 Task: Plan a trip to Palmares, Brazil from 22nd November, 2023 to 30th November, 2023 for 2 adults. Place can be entire room with 1  bedroom having 1 bed and 1 bathroom. Property type can be hotel.
Action: Mouse moved to (491, 99)
Screenshot: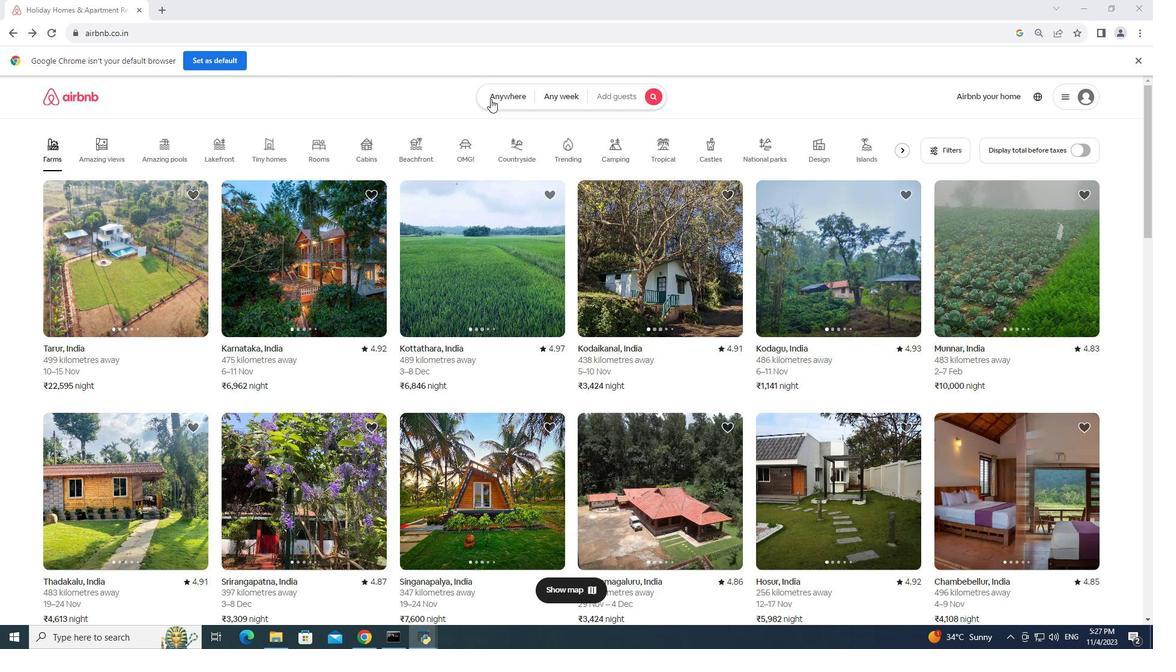 
Action: Mouse pressed left at (491, 99)
Screenshot: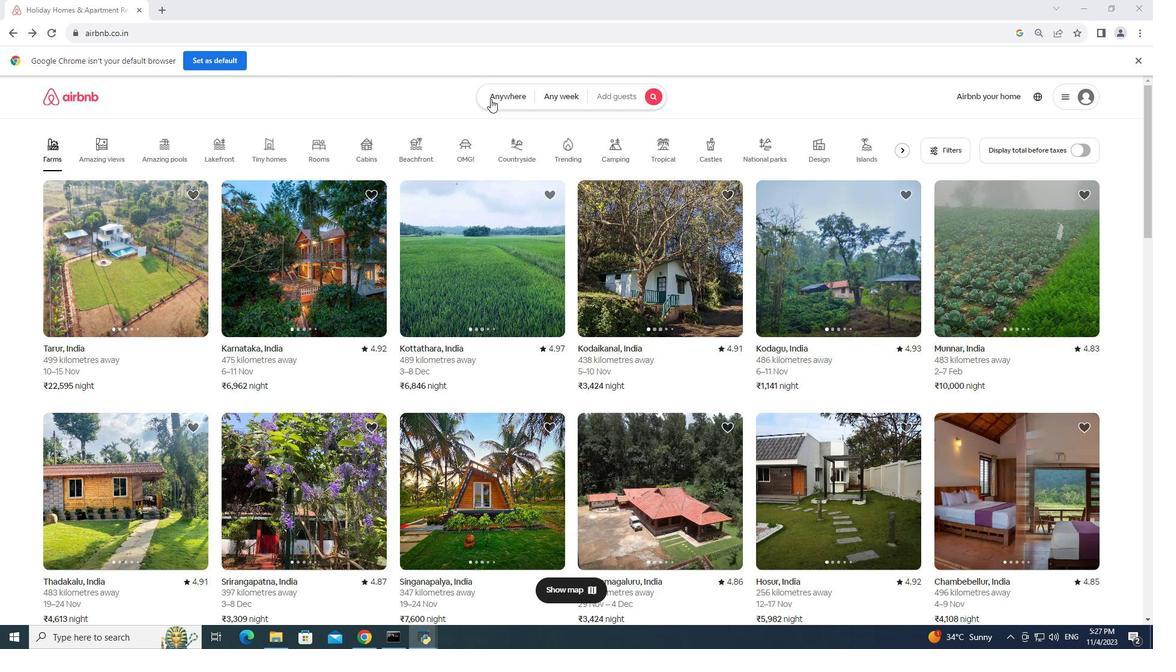 
Action: Mouse moved to (462, 158)
Screenshot: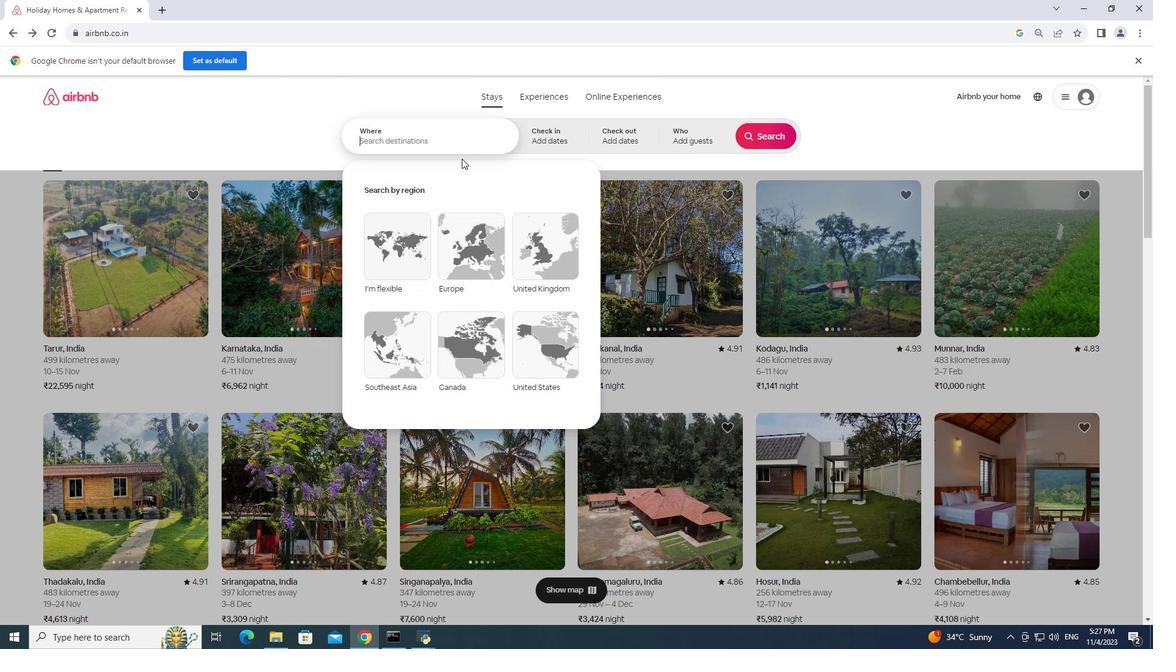 
Action: Key pressed palmares,<Key.space>brazil
Screenshot: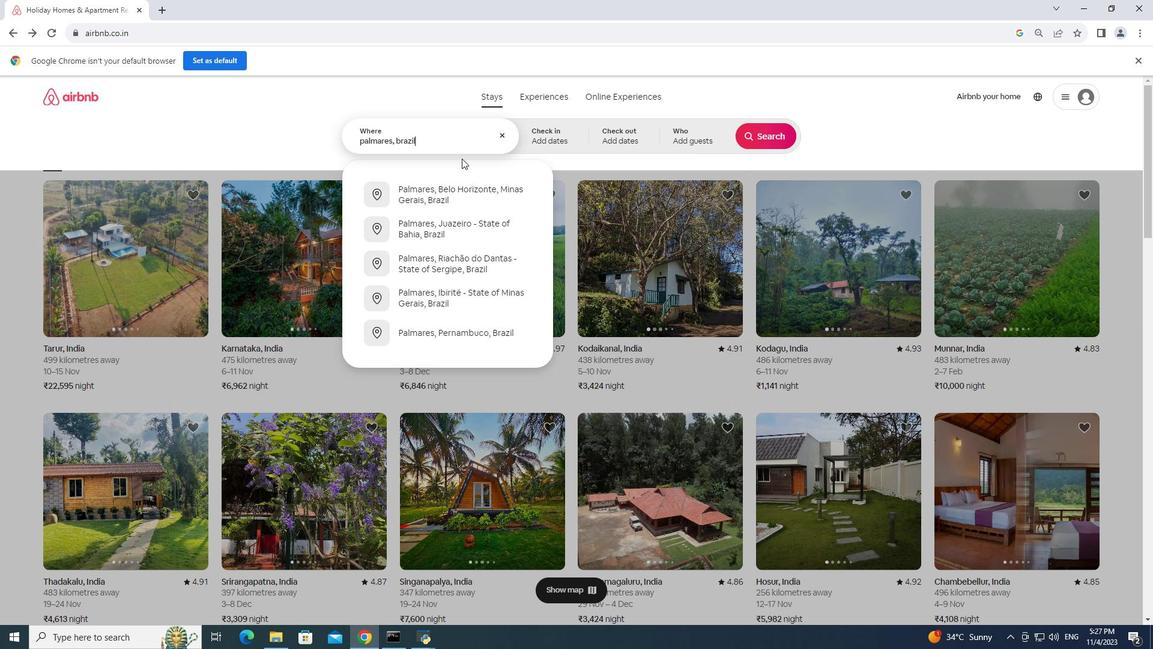 
Action: Mouse moved to (554, 131)
Screenshot: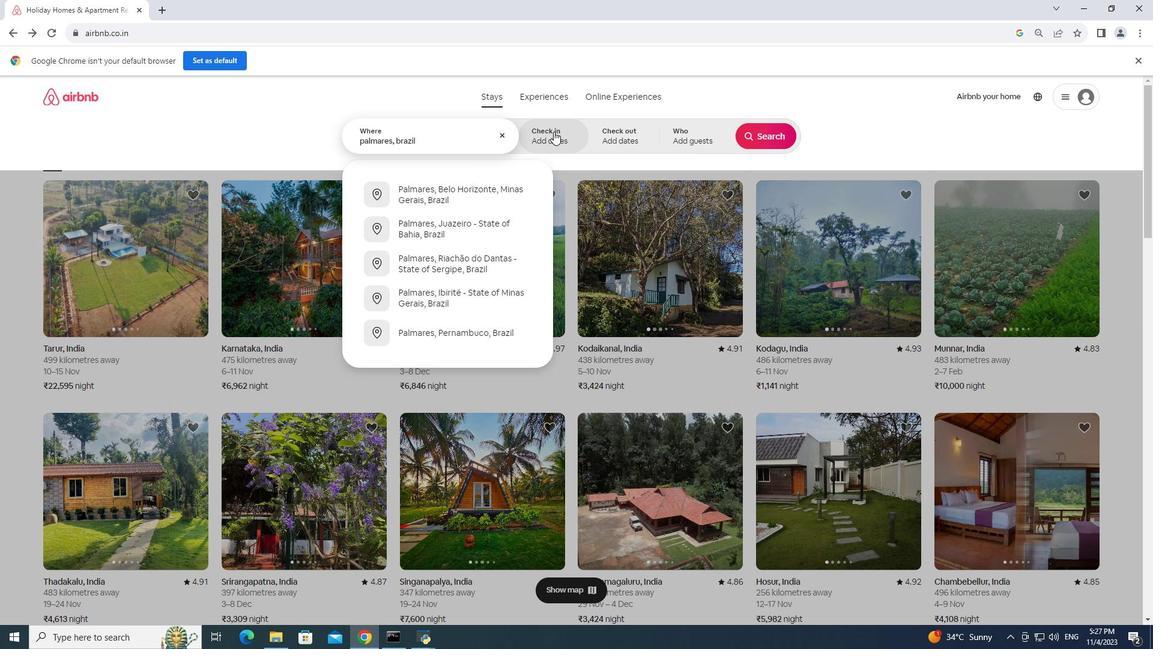 
Action: Mouse pressed left at (554, 131)
Screenshot: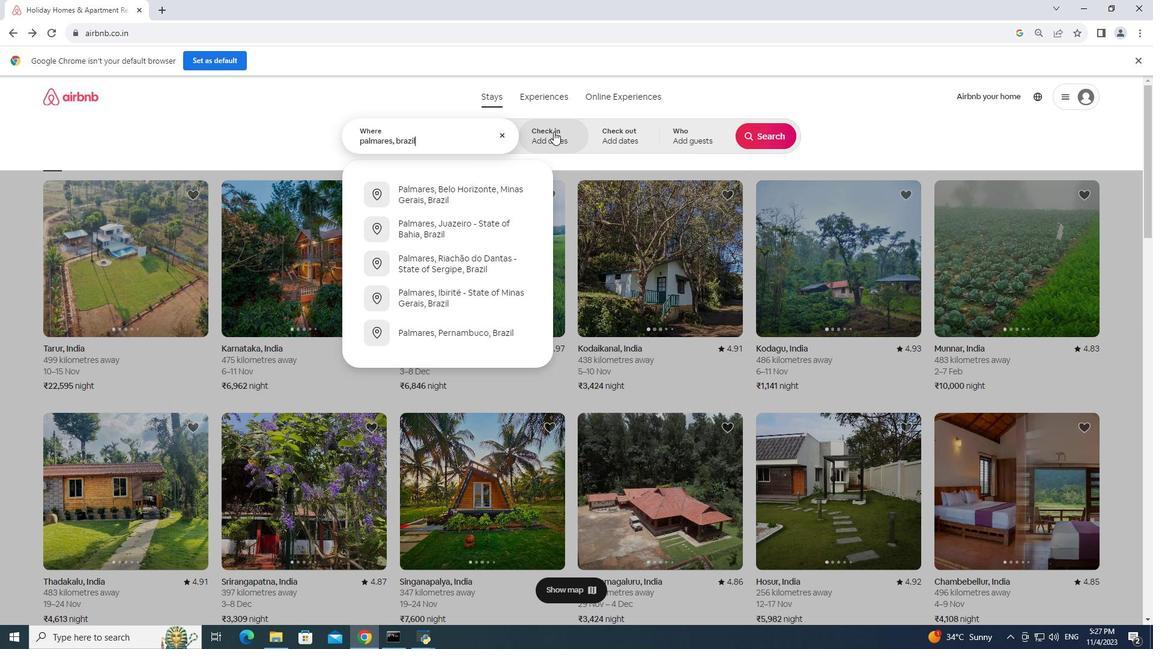 
Action: Mouse moved to (466, 353)
Screenshot: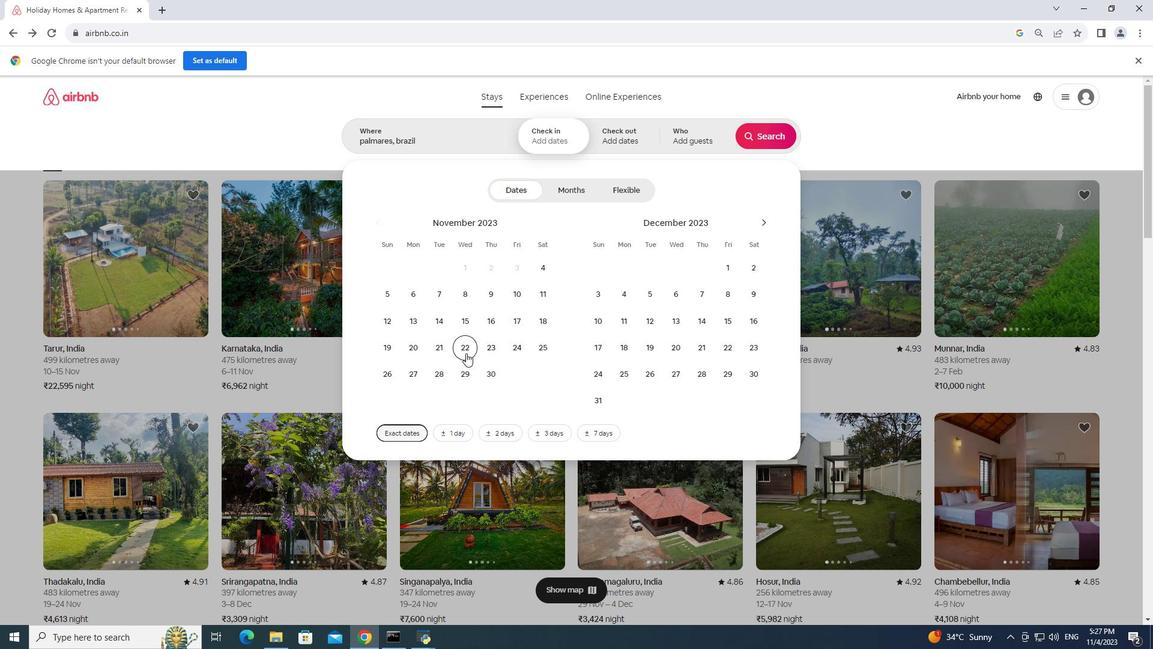 
Action: Mouse pressed left at (466, 353)
Screenshot: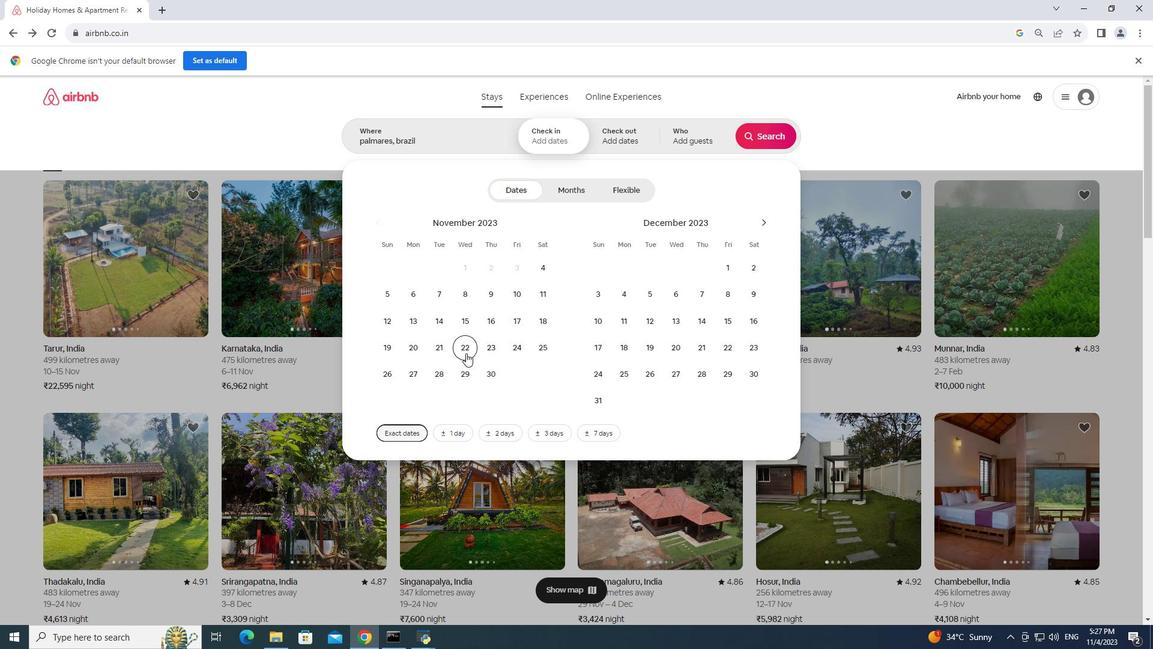 
Action: Mouse moved to (501, 378)
Screenshot: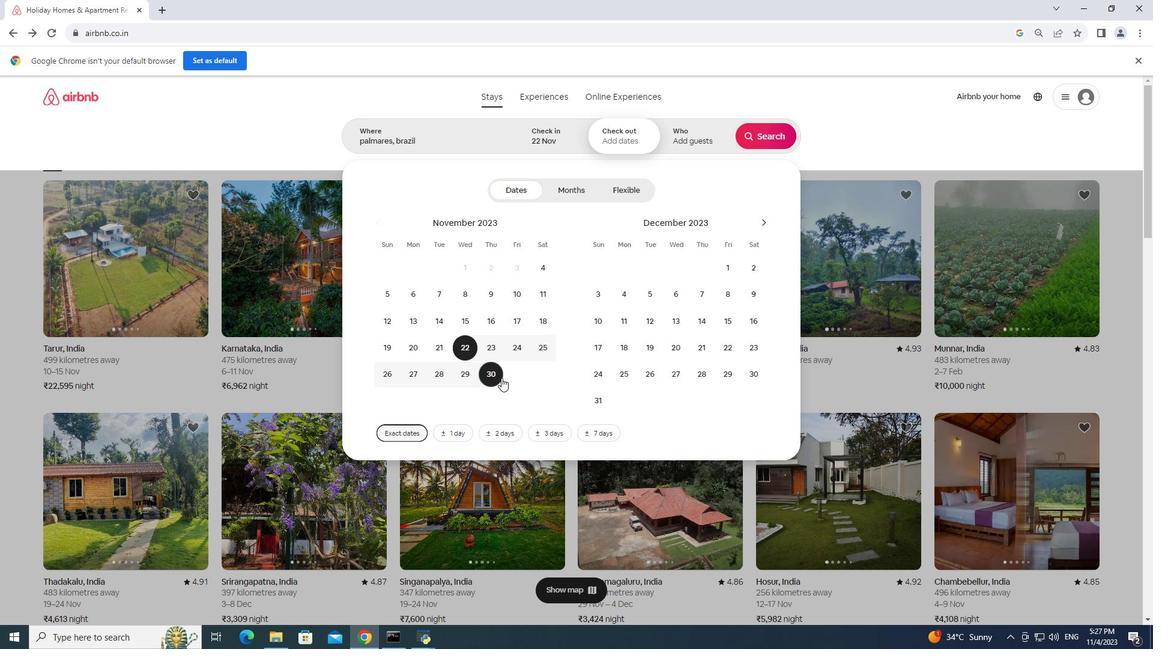 
Action: Mouse pressed left at (501, 378)
Screenshot: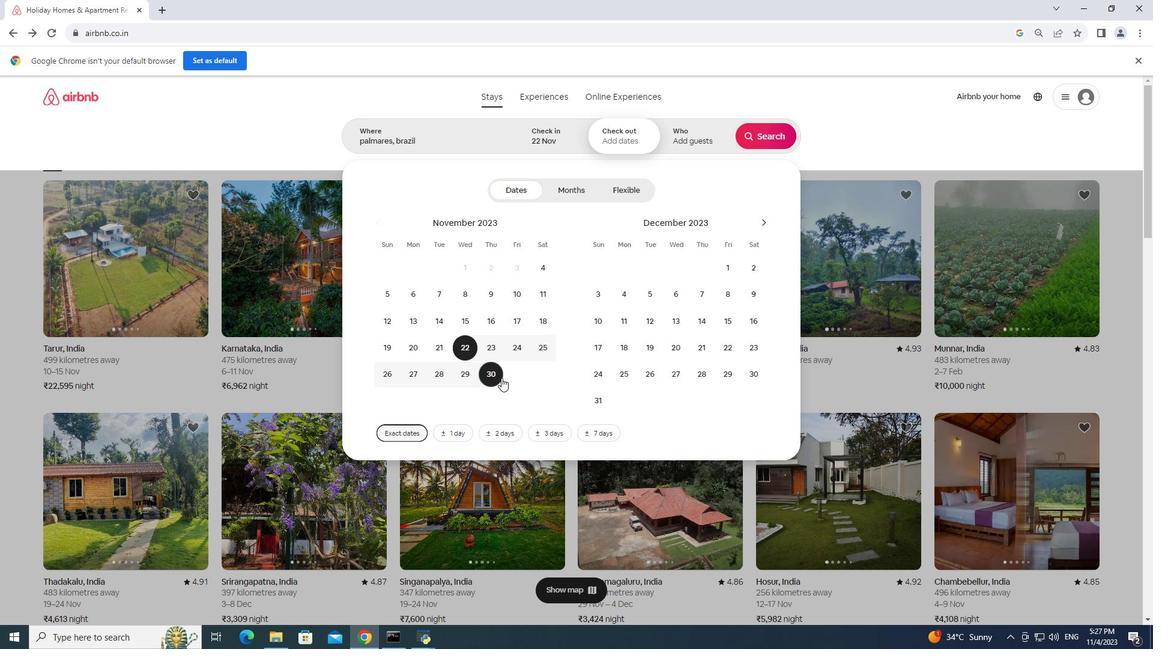 
Action: Mouse moved to (695, 131)
Screenshot: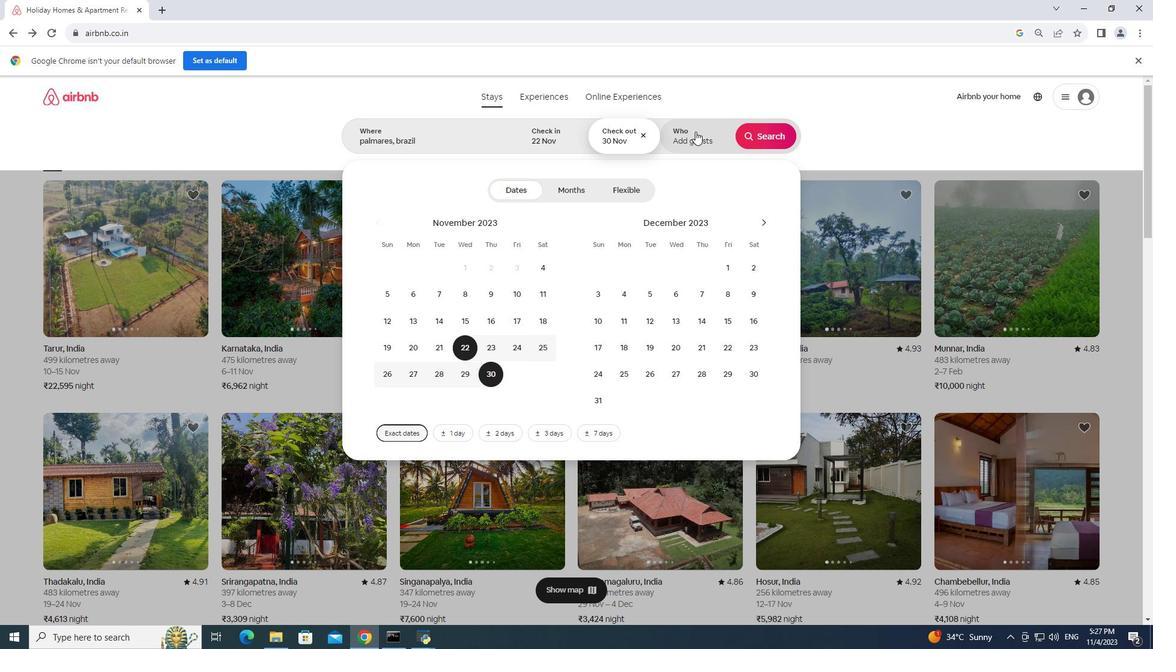 
Action: Mouse pressed left at (695, 131)
Screenshot: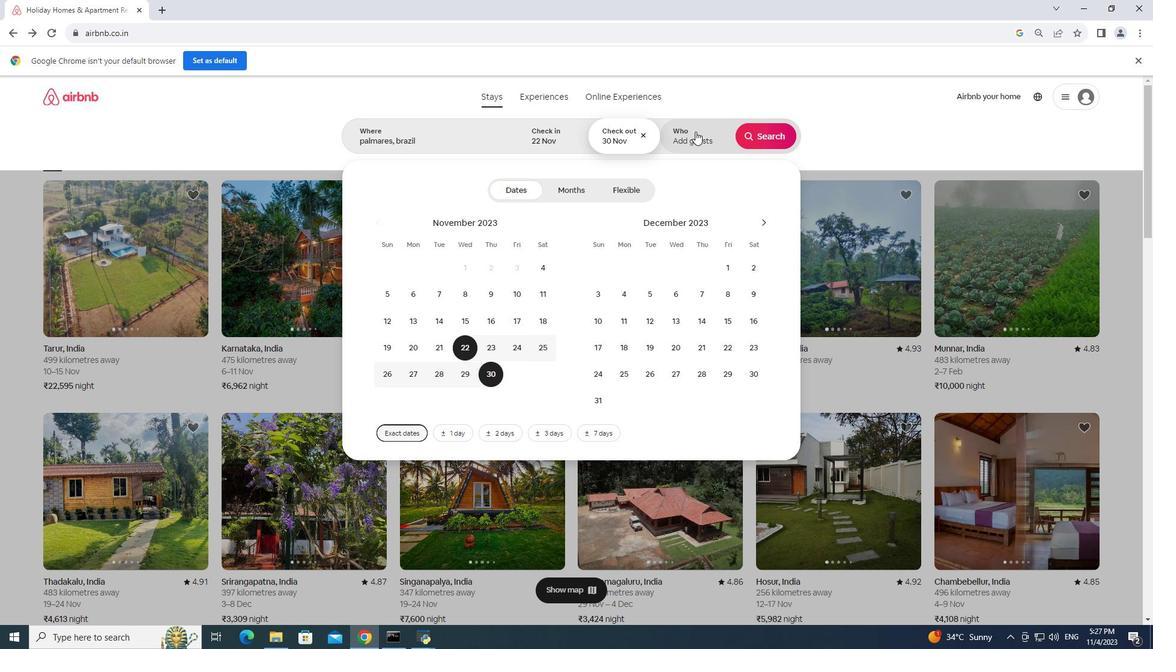 
Action: Mouse moved to (777, 199)
Screenshot: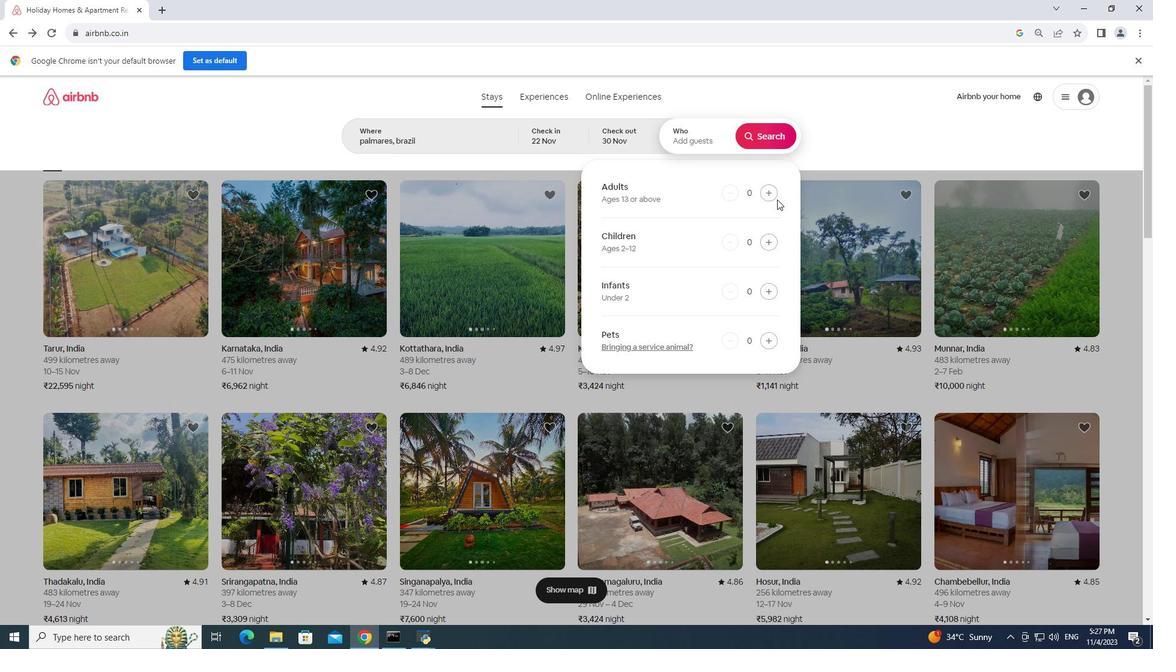 
Action: Mouse pressed left at (777, 199)
Screenshot: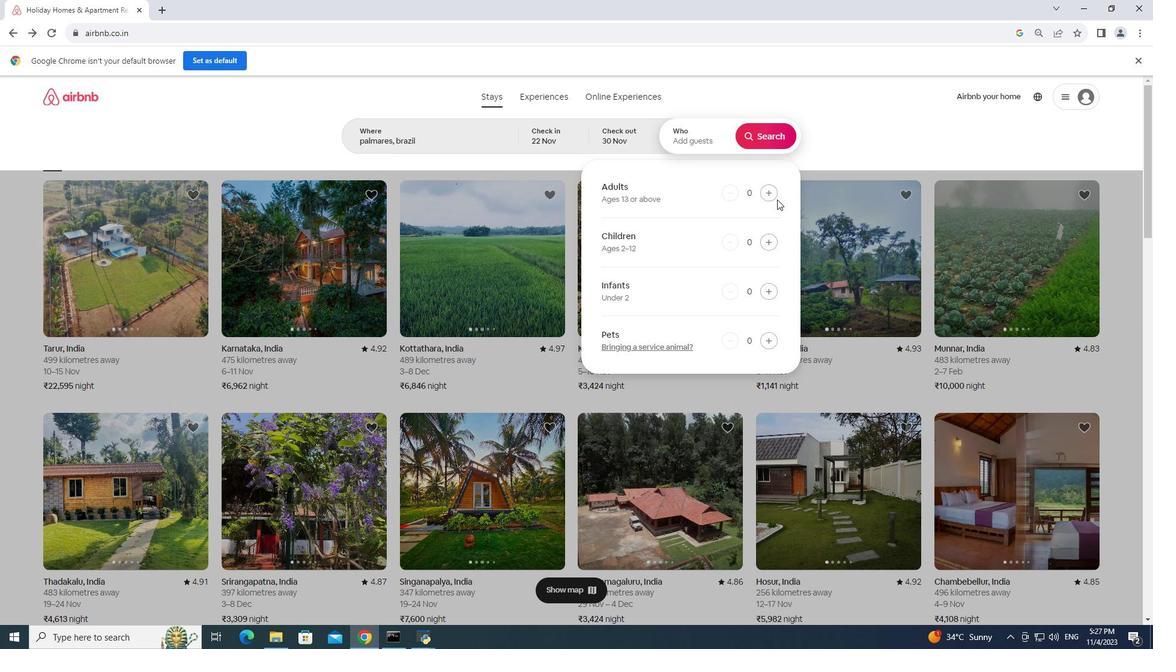 
Action: Mouse moved to (773, 196)
Screenshot: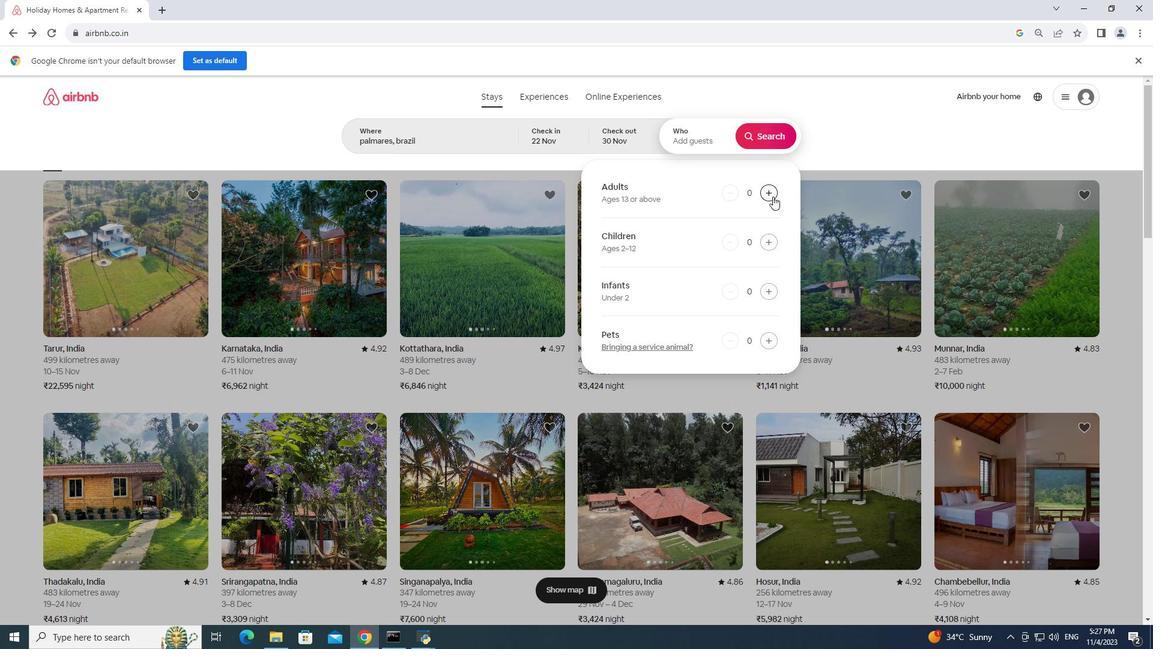 
Action: Mouse pressed left at (773, 196)
Screenshot: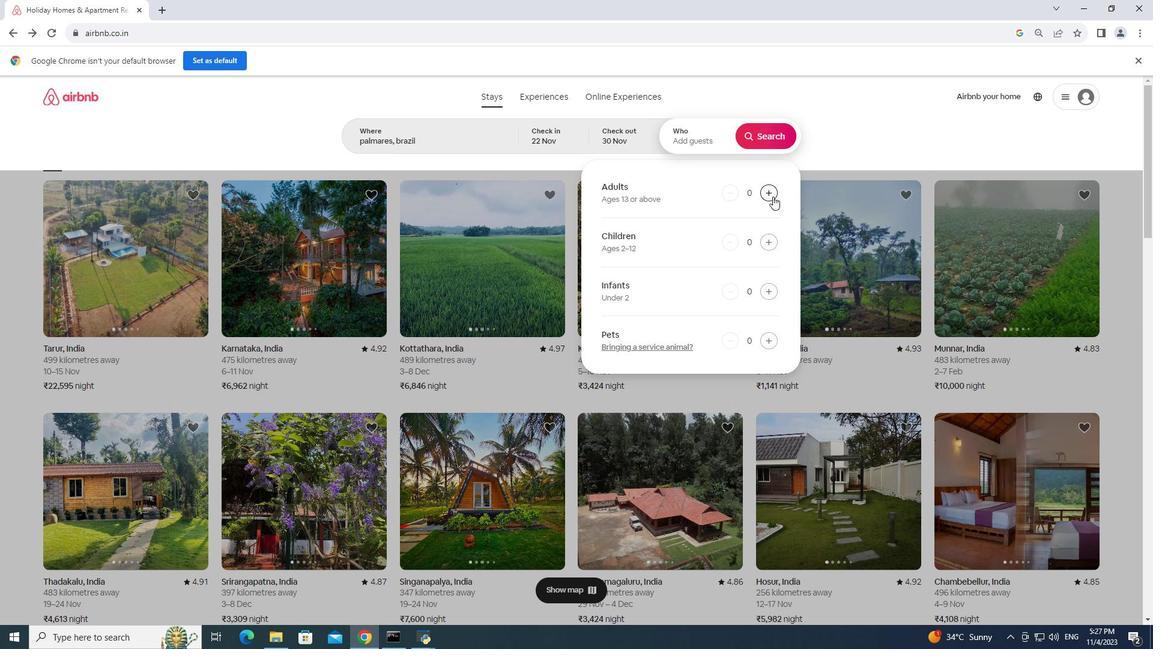 
Action: Mouse moved to (768, 196)
Screenshot: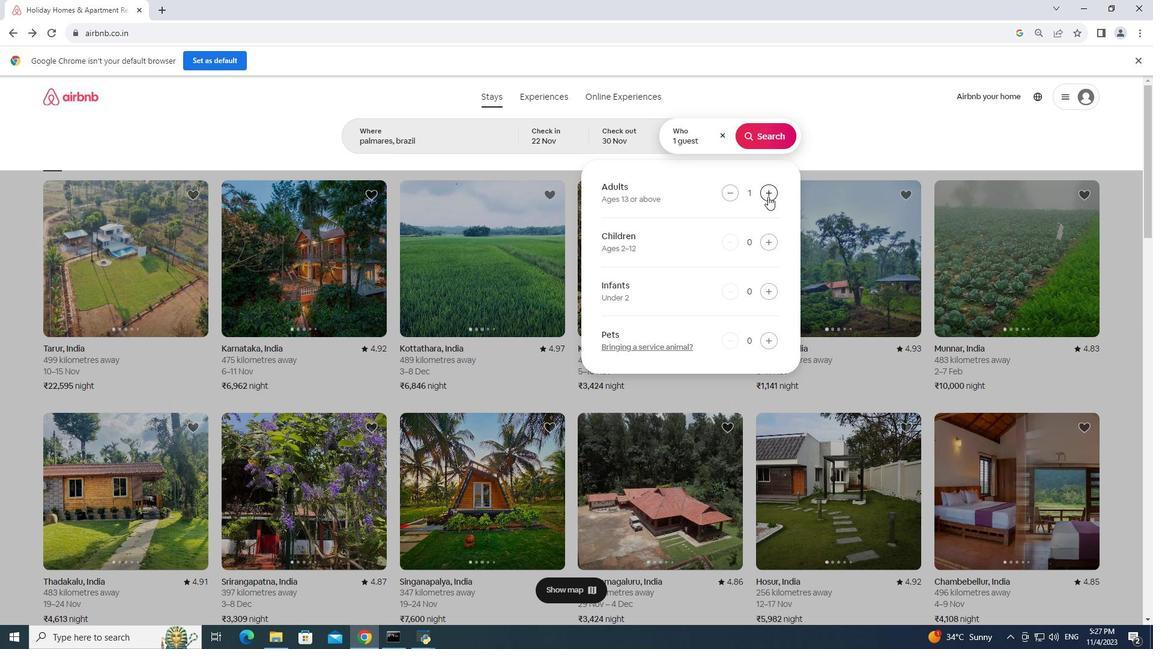 
Action: Mouse pressed left at (768, 196)
Screenshot: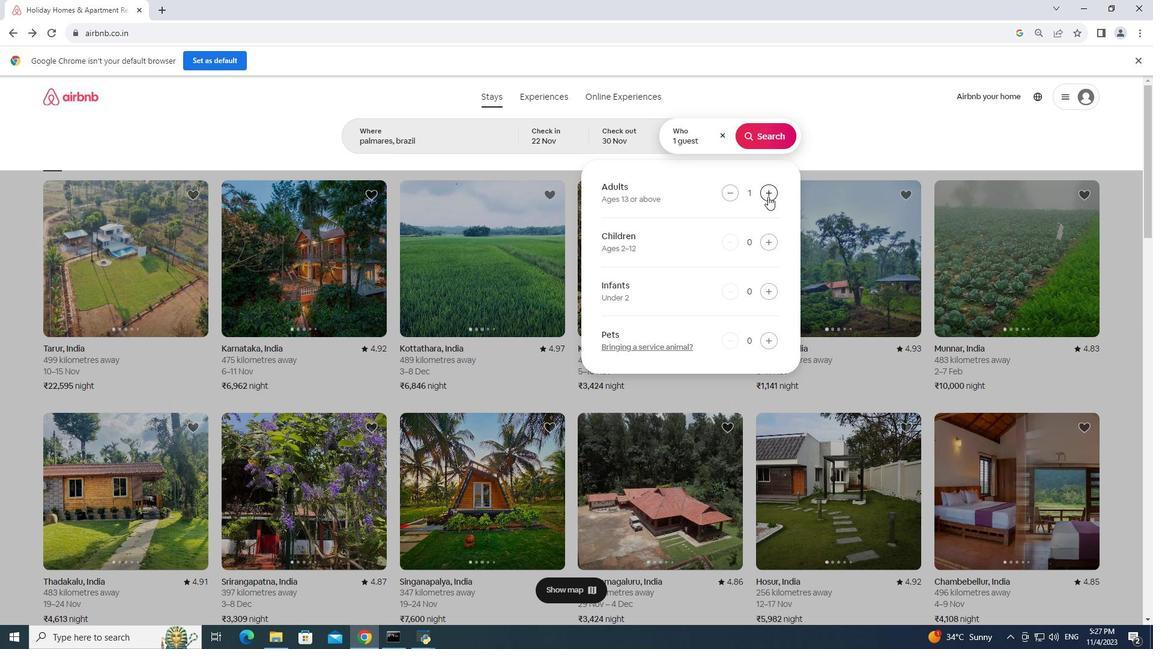 
Action: Mouse moved to (760, 140)
Screenshot: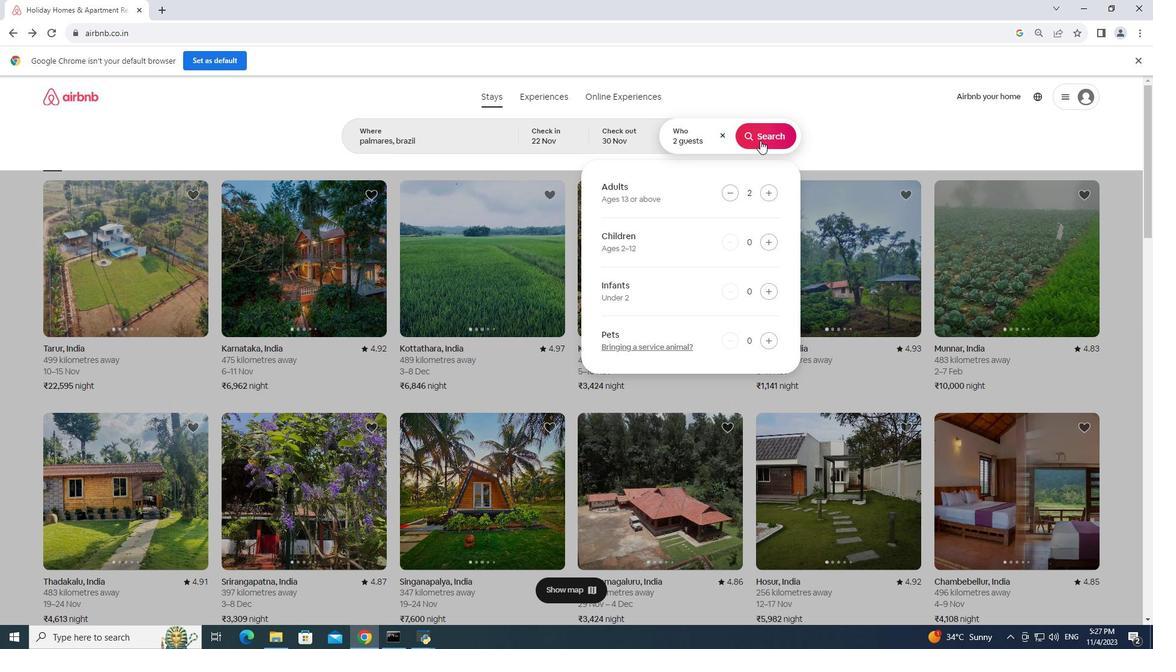 
Action: Mouse pressed left at (760, 140)
Screenshot: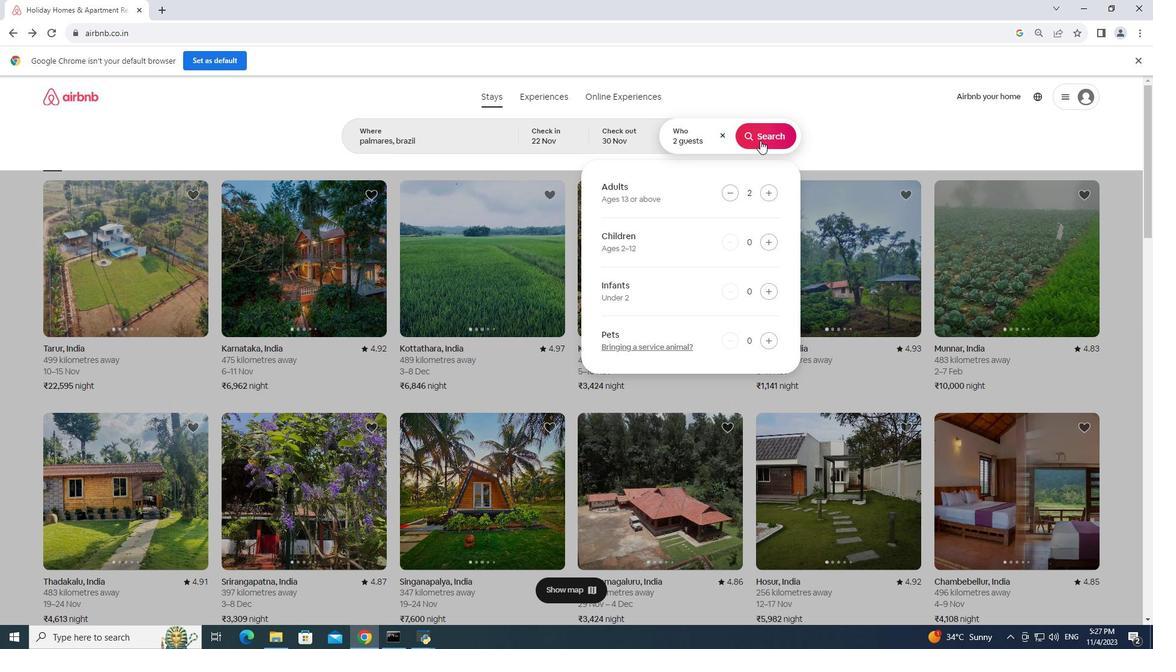 
Action: Mouse moved to (989, 138)
Screenshot: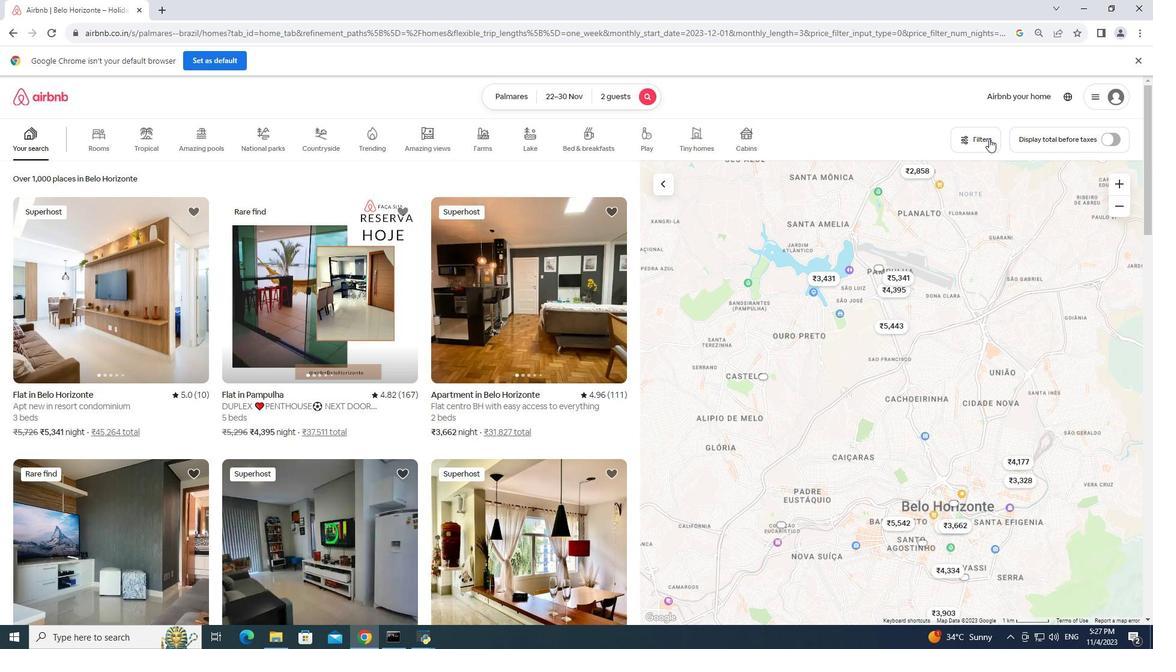 
Action: Mouse pressed left at (989, 138)
Screenshot: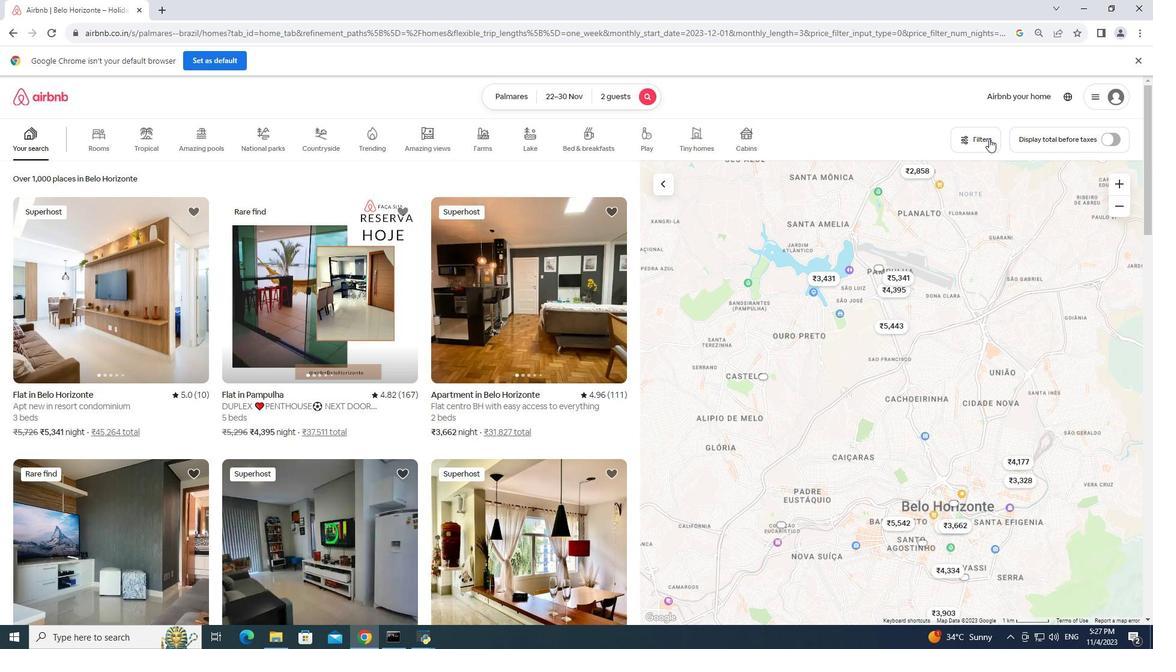 
Action: Mouse moved to (442, 475)
Screenshot: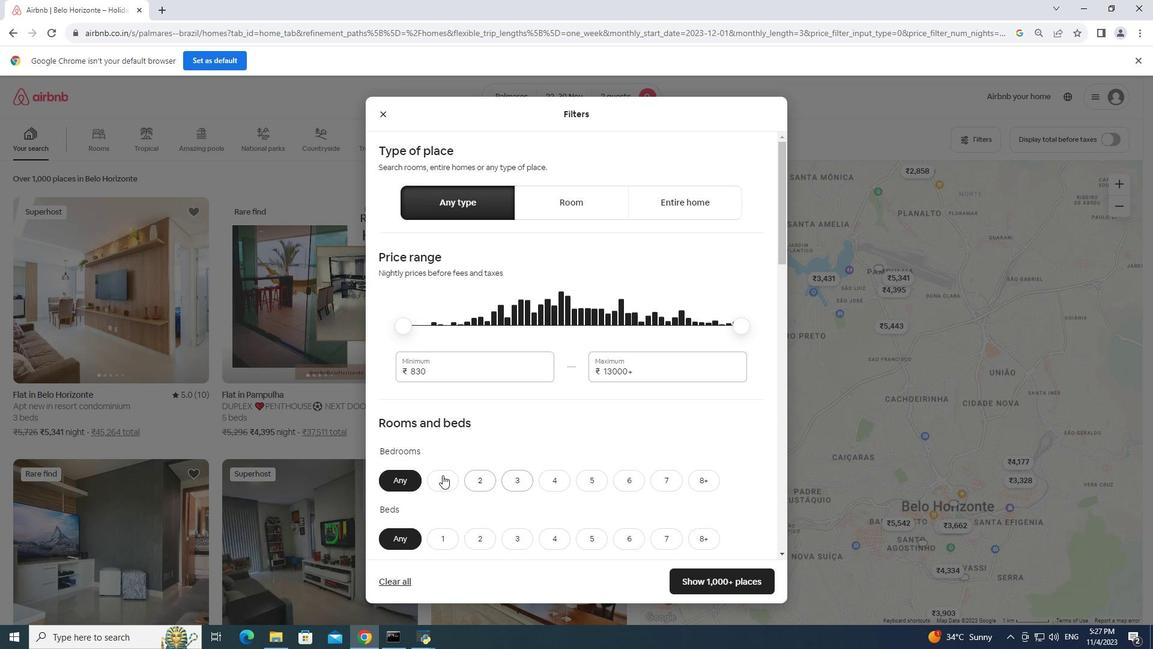 
Action: Mouse pressed left at (442, 475)
Screenshot: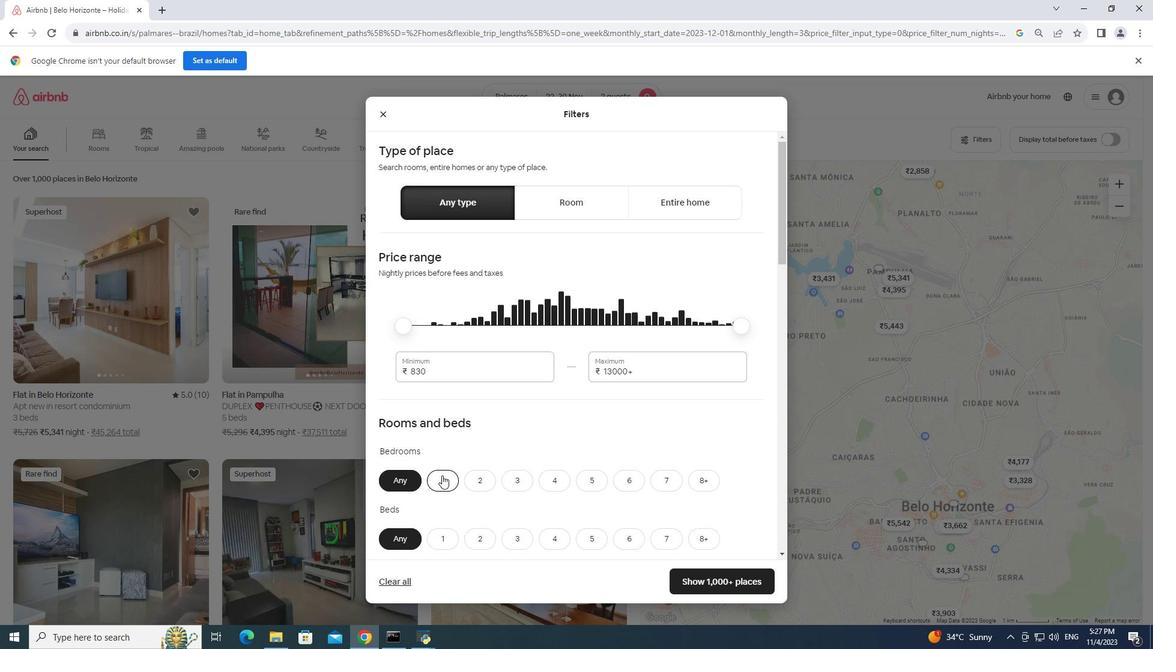 
Action: Mouse moved to (444, 472)
Screenshot: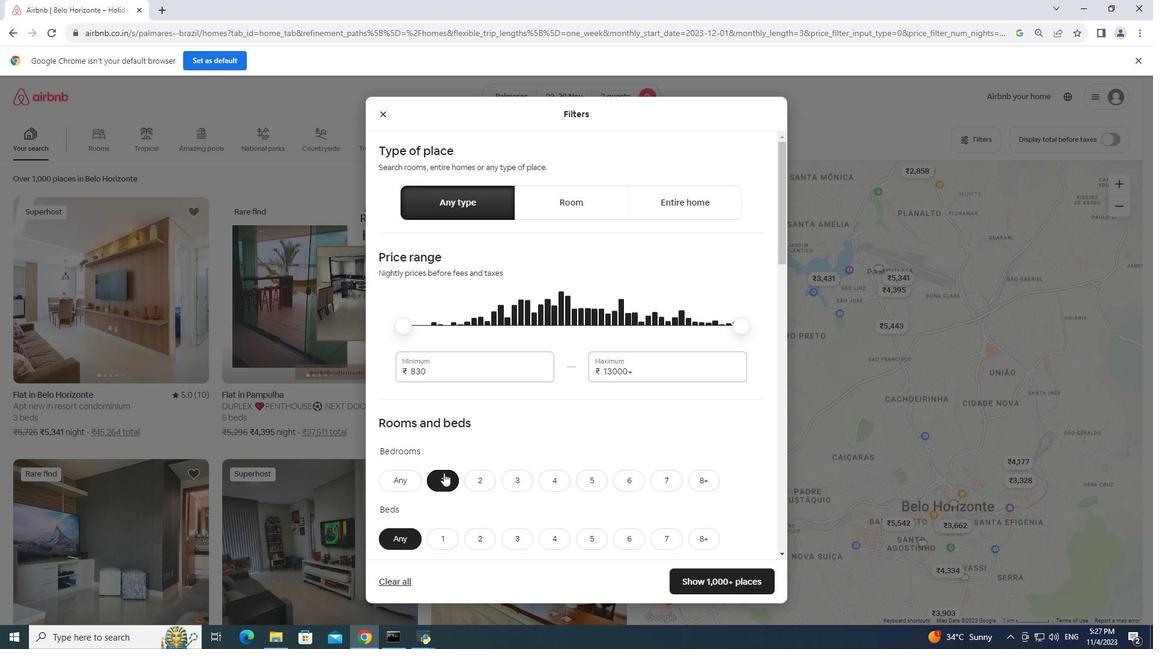 
Action: Mouse scrolled (444, 472) with delta (0, 0)
Screenshot: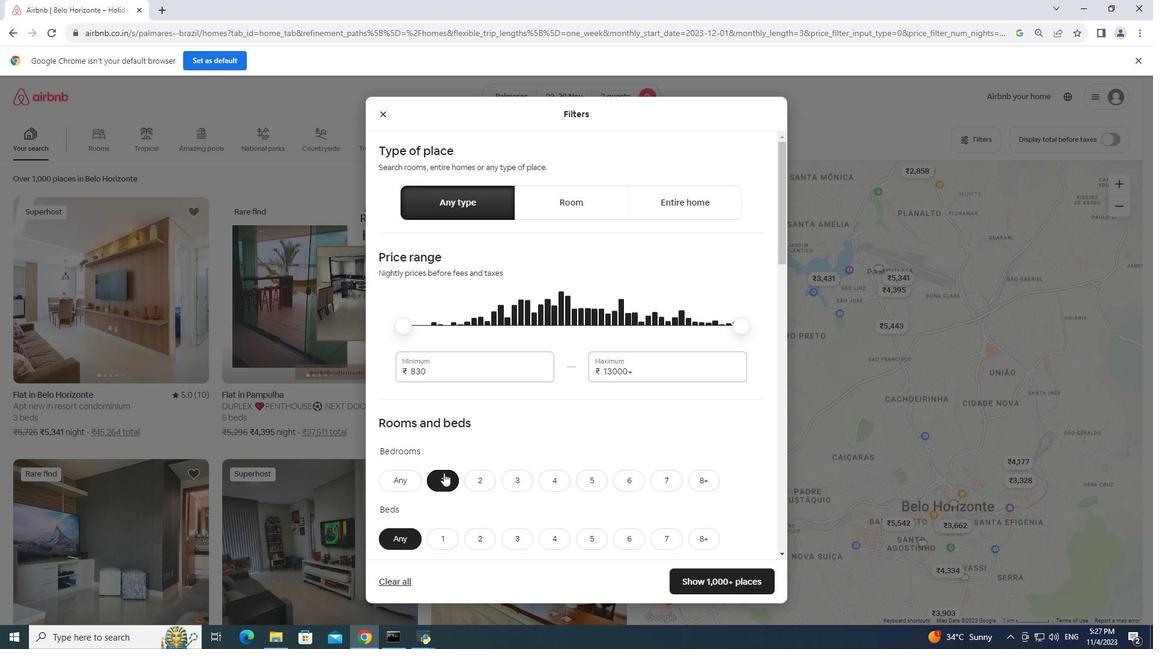 
Action: Mouse scrolled (444, 472) with delta (0, 0)
Screenshot: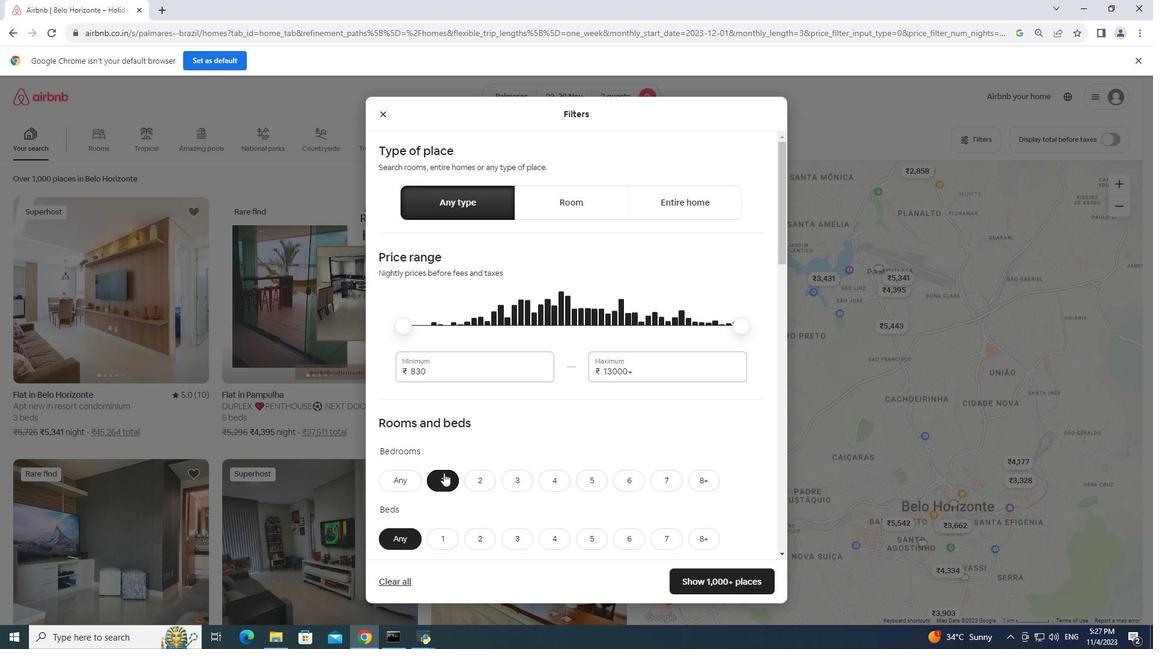 
Action: Mouse scrolled (444, 472) with delta (0, 0)
Screenshot: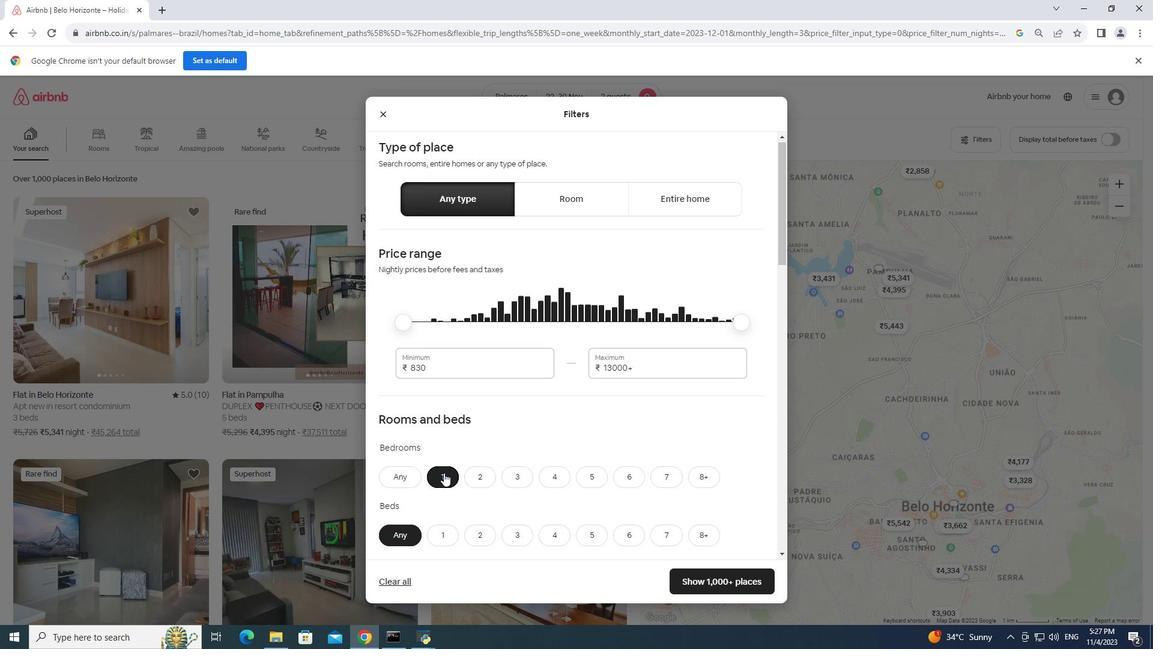 
Action: Mouse moved to (445, 356)
Screenshot: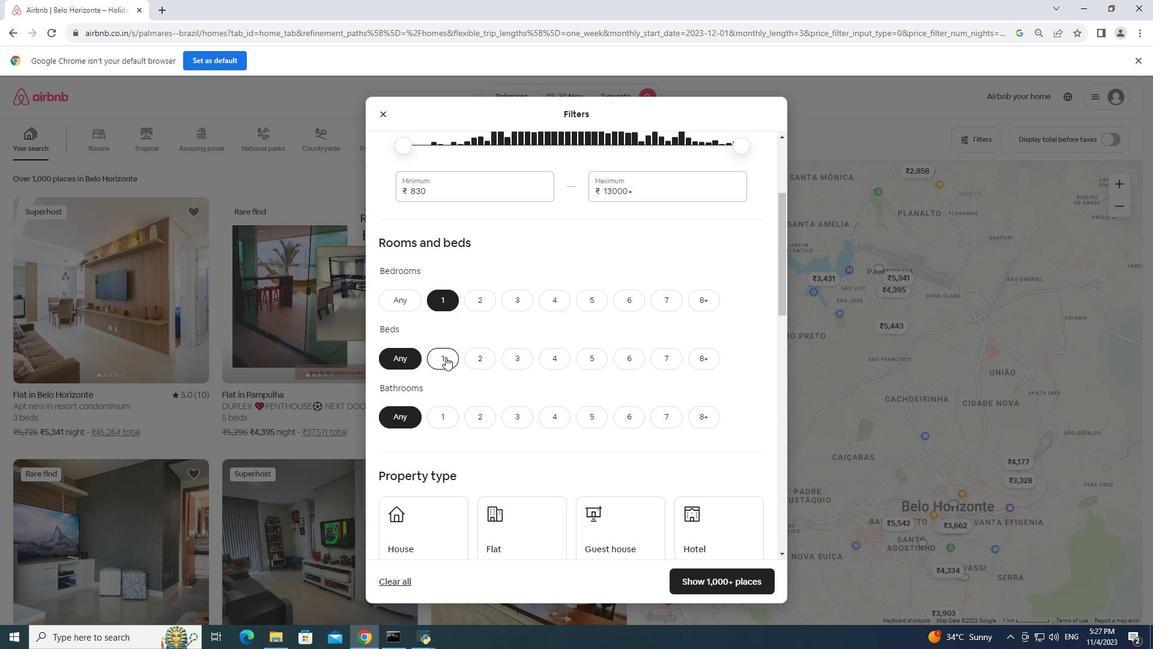 
Action: Mouse pressed left at (445, 356)
Screenshot: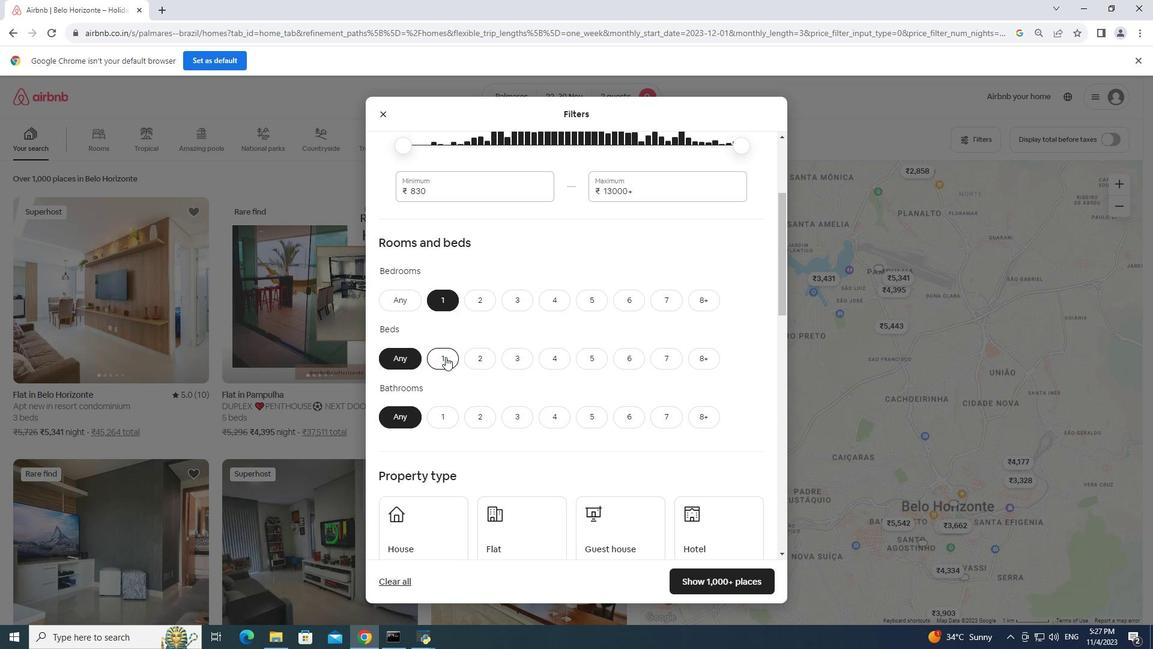 
Action: Mouse moved to (445, 416)
Screenshot: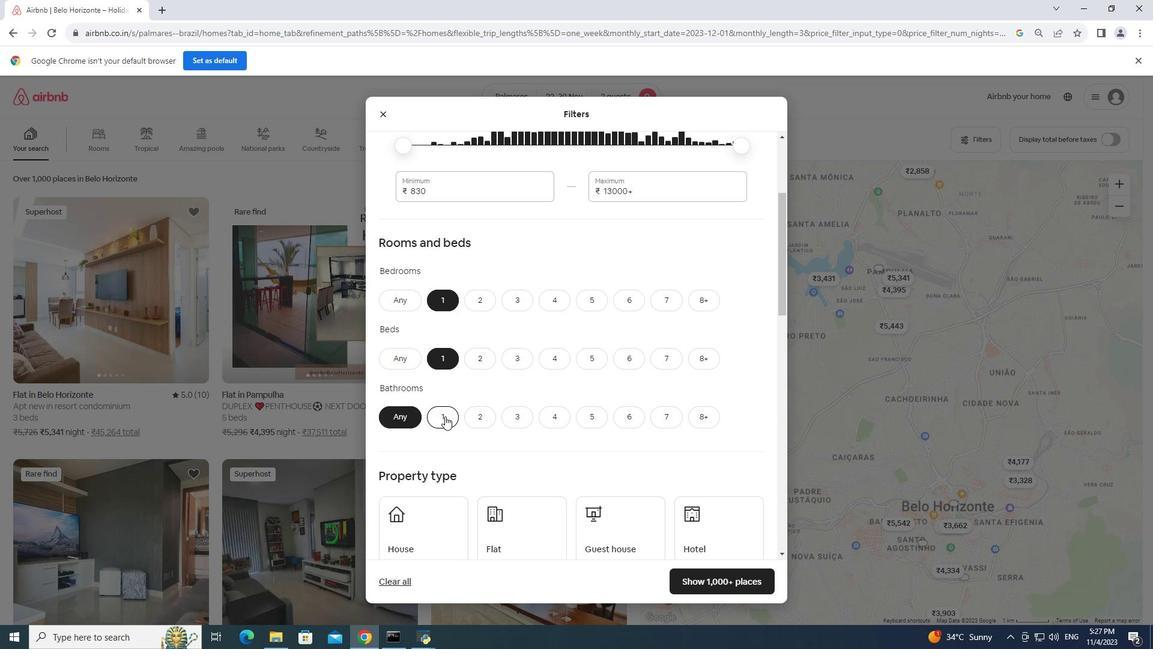 
Action: Mouse pressed left at (445, 416)
Screenshot: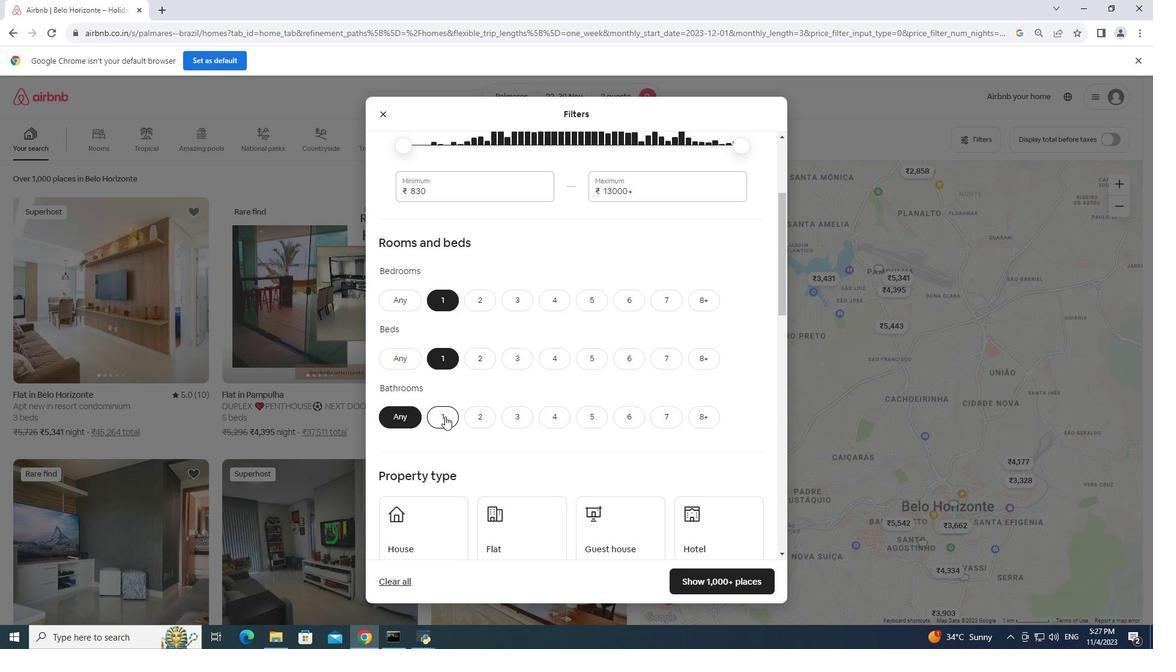 
Action: Mouse moved to (445, 416)
Screenshot: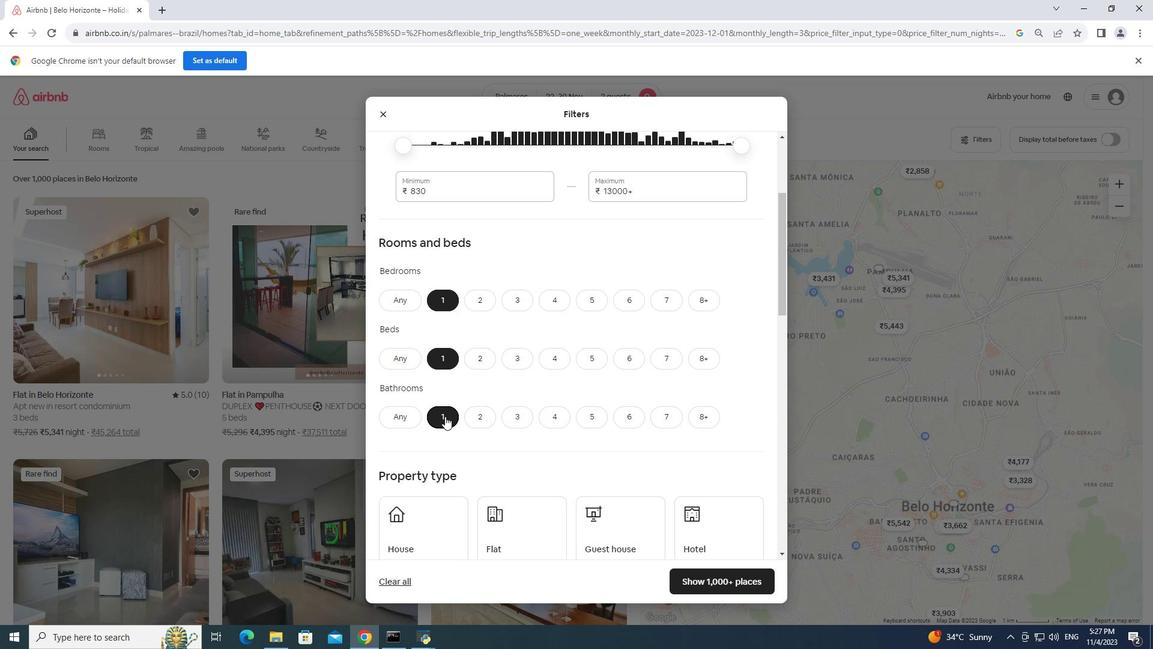 
Action: Mouse scrolled (445, 415) with delta (0, 0)
Screenshot: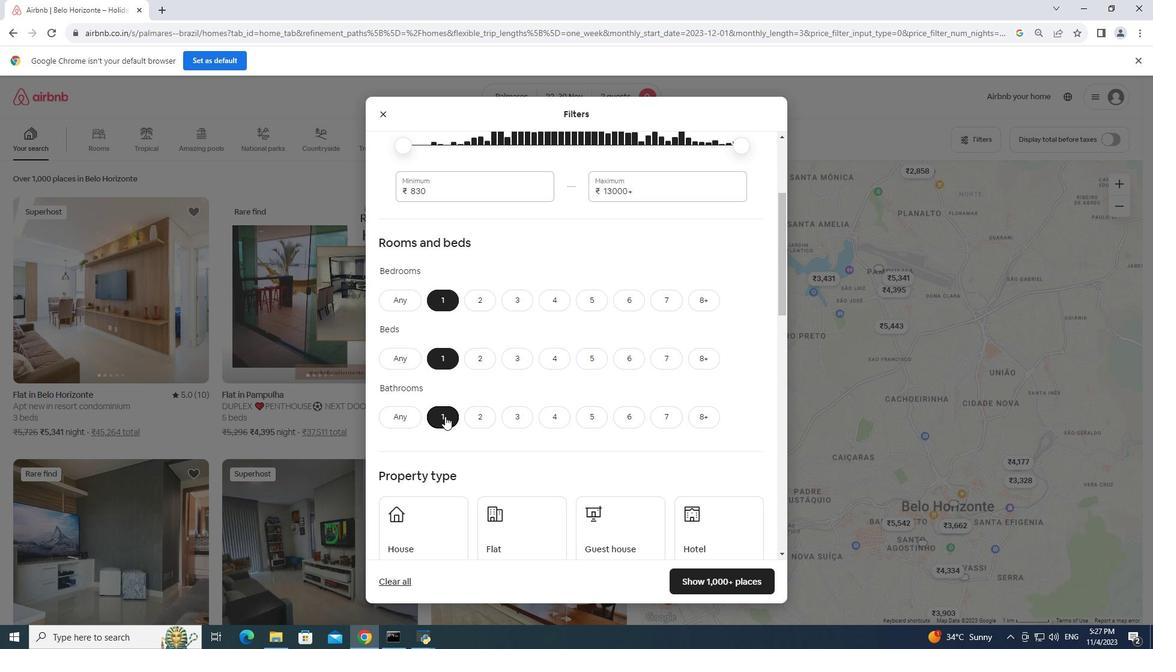 
Action: Mouse scrolled (445, 415) with delta (0, 0)
Screenshot: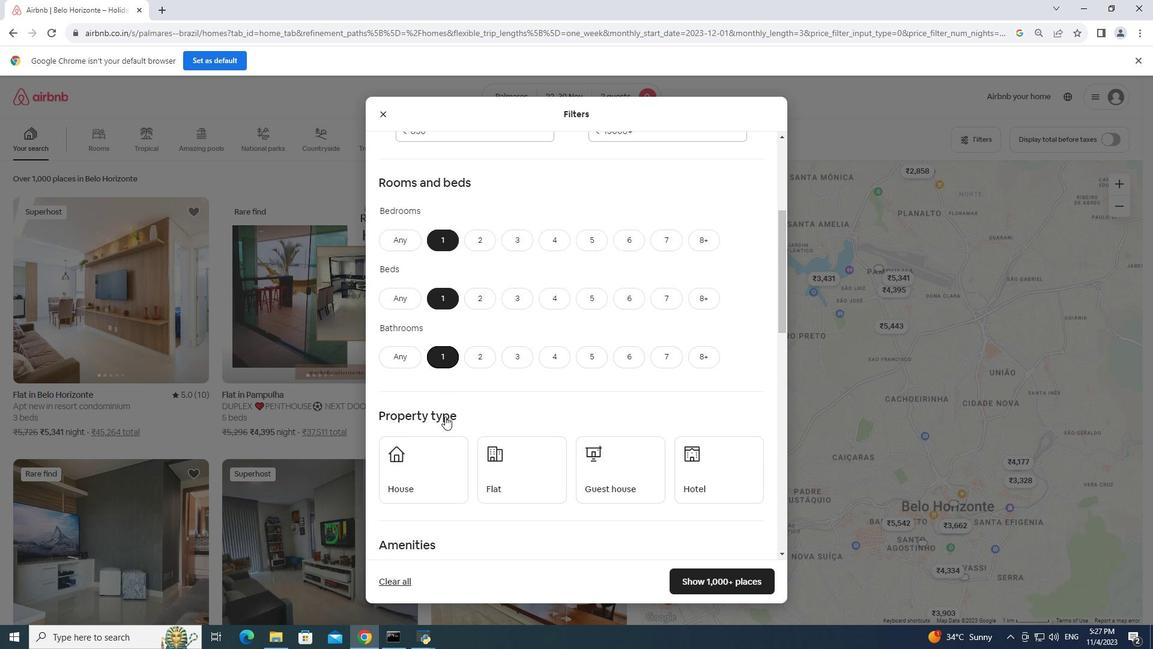 
Action: Mouse scrolled (445, 415) with delta (0, 0)
Screenshot: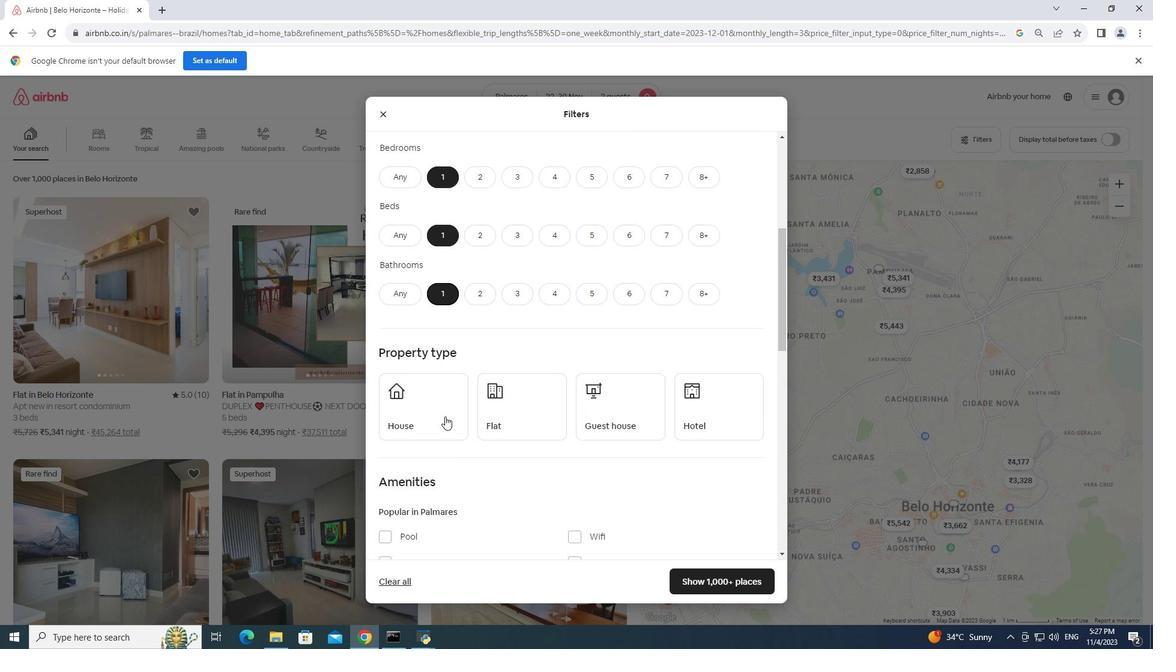 
Action: Mouse scrolled (445, 415) with delta (0, 0)
Screenshot: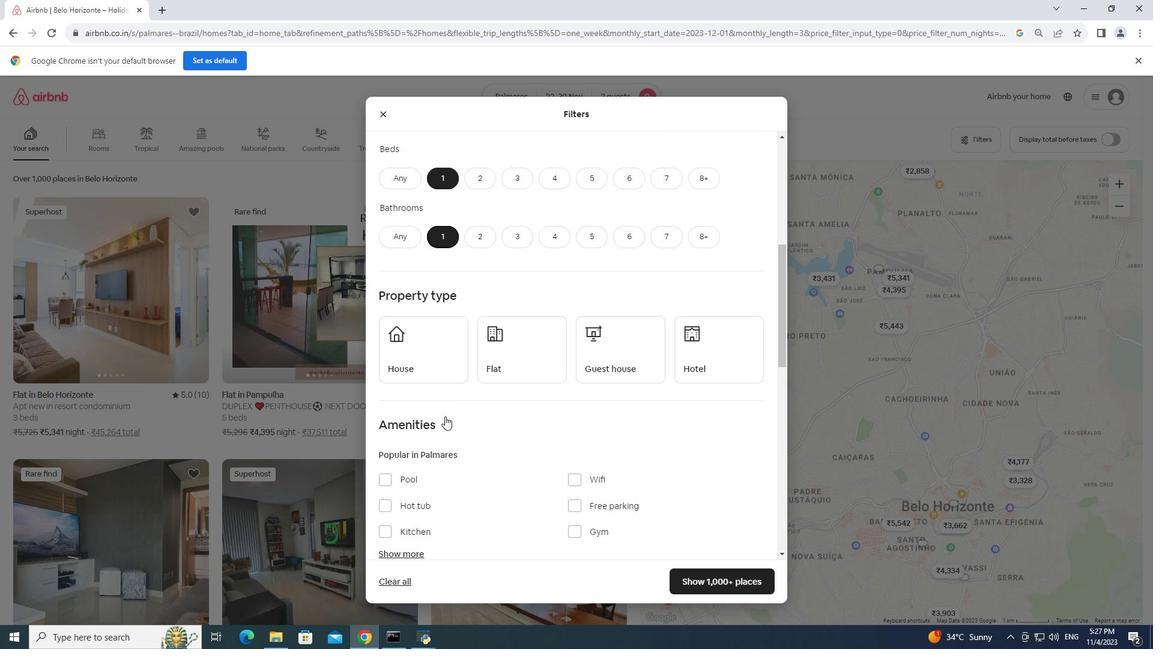 
Action: Mouse moved to (704, 296)
Screenshot: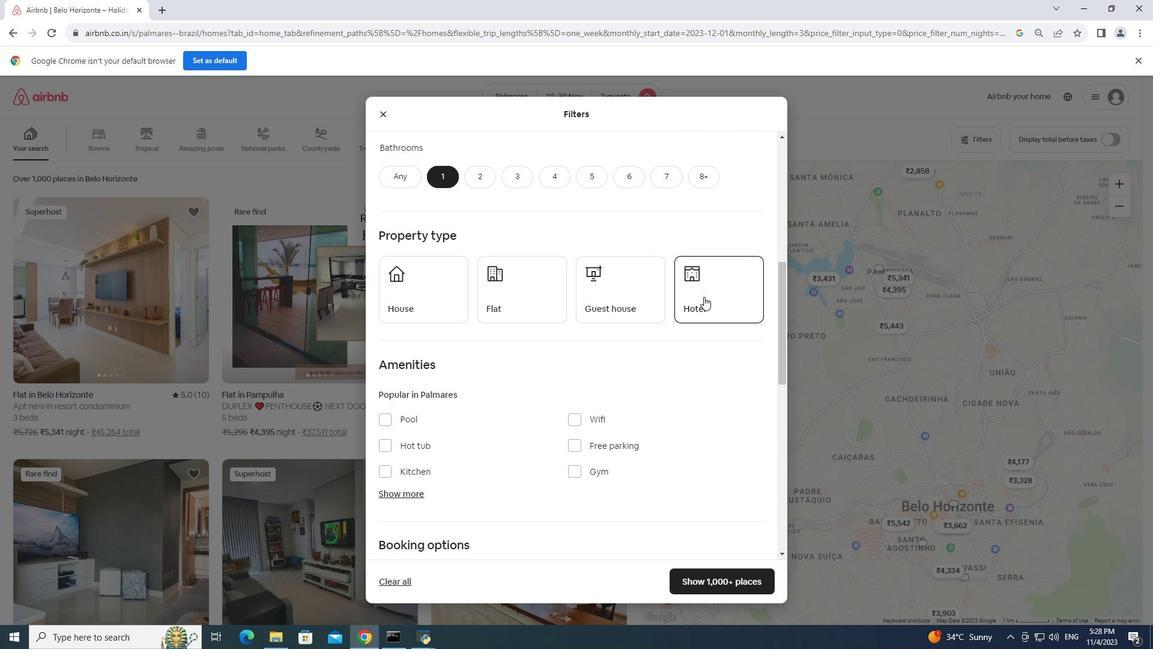 
Action: Mouse pressed left at (704, 296)
Screenshot: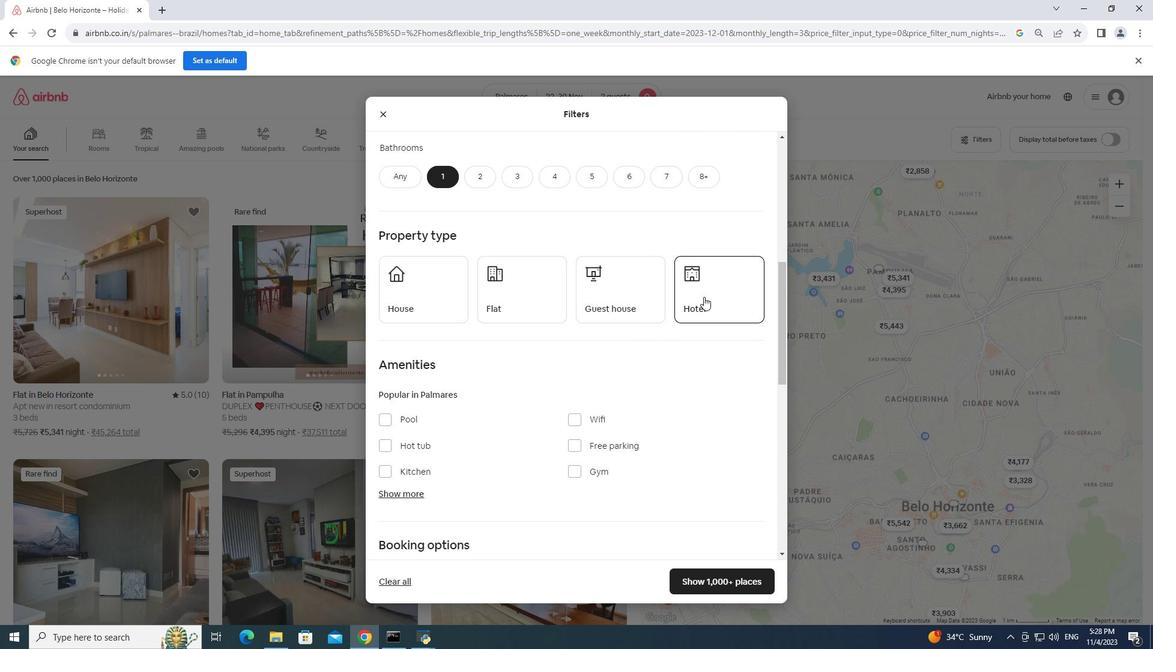 
Action: Mouse moved to (751, 584)
Screenshot: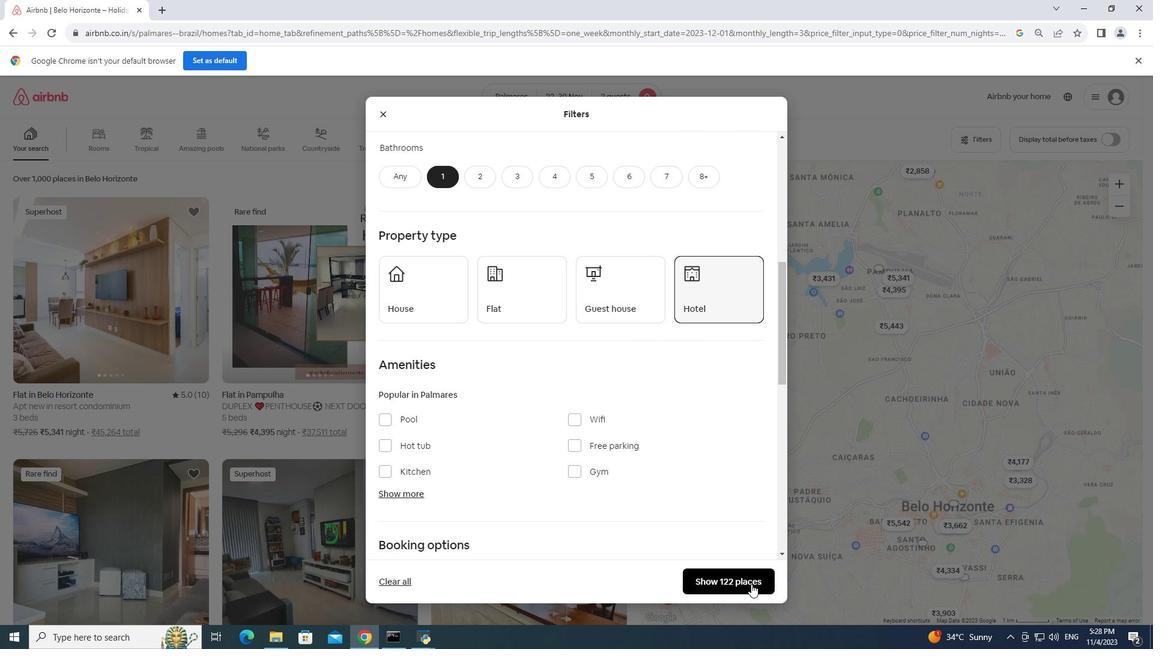 
Action: Mouse pressed left at (751, 584)
Screenshot: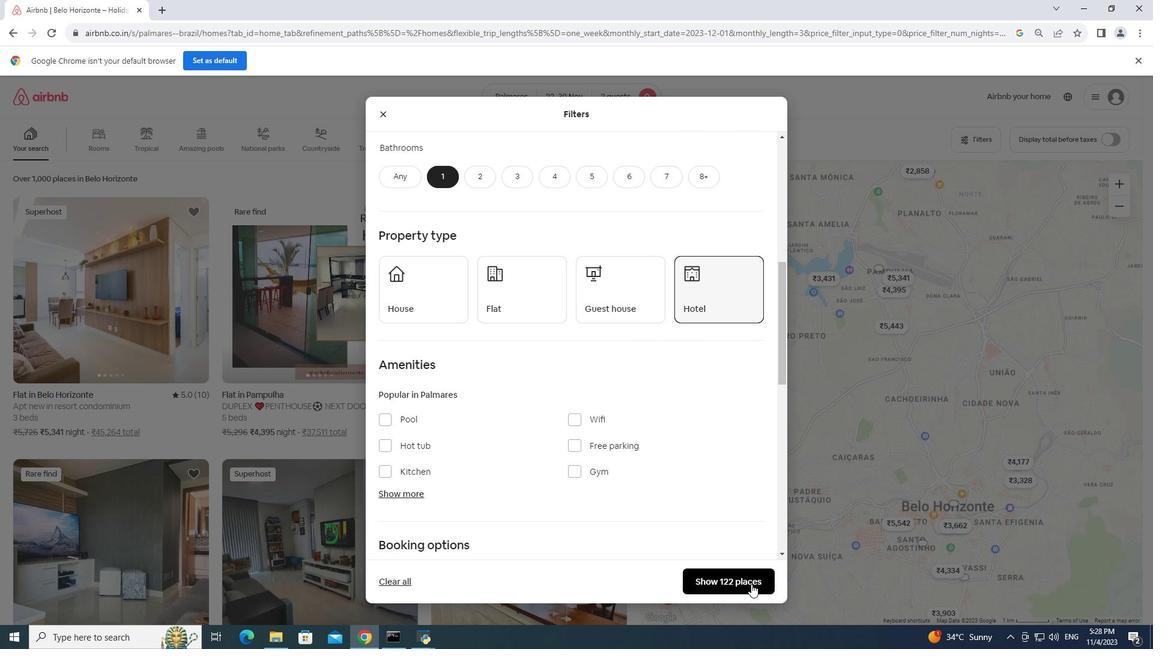 
Action: Mouse moved to (295, 335)
Screenshot: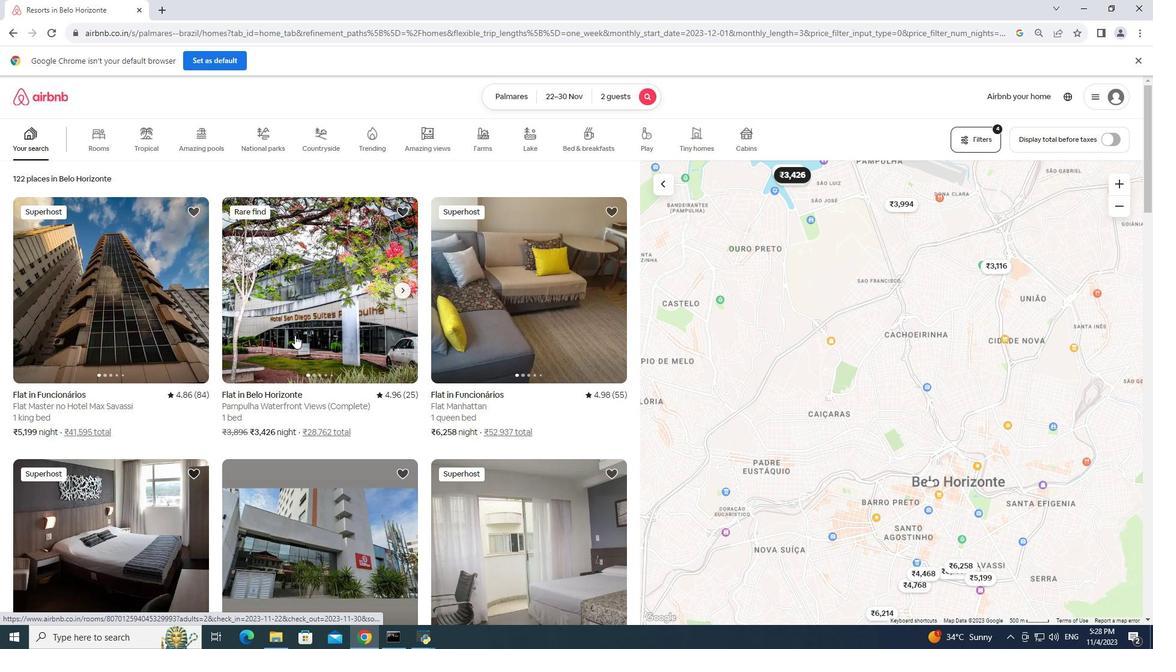 
Action: Mouse pressed left at (295, 335)
Screenshot: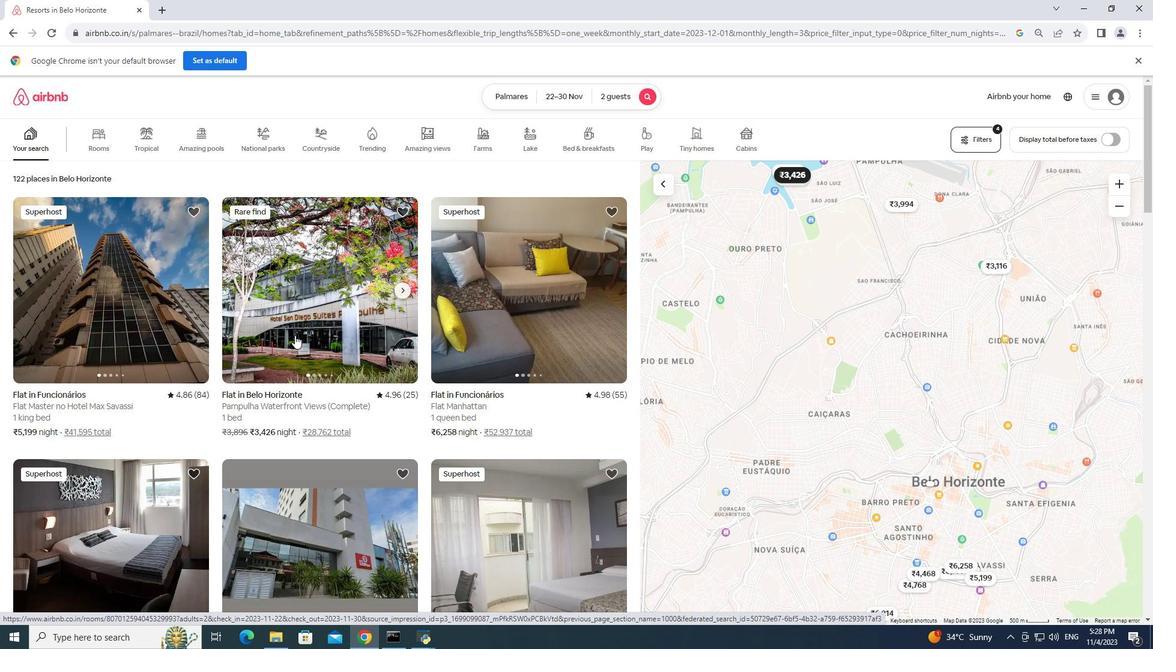 
Action: Mouse pressed left at (295, 335)
Screenshot: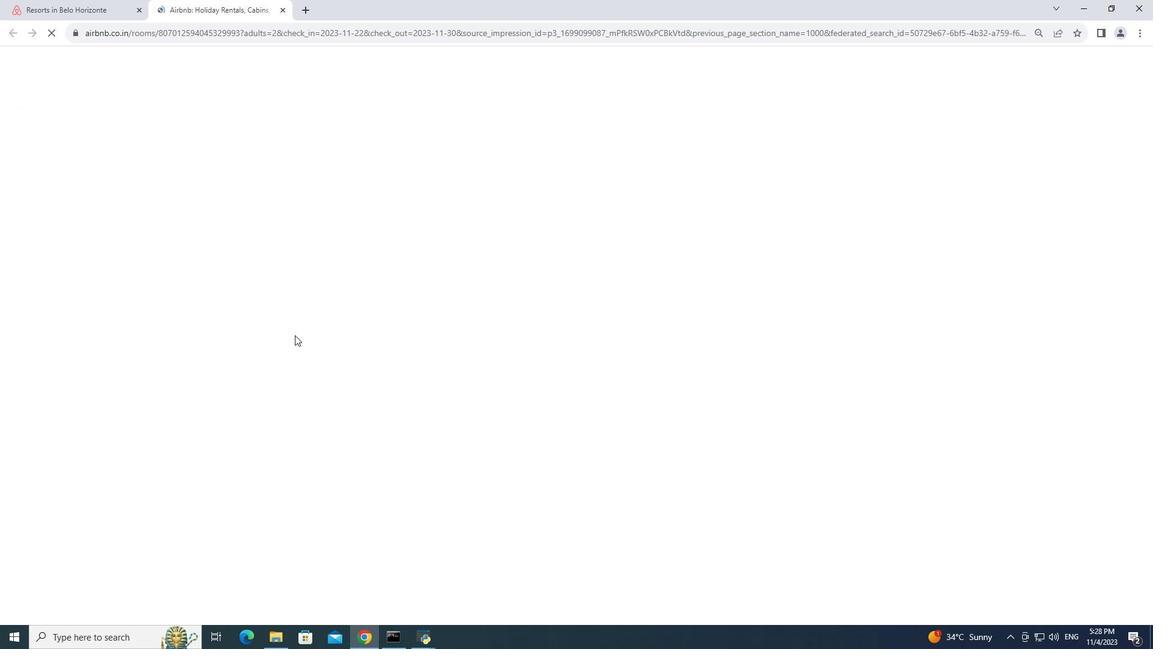 
Action: Mouse moved to (818, 428)
Screenshot: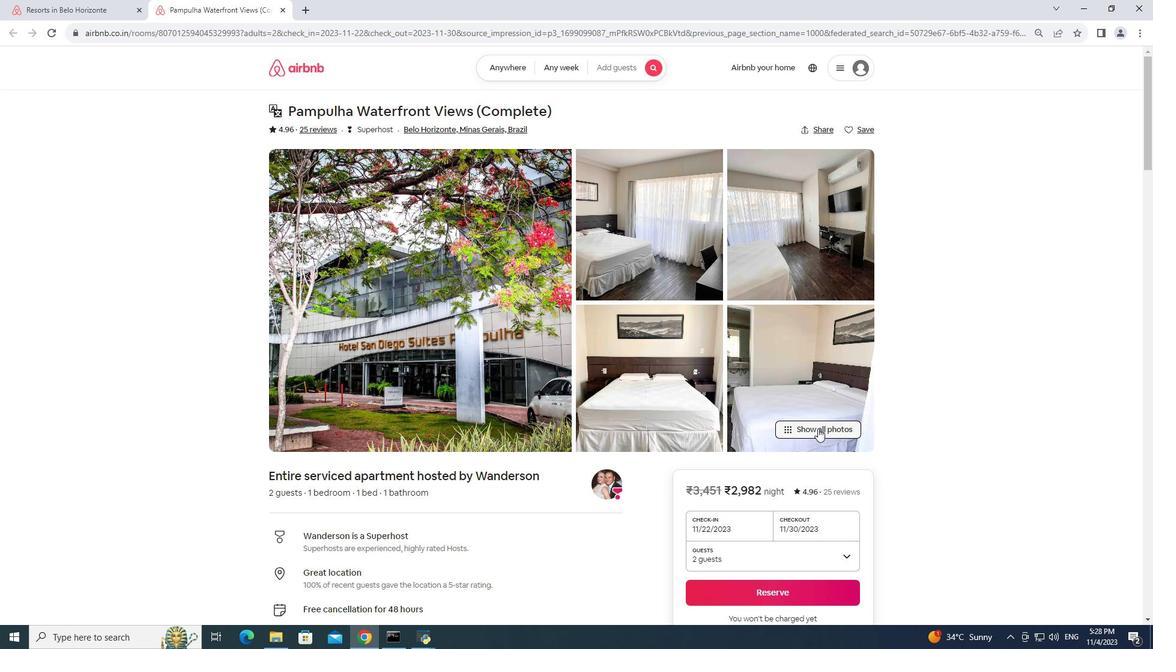 
Action: Mouse pressed left at (818, 428)
Screenshot: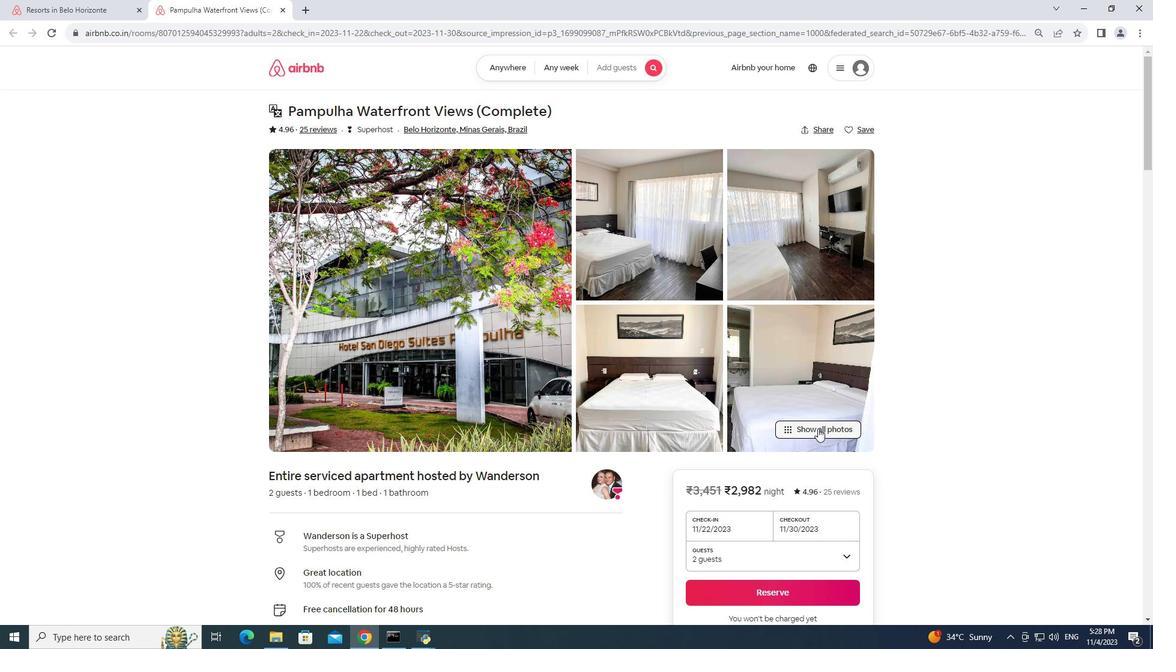 
Action: Mouse moved to (629, 412)
Screenshot: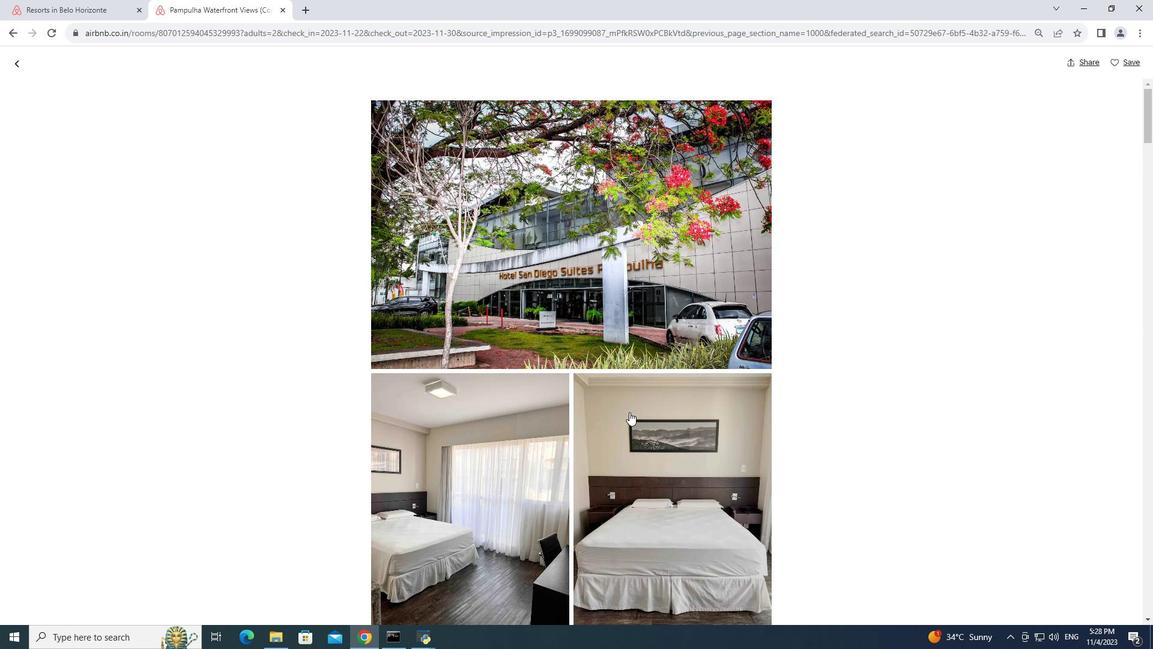 
Action: Mouse scrolled (629, 411) with delta (0, 0)
Screenshot: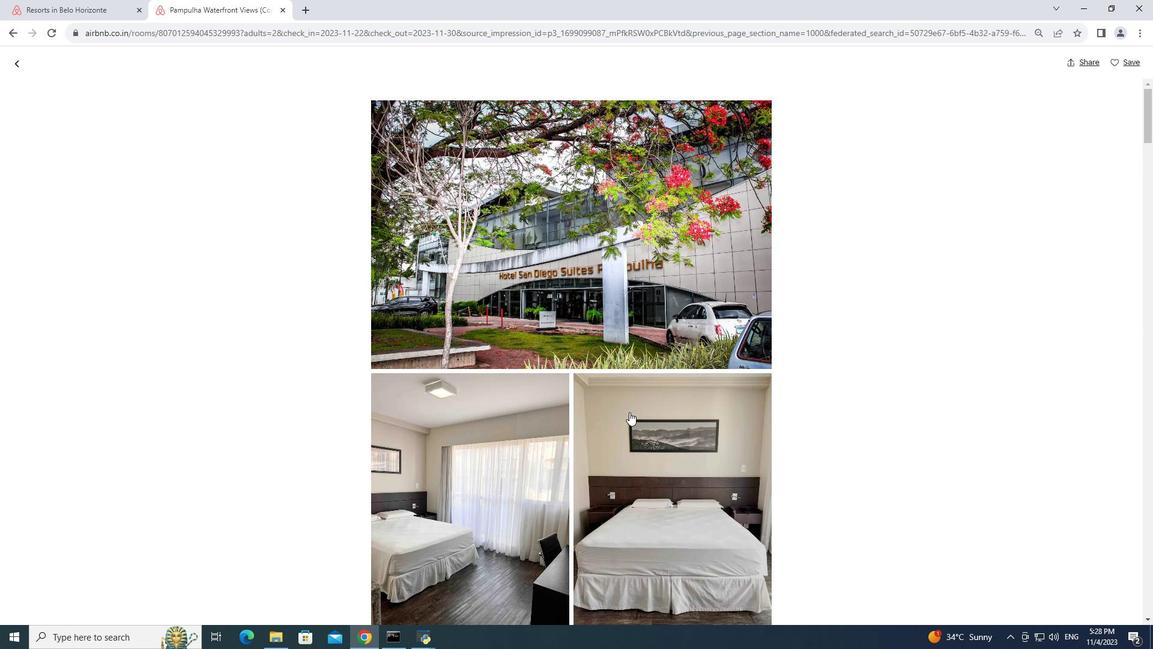 
Action: Mouse moved to (629, 412)
Screenshot: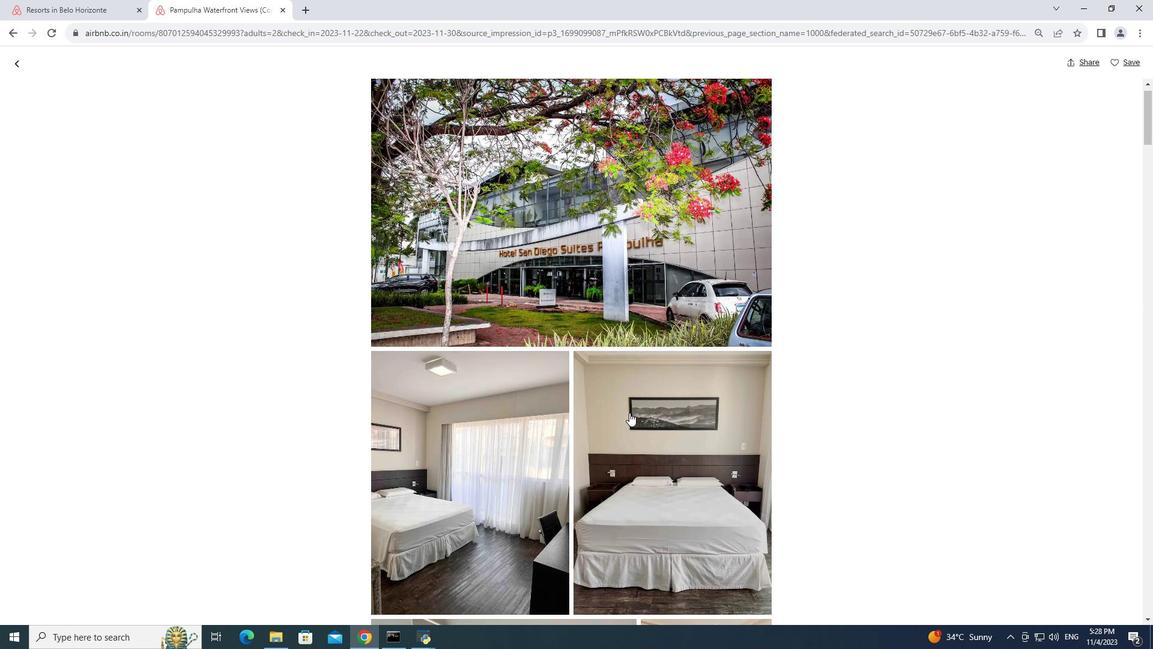 
Action: Mouse scrolled (629, 412) with delta (0, 0)
Screenshot: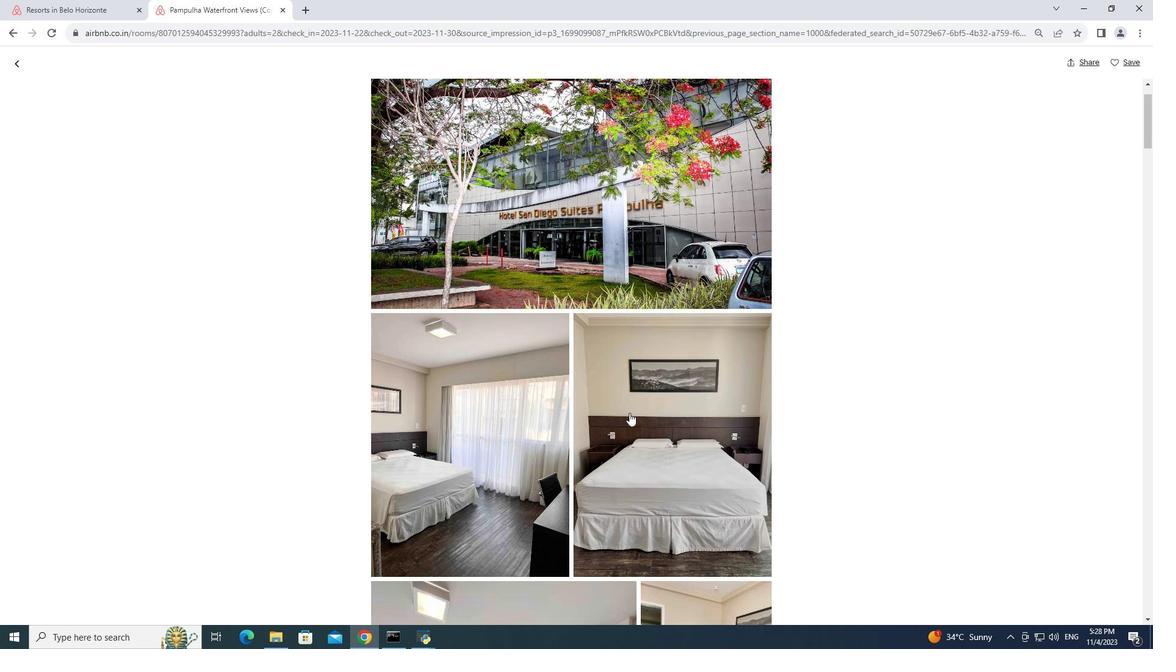 
Action: Mouse scrolled (629, 412) with delta (0, 0)
Screenshot: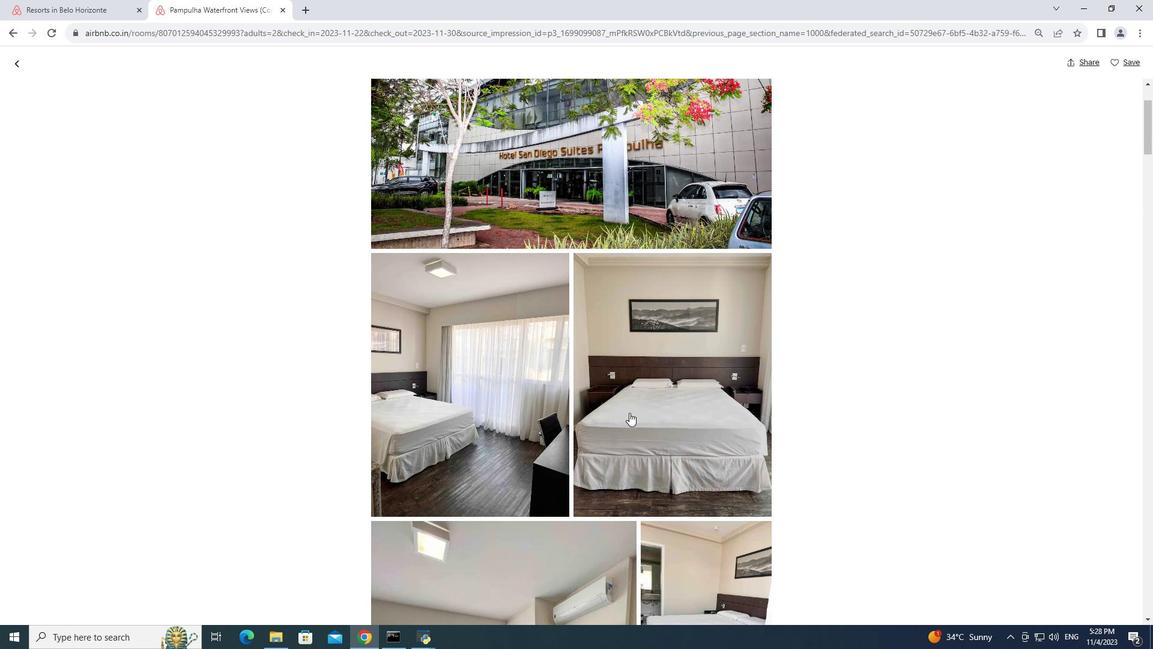 
Action: Mouse scrolled (629, 412) with delta (0, 0)
Screenshot: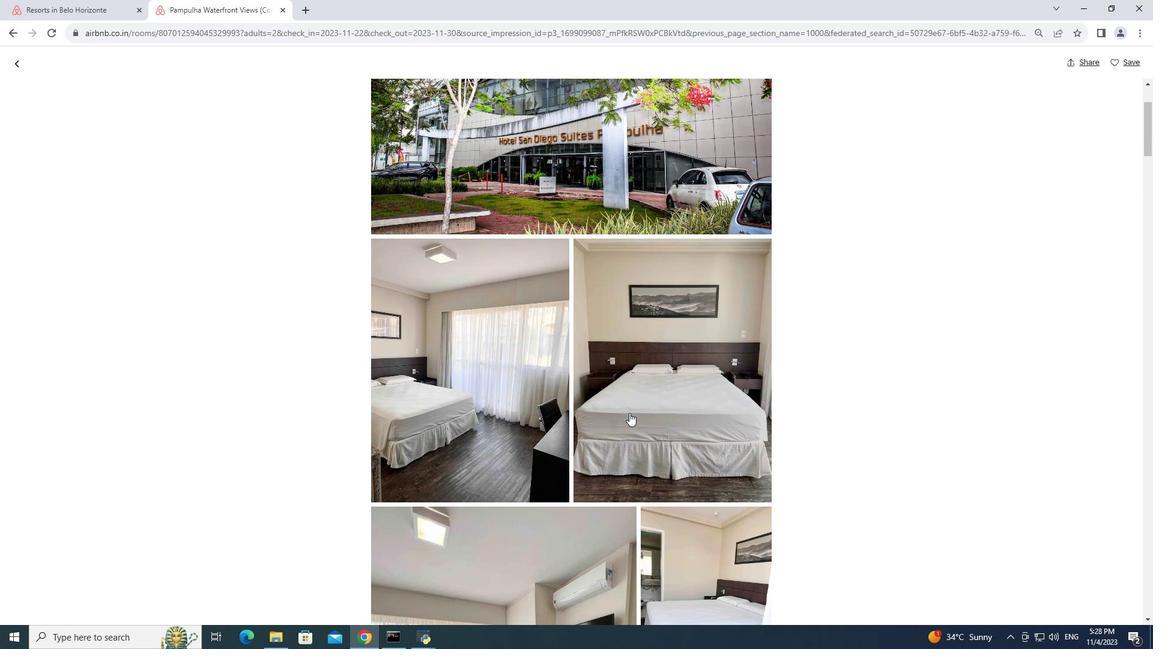 
Action: Mouse scrolled (629, 412) with delta (0, 0)
Screenshot: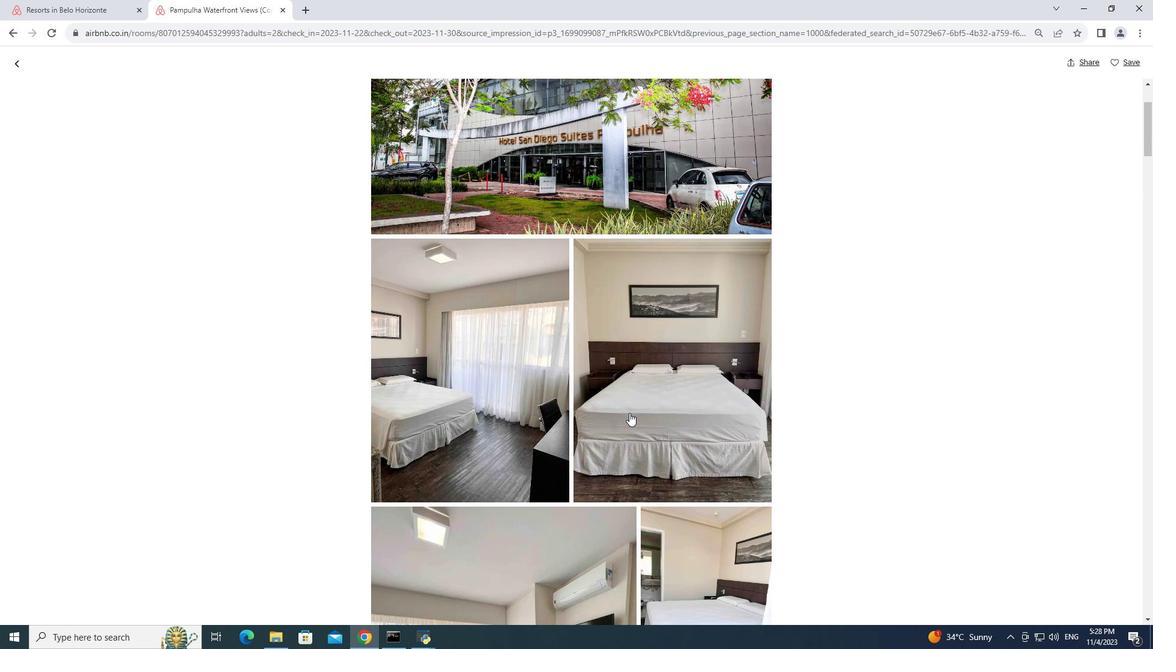 
Action: Mouse scrolled (629, 412) with delta (0, 0)
Screenshot: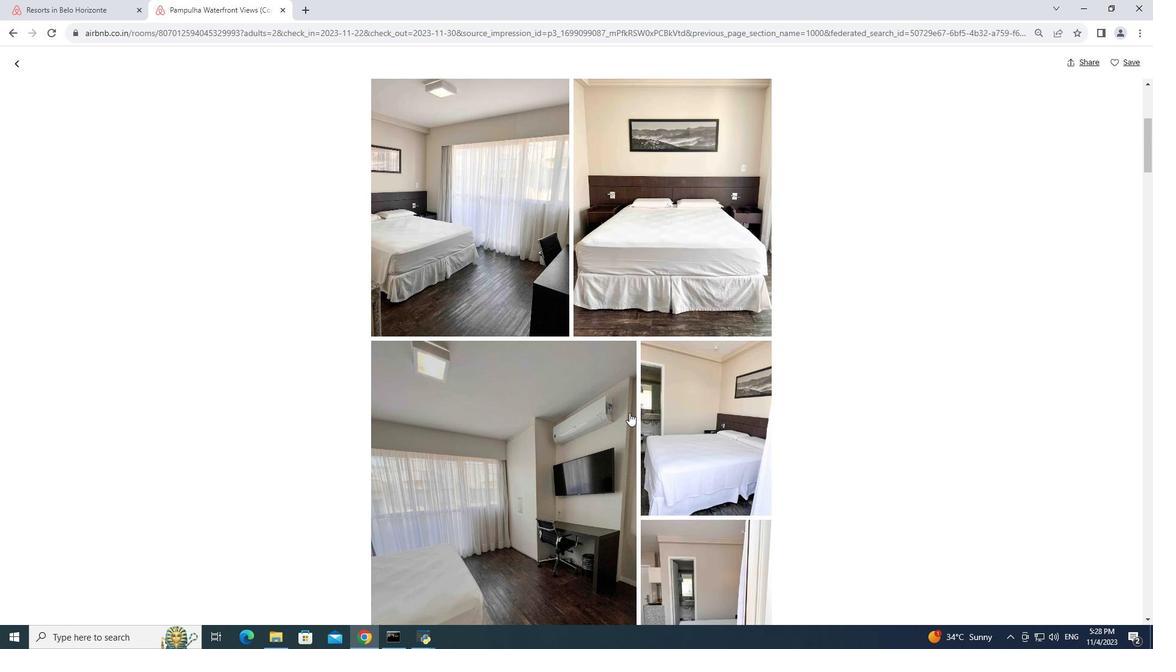
Action: Mouse scrolled (629, 412) with delta (0, 0)
Screenshot: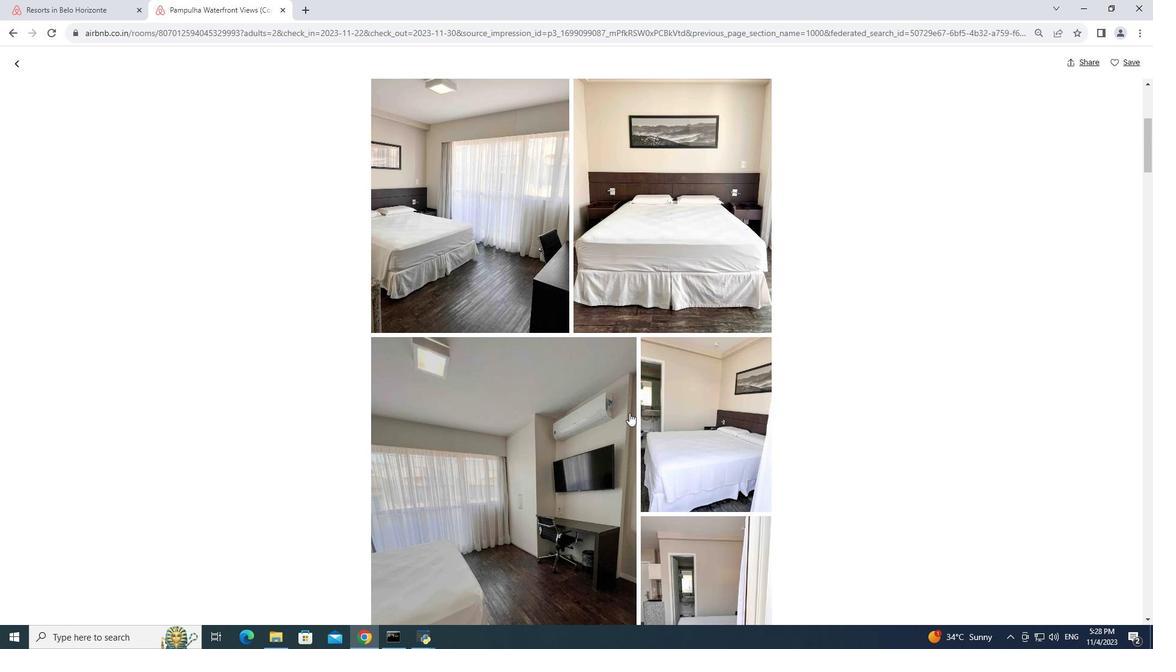 
Action: Mouse scrolled (629, 412) with delta (0, 0)
Screenshot: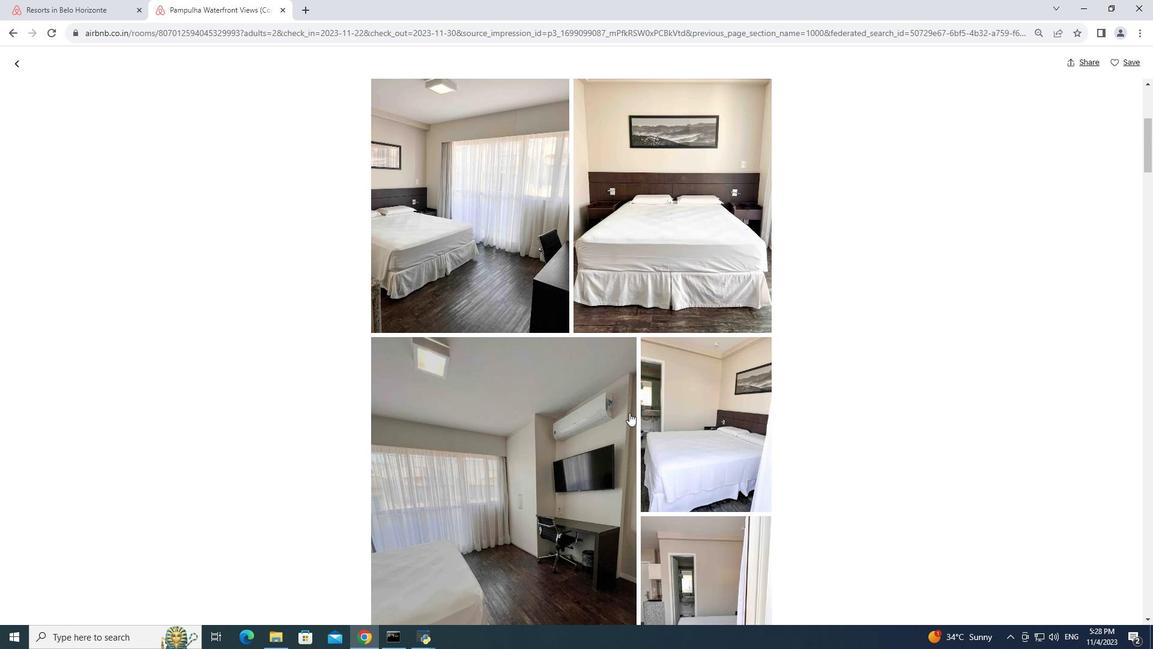 
Action: Mouse scrolled (629, 412) with delta (0, 0)
Screenshot: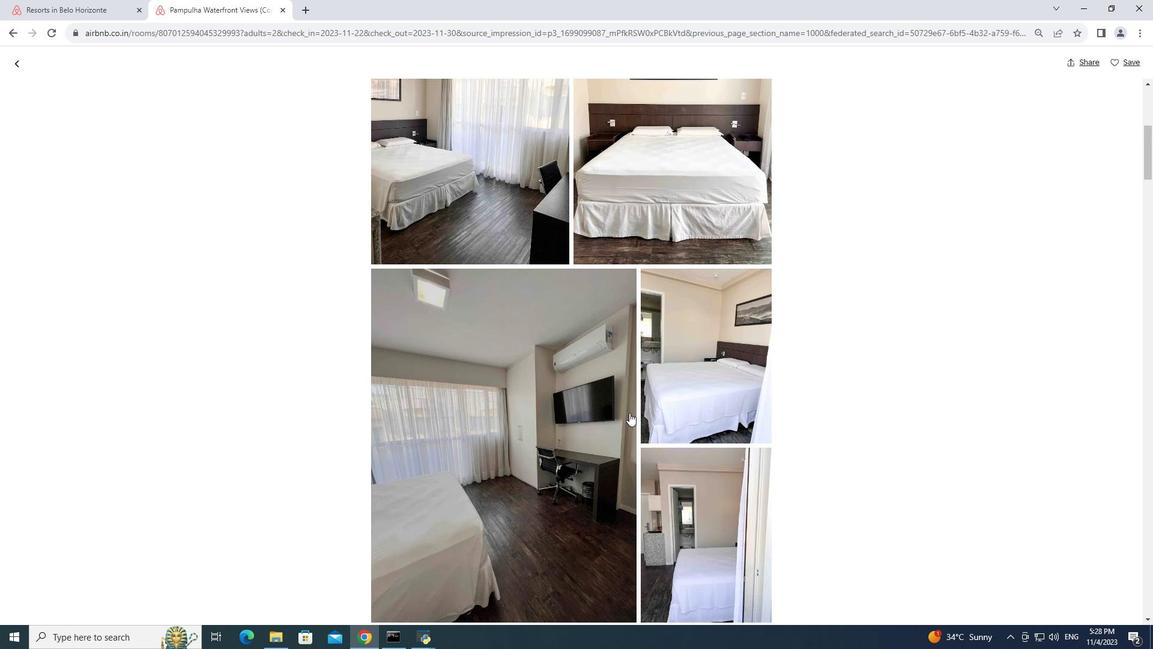
Action: Mouse scrolled (629, 412) with delta (0, 0)
Screenshot: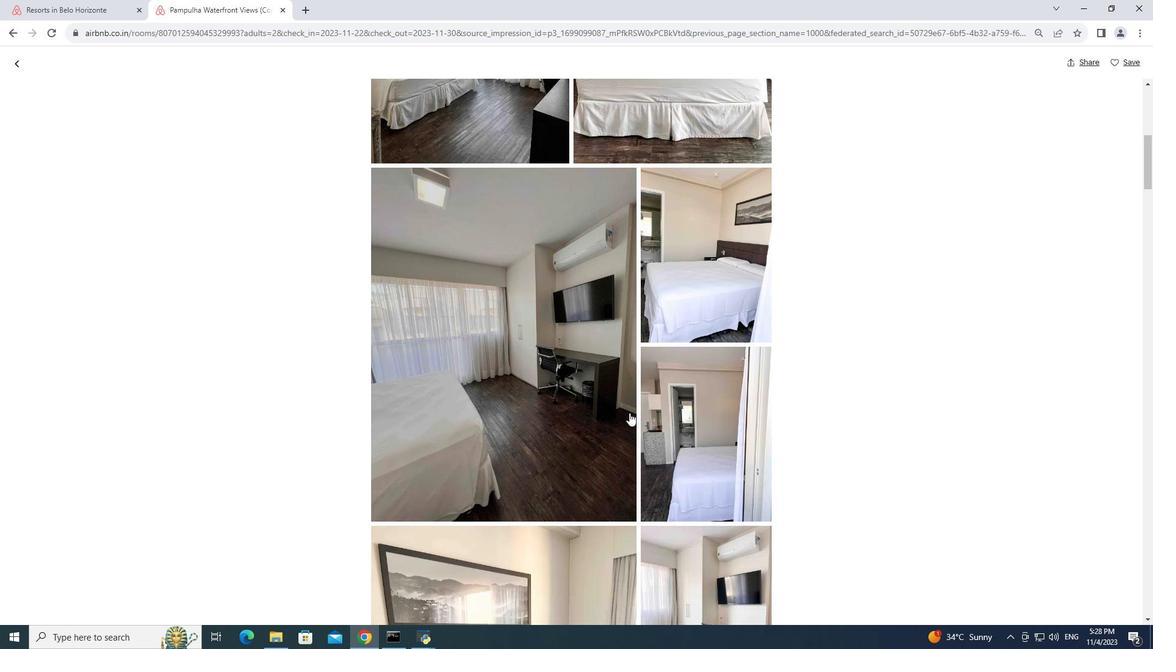 
Action: Mouse scrolled (629, 412) with delta (0, 0)
Screenshot: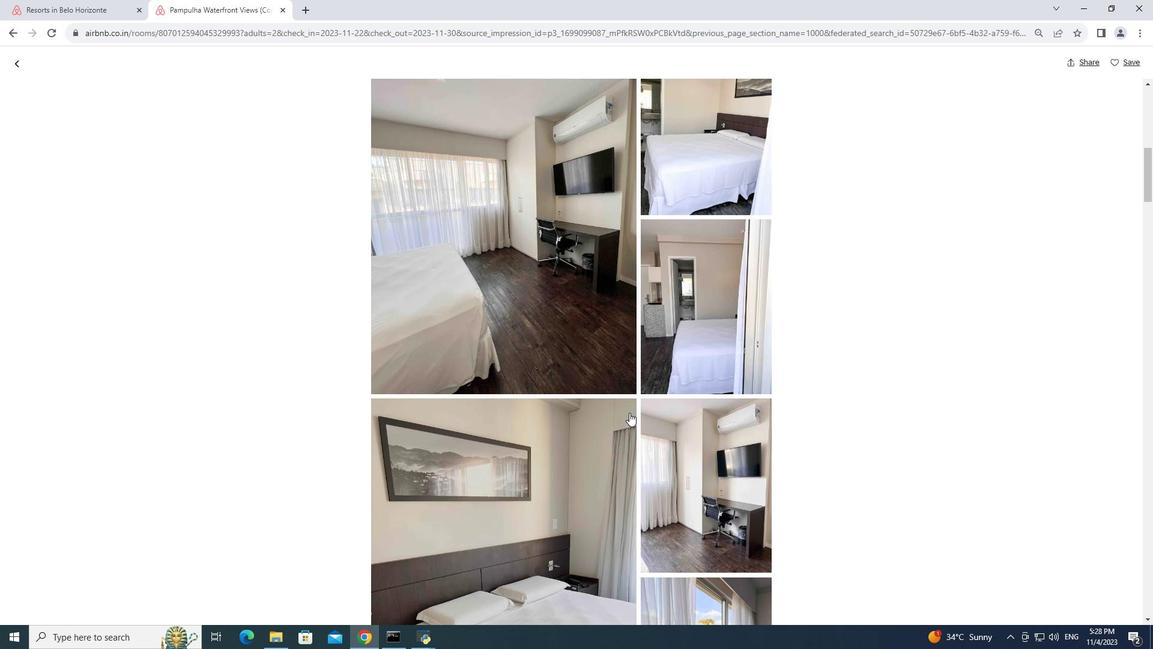 
Action: Mouse scrolled (629, 412) with delta (0, 0)
Screenshot: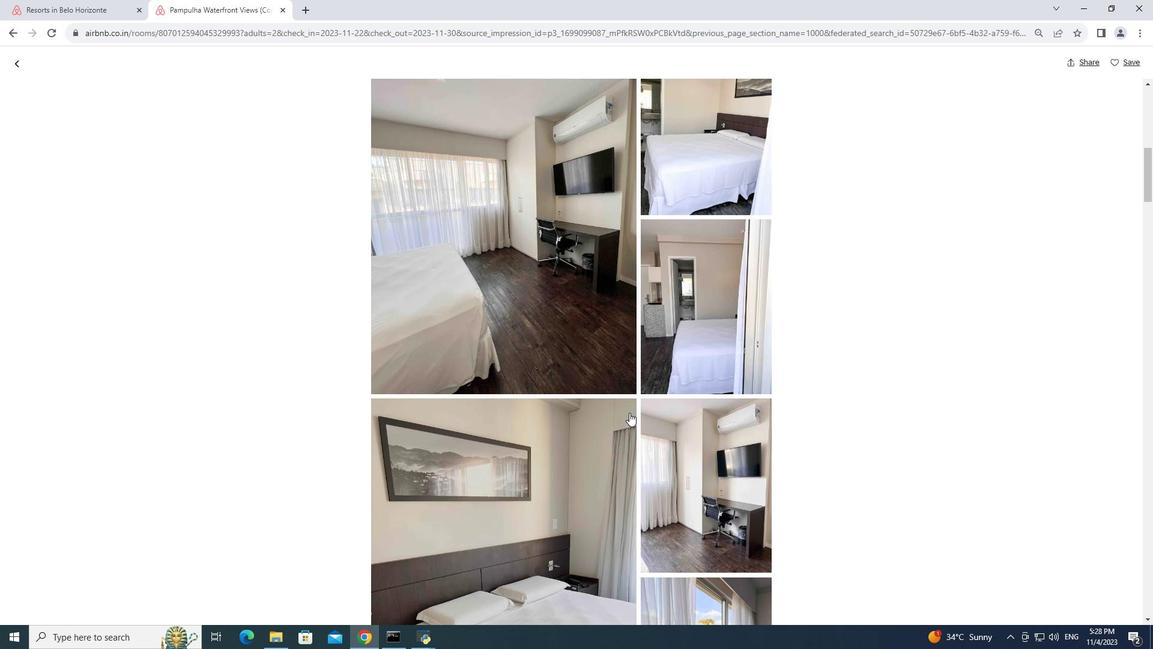 
Action: Mouse scrolled (629, 412) with delta (0, 0)
Screenshot: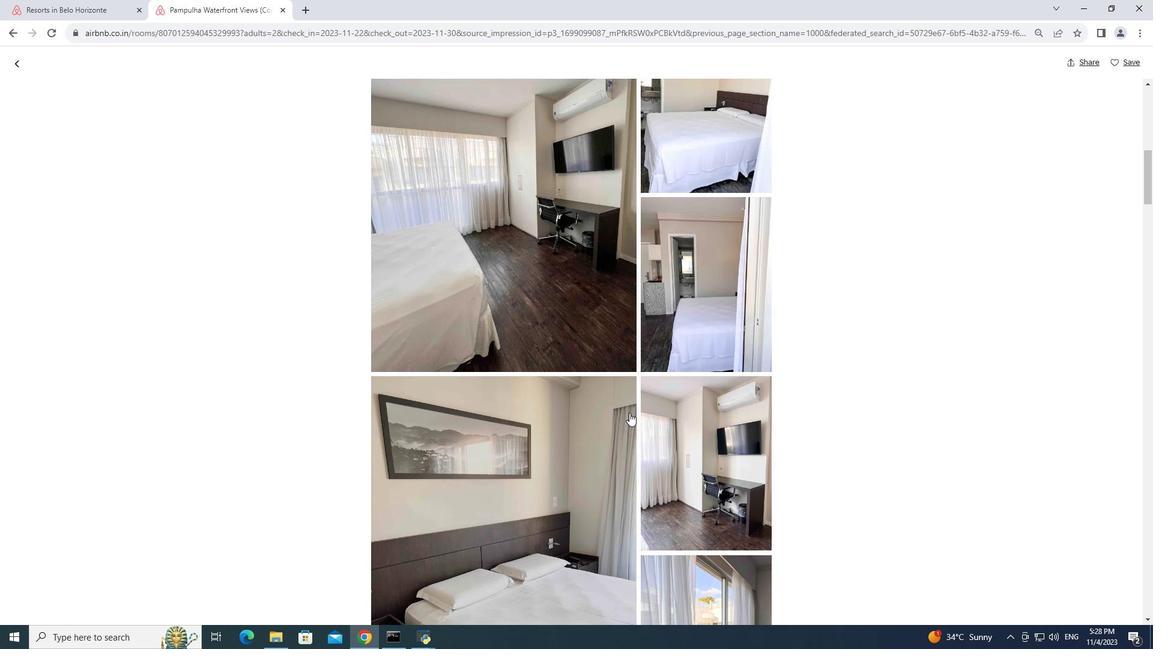 
Action: Mouse scrolled (629, 412) with delta (0, 0)
Screenshot: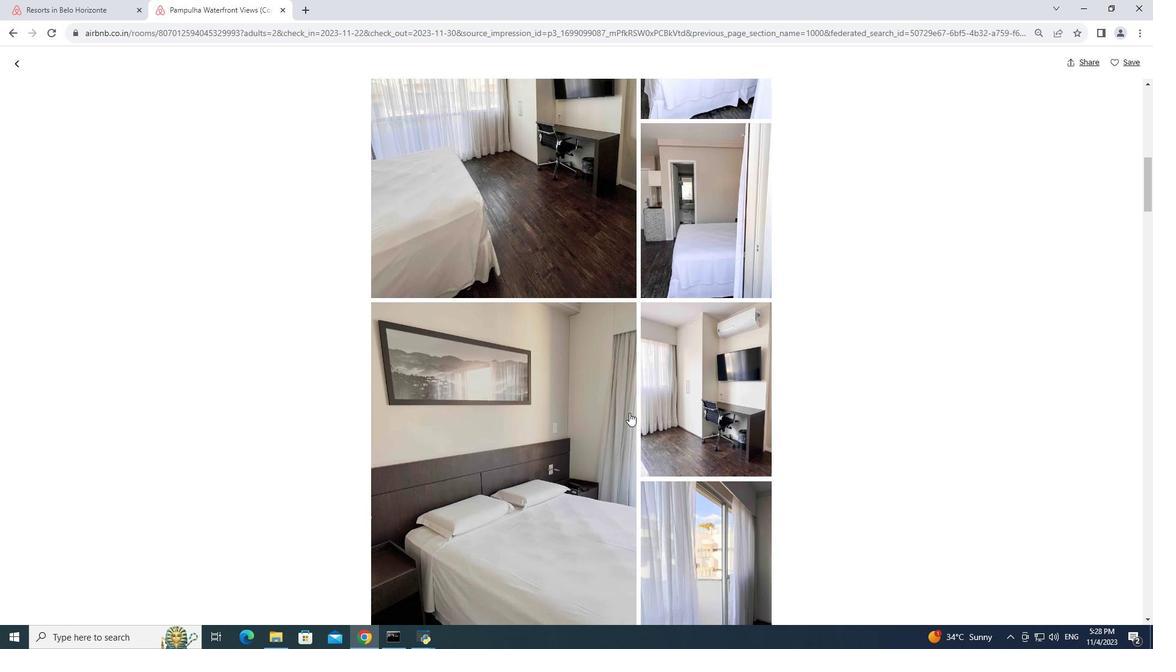 
Action: Mouse moved to (622, 402)
Screenshot: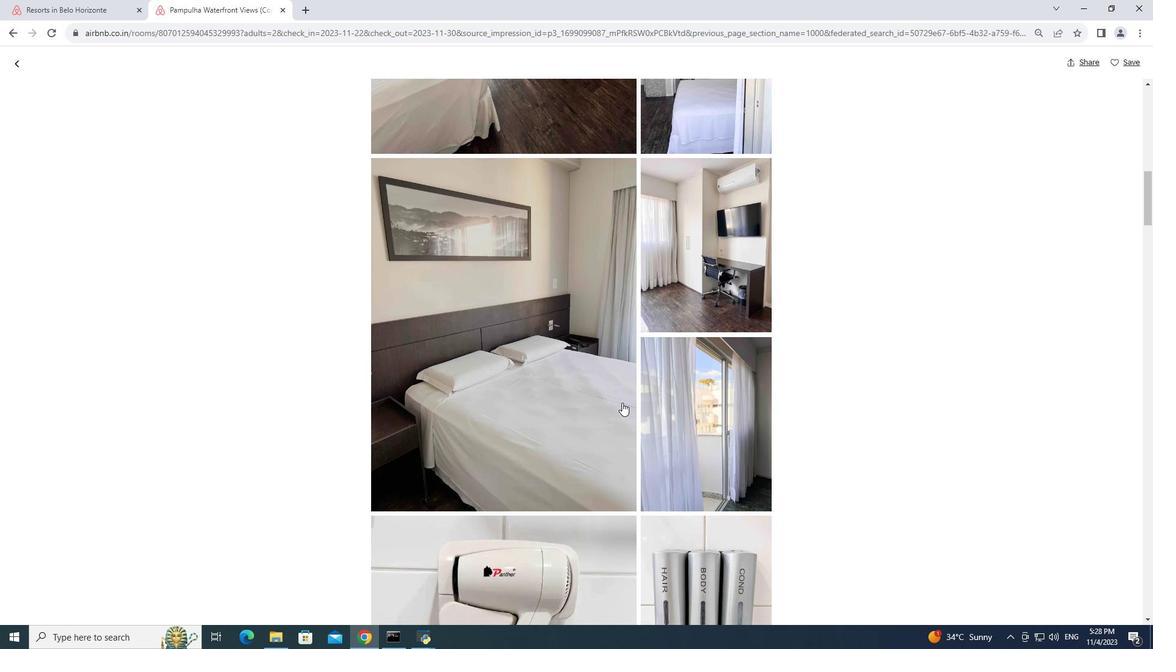 
Action: Mouse scrolled (622, 402) with delta (0, 0)
Screenshot: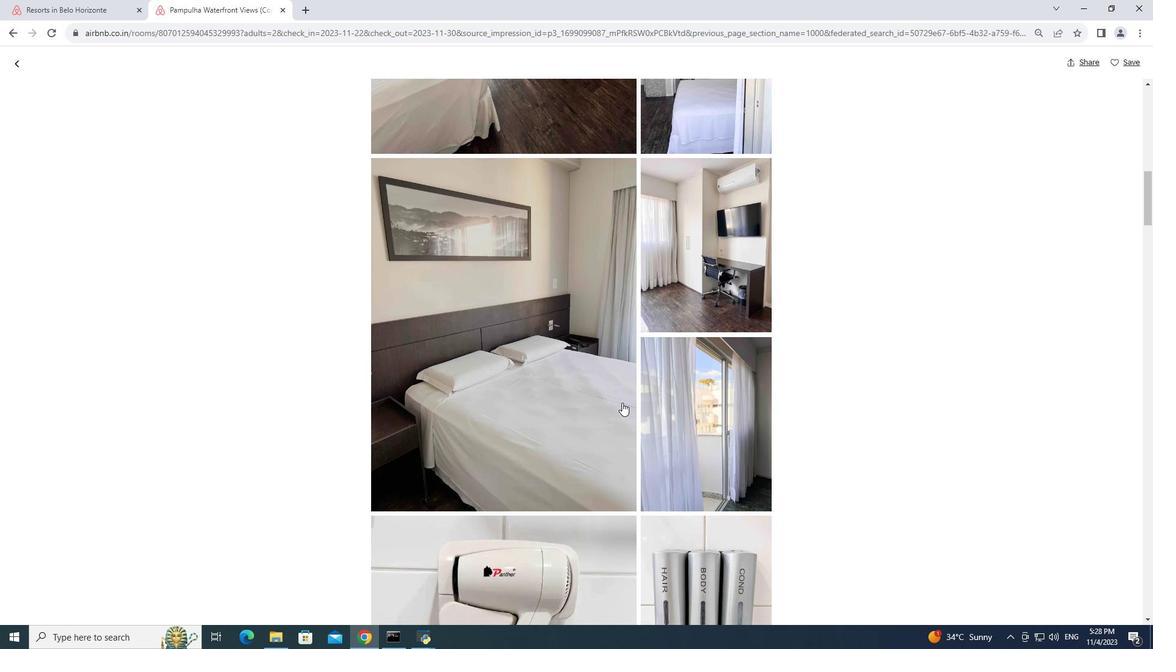 
Action: Mouse scrolled (622, 402) with delta (0, 0)
Screenshot: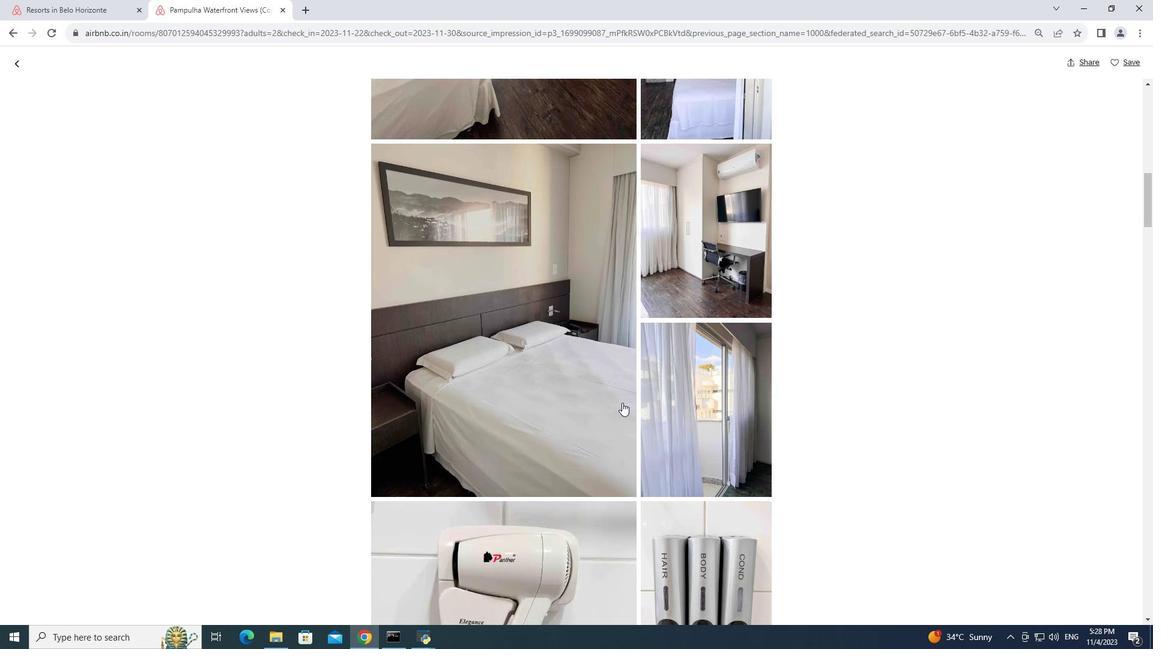 
Action: Mouse scrolled (622, 402) with delta (0, 0)
Screenshot: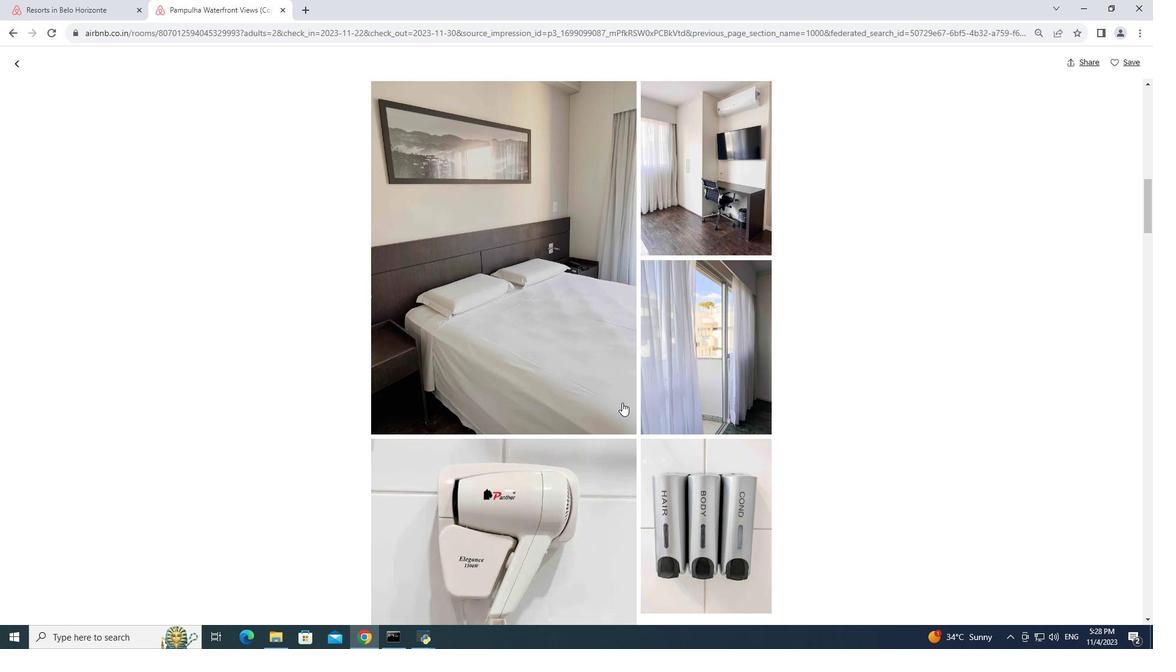 
Action: Mouse scrolled (622, 402) with delta (0, 0)
Screenshot: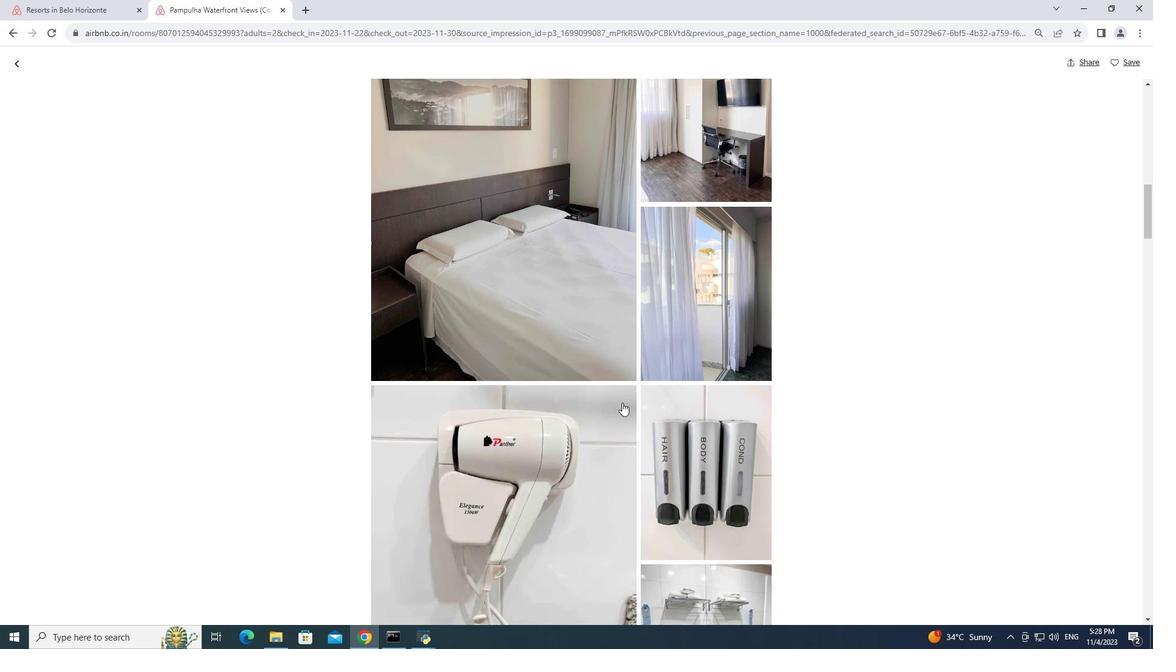 
Action: Mouse scrolled (622, 402) with delta (0, 0)
Screenshot: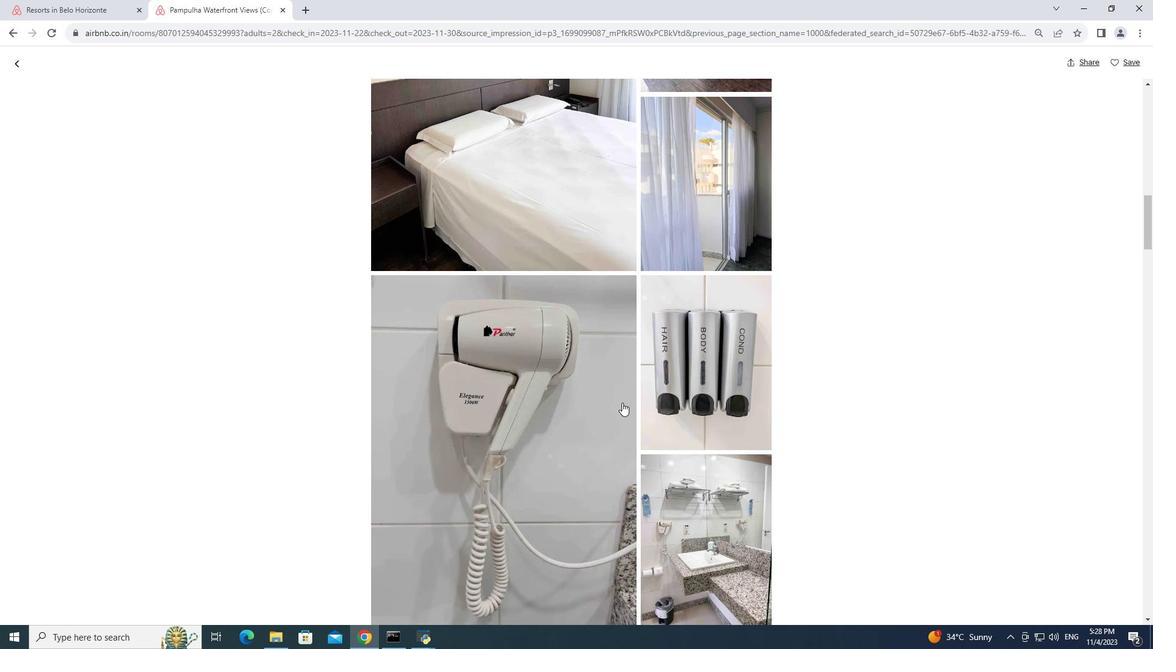 
Action: Mouse scrolled (622, 402) with delta (0, 0)
Screenshot: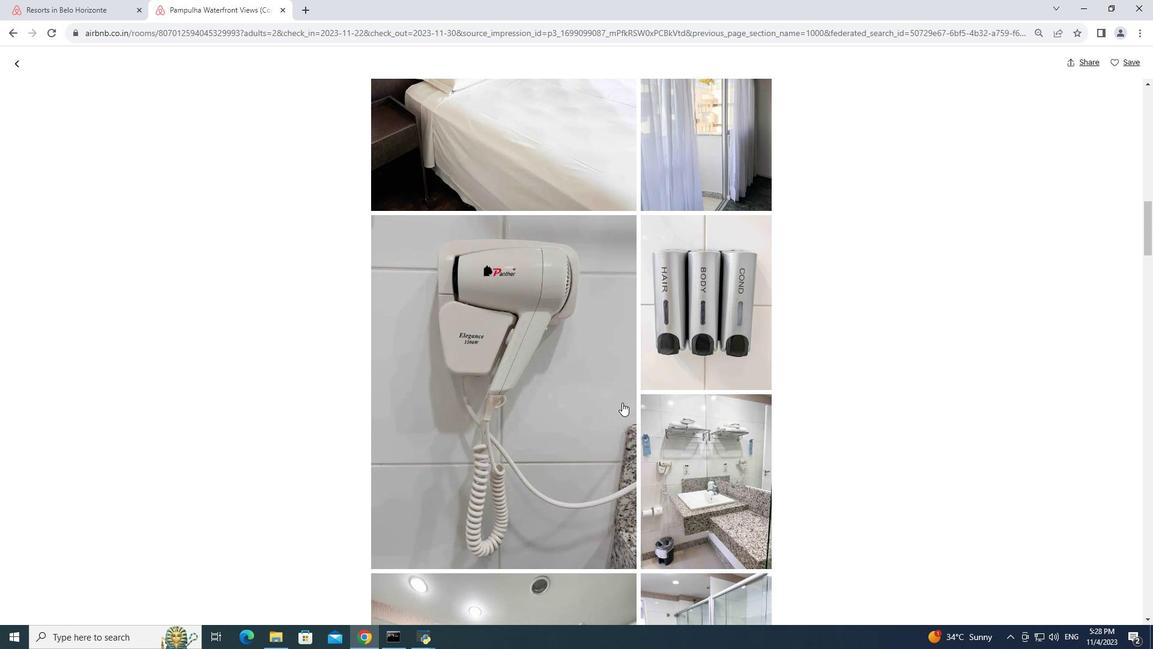 
Action: Mouse scrolled (622, 402) with delta (0, 0)
Screenshot: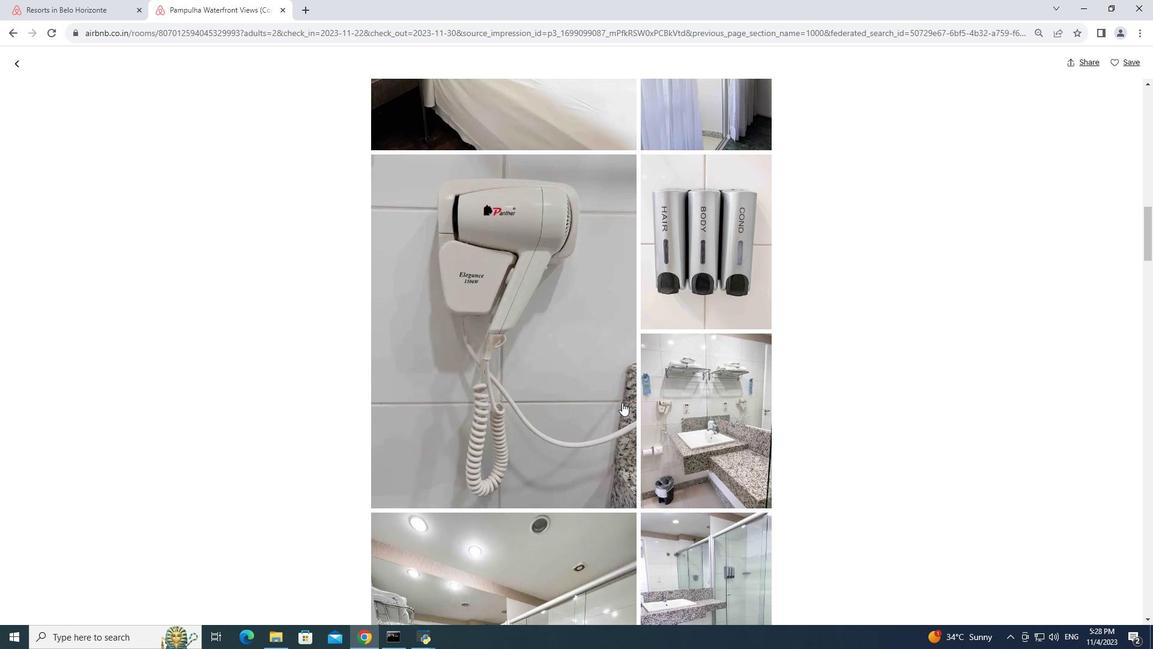 
Action: Mouse scrolled (622, 402) with delta (0, 0)
Screenshot: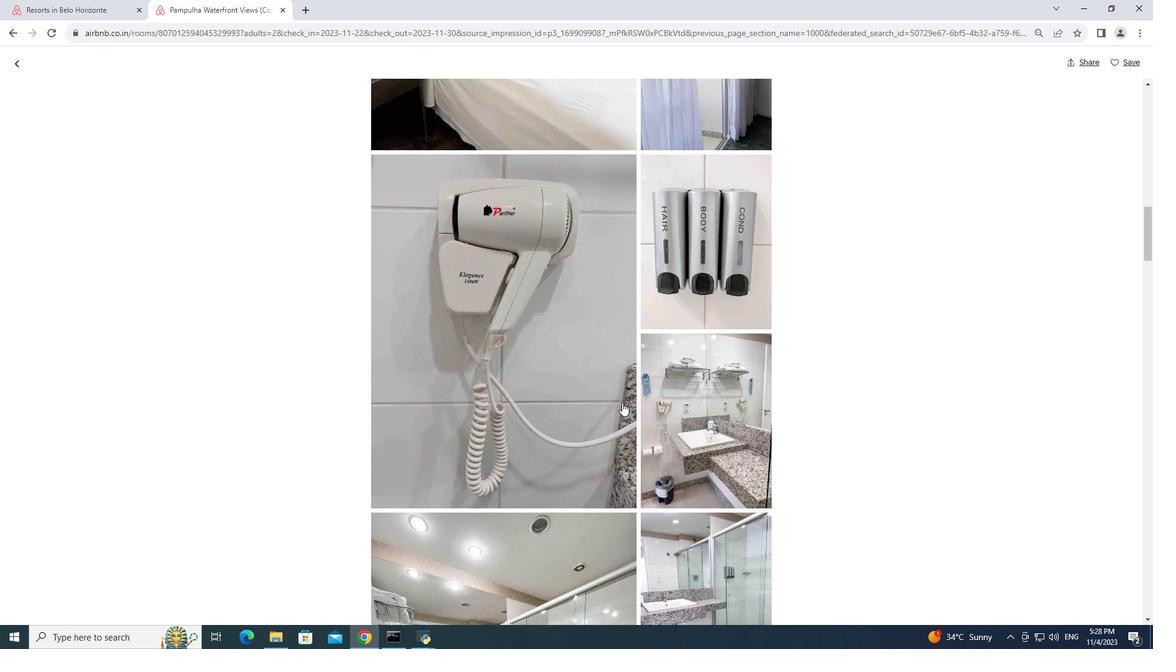 
Action: Mouse scrolled (622, 402) with delta (0, 0)
Screenshot: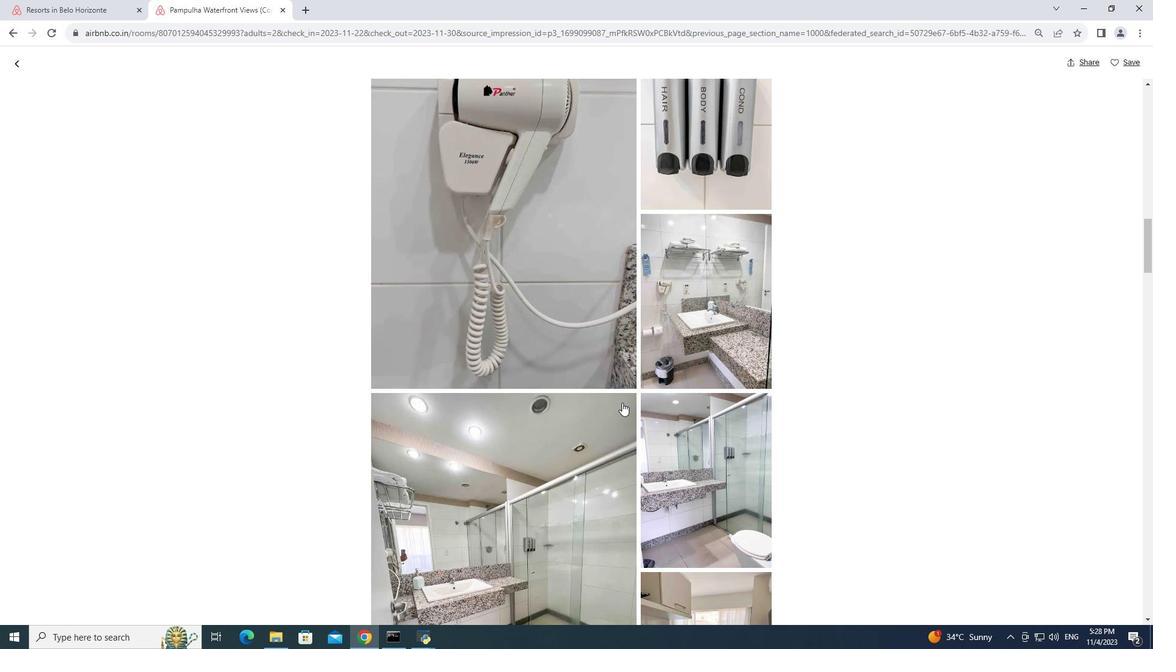 
Action: Mouse scrolled (622, 402) with delta (0, 0)
Screenshot: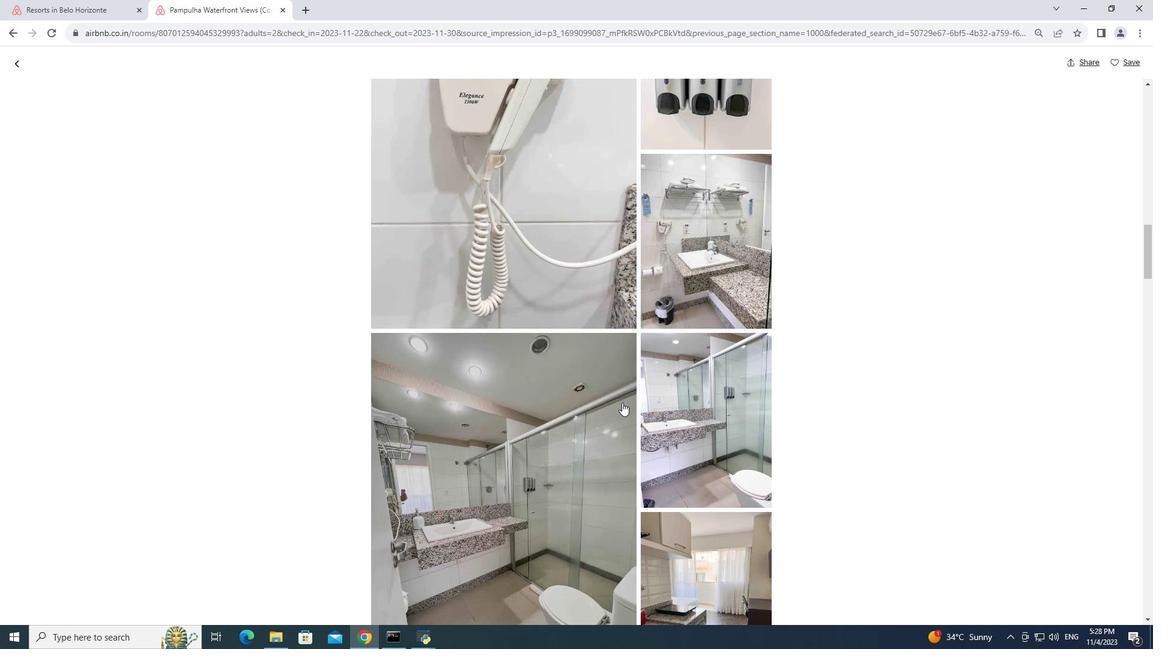 
Action: Mouse scrolled (622, 402) with delta (0, 0)
Screenshot: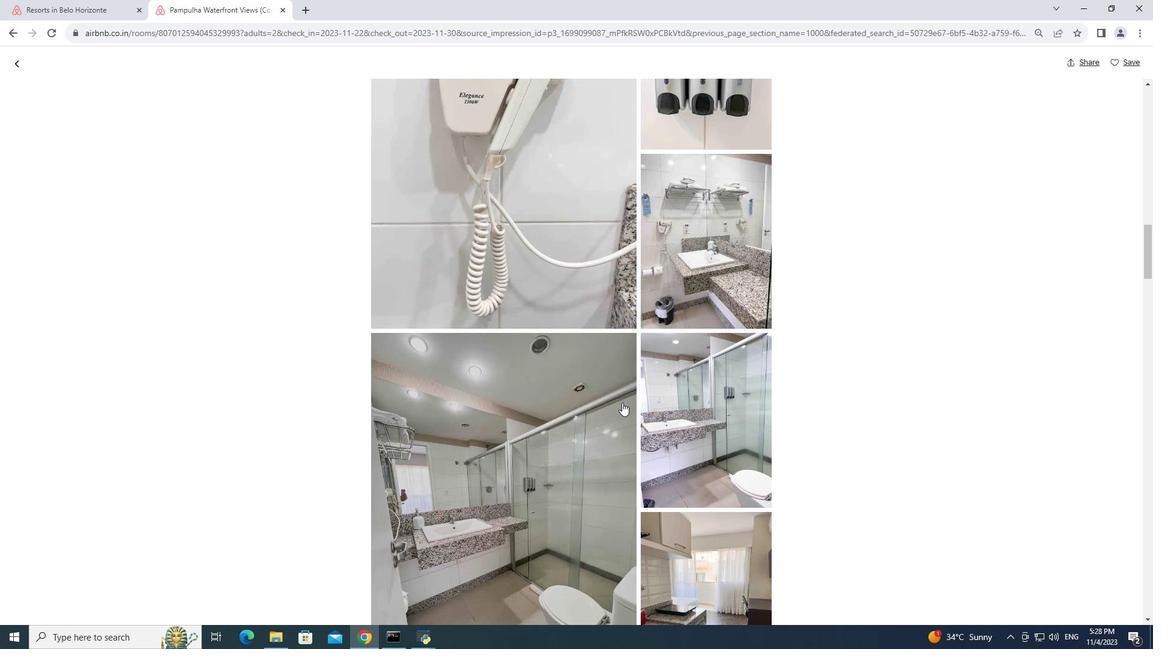 
Action: Mouse scrolled (622, 402) with delta (0, 0)
Screenshot: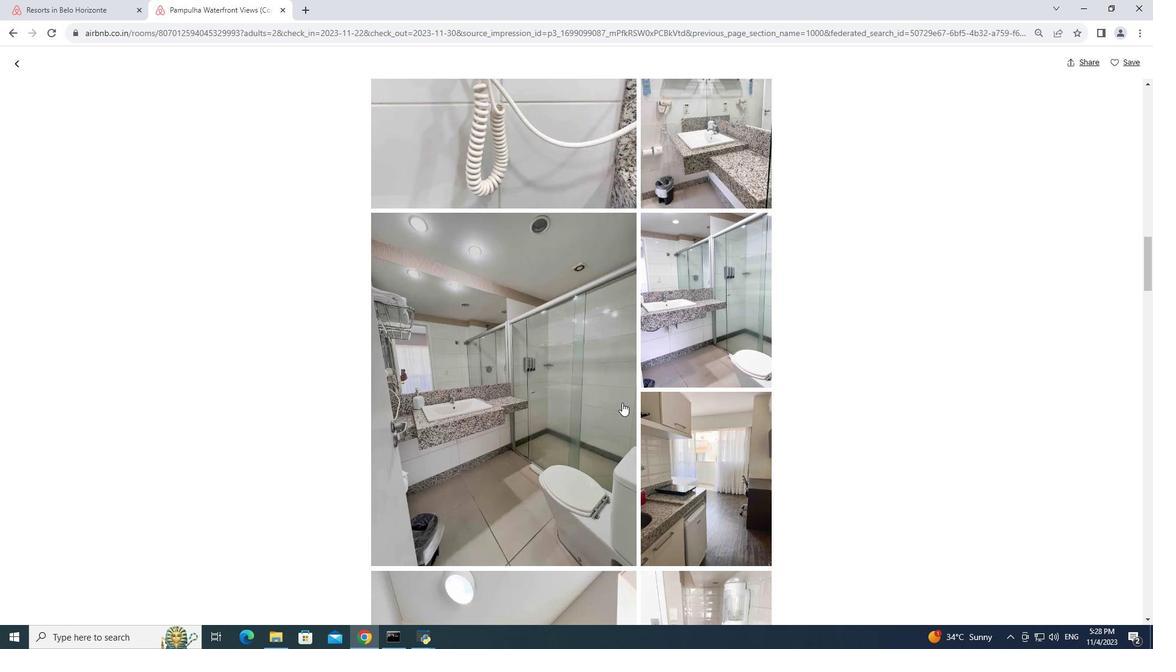 
Action: Mouse scrolled (622, 402) with delta (0, 0)
Screenshot: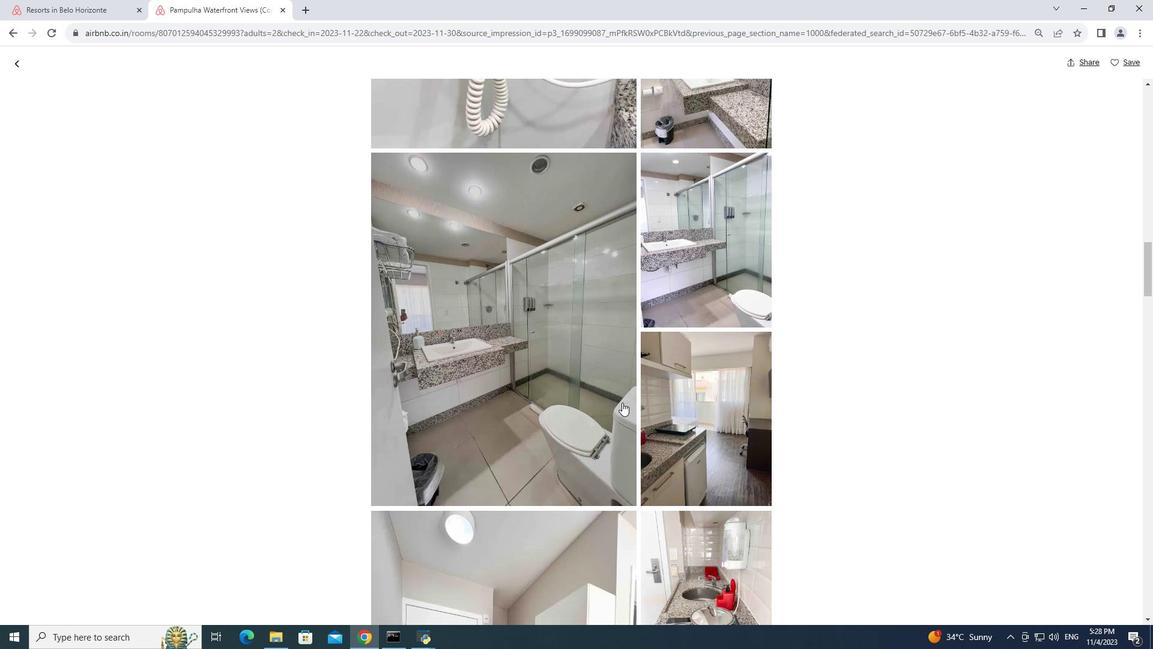 
Action: Mouse scrolled (622, 402) with delta (0, 0)
Screenshot: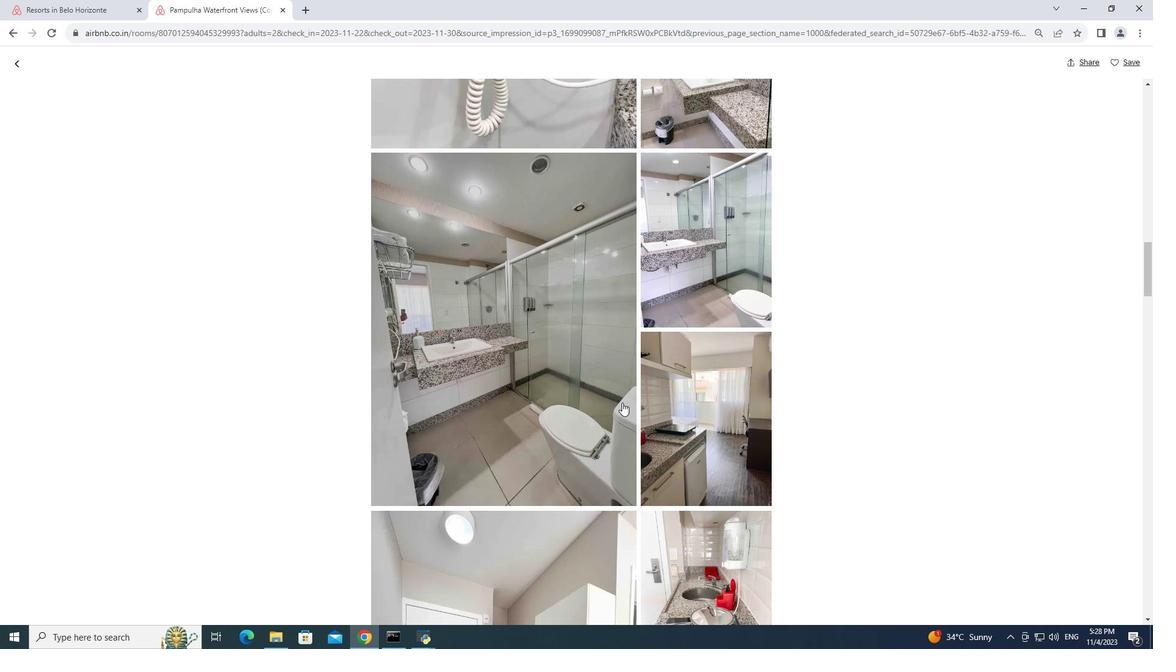 
Action: Mouse scrolled (622, 402) with delta (0, 0)
Screenshot: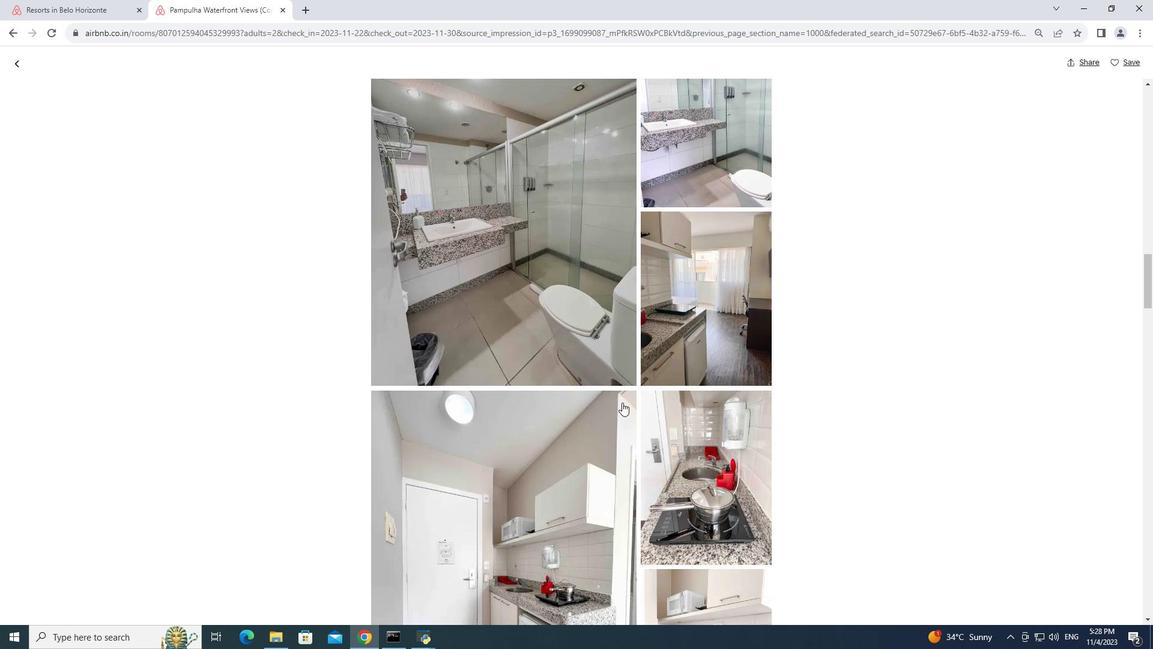 
Action: Mouse scrolled (622, 402) with delta (0, 0)
Screenshot: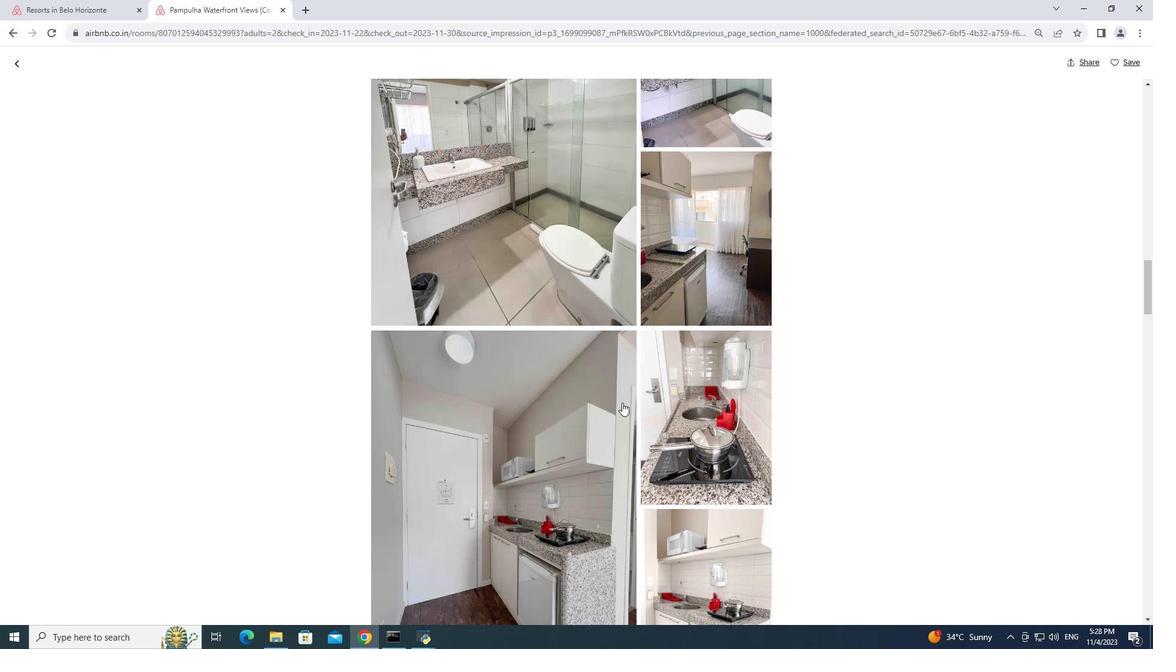 
Action: Mouse scrolled (622, 402) with delta (0, 0)
Screenshot: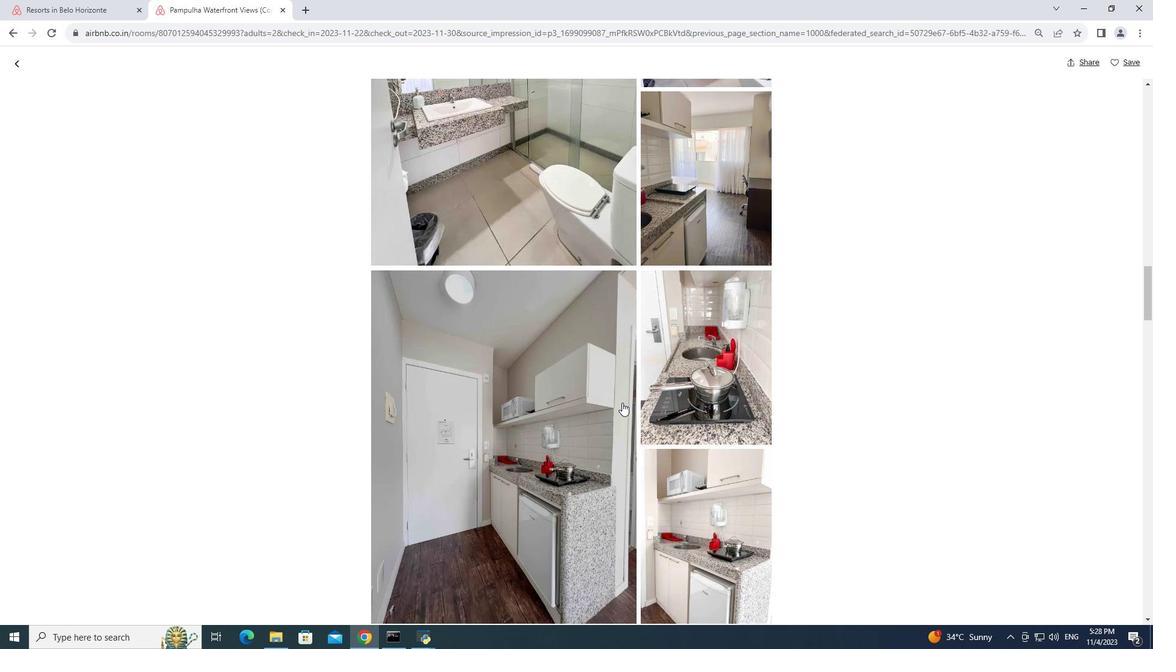 
Action: Mouse scrolled (622, 402) with delta (0, 0)
Screenshot: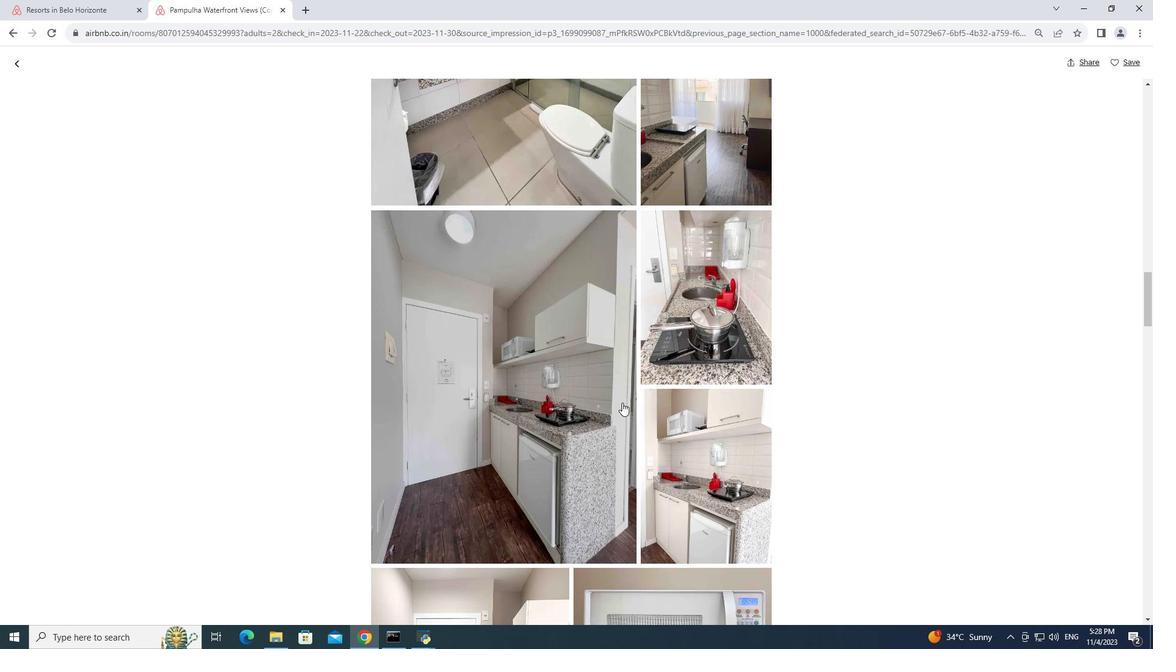 
Action: Mouse scrolled (622, 402) with delta (0, 0)
Screenshot: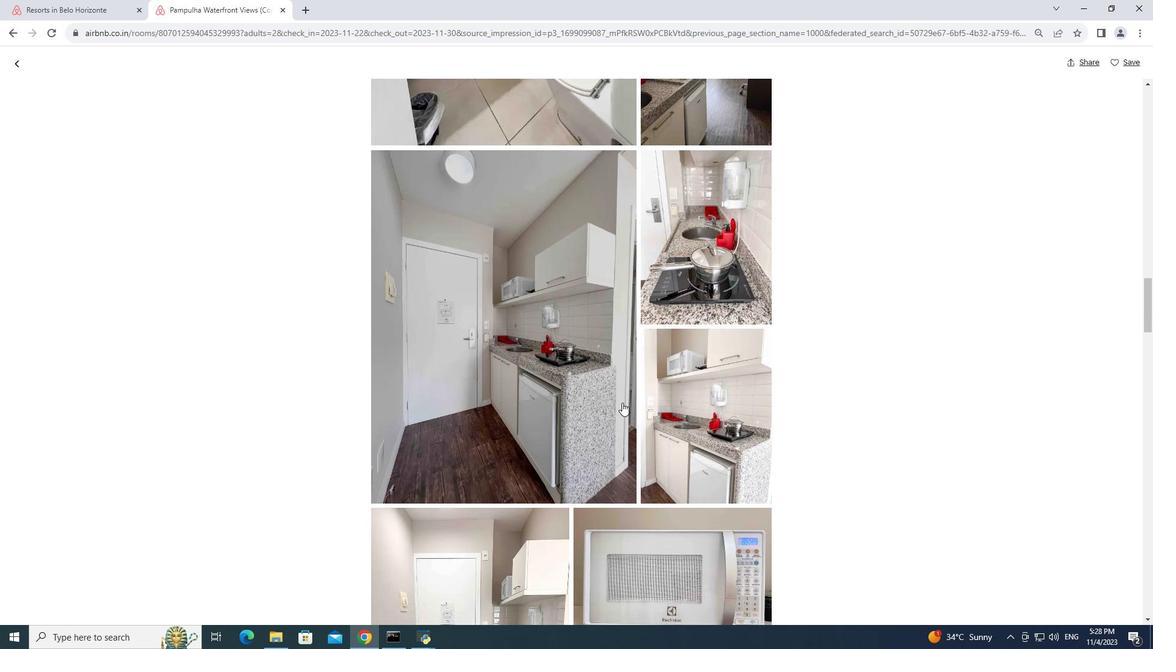 
Action: Mouse scrolled (622, 402) with delta (0, 0)
Screenshot: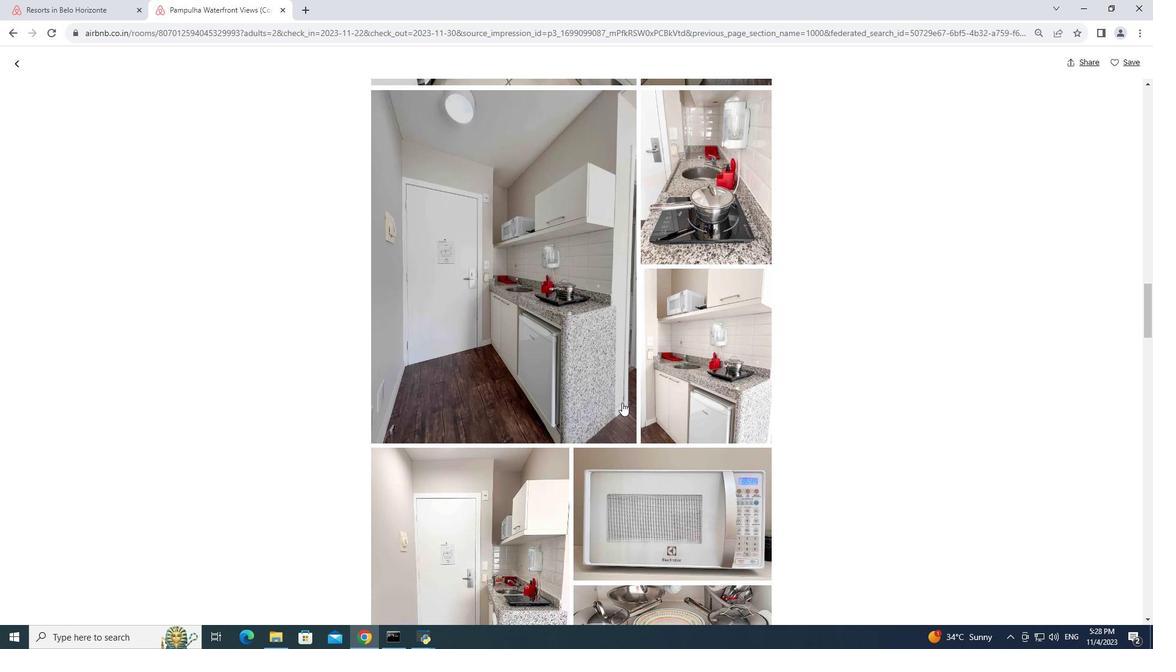 
Action: Mouse scrolled (622, 402) with delta (0, 0)
Screenshot: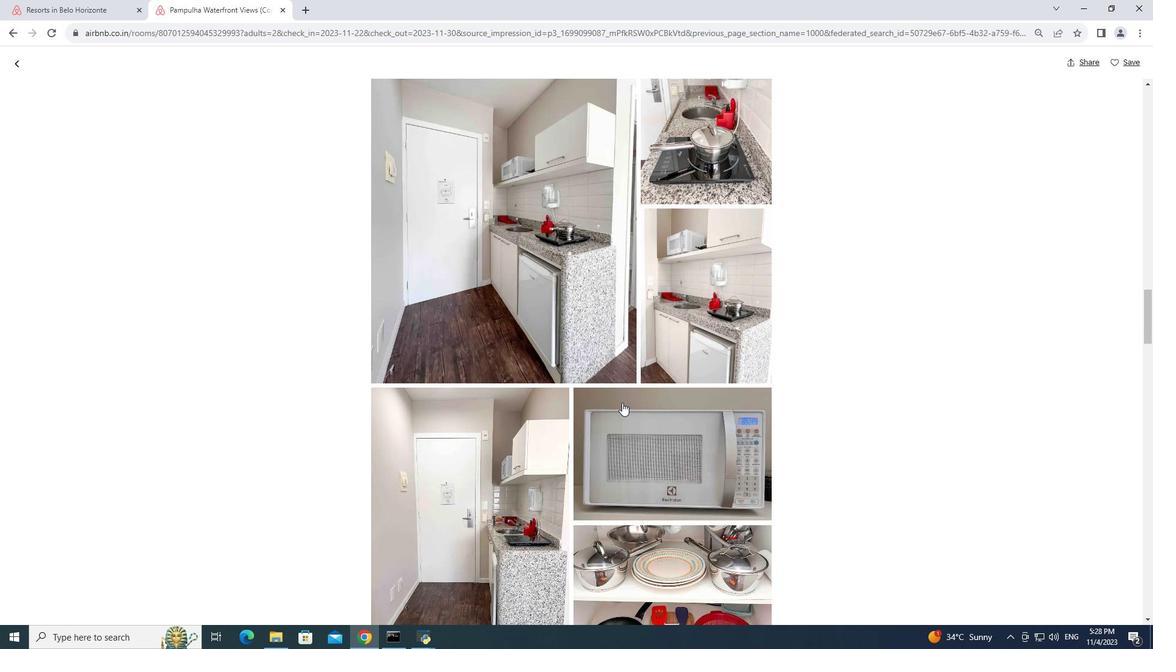 
Action: Mouse scrolled (622, 402) with delta (0, 0)
Screenshot: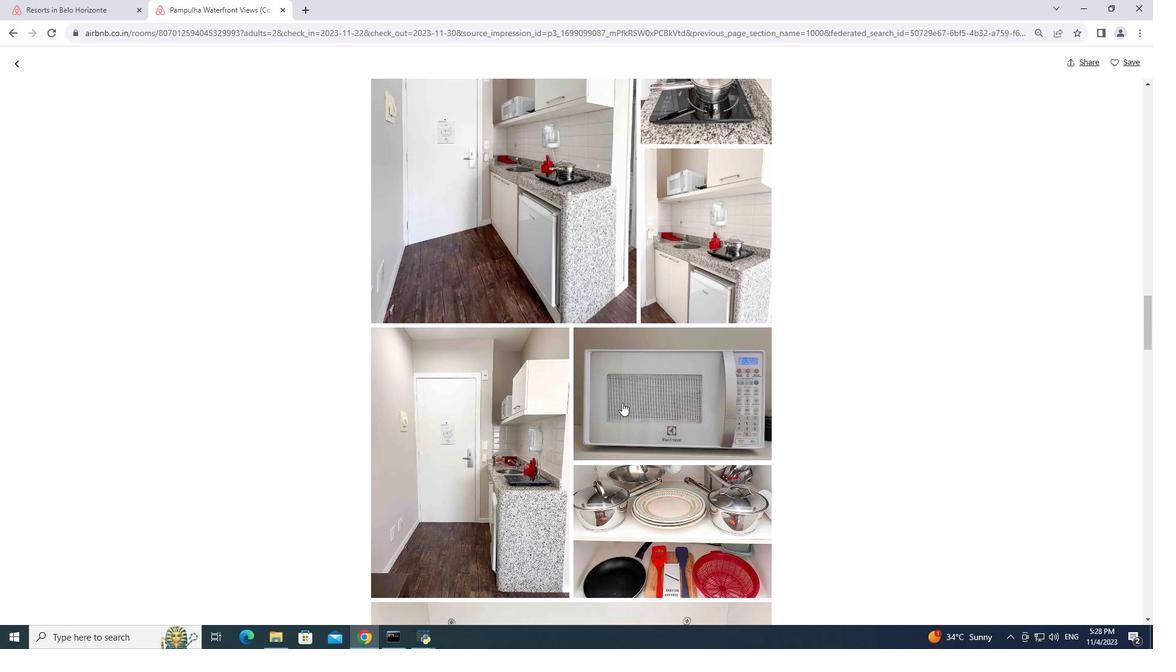 
Action: Mouse scrolled (622, 402) with delta (0, 0)
Screenshot: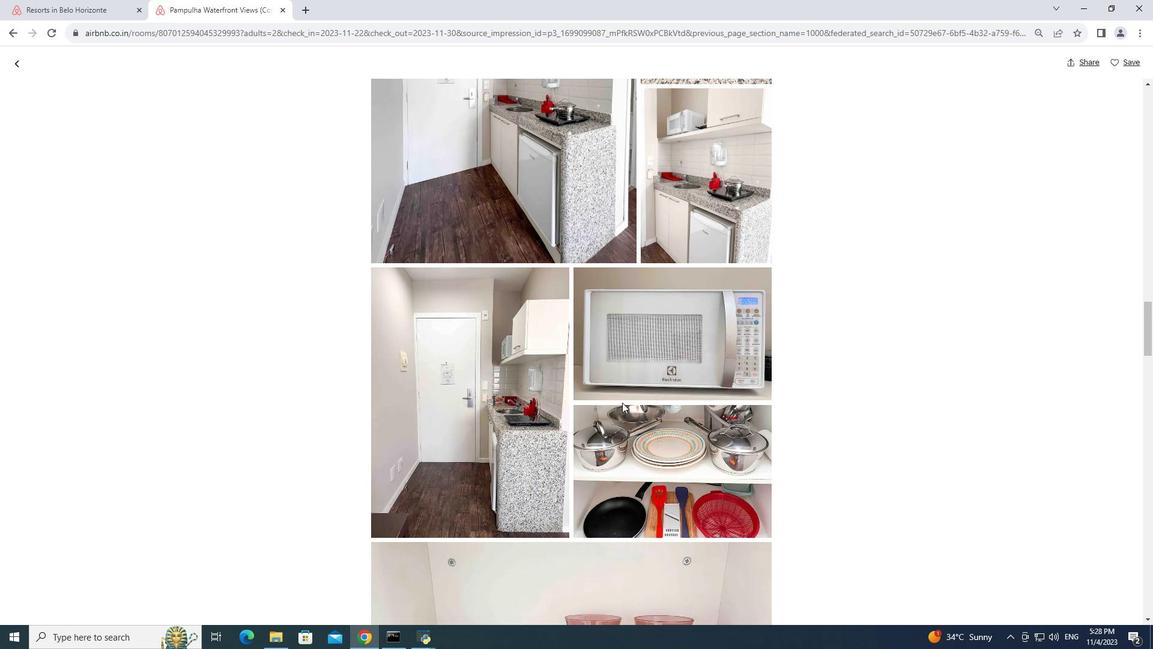 
Action: Mouse scrolled (622, 402) with delta (0, 0)
Screenshot: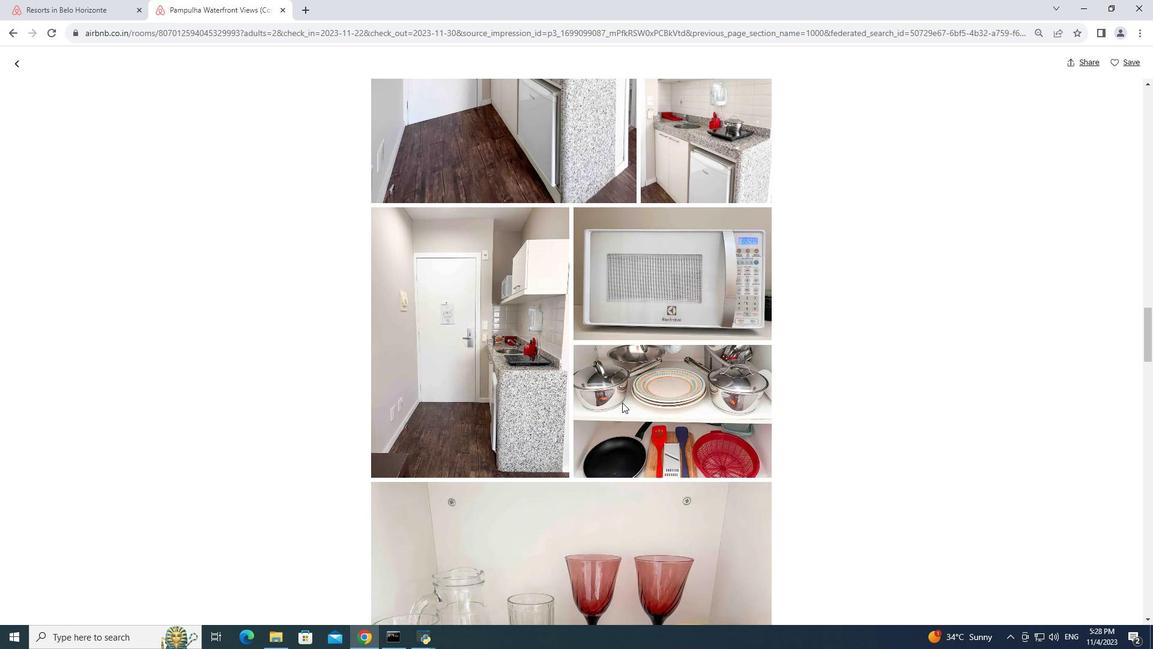 
Action: Mouse scrolled (622, 402) with delta (0, 0)
Screenshot: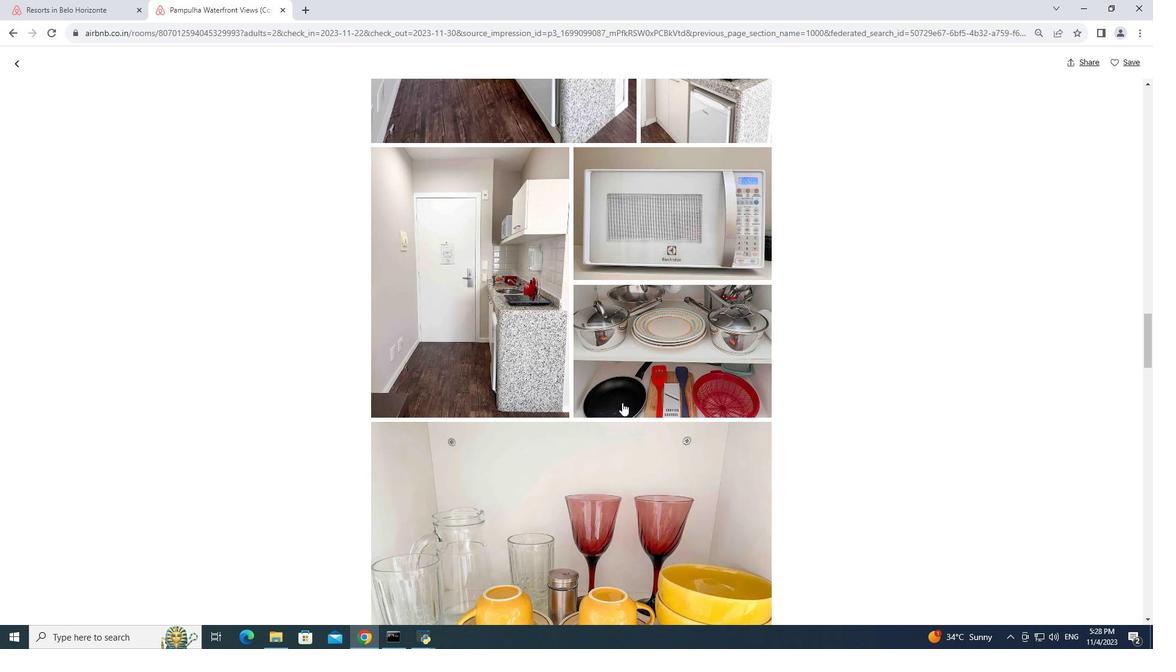 
Action: Mouse scrolled (622, 402) with delta (0, 0)
Screenshot: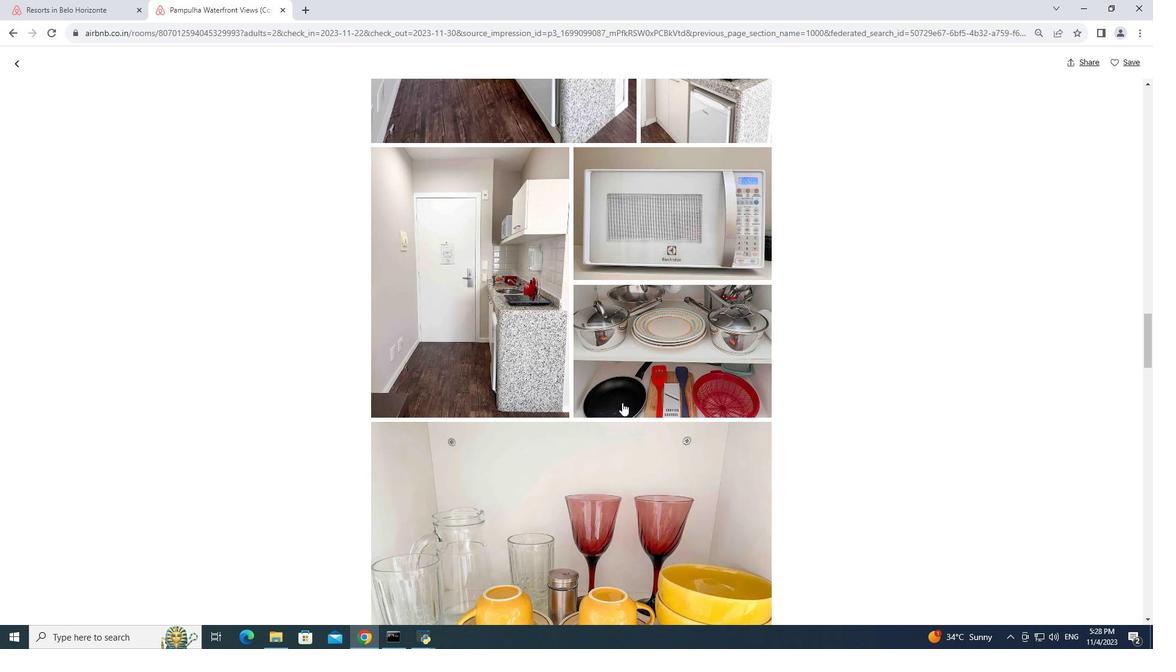 
Action: Mouse scrolled (622, 402) with delta (0, 0)
Screenshot: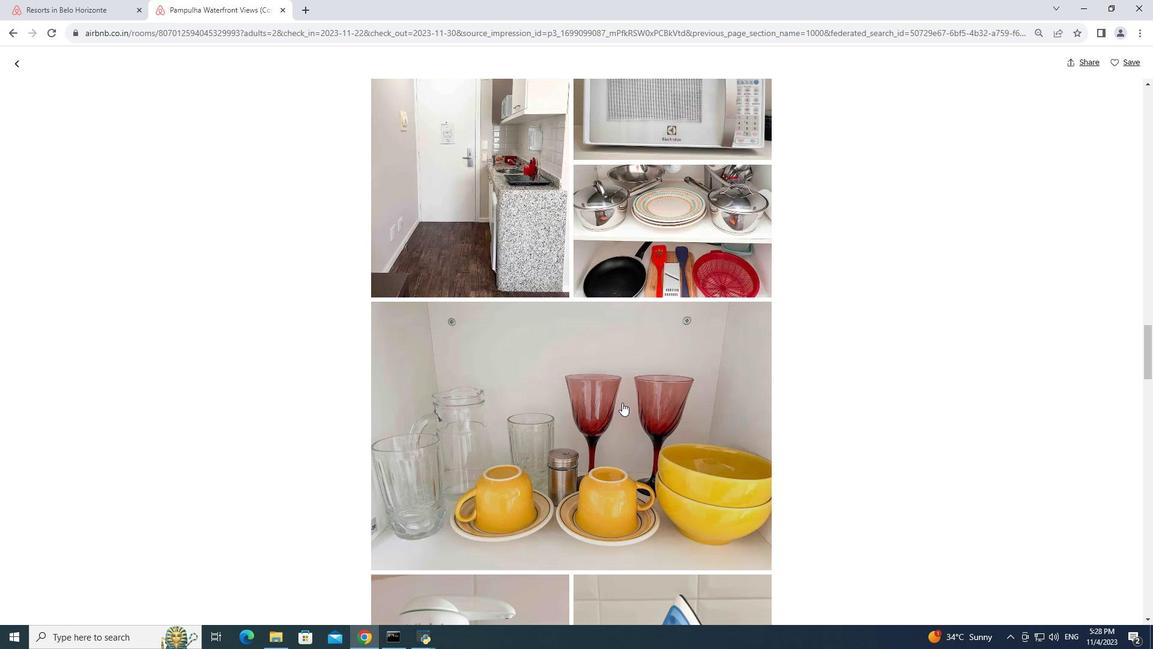 
Action: Mouse scrolled (622, 402) with delta (0, 0)
Screenshot: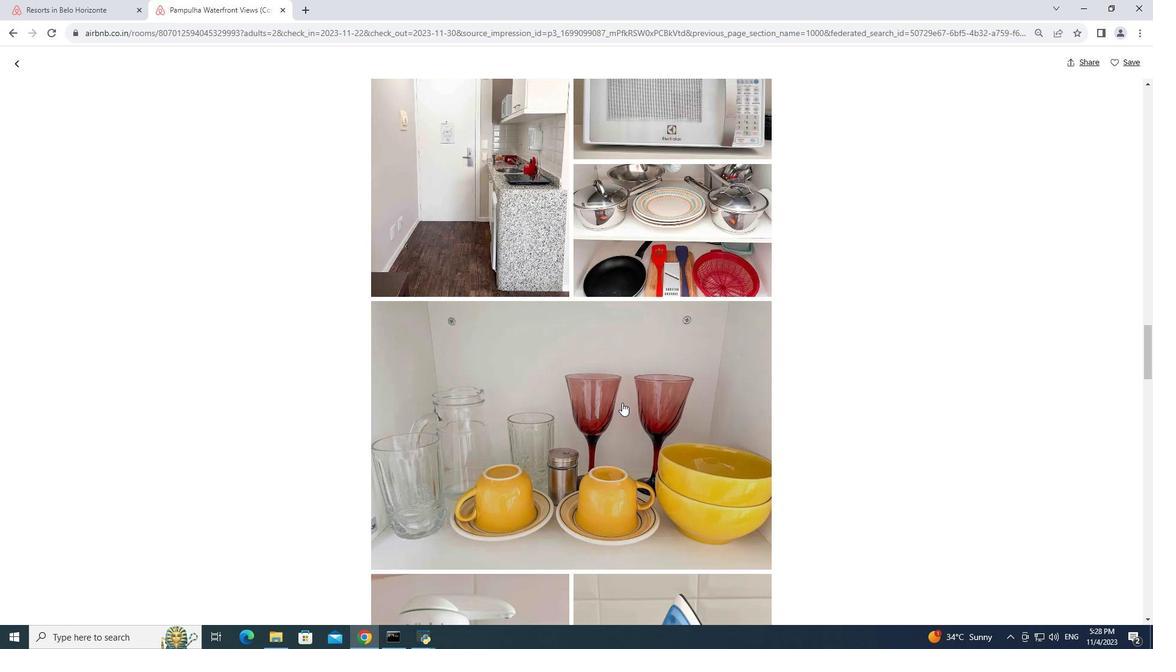 
Action: Mouse scrolled (622, 402) with delta (0, 0)
Screenshot: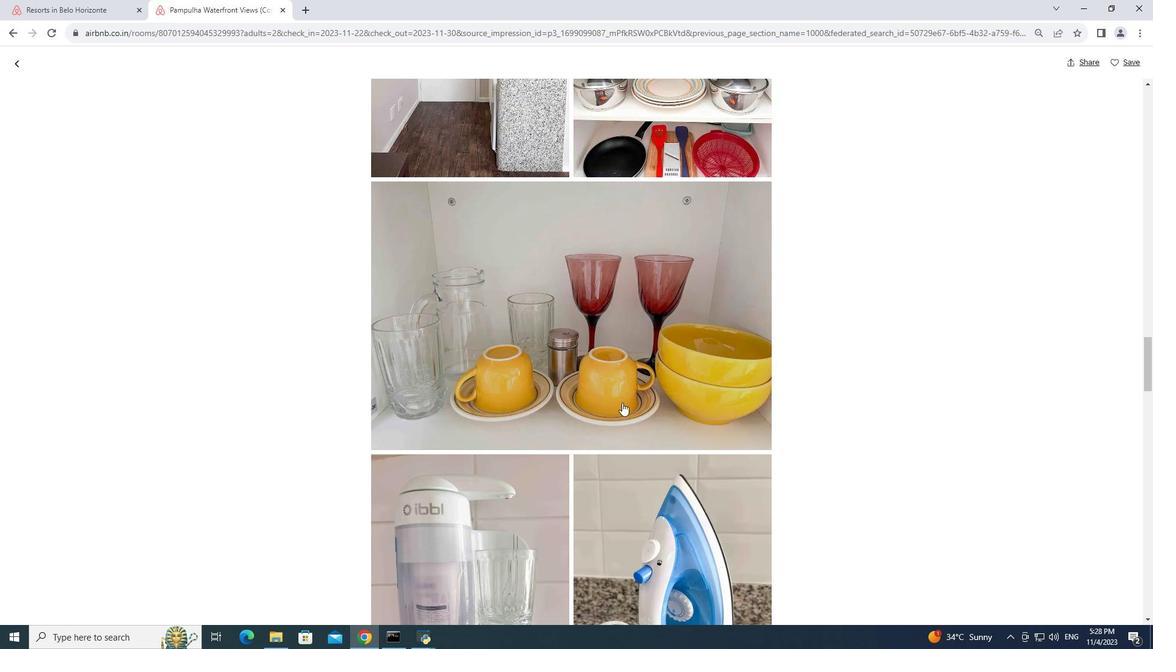 
Action: Mouse scrolled (622, 402) with delta (0, 0)
Screenshot: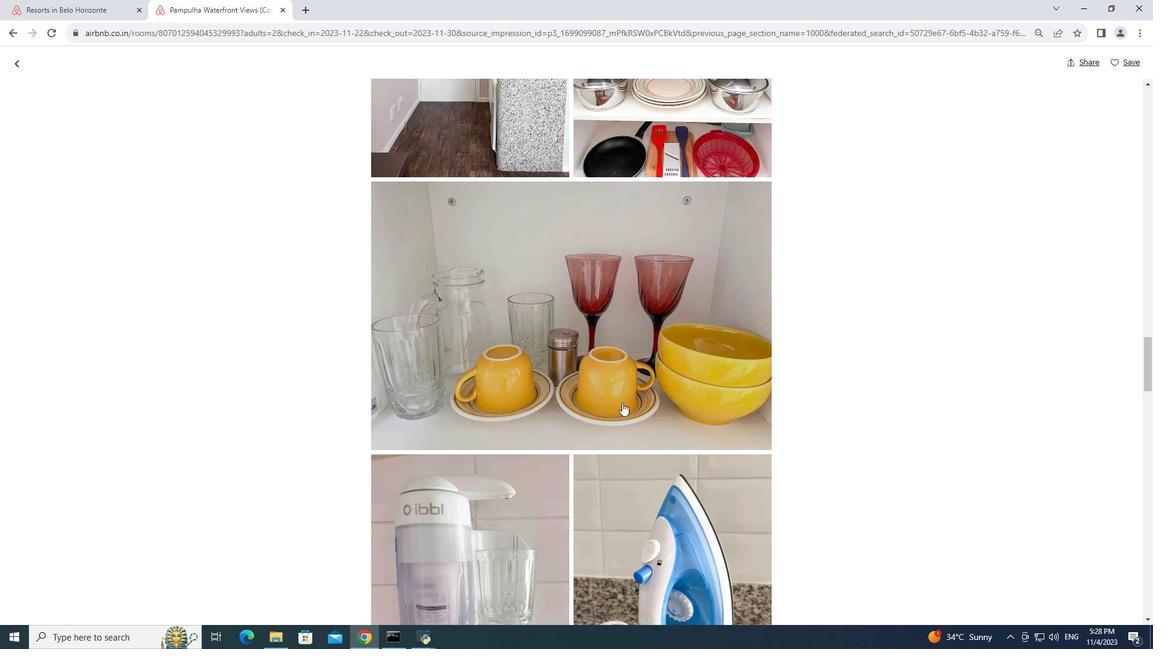 
Action: Mouse scrolled (622, 402) with delta (0, 0)
Screenshot: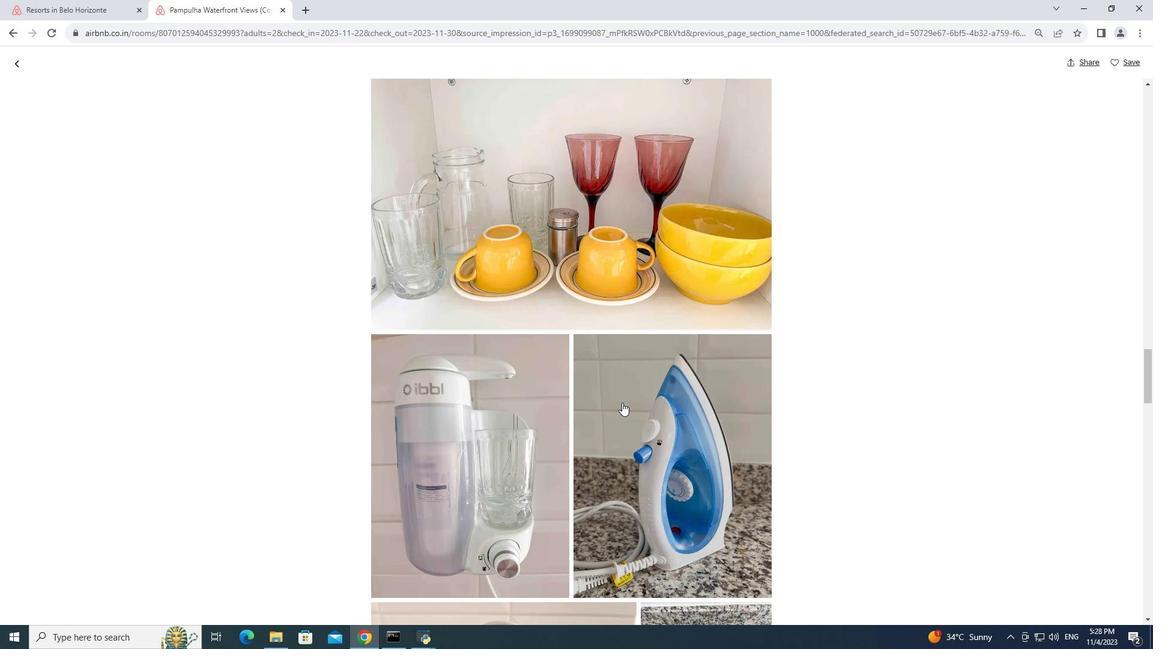 
Action: Mouse scrolled (622, 402) with delta (0, 0)
Screenshot: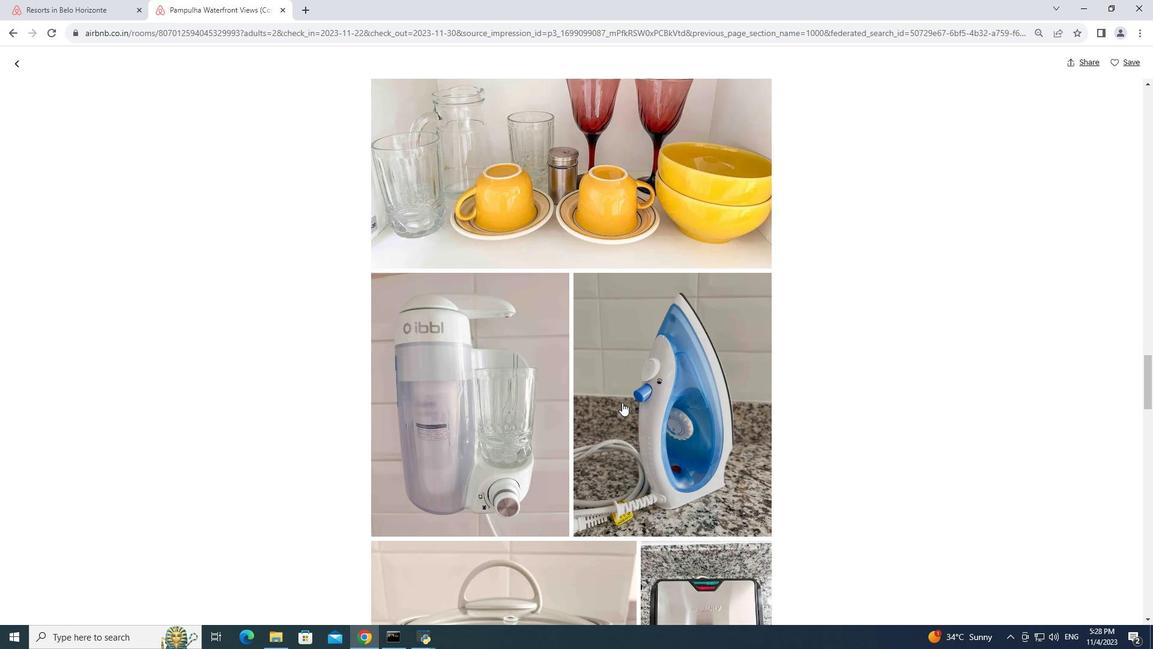 
Action: Mouse scrolled (622, 402) with delta (0, 0)
Screenshot: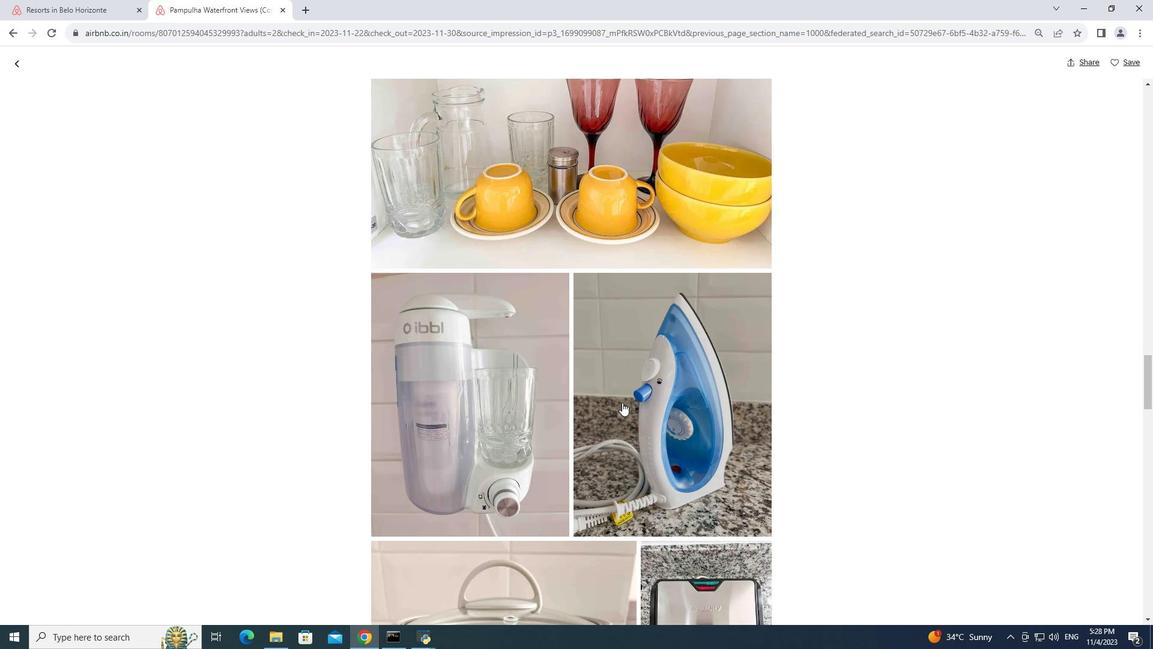 
Action: Mouse scrolled (622, 402) with delta (0, 0)
Screenshot: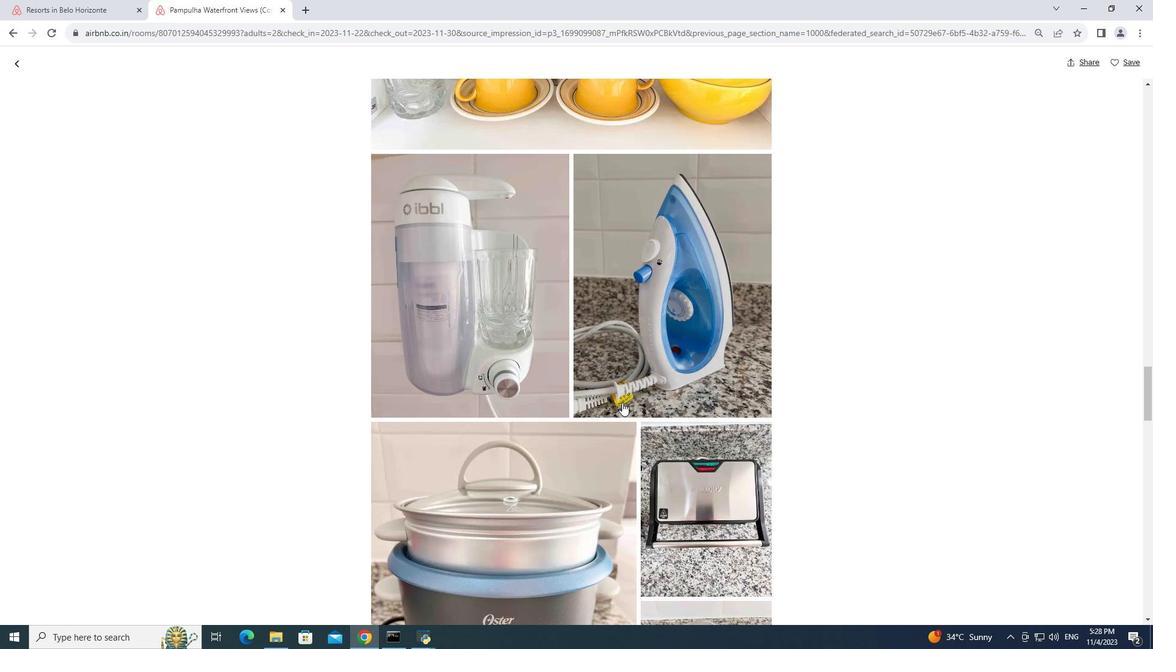 
Action: Mouse scrolled (622, 402) with delta (0, 0)
Screenshot: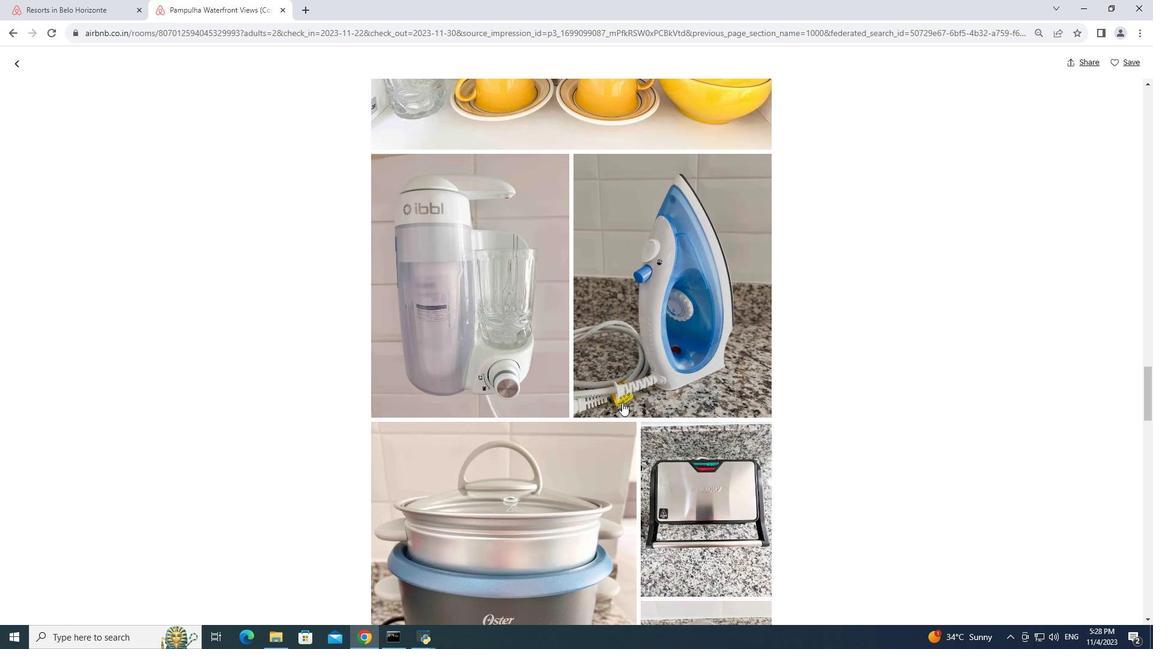 
Action: Mouse scrolled (622, 402) with delta (0, 0)
Screenshot: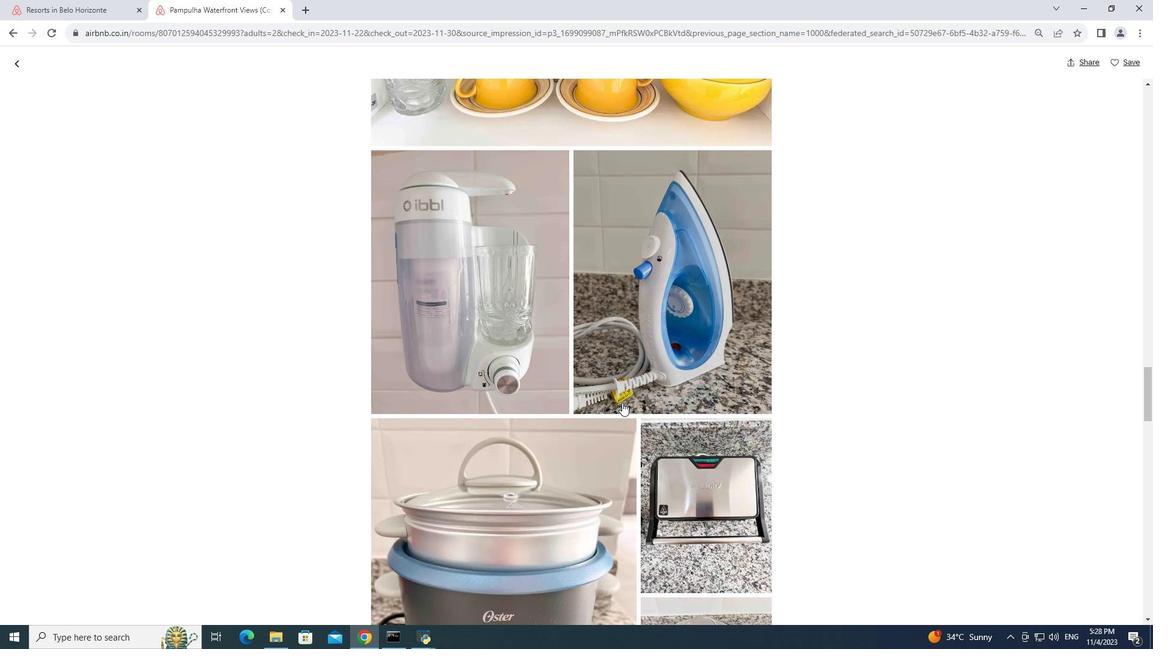 
Action: Mouse scrolled (622, 402) with delta (0, 0)
Screenshot: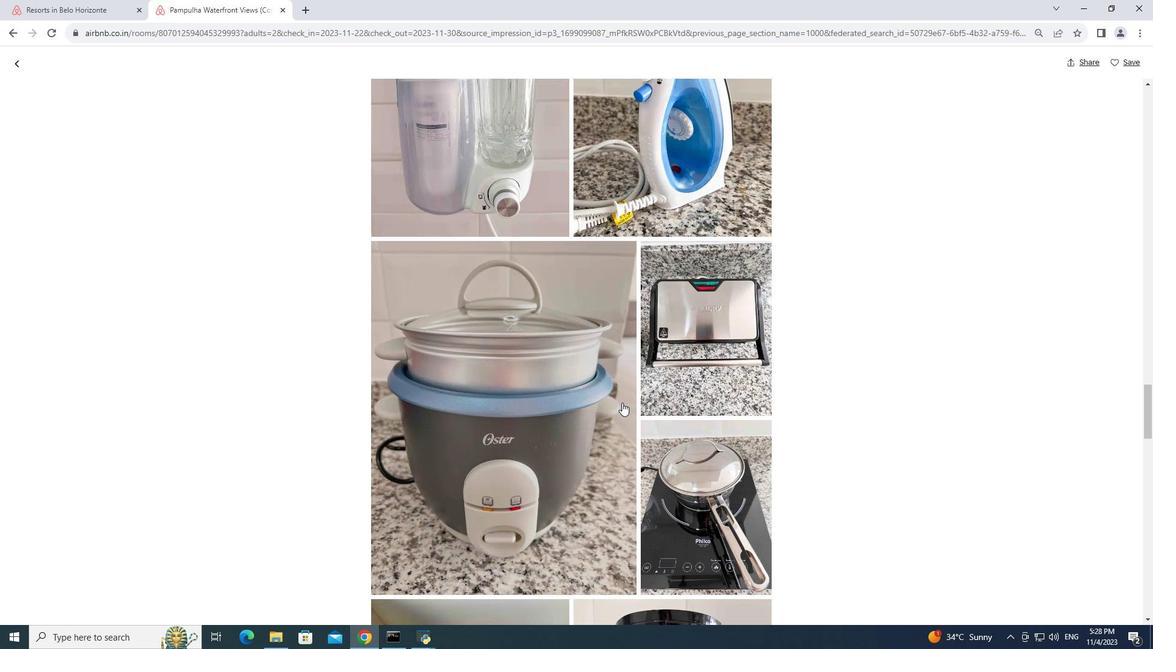 
Action: Mouse scrolled (622, 402) with delta (0, 0)
Screenshot: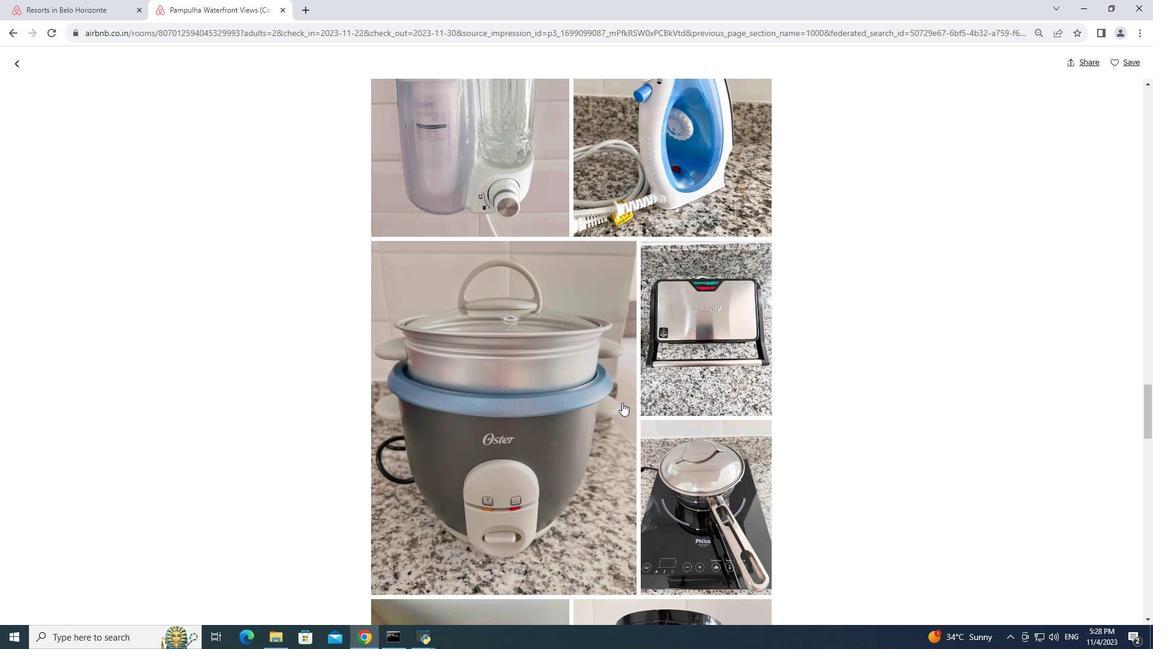 
Action: Mouse scrolled (622, 402) with delta (0, 0)
Screenshot: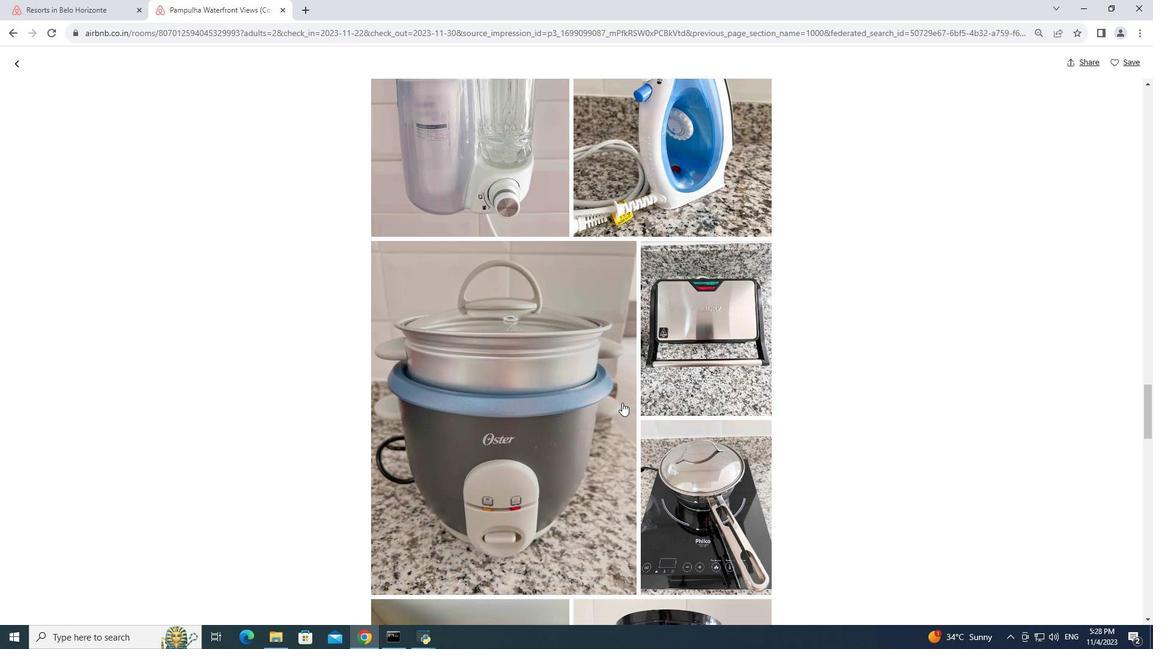 
Action: Mouse scrolled (622, 402) with delta (0, 0)
Screenshot: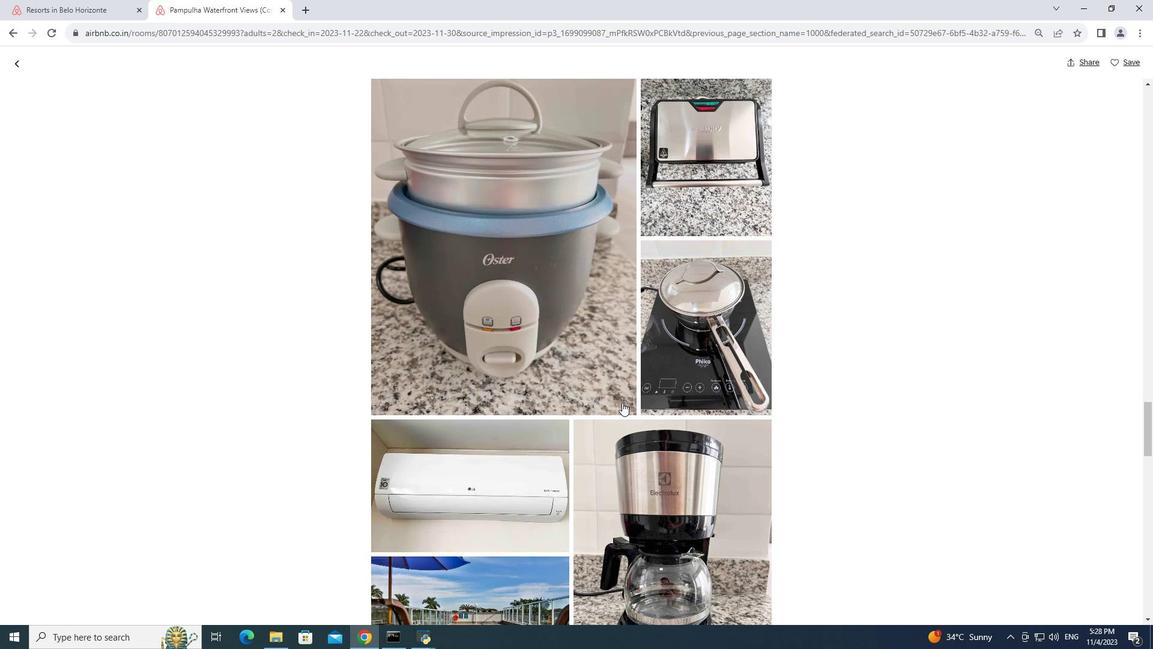 
Action: Mouse scrolled (622, 402) with delta (0, 0)
Screenshot: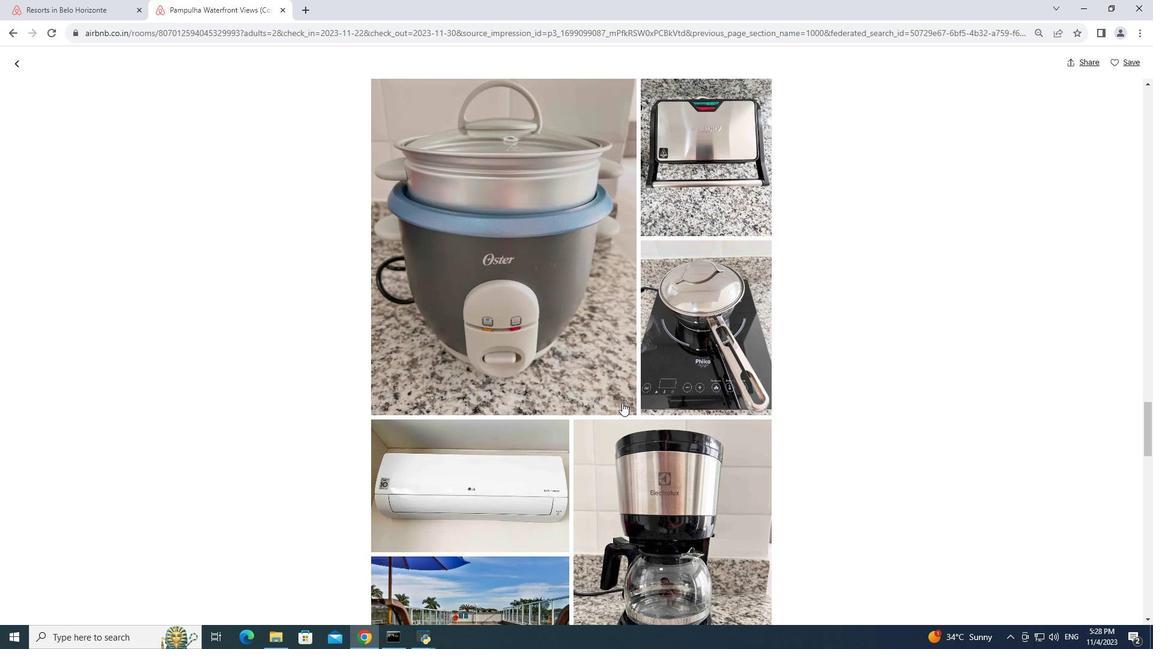 
Action: Mouse scrolled (622, 402) with delta (0, 0)
Screenshot: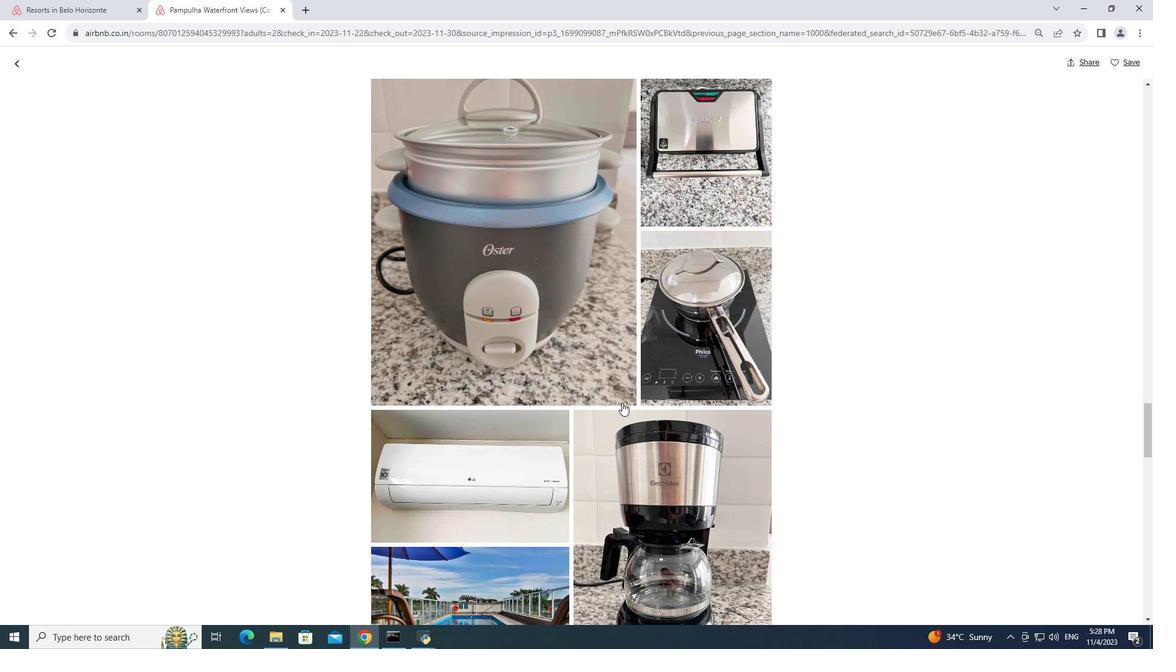 
Action: Mouse scrolled (622, 402) with delta (0, 0)
Screenshot: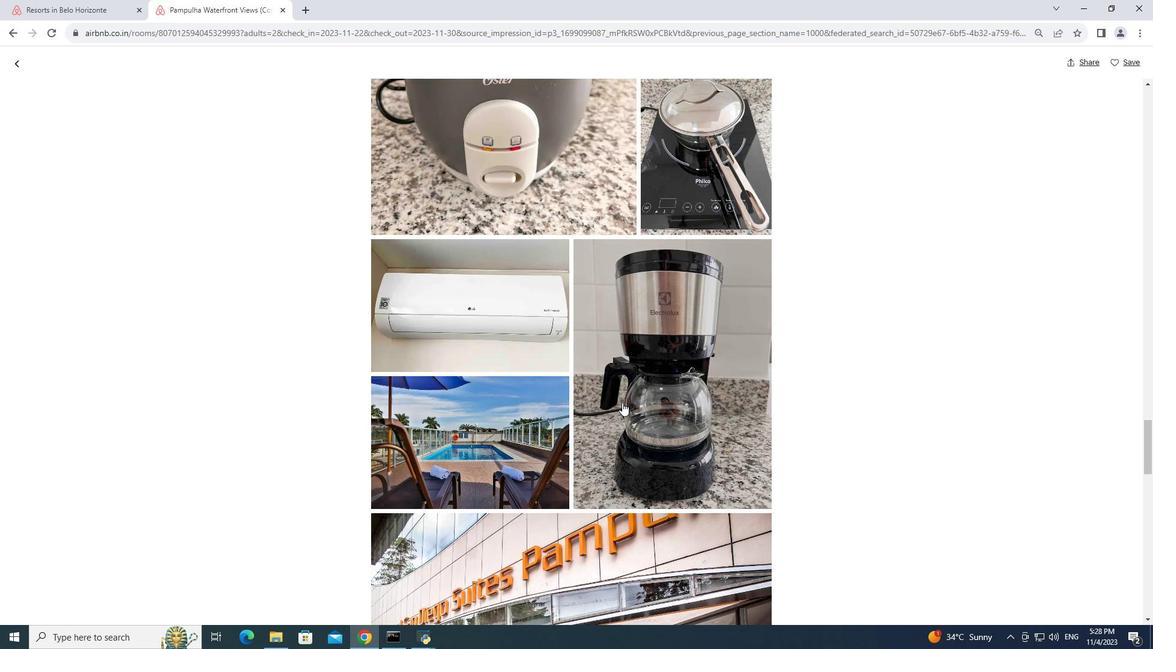 
Action: Mouse scrolled (622, 402) with delta (0, 0)
Screenshot: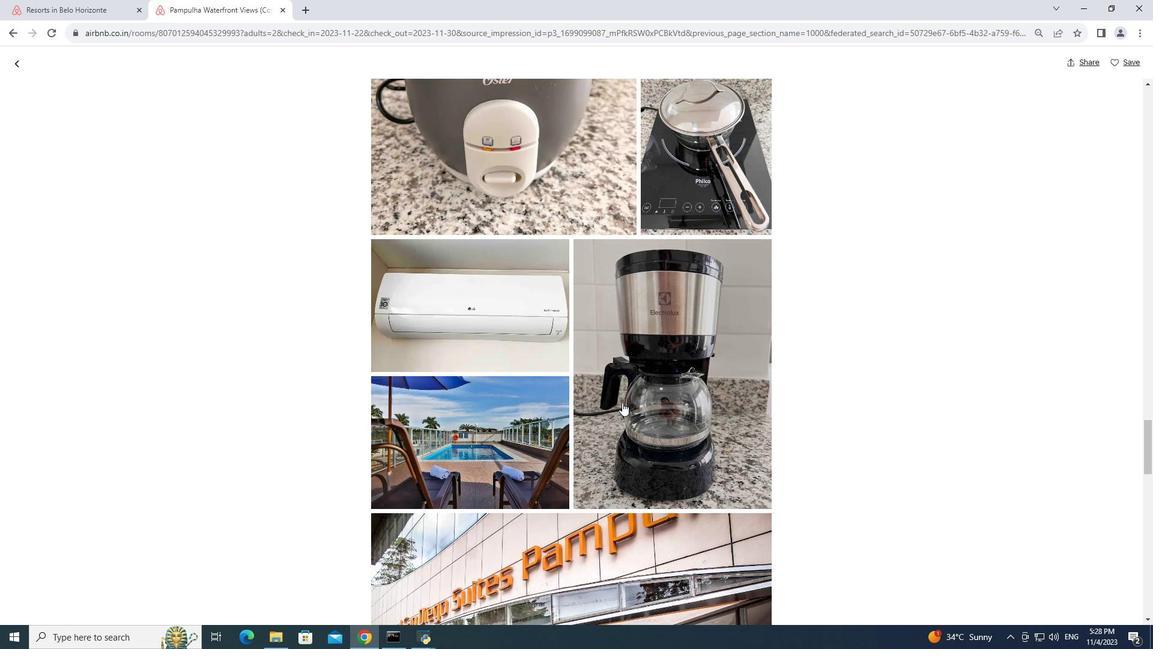 
Action: Mouse scrolled (622, 402) with delta (0, 0)
Screenshot: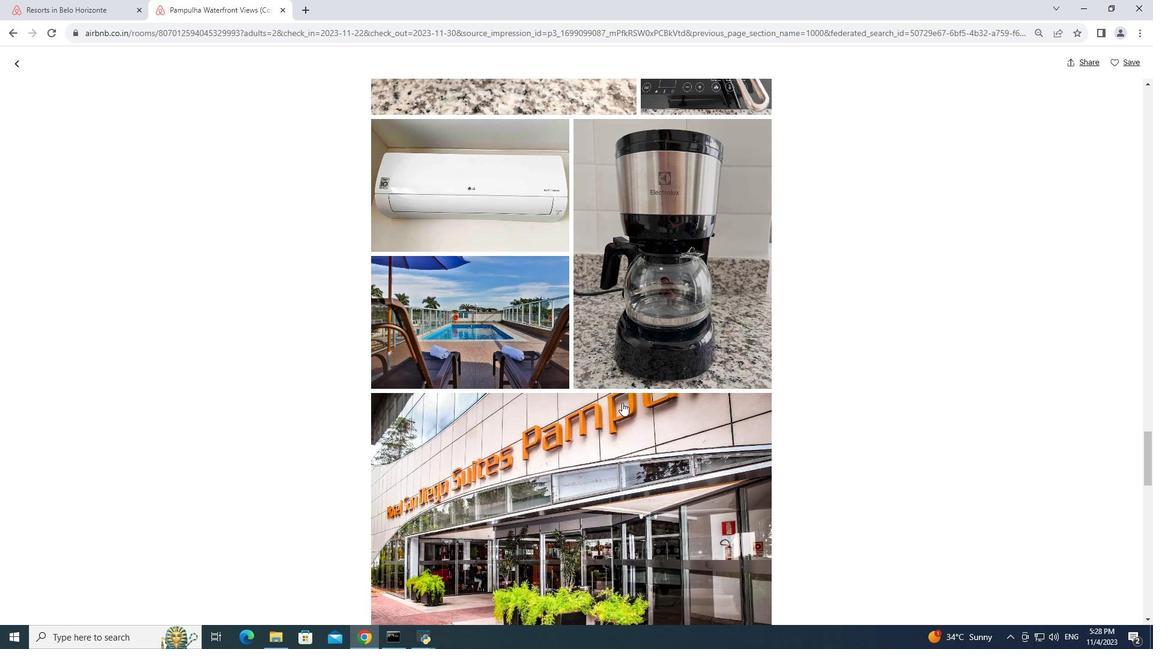 
Action: Mouse scrolled (622, 402) with delta (0, 0)
Screenshot: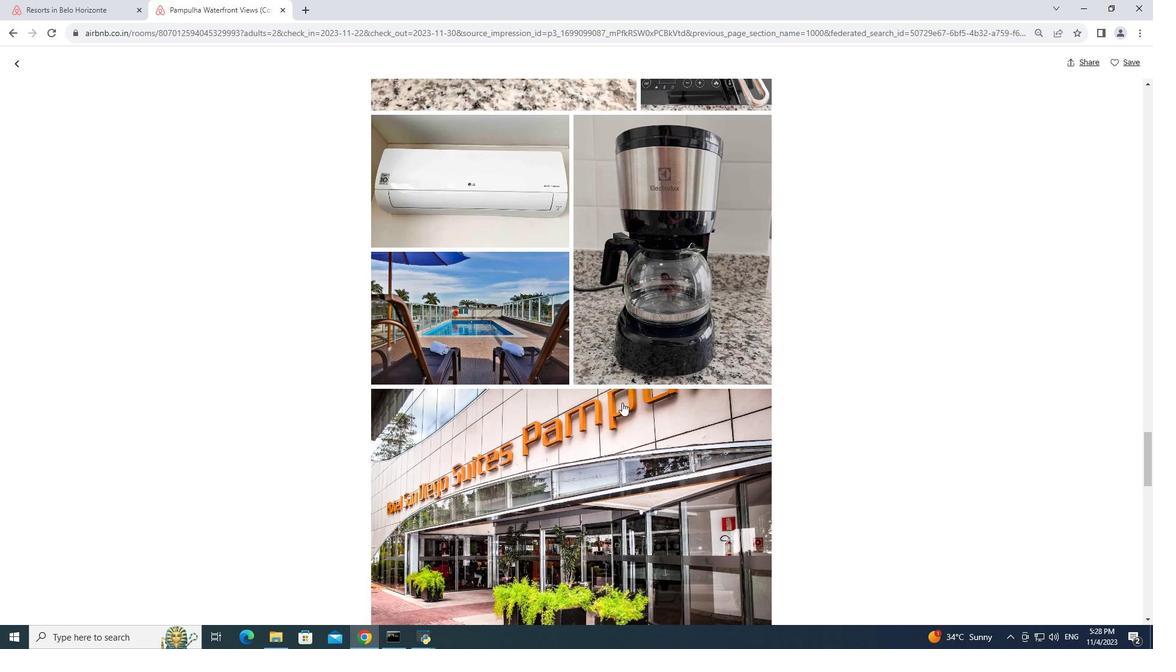 
Action: Mouse scrolled (622, 402) with delta (0, 0)
Screenshot: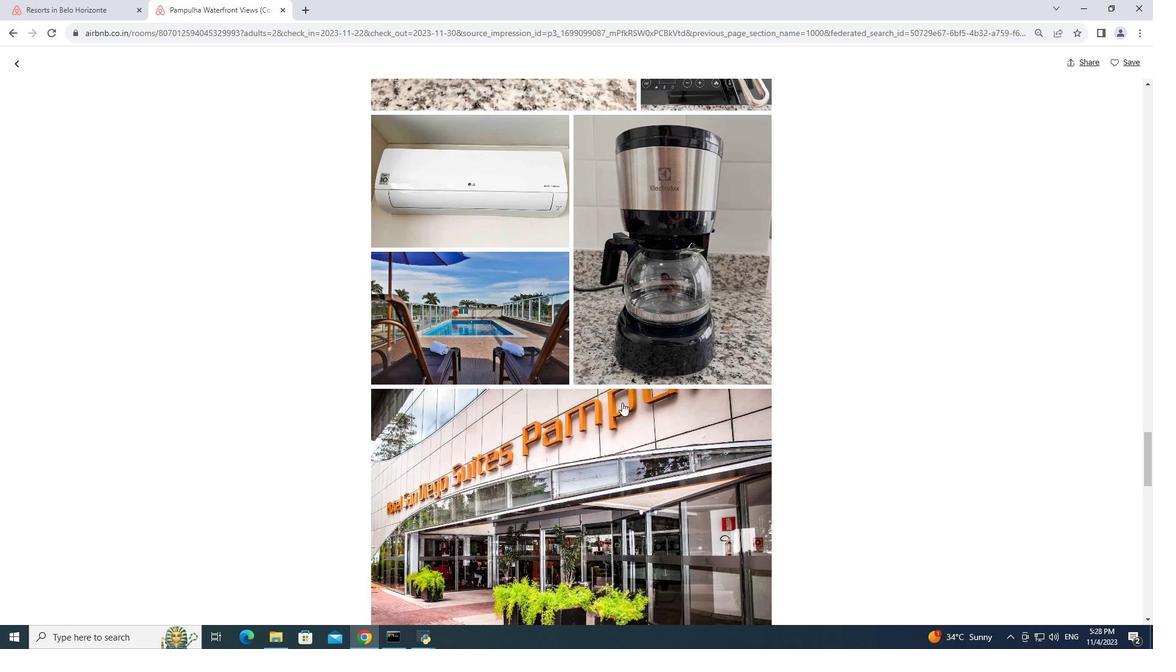 
Action: Mouse scrolled (622, 402) with delta (0, 0)
Screenshot: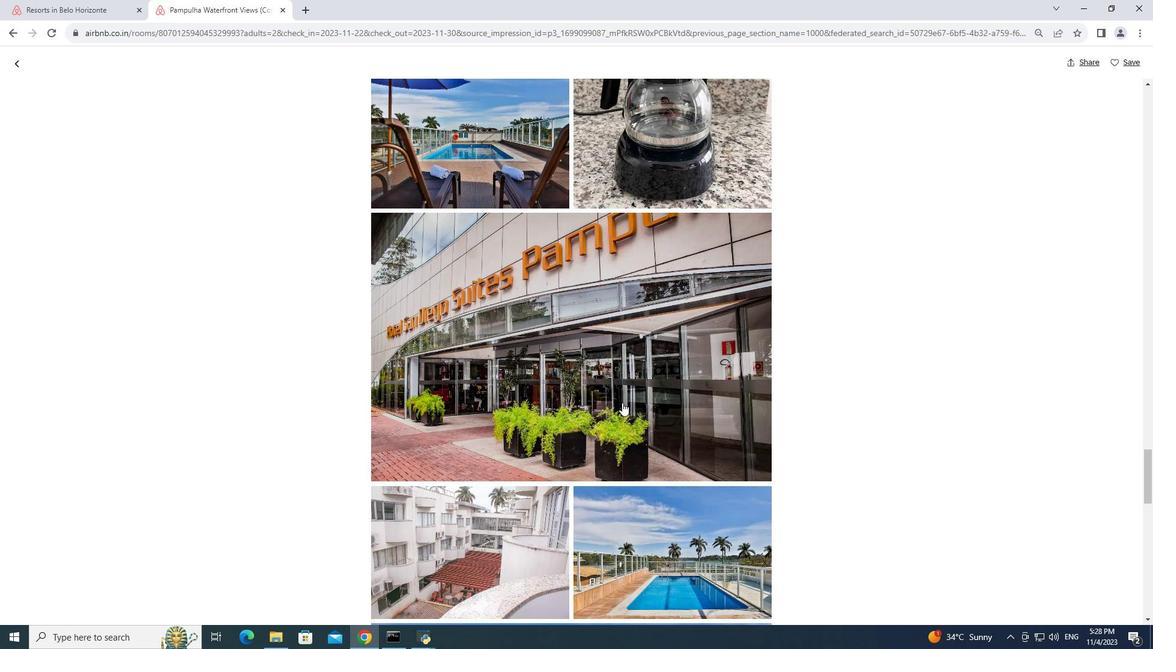 
Action: Mouse scrolled (622, 402) with delta (0, 0)
Screenshot: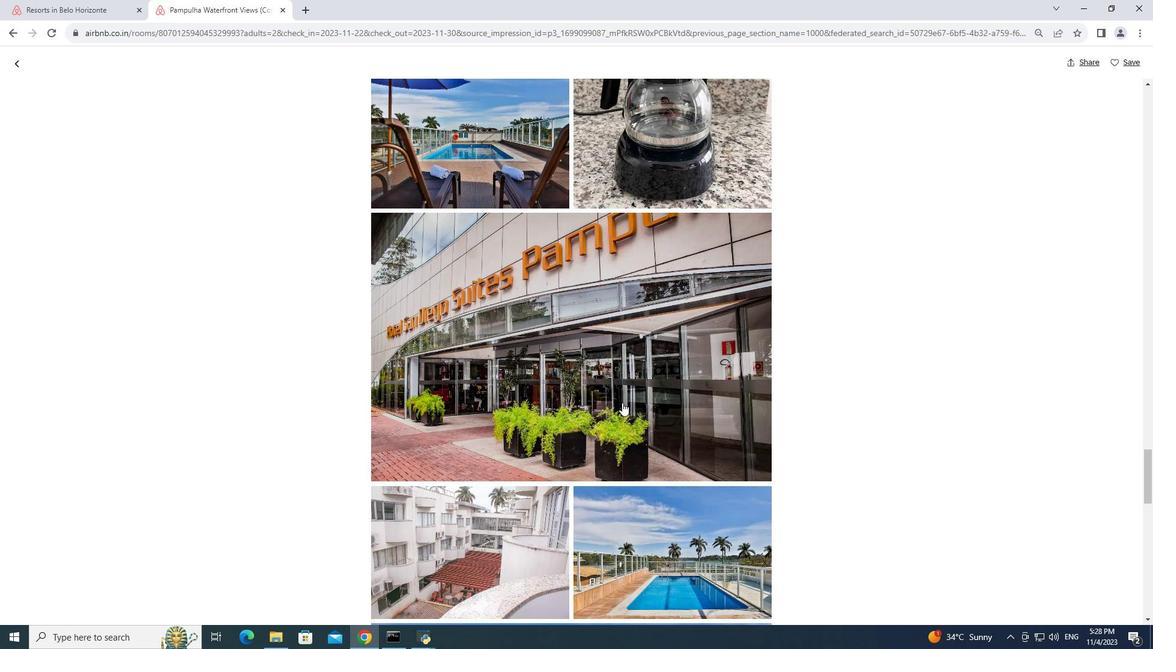 
Action: Mouse scrolled (622, 402) with delta (0, 0)
Screenshot: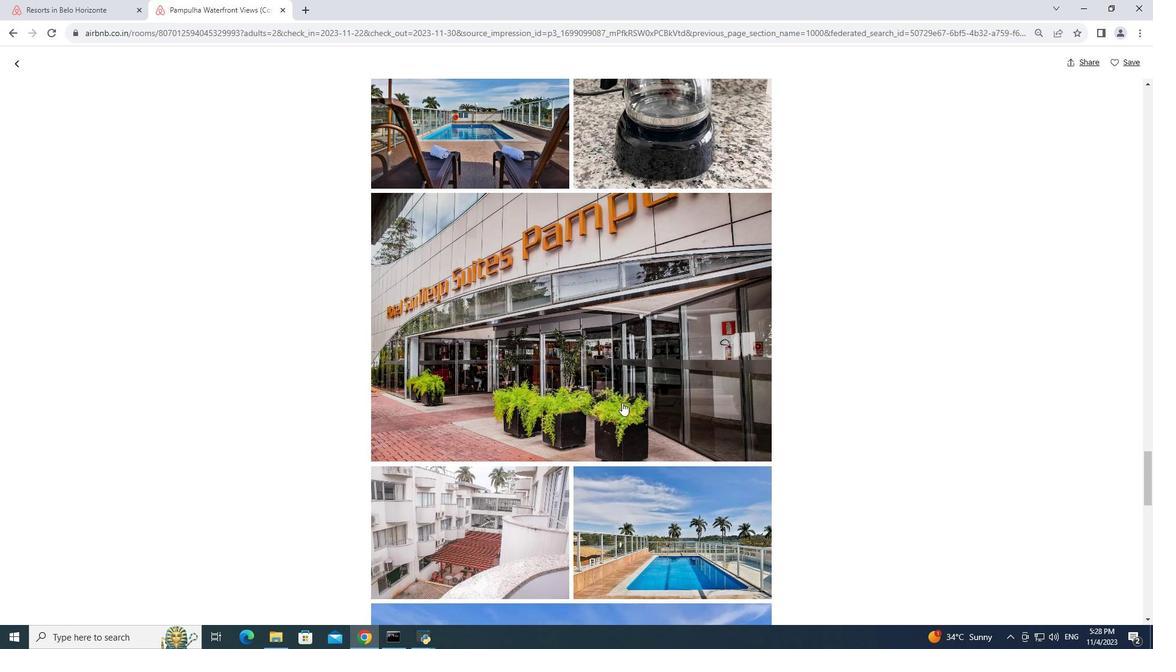 
Action: Mouse scrolled (622, 402) with delta (0, 0)
Screenshot: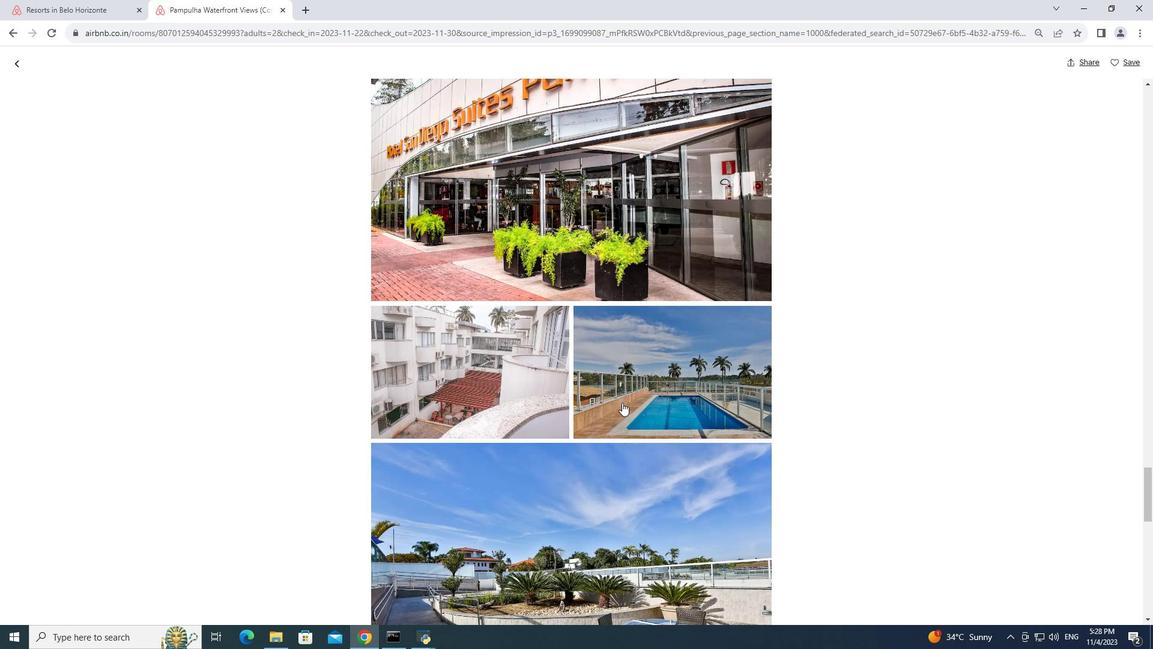 
Action: Mouse scrolled (622, 402) with delta (0, 0)
Screenshot: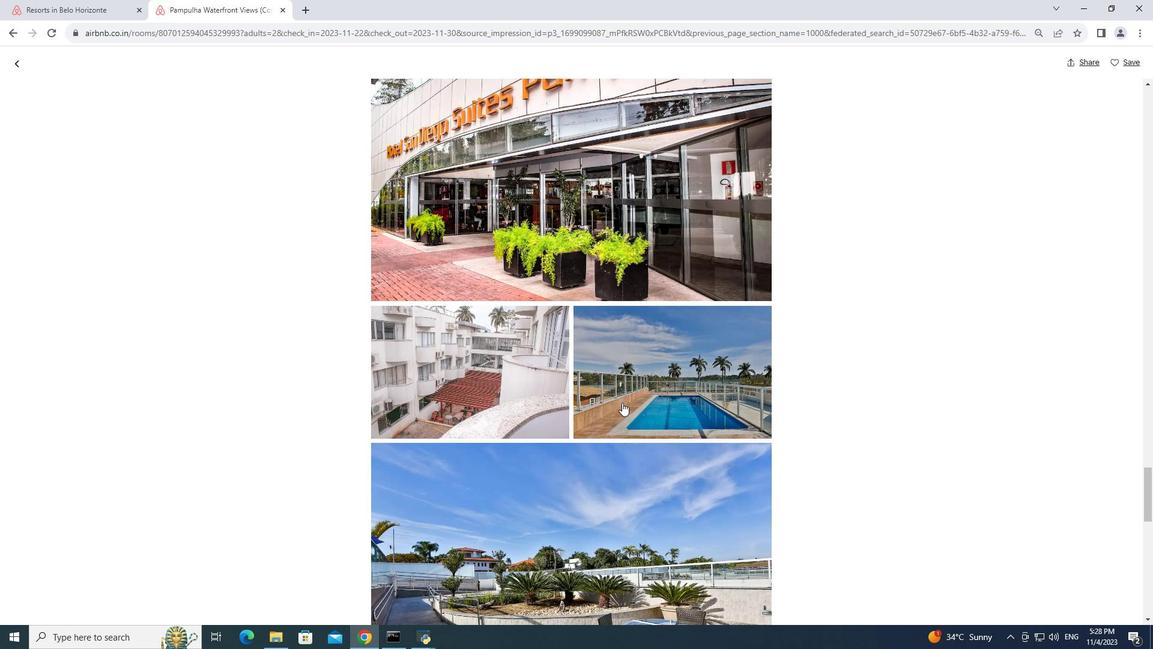 
Action: Mouse scrolled (622, 402) with delta (0, 0)
Screenshot: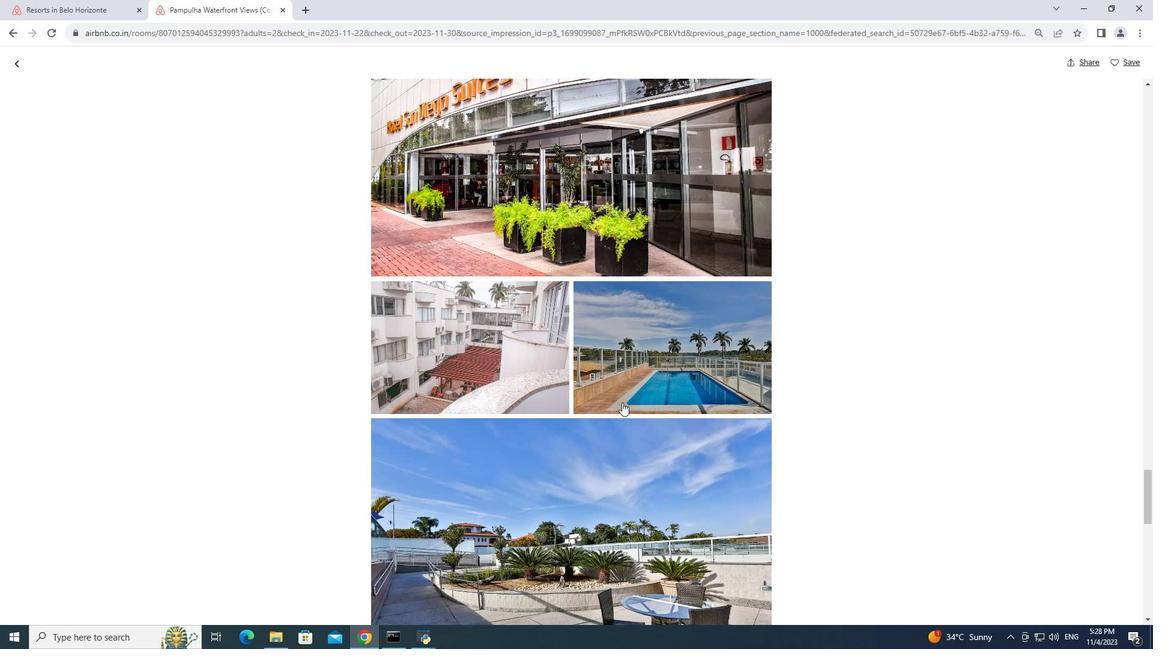 
Action: Mouse scrolled (622, 402) with delta (0, 0)
Screenshot: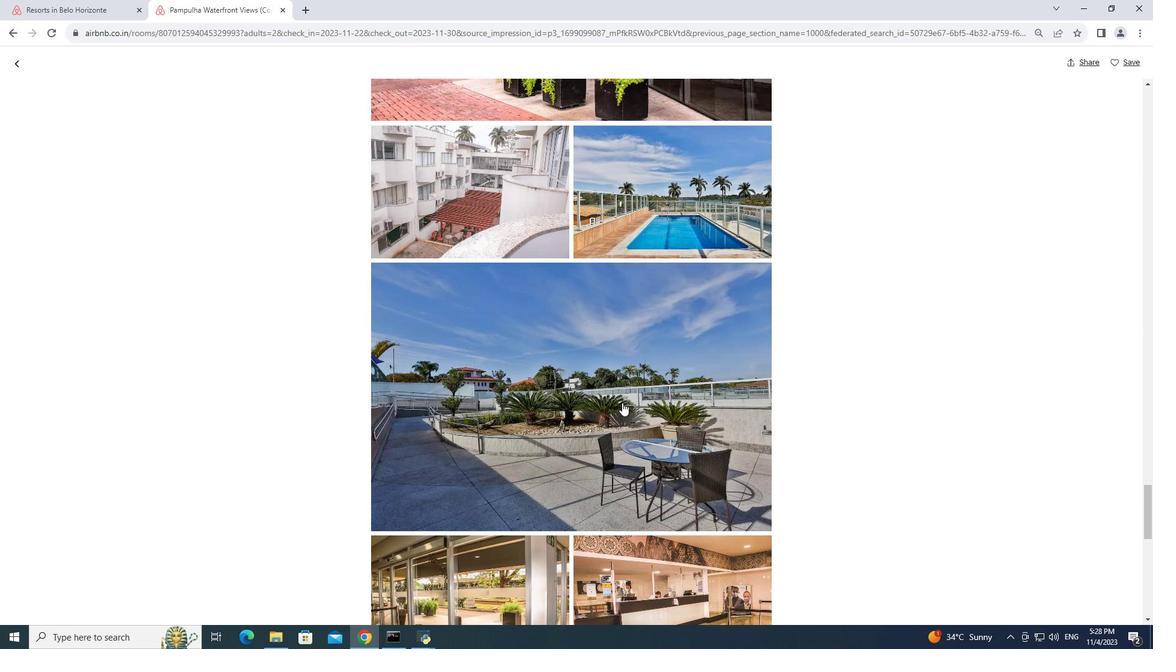 
Action: Mouse scrolled (622, 402) with delta (0, 0)
Screenshot: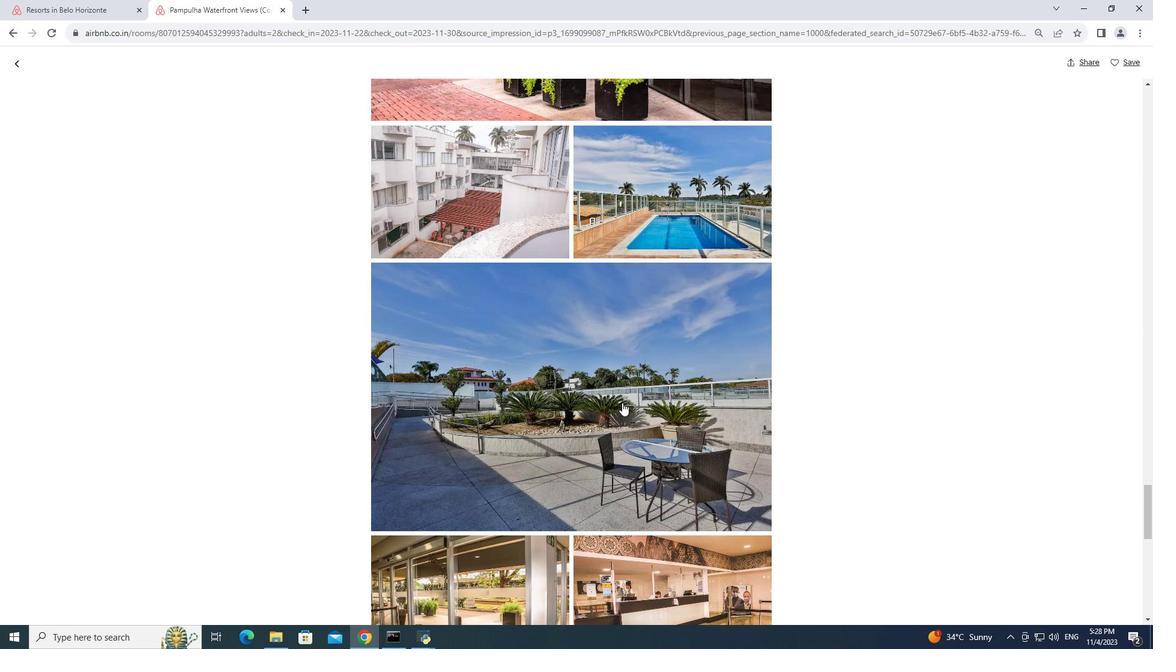 
Action: Mouse scrolled (622, 402) with delta (0, 0)
Screenshot: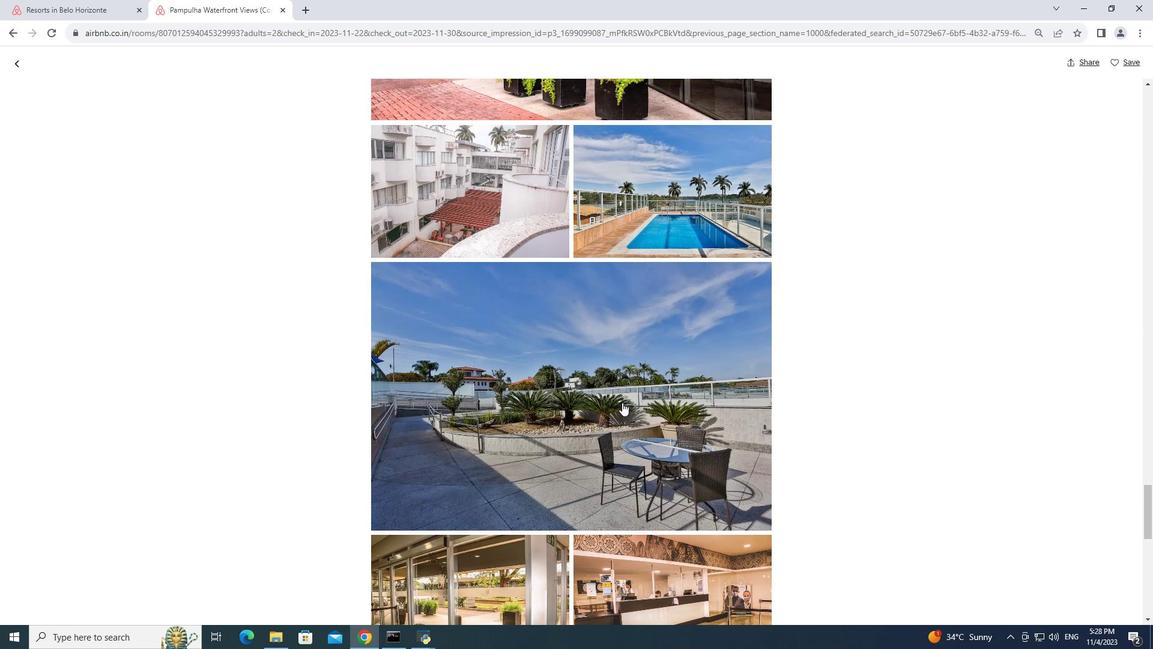
Action: Mouse scrolled (622, 402) with delta (0, 0)
Screenshot: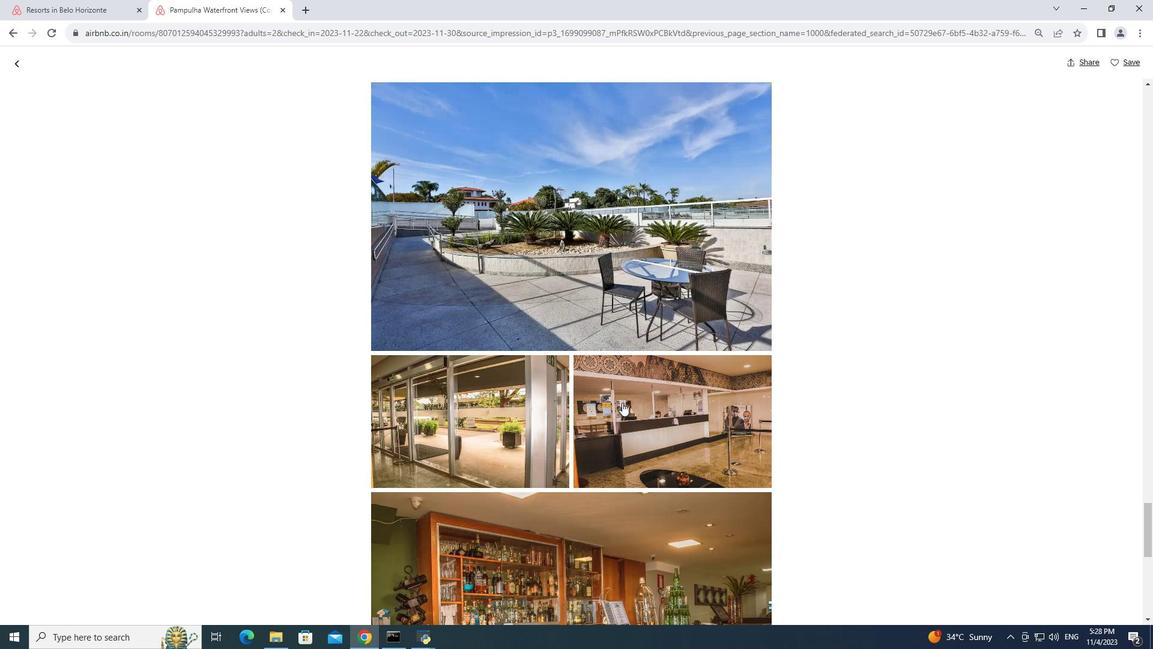
Action: Mouse scrolled (622, 402) with delta (0, 0)
Screenshot: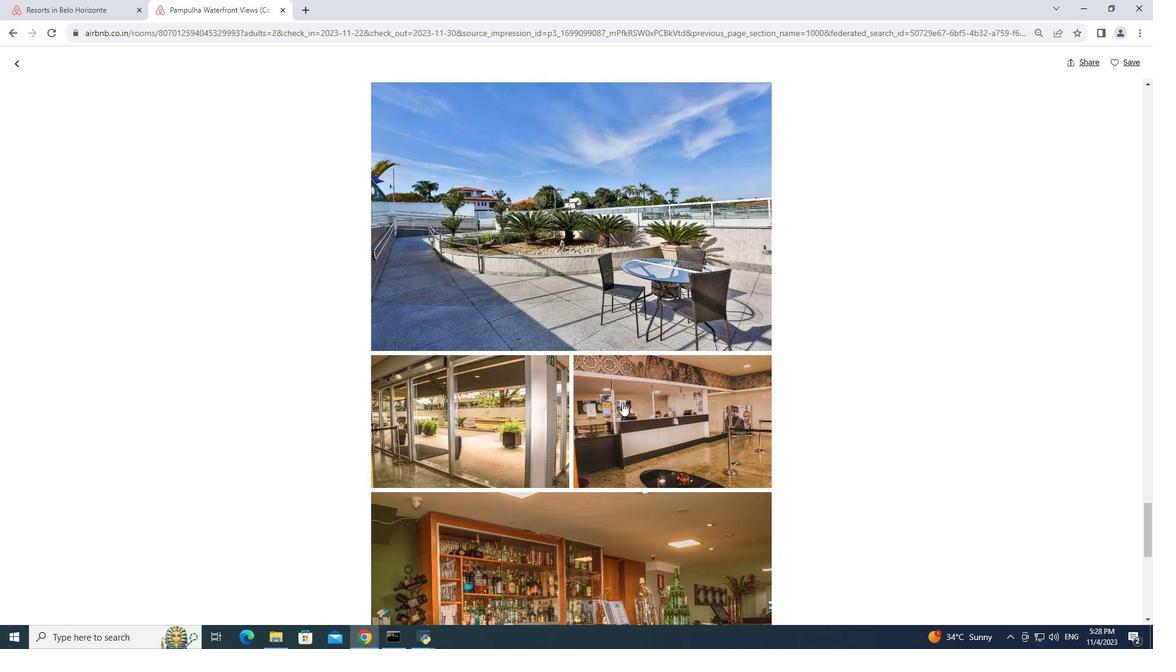 
Action: Mouse scrolled (622, 402) with delta (0, 0)
Screenshot: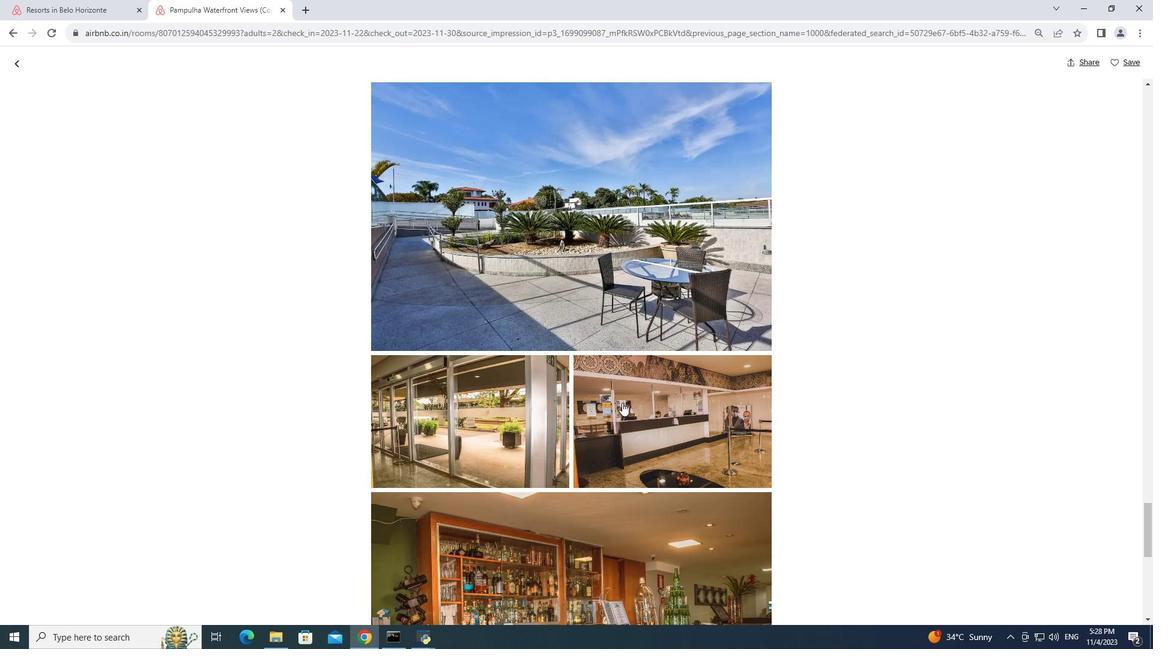 
Action: Mouse scrolled (622, 402) with delta (0, 0)
Screenshot: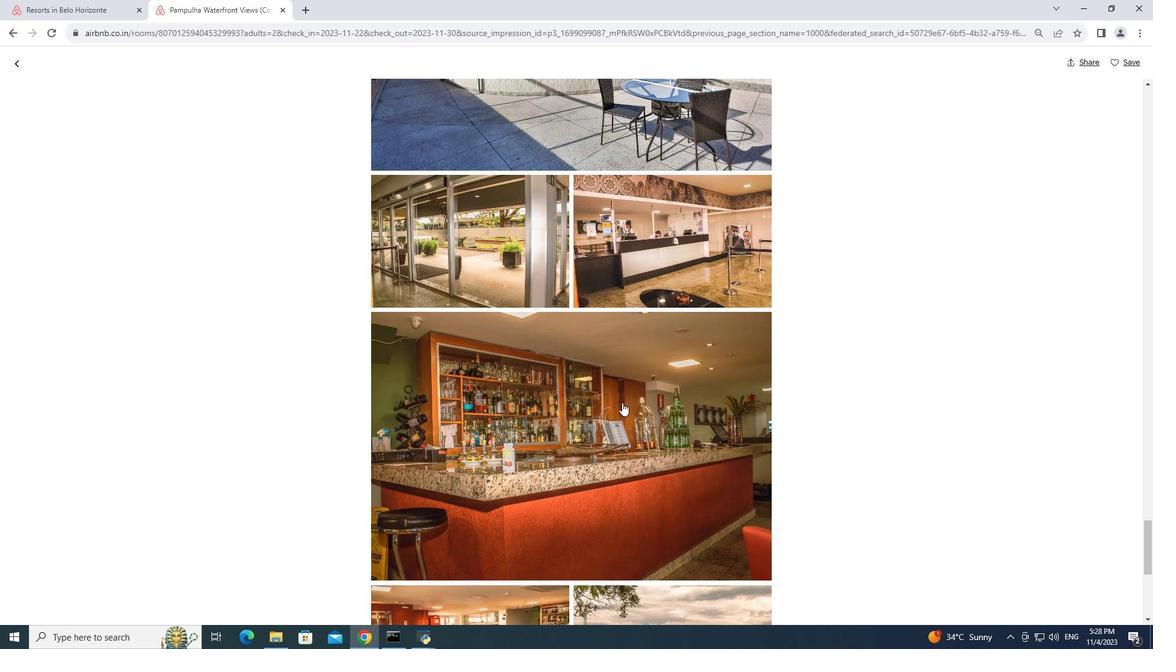 
Action: Mouse scrolled (622, 402) with delta (0, 0)
Screenshot: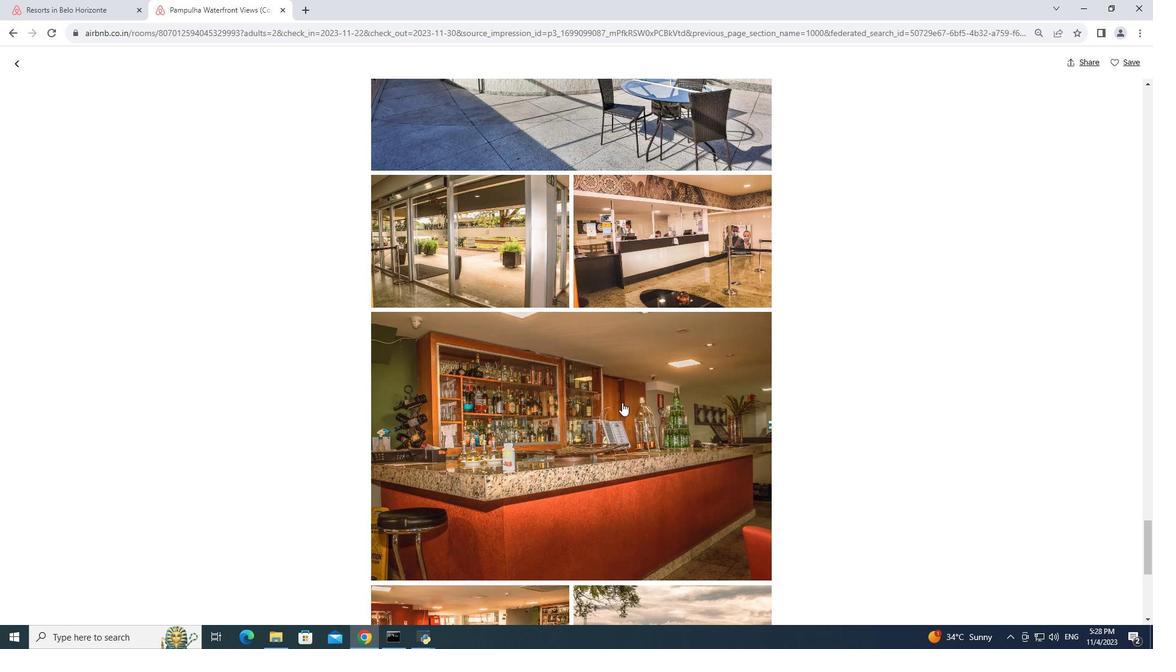 
Action: Mouse scrolled (622, 402) with delta (0, 0)
Screenshot: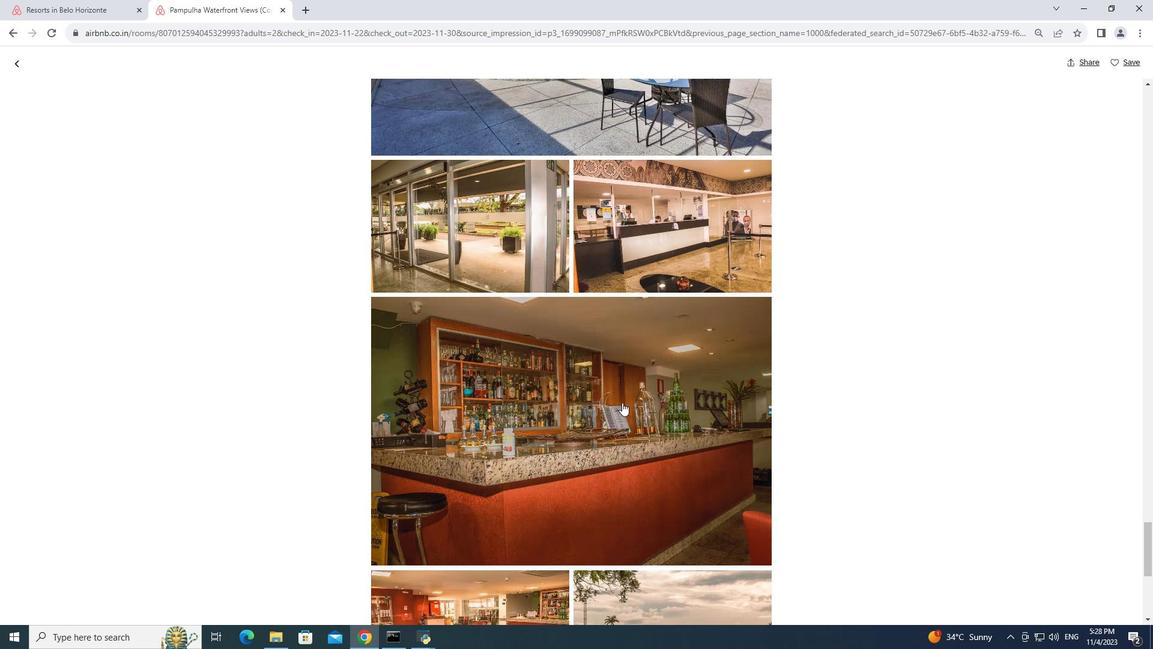 
Action: Mouse scrolled (622, 402) with delta (0, 0)
Screenshot: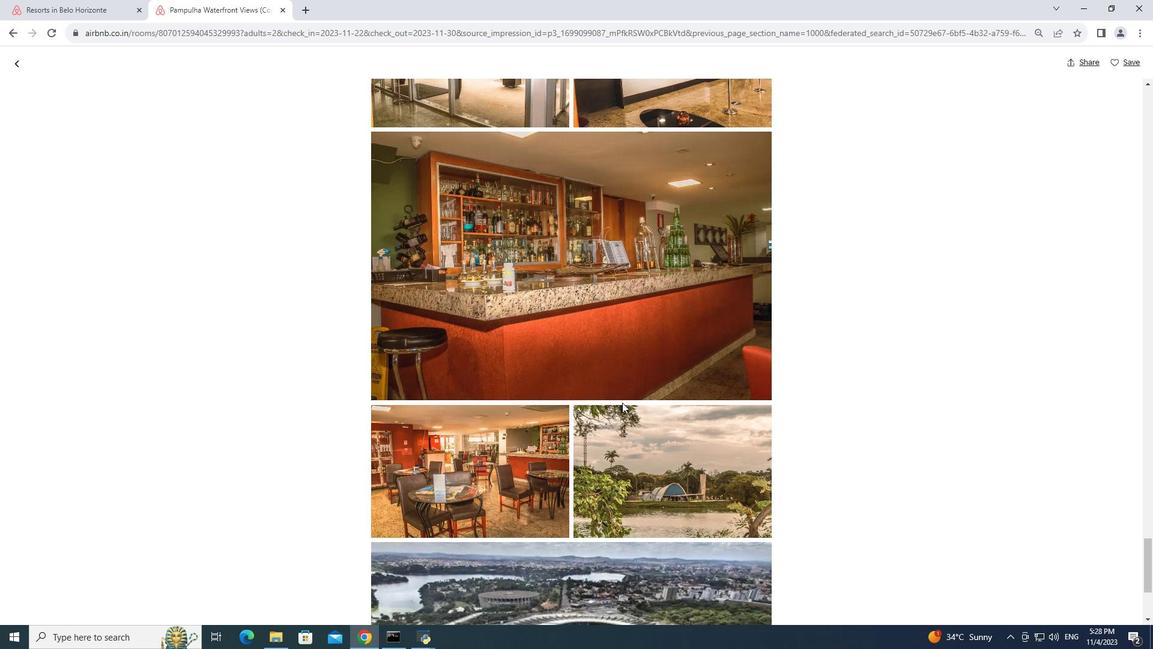 
Action: Mouse scrolled (622, 402) with delta (0, 0)
Screenshot: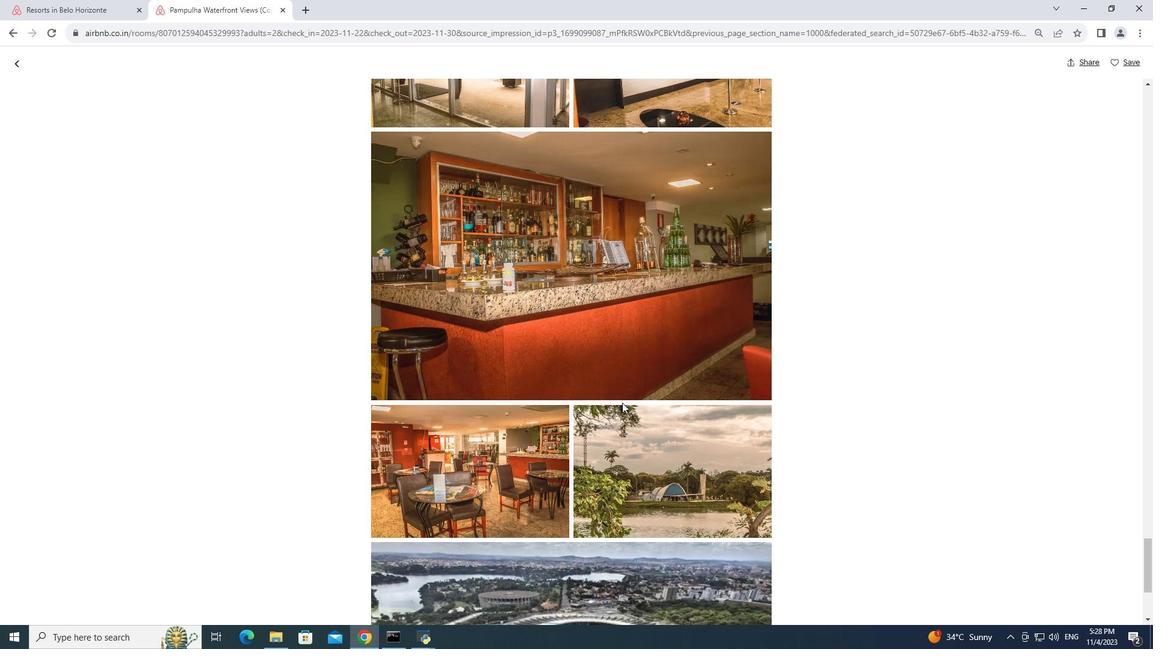 
Action: Mouse scrolled (622, 402) with delta (0, 0)
Screenshot: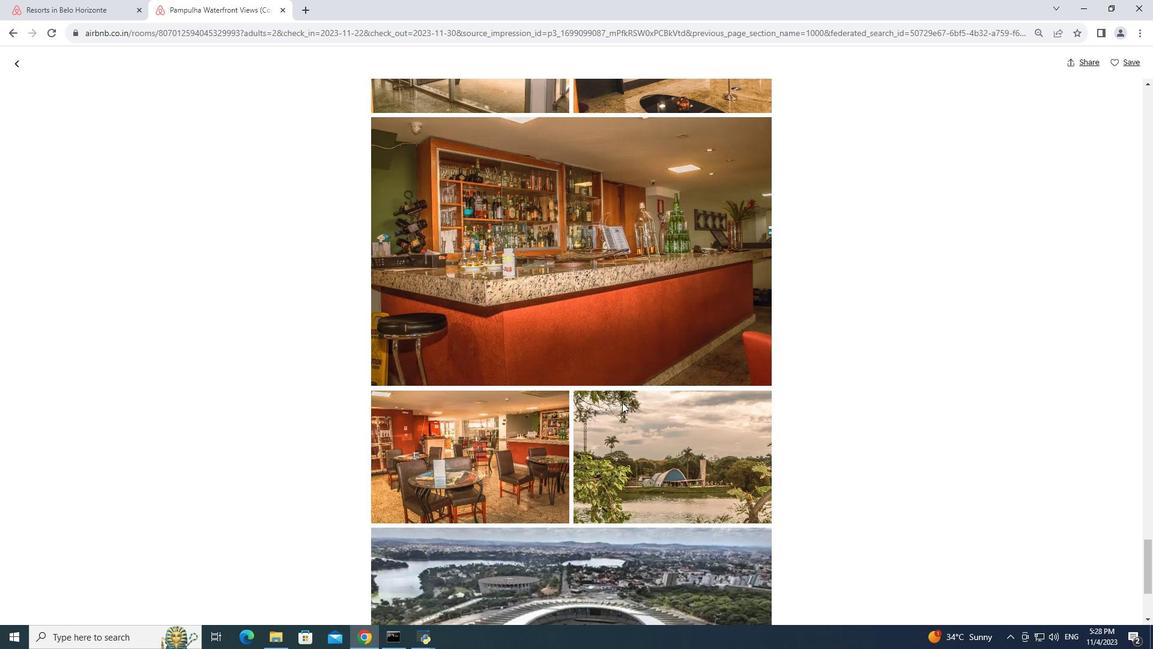 
Action: Mouse scrolled (622, 402) with delta (0, 0)
Screenshot: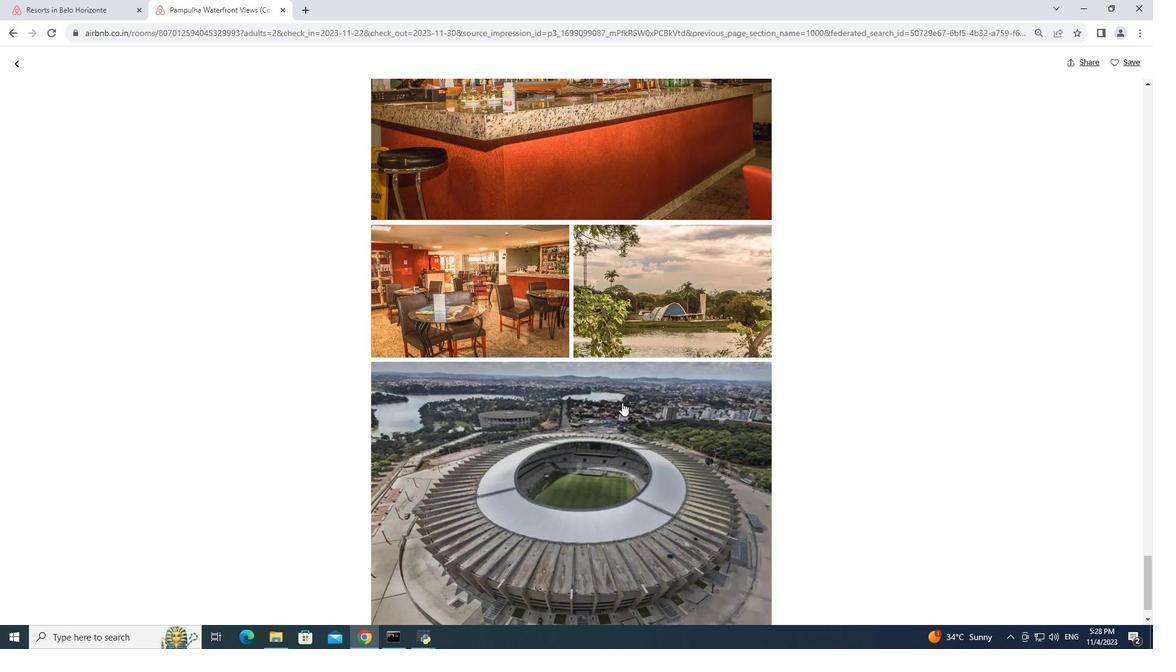 
Action: Mouse scrolled (622, 402) with delta (0, 0)
Screenshot: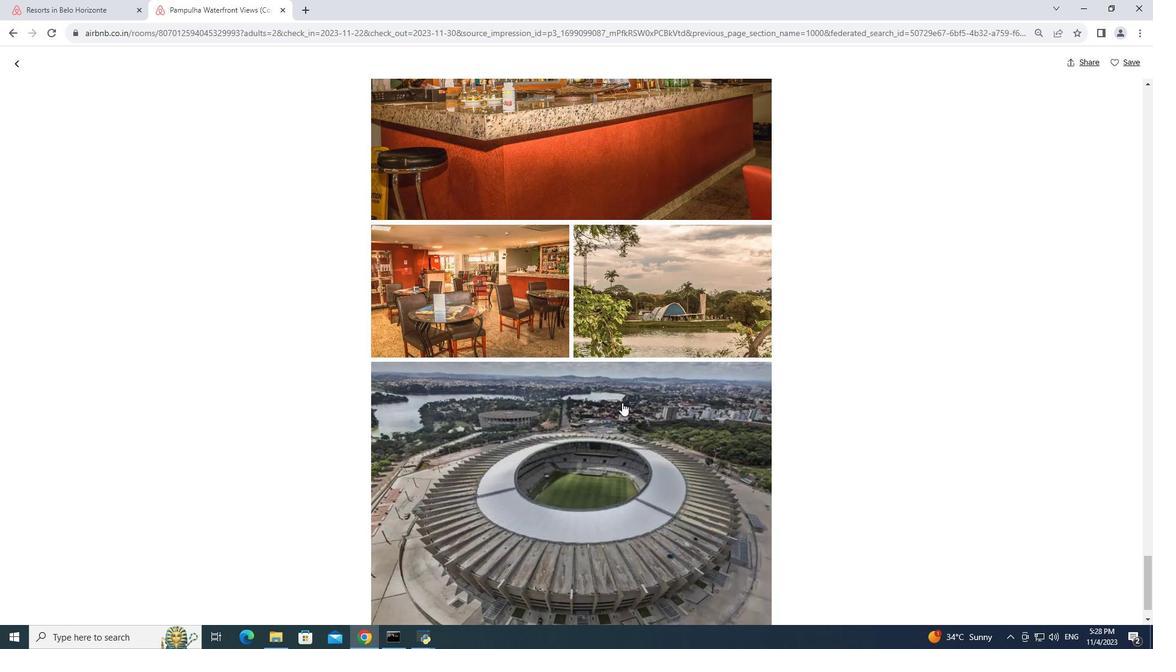 
Action: Mouse scrolled (622, 402) with delta (0, 0)
Screenshot: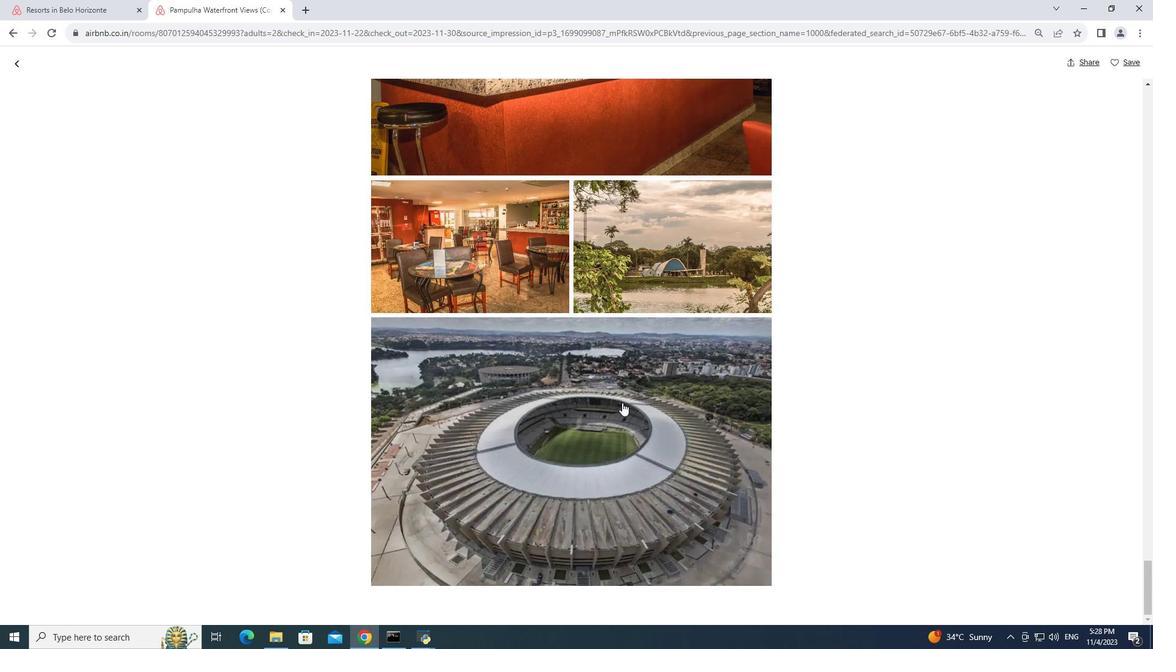 
Action: Mouse scrolled (622, 402) with delta (0, 0)
Screenshot: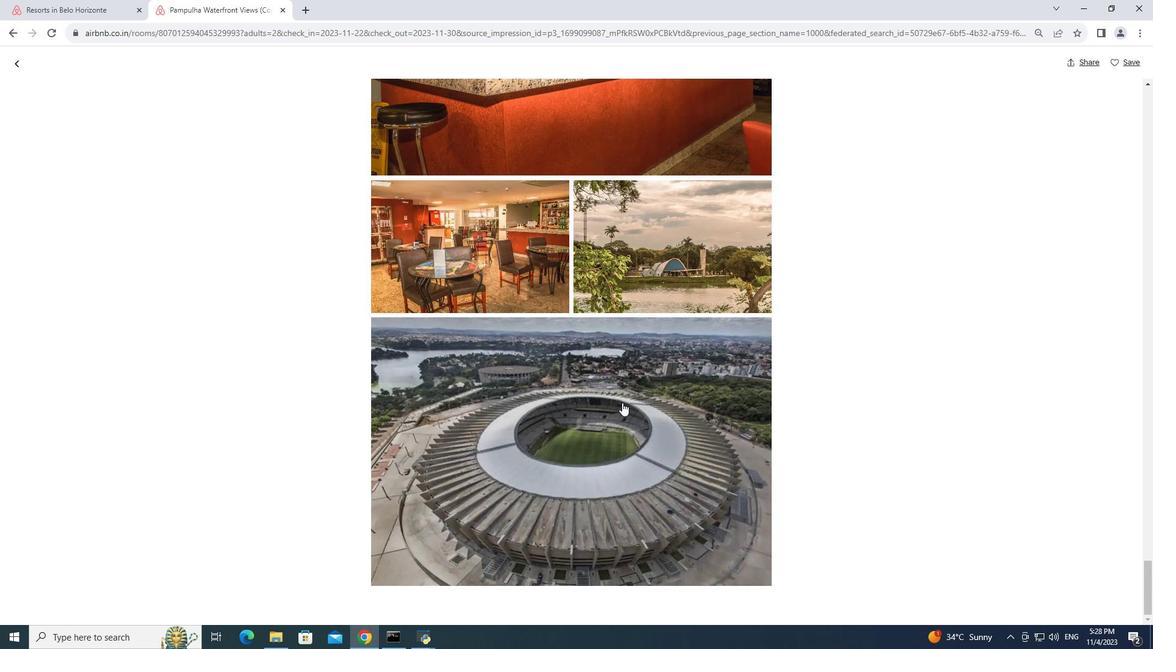 
Action: Mouse scrolled (622, 402) with delta (0, 0)
Screenshot: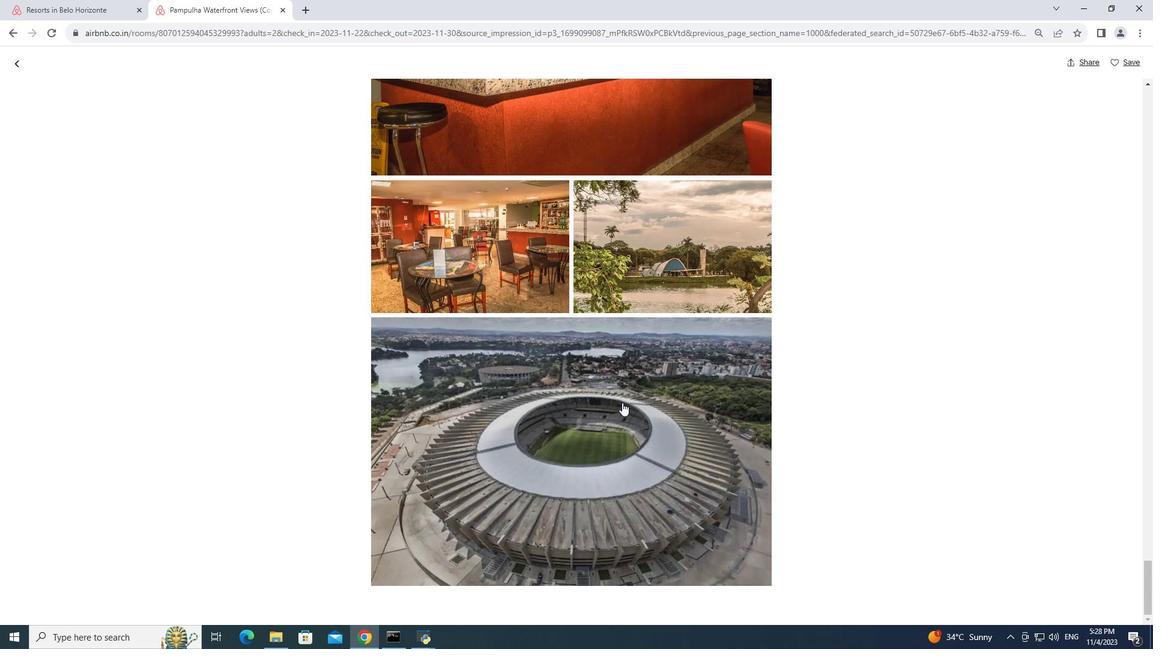 
Action: Mouse scrolled (622, 402) with delta (0, 0)
Screenshot: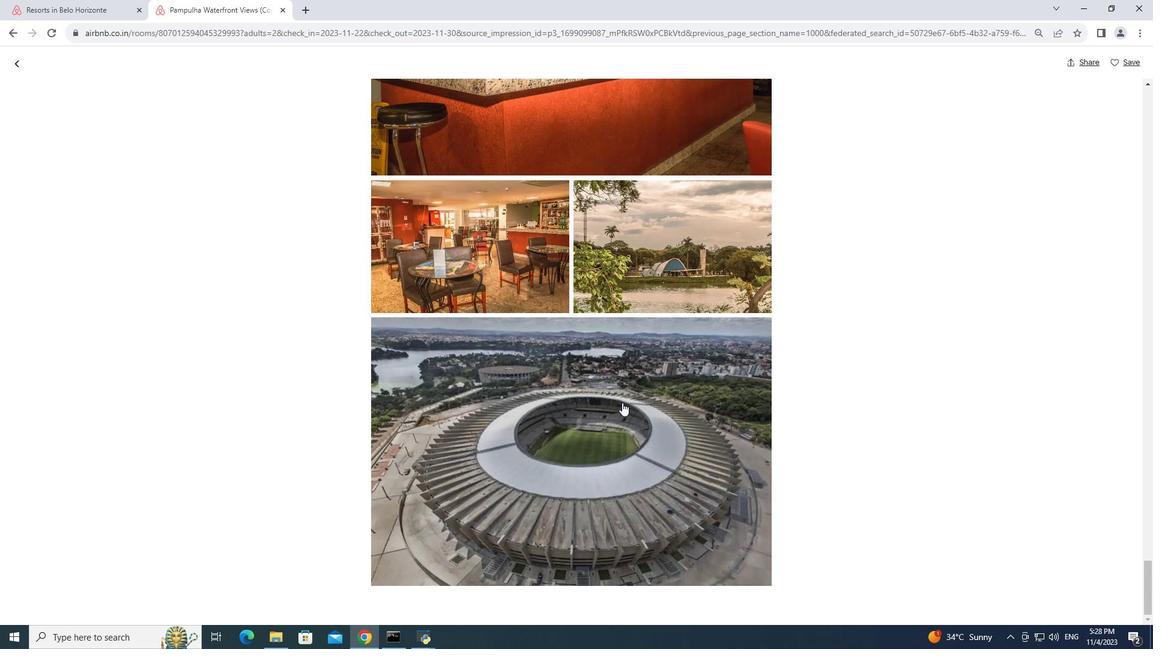
Action: Mouse scrolled (622, 402) with delta (0, 0)
Screenshot: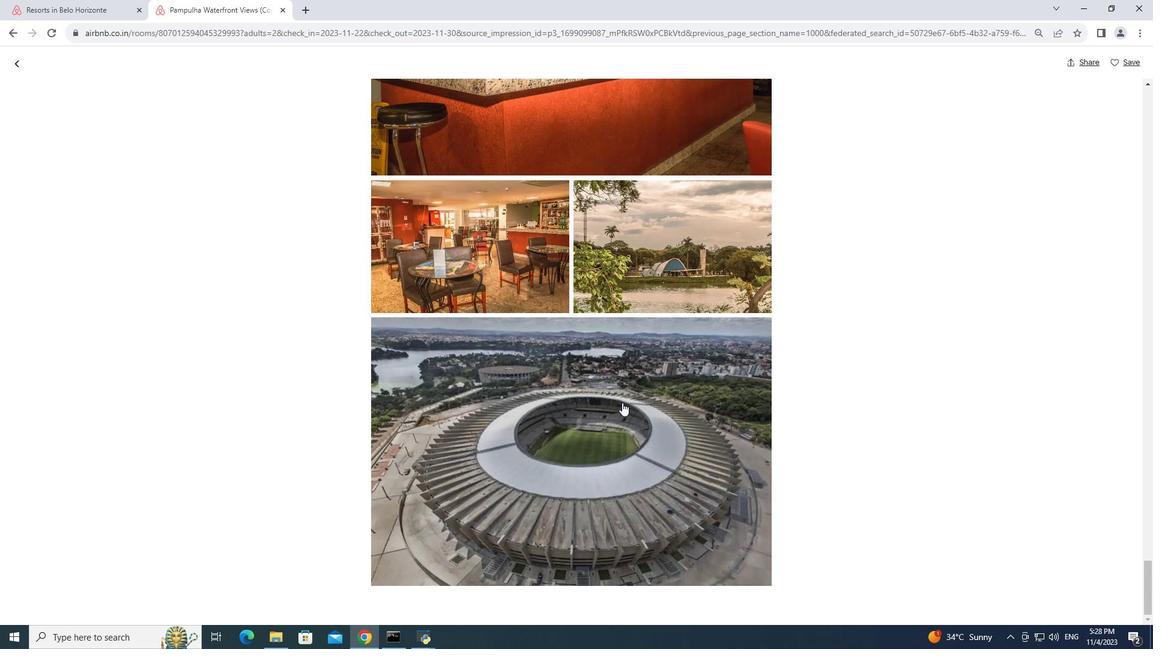
Action: Mouse scrolled (622, 402) with delta (0, 0)
Screenshot: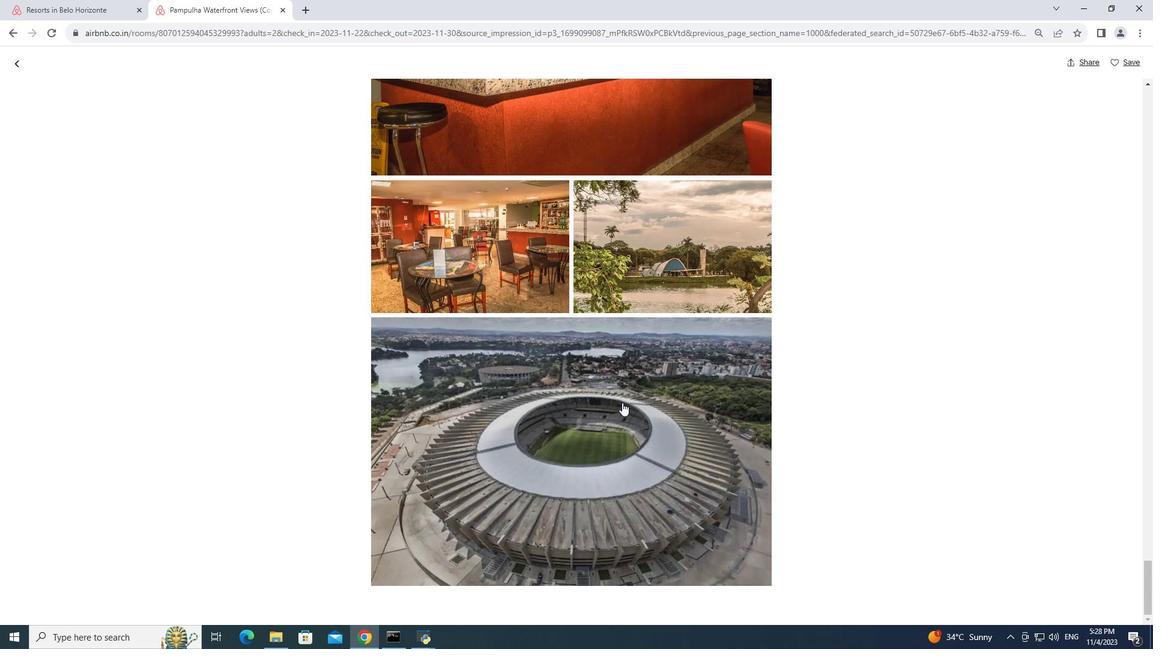 
Action: Mouse scrolled (622, 402) with delta (0, 0)
Screenshot: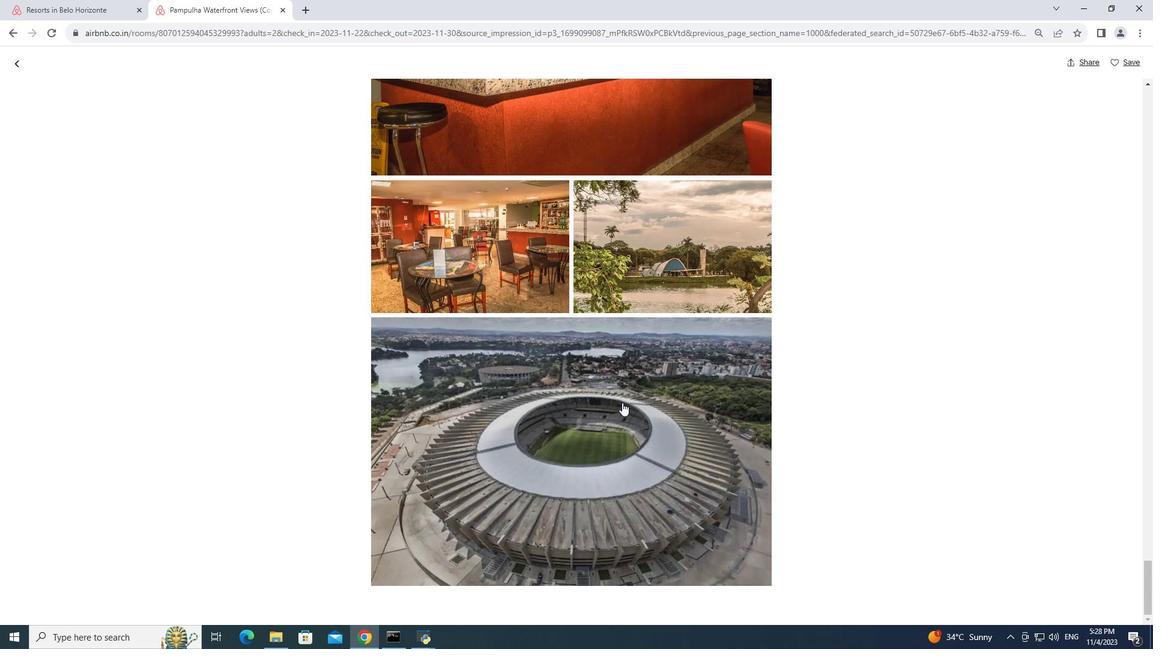 
Action: Mouse scrolled (622, 402) with delta (0, 0)
Screenshot: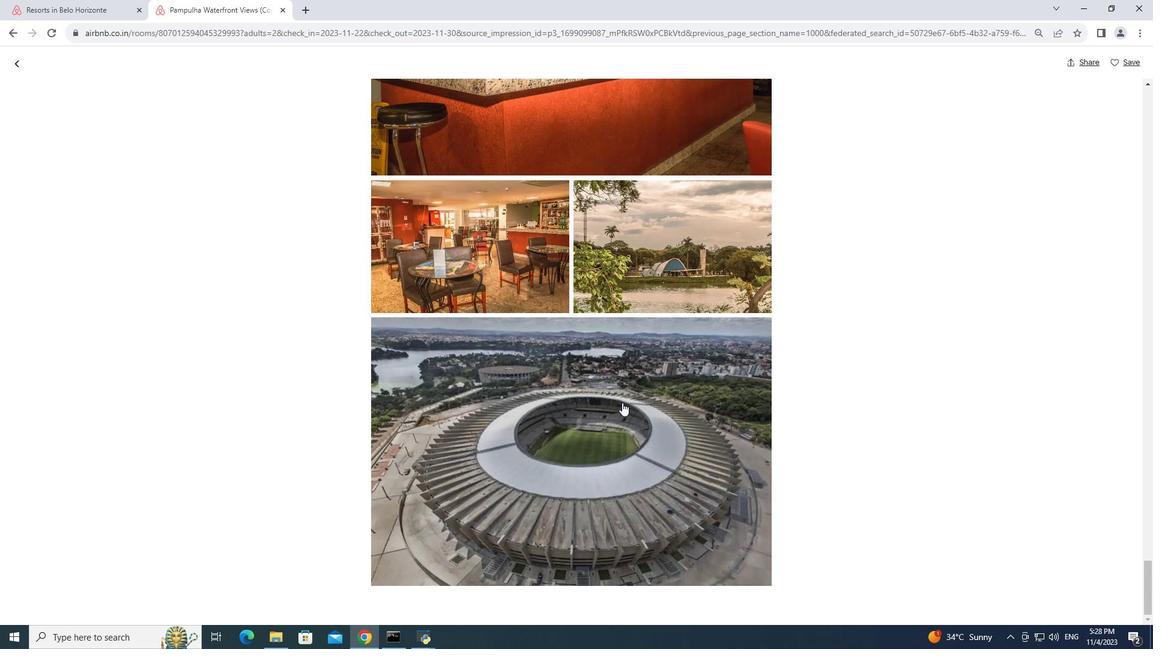 
Action: Mouse scrolled (622, 402) with delta (0, 0)
Screenshot: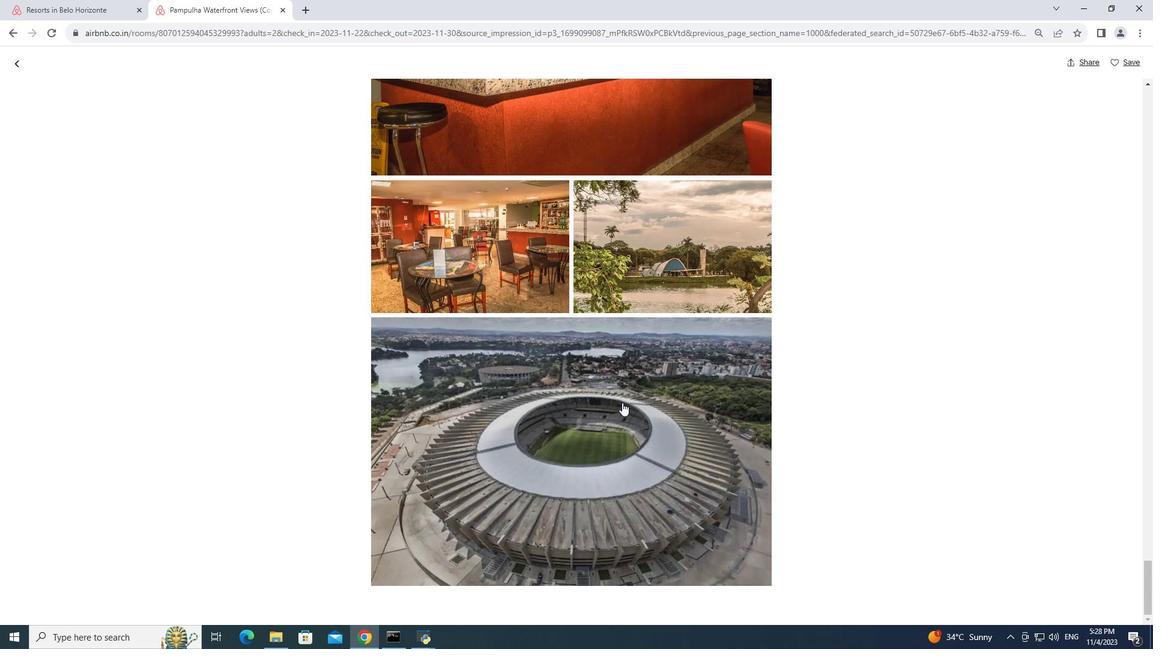 
Action: Mouse scrolled (622, 402) with delta (0, 0)
Screenshot: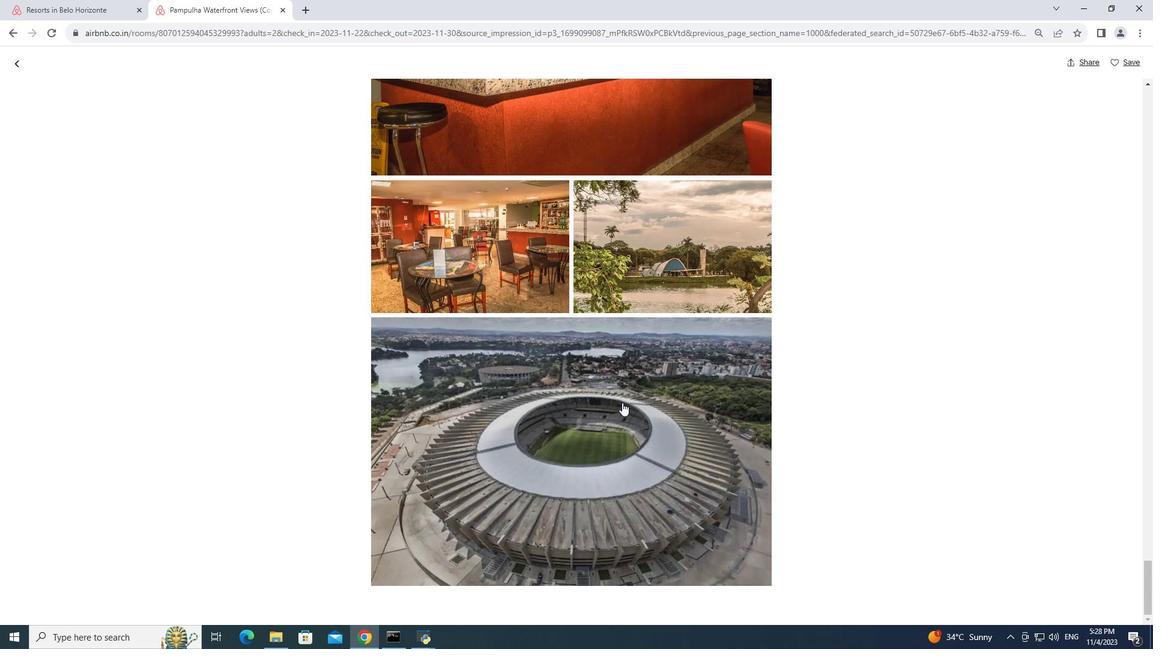 
Action: Mouse scrolled (622, 402) with delta (0, 0)
Screenshot: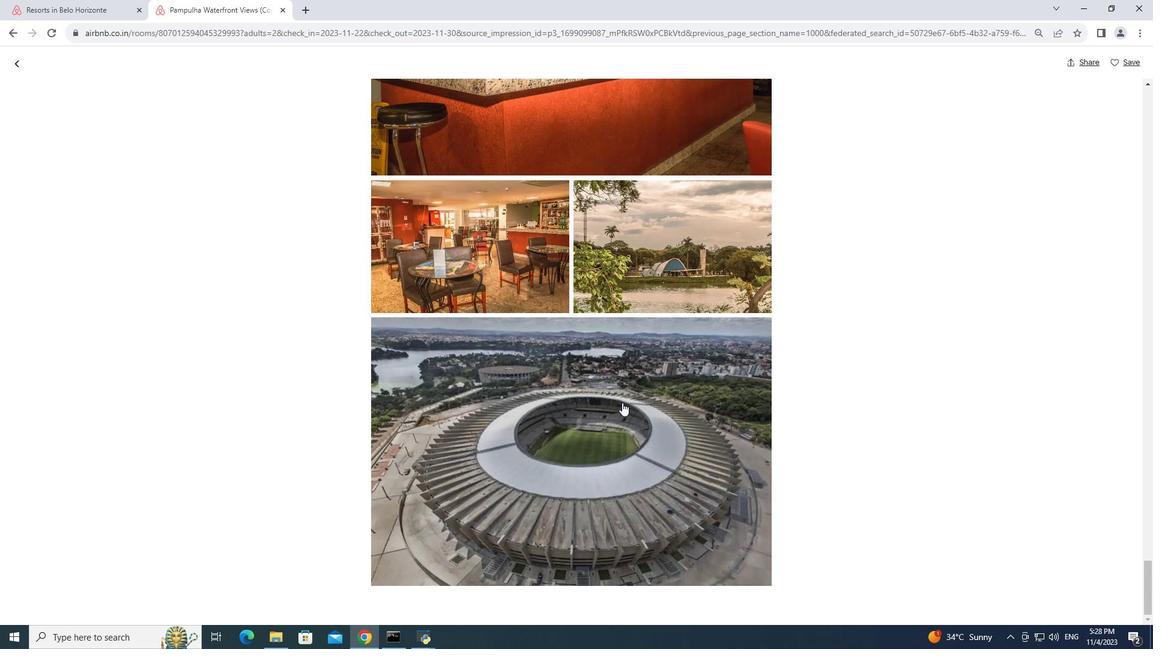 
Action: Mouse scrolled (622, 402) with delta (0, 0)
Screenshot: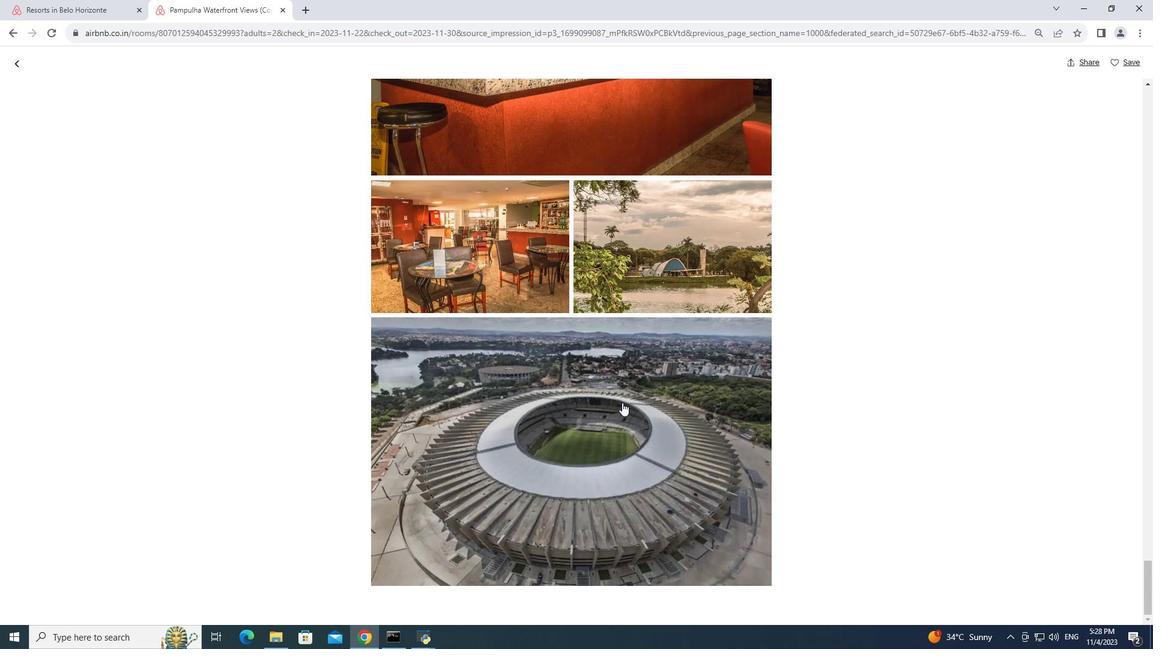 
Action: Mouse moved to (21, 68)
Screenshot: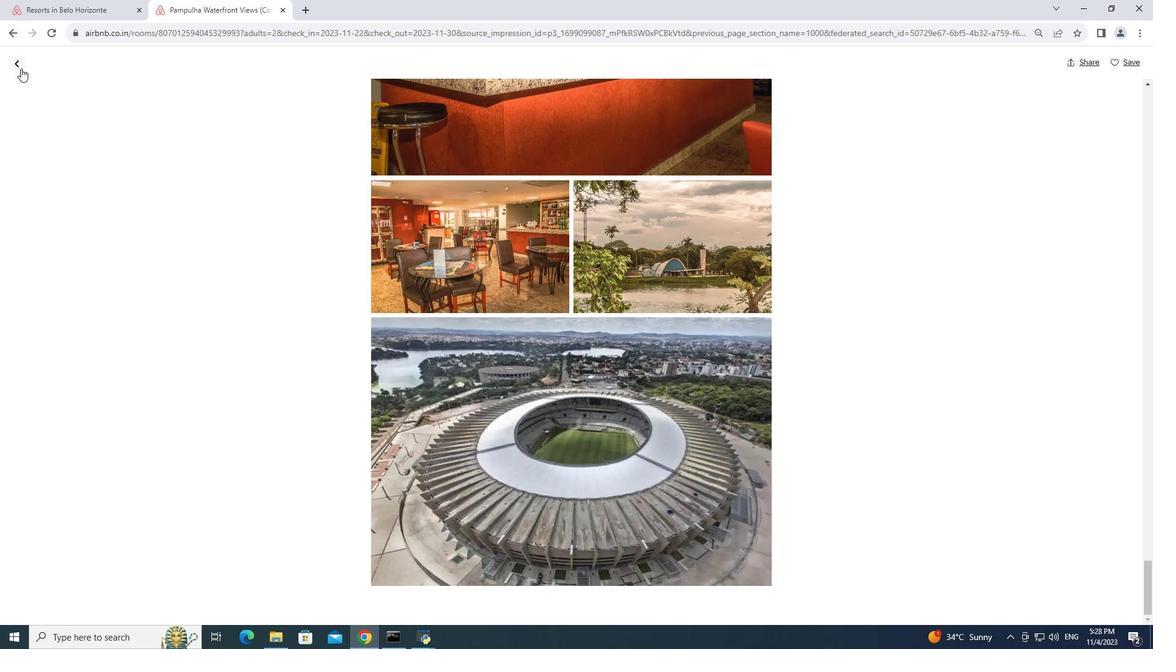
Action: Mouse pressed left at (21, 68)
Screenshot: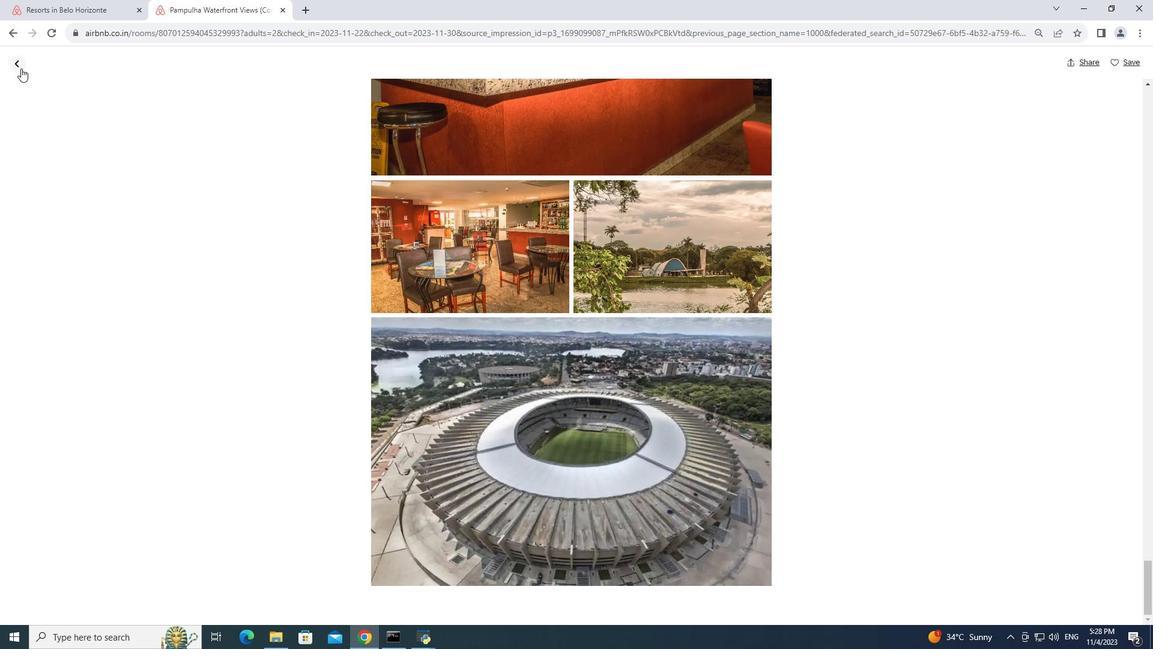 
Action: Mouse moved to (512, 396)
Screenshot: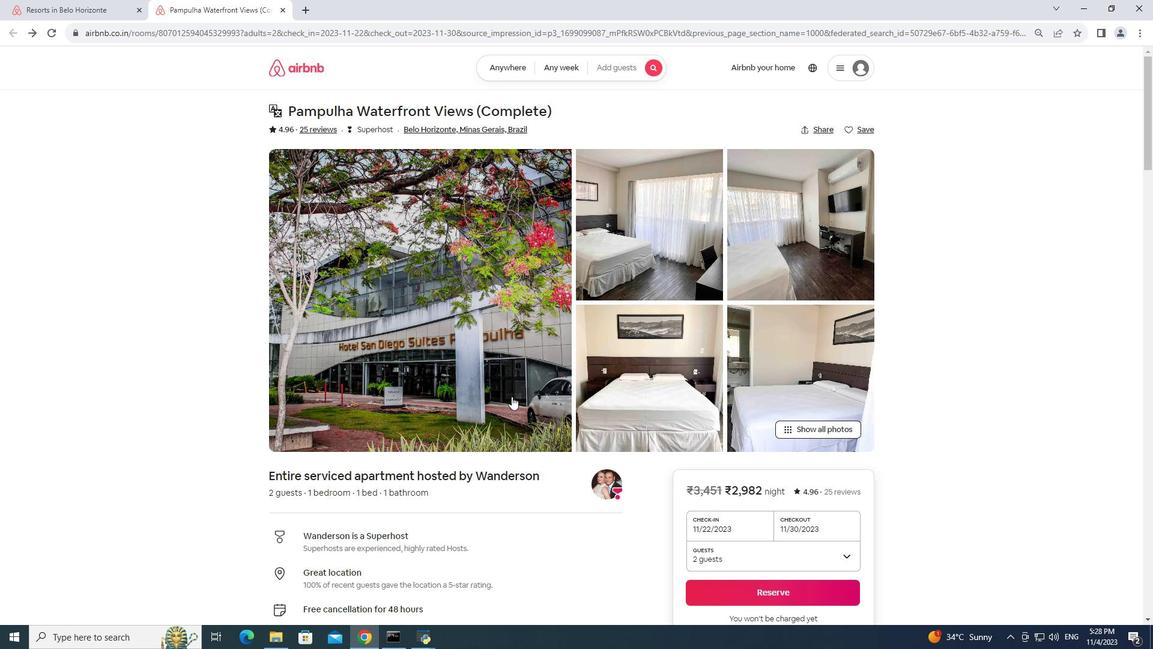 
Action: Mouse scrolled (512, 396) with delta (0, 0)
Screenshot: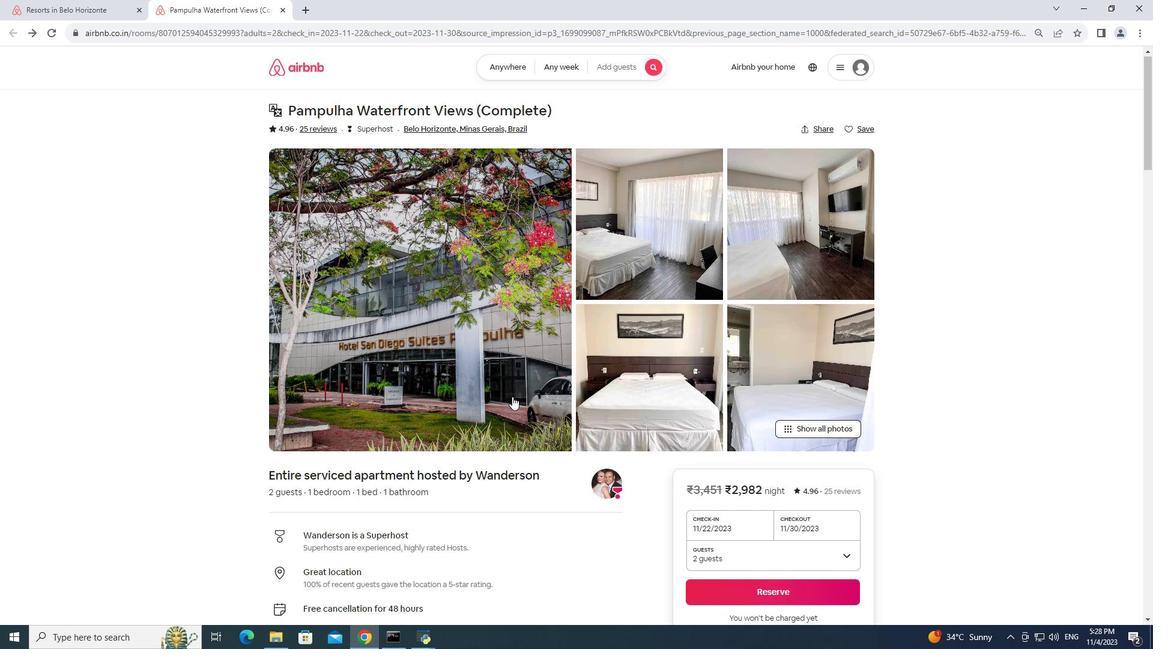 
Action: Mouse scrolled (512, 396) with delta (0, 0)
Screenshot: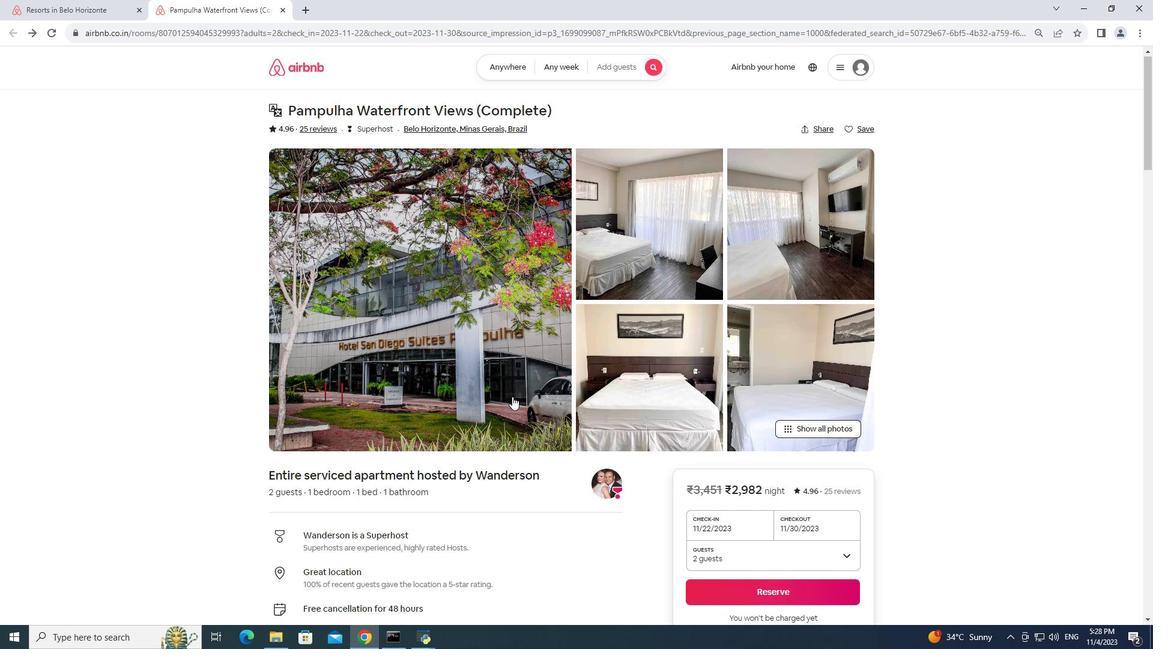 
Action: Mouse scrolled (512, 396) with delta (0, 0)
Screenshot: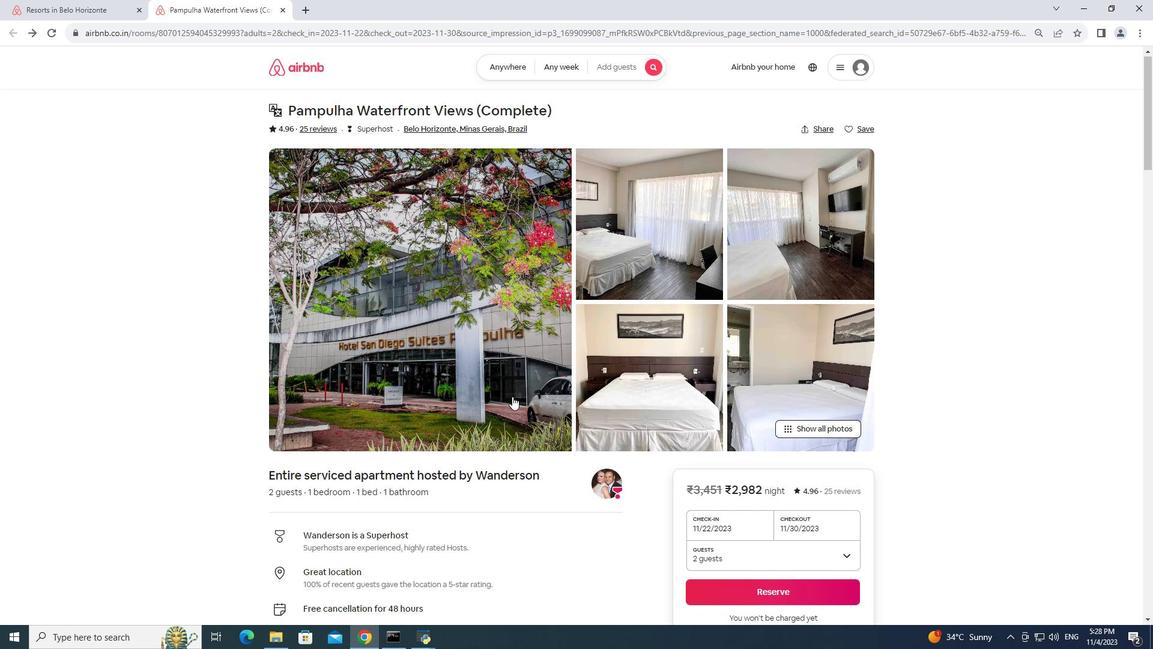 
Action: Mouse scrolled (512, 396) with delta (0, 0)
Screenshot: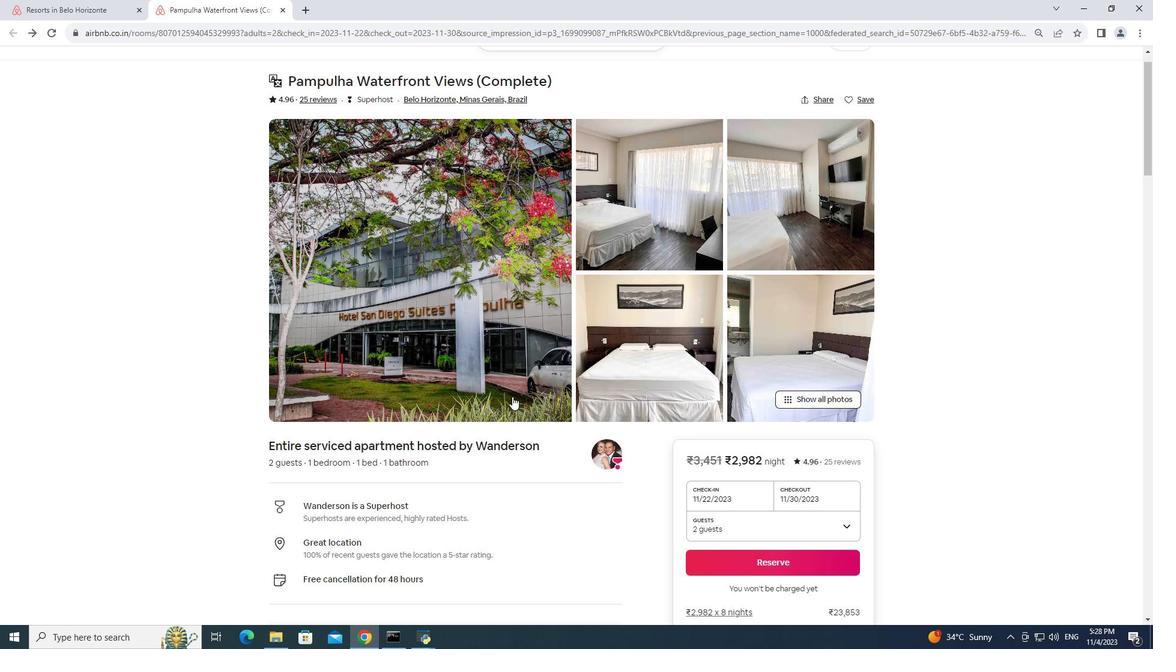 
Action: Mouse scrolled (512, 396) with delta (0, 0)
Screenshot: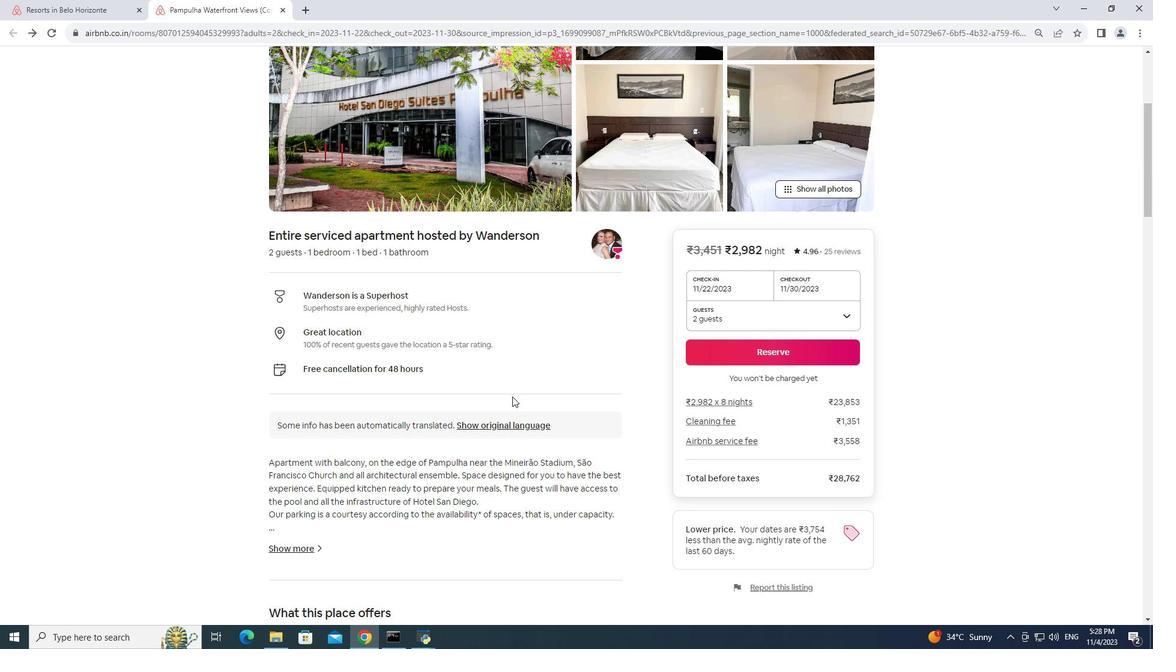 
Action: Mouse scrolled (512, 396) with delta (0, 0)
Screenshot: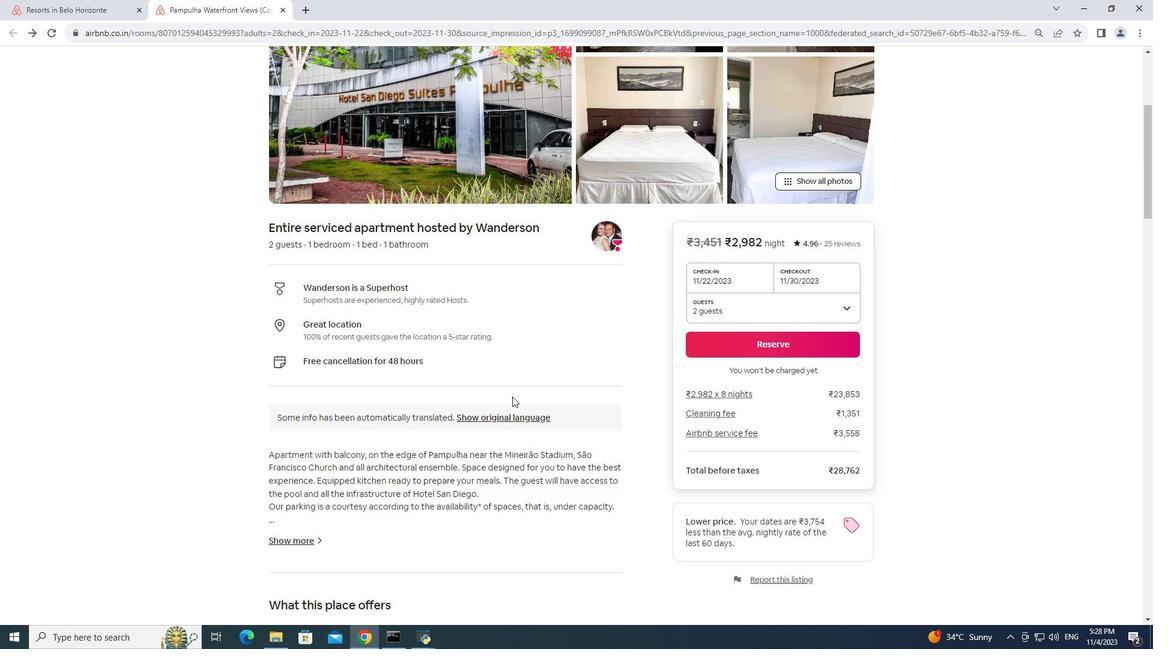 
Action: Mouse scrolled (512, 396) with delta (0, 0)
Screenshot: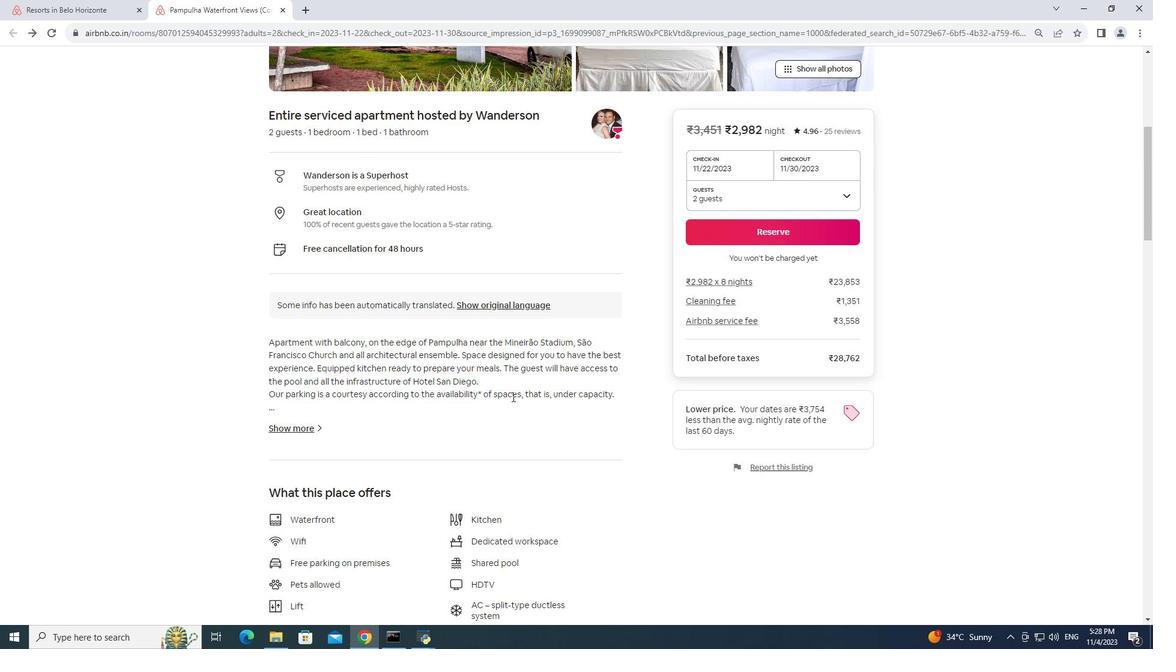 
Action: Mouse scrolled (512, 396) with delta (0, 0)
Screenshot: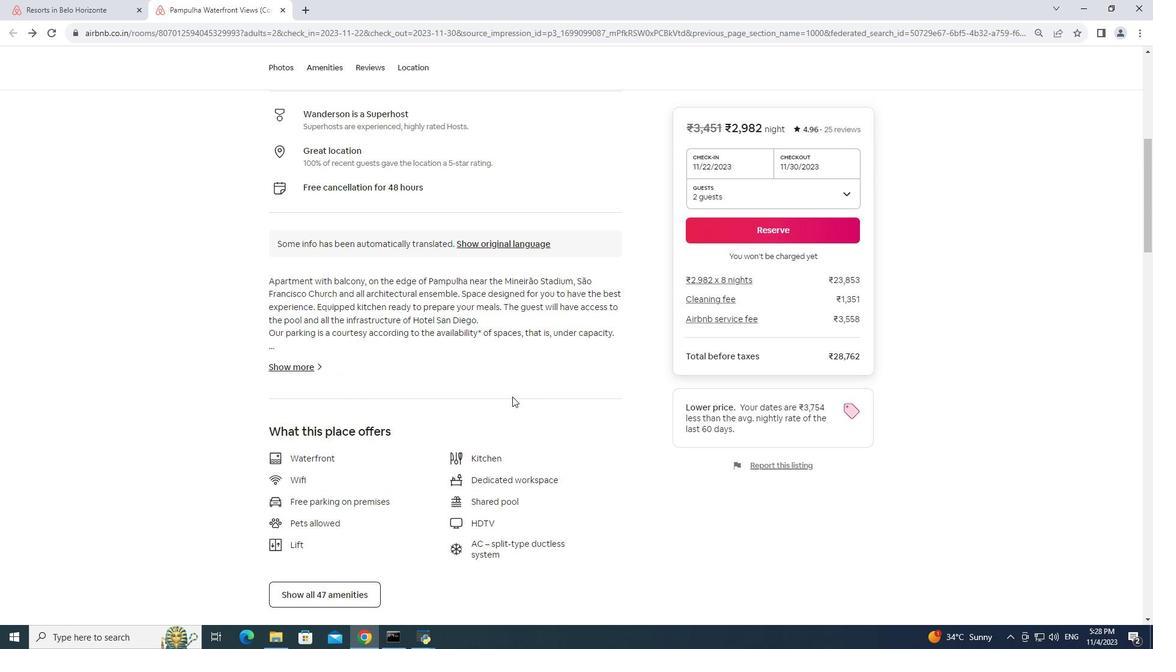 
Action: Mouse scrolled (512, 396) with delta (0, 0)
Screenshot: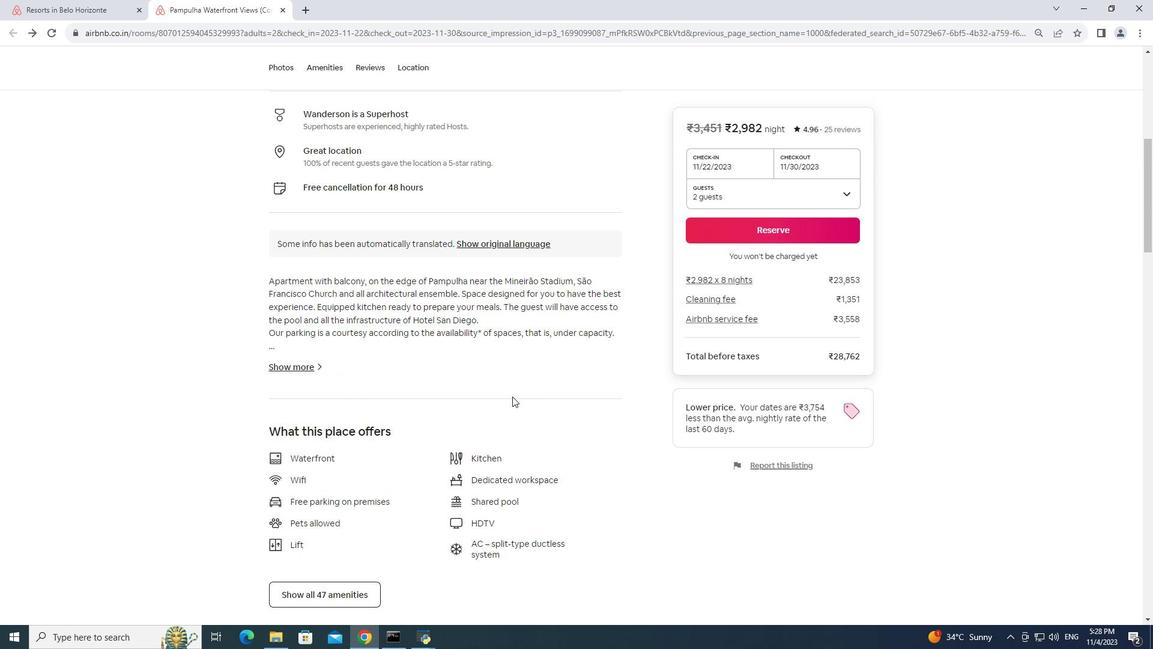 
Action: Mouse moved to (313, 248)
Screenshot: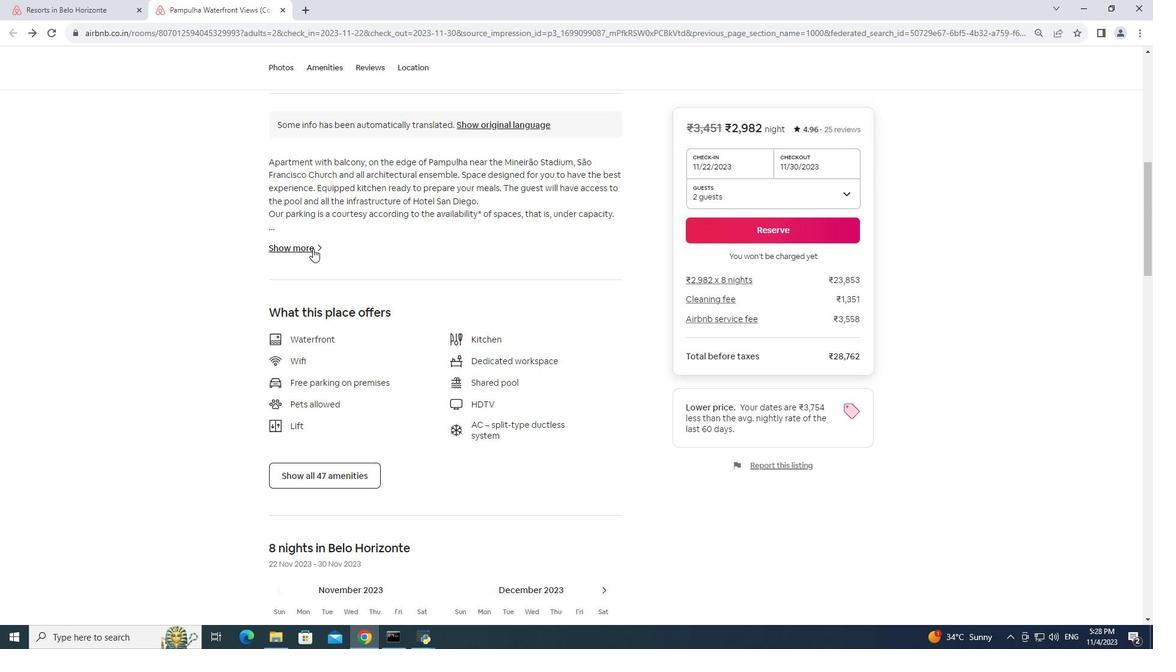 
Action: Mouse pressed left at (313, 248)
Screenshot: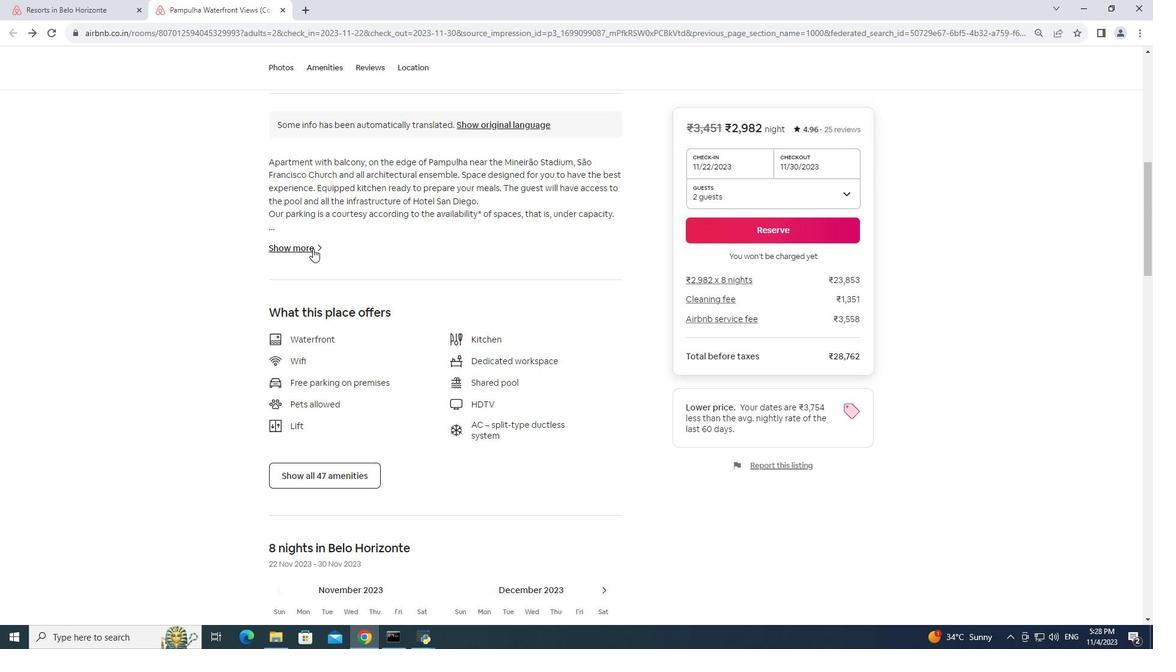 
Action: Mouse moved to (619, 339)
Screenshot: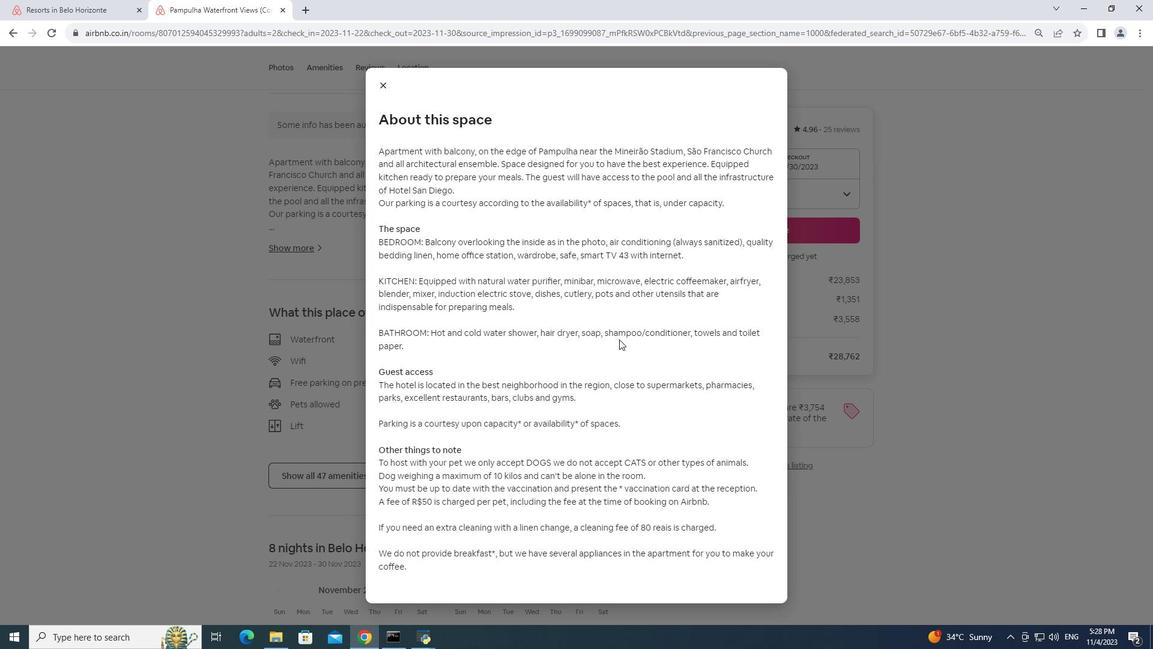 
Action: Mouse scrolled (619, 338) with delta (0, 0)
Screenshot: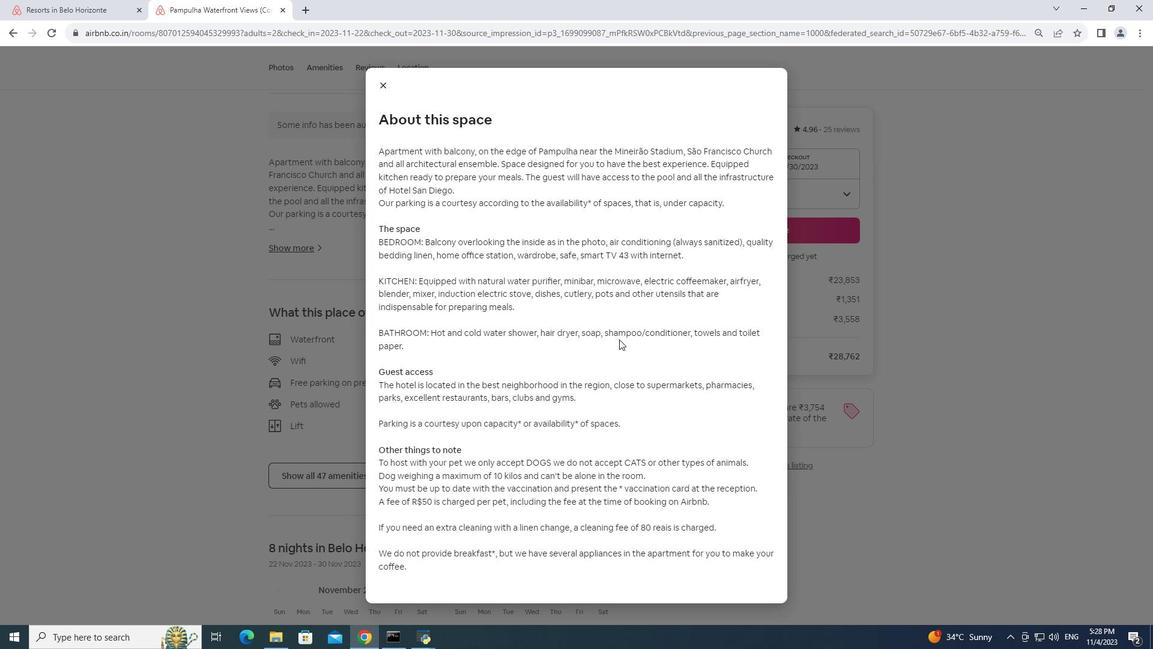 
Action: Mouse scrolled (619, 338) with delta (0, 0)
Screenshot: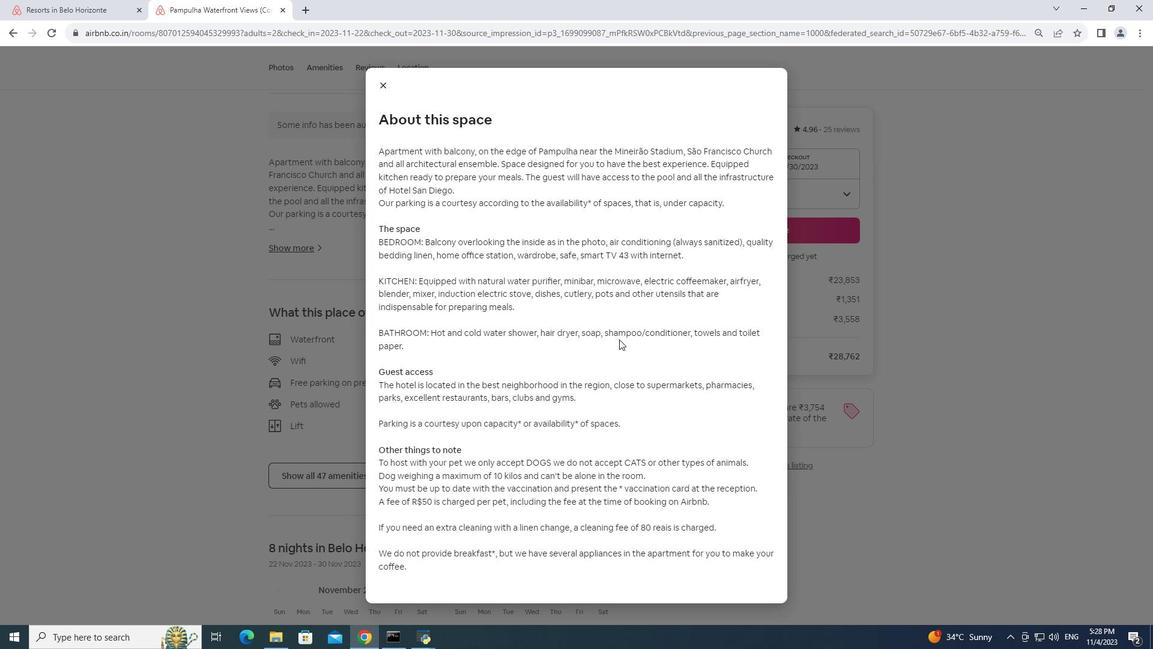 
Action: Mouse scrolled (619, 338) with delta (0, 0)
Screenshot: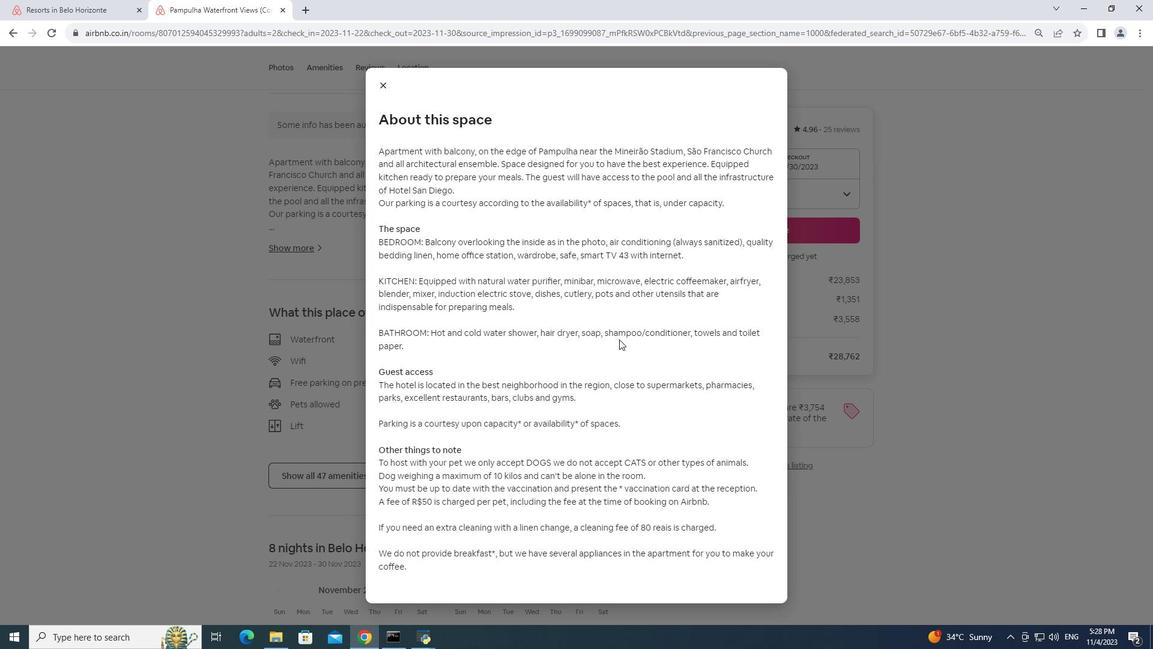
Action: Mouse moved to (382, 84)
Screenshot: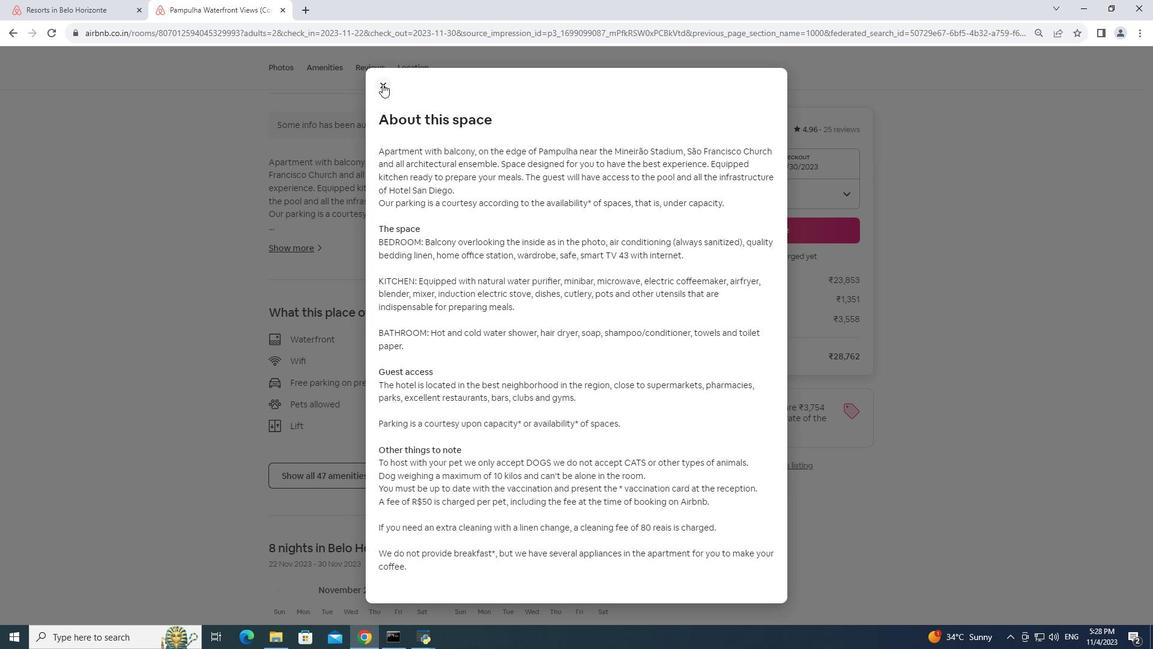 
Action: Mouse pressed left at (382, 84)
Screenshot: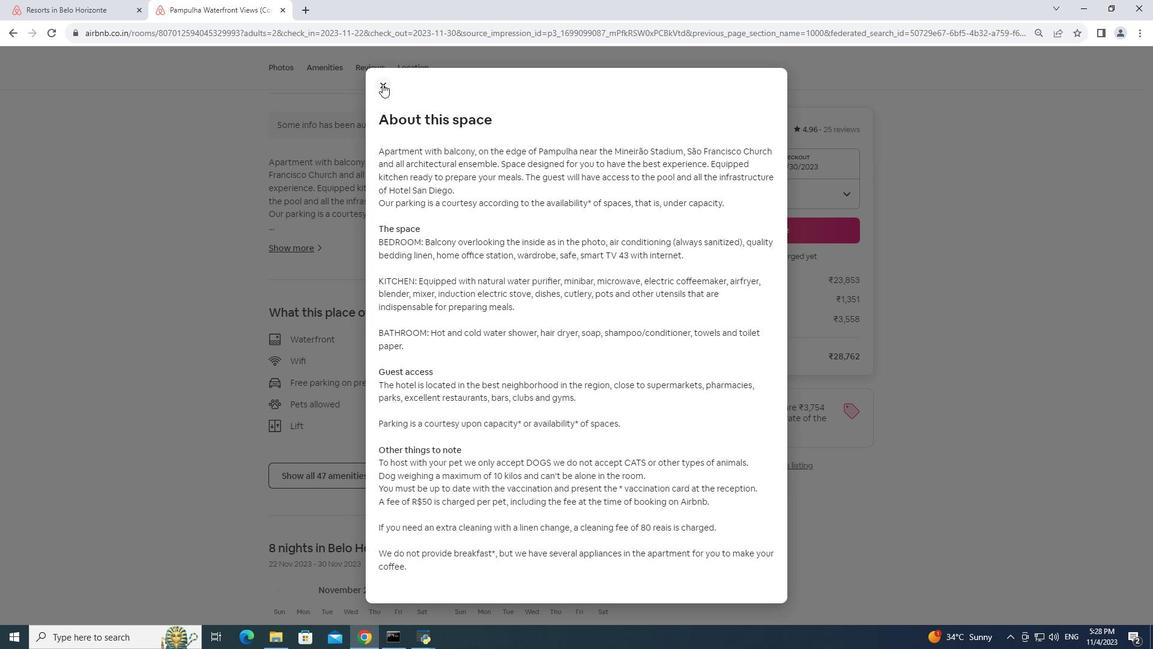 
Action: Mouse moved to (294, 477)
Screenshot: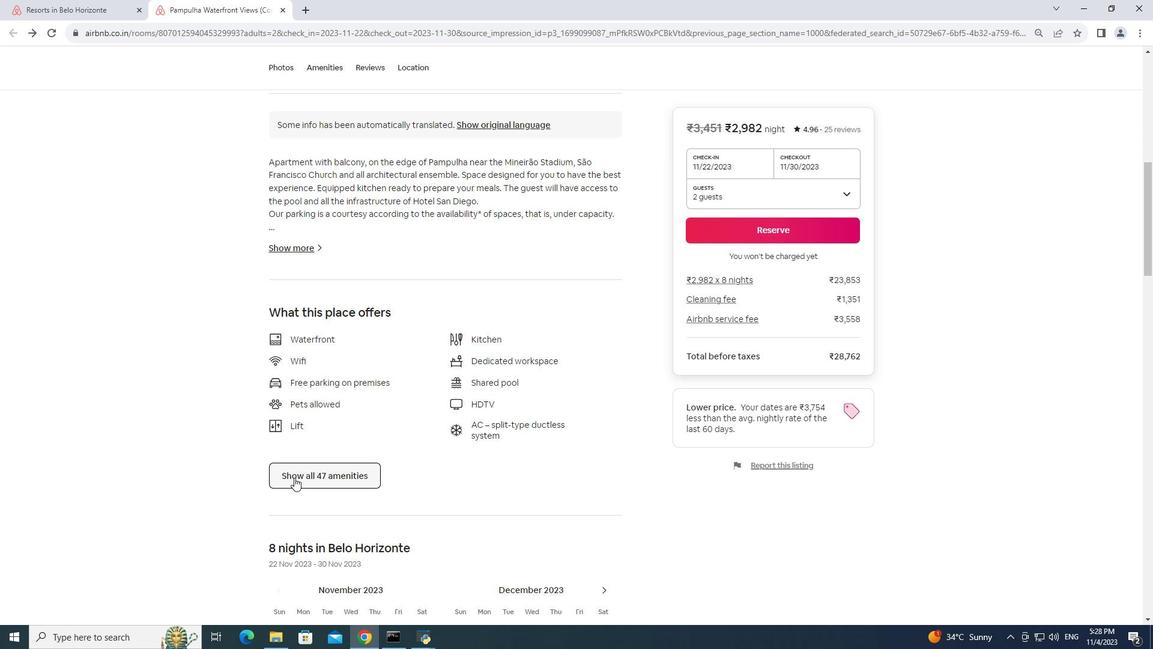 
Action: Mouse pressed left at (294, 477)
Screenshot: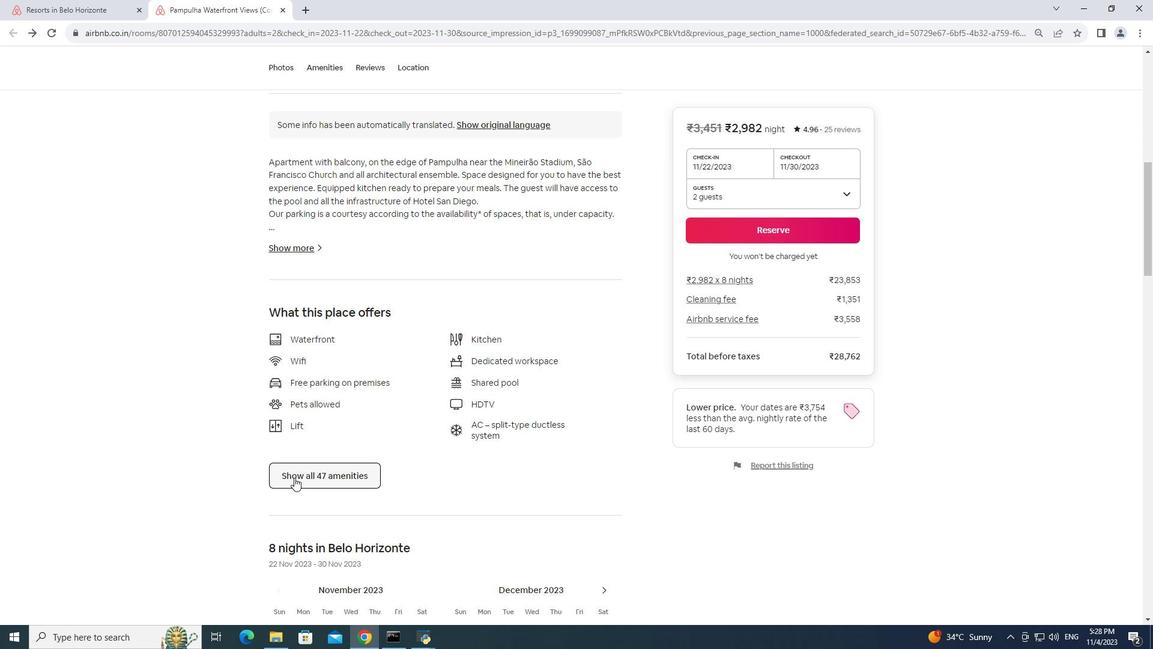 
Action: Mouse moved to (656, 309)
Screenshot: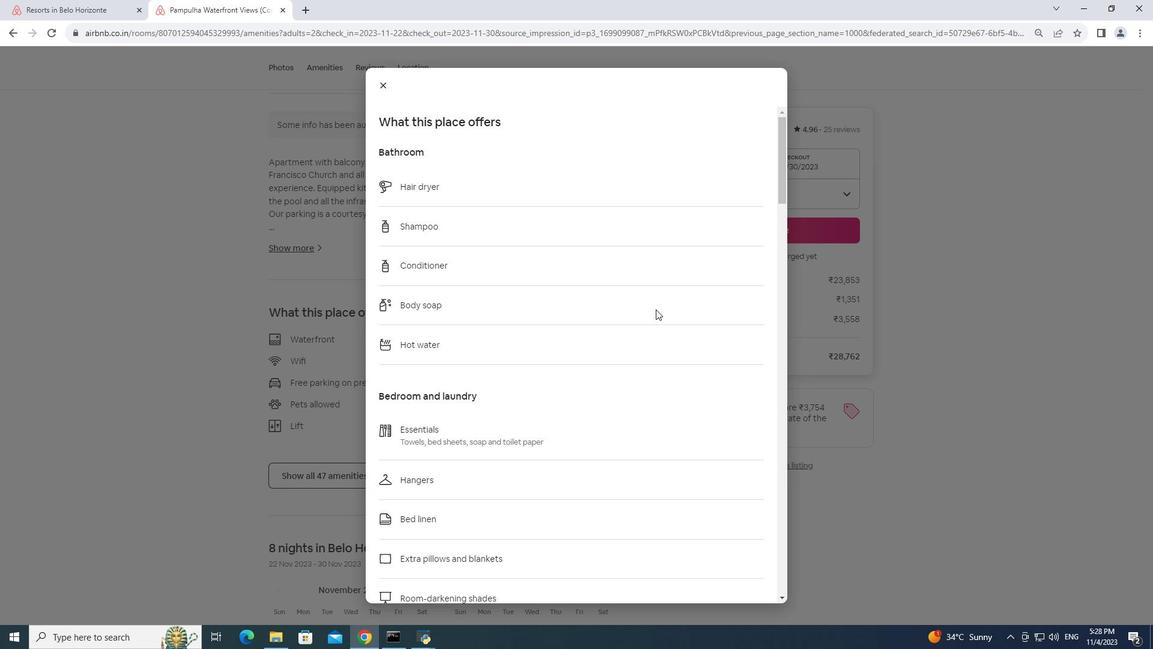 
Action: Mouse scrolled (656, 308) with delta (0, 0)
Screenshot: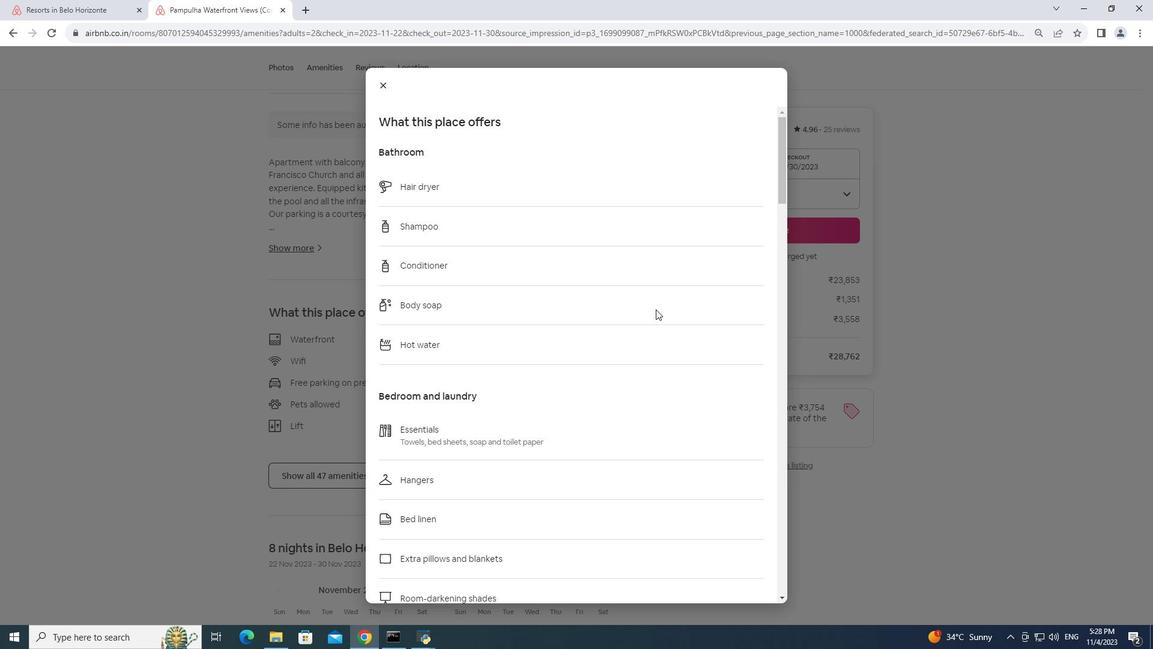 
Action: Mouse scrolled (656, 308) with delta (0, 0)
Screenshot: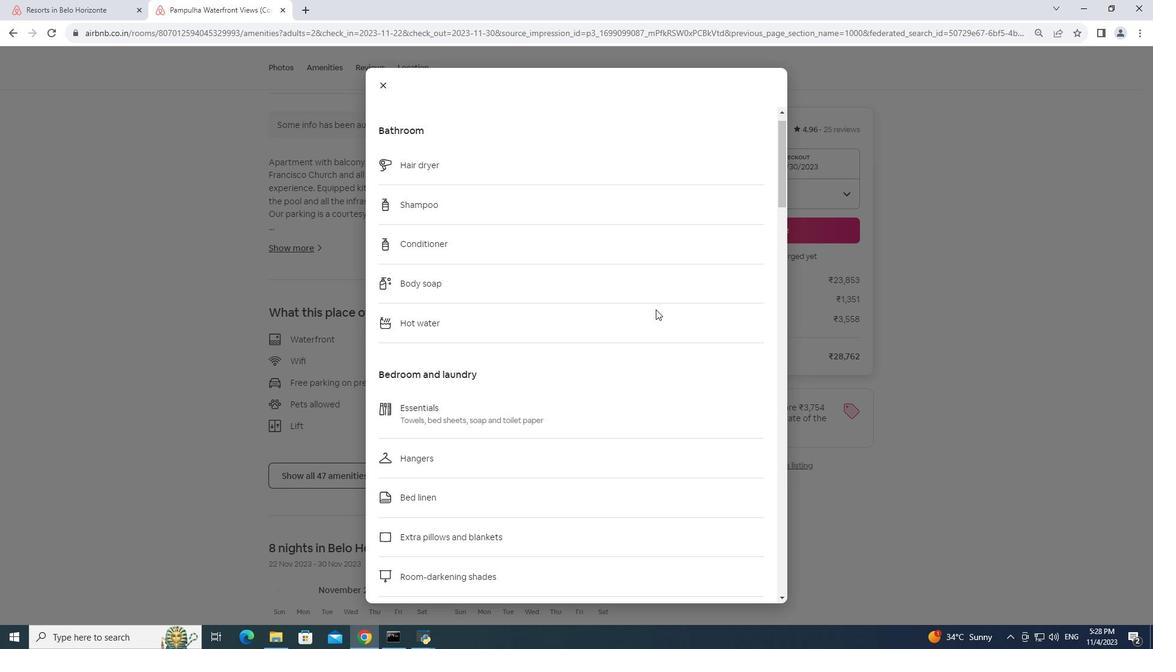 
Action: Mouse scrolled (656, 308) with delta (0, 0)
Screenshot: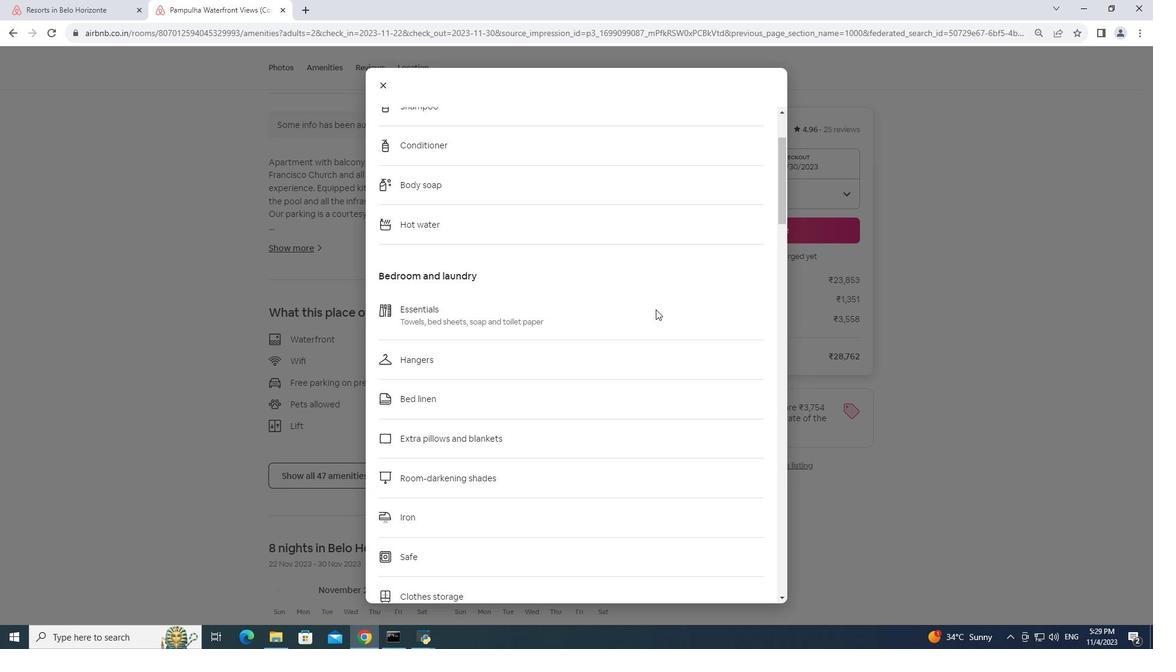 
Action: Mouse scrolled (656, 308) with delta (0, 0)
Screenshot: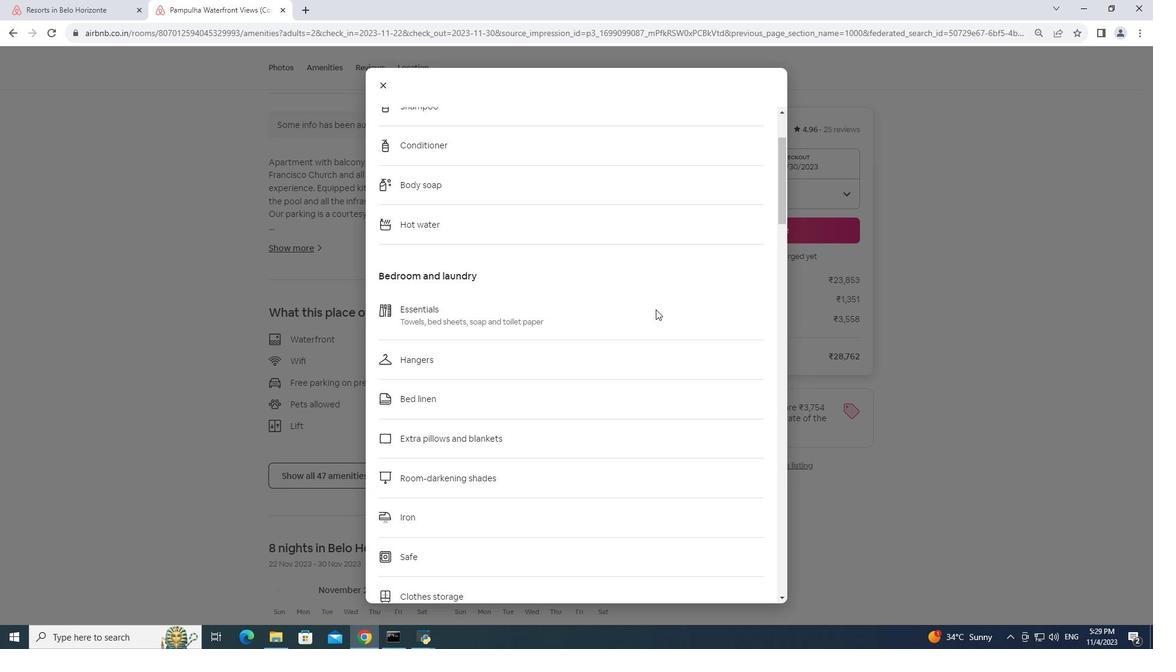 
Action: Mouse scrolled (656, 308) with delta (0, 0)
Screenshot: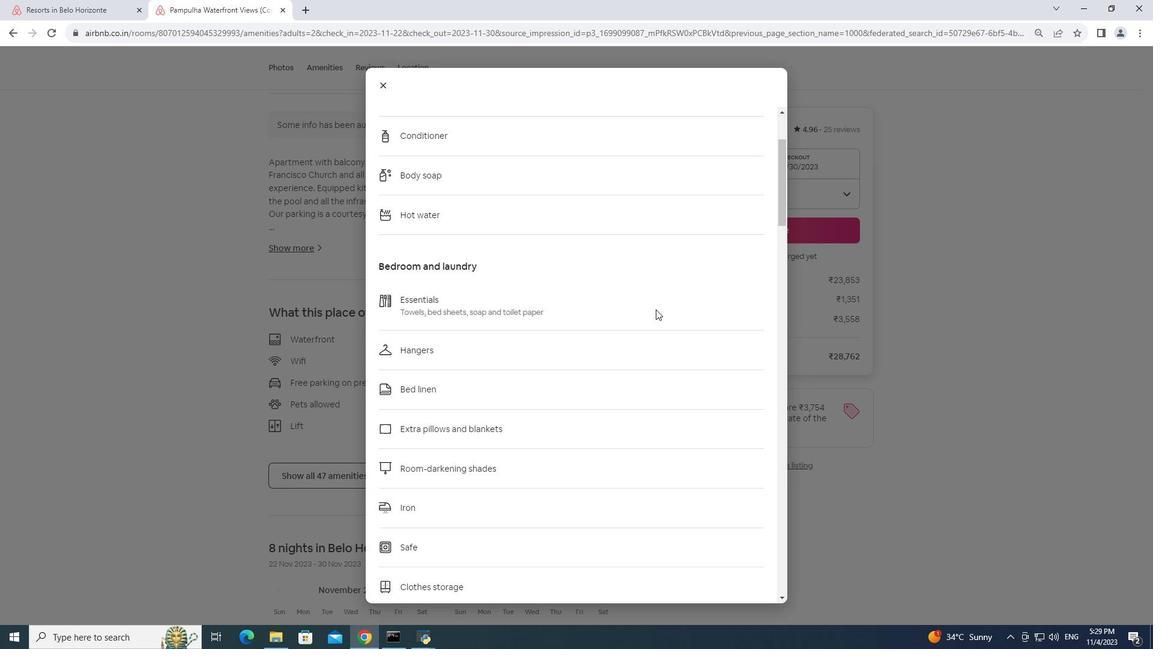 
Action: Mouse scrolled (656, 308) with delta (0, 0)
Screenshot: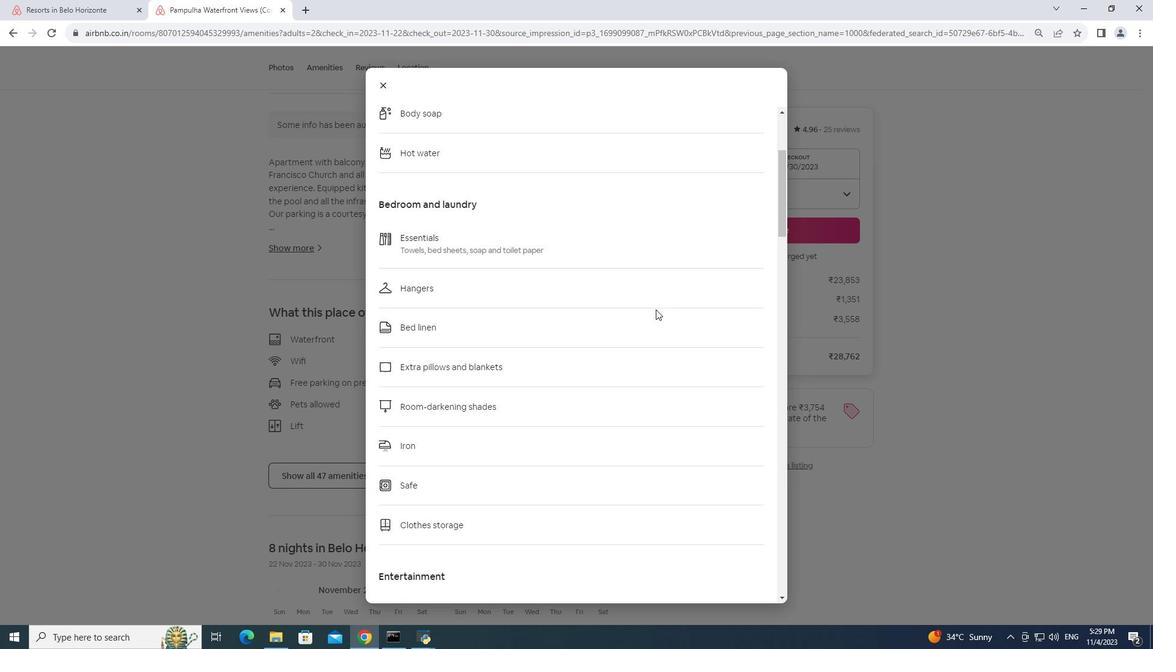 
Action: Mouse scrolled (656, 308) with delta (0, 0)
Screenshot: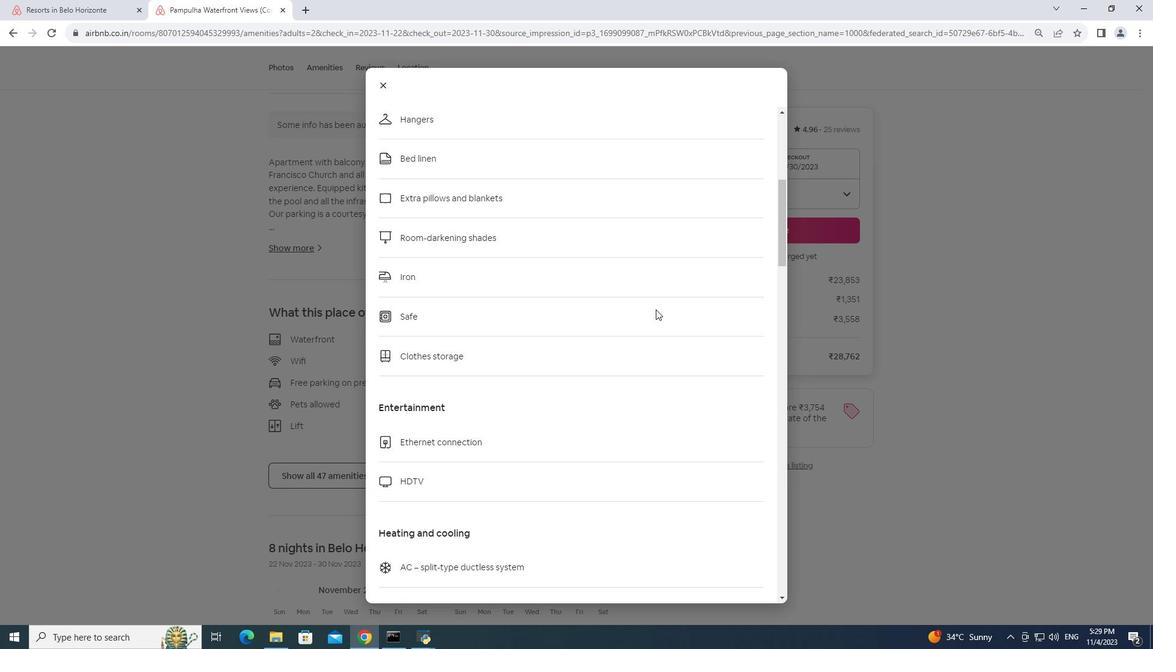 
Action: Mouse scrolled (656, 308) with delta (0, 0)
Screenshot: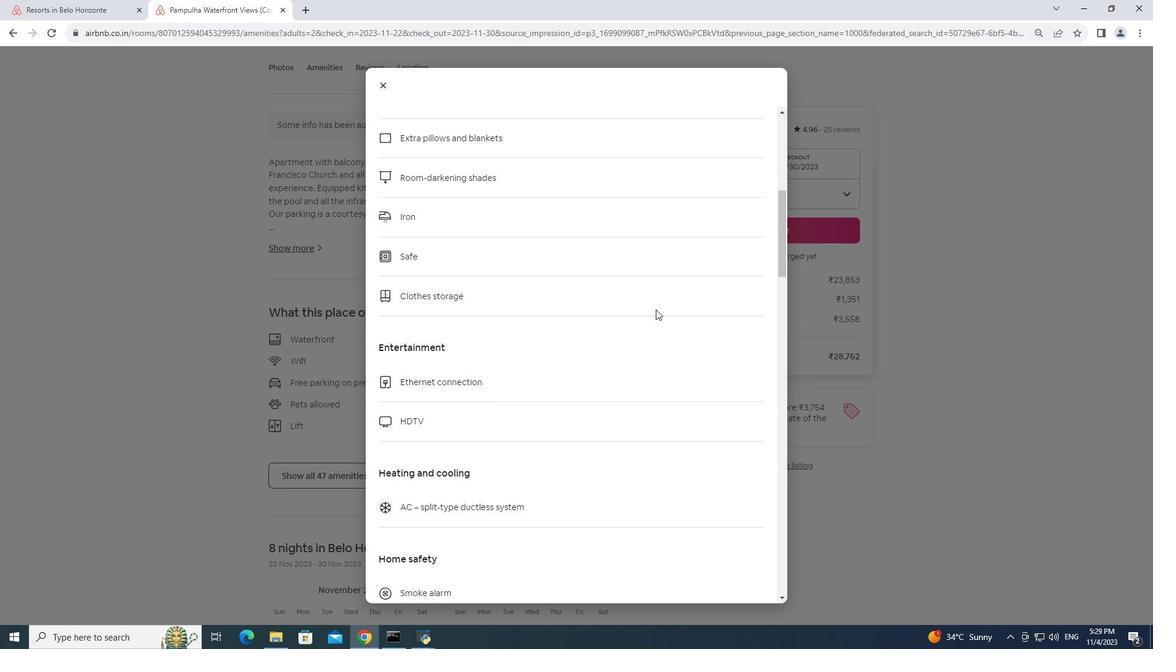
Action: Mouse scrolled (656, 308) with delta (0, 0)
Screenshot: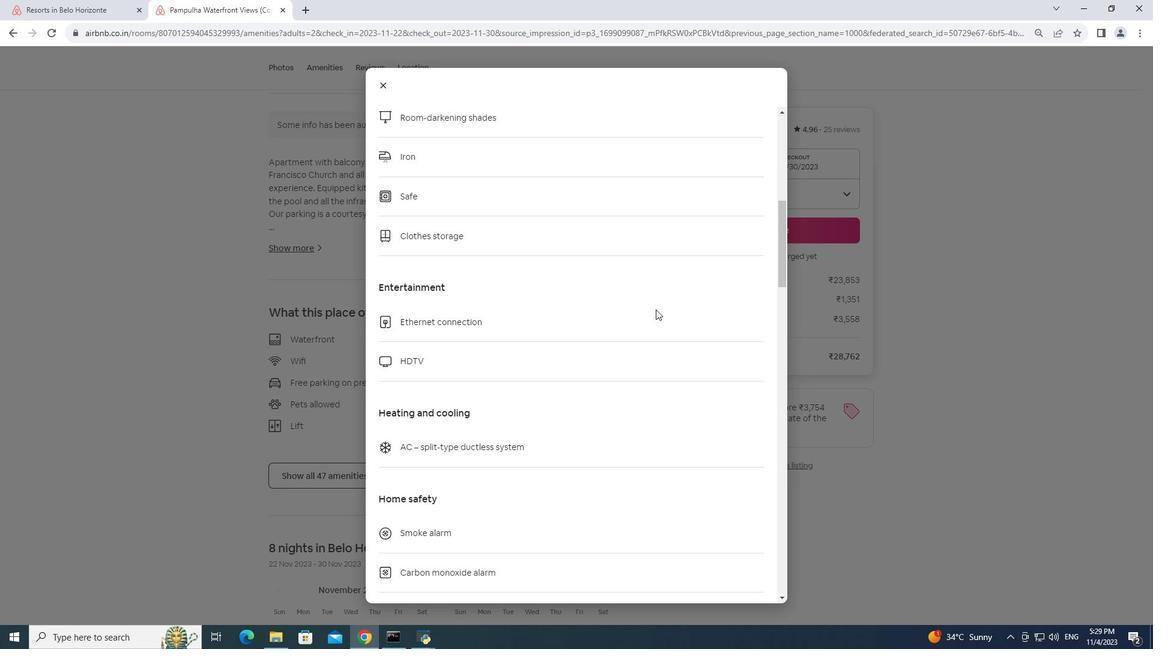 
Action: Mouse scrolled (656, 308) with delta (0, 0)
Screenshot: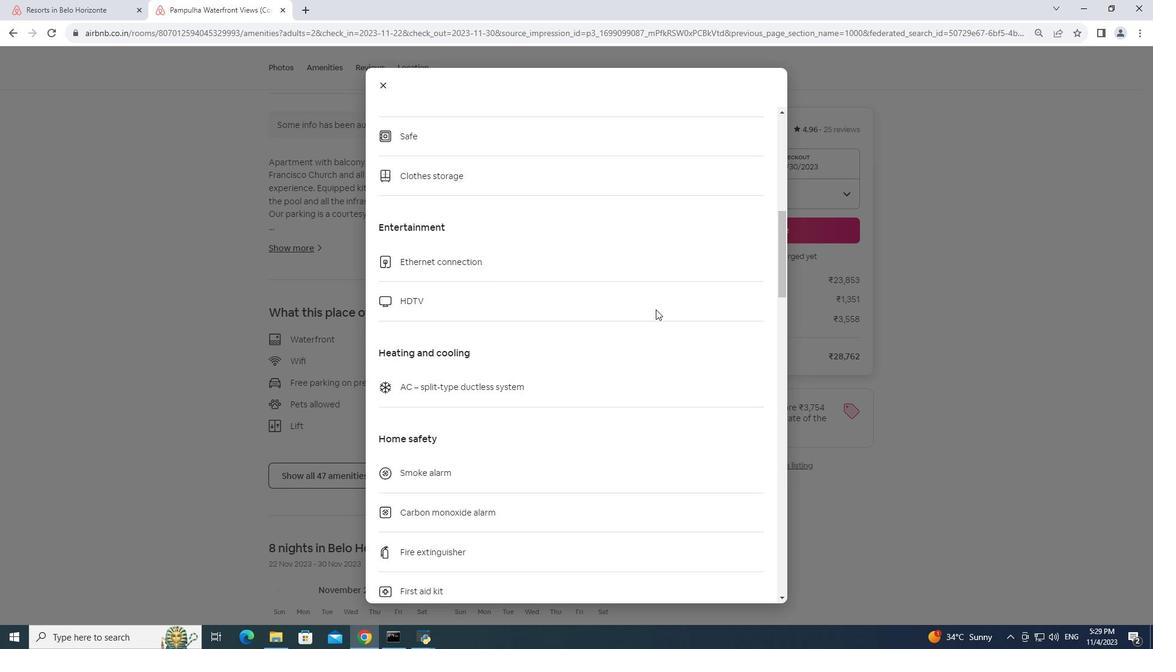 
Action: Mouse scrolled (656, 308) with delta (0, 0)
Screenshot: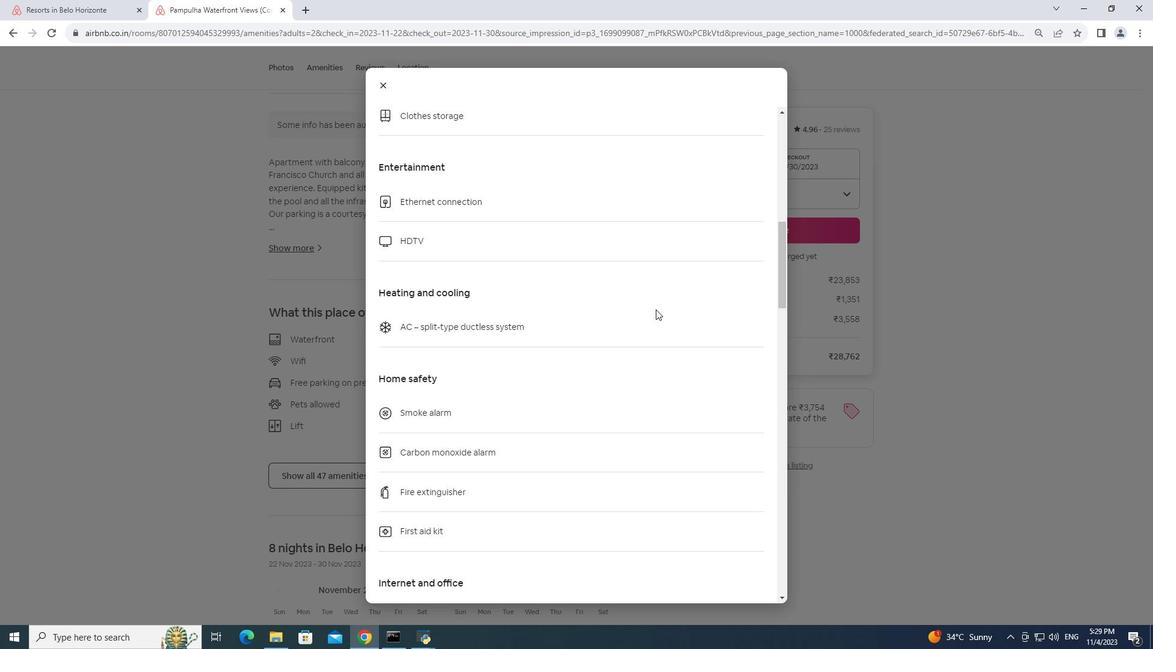 
Action: Mouse scrolled (656, 308) with delta (0, 0)
Screenshot: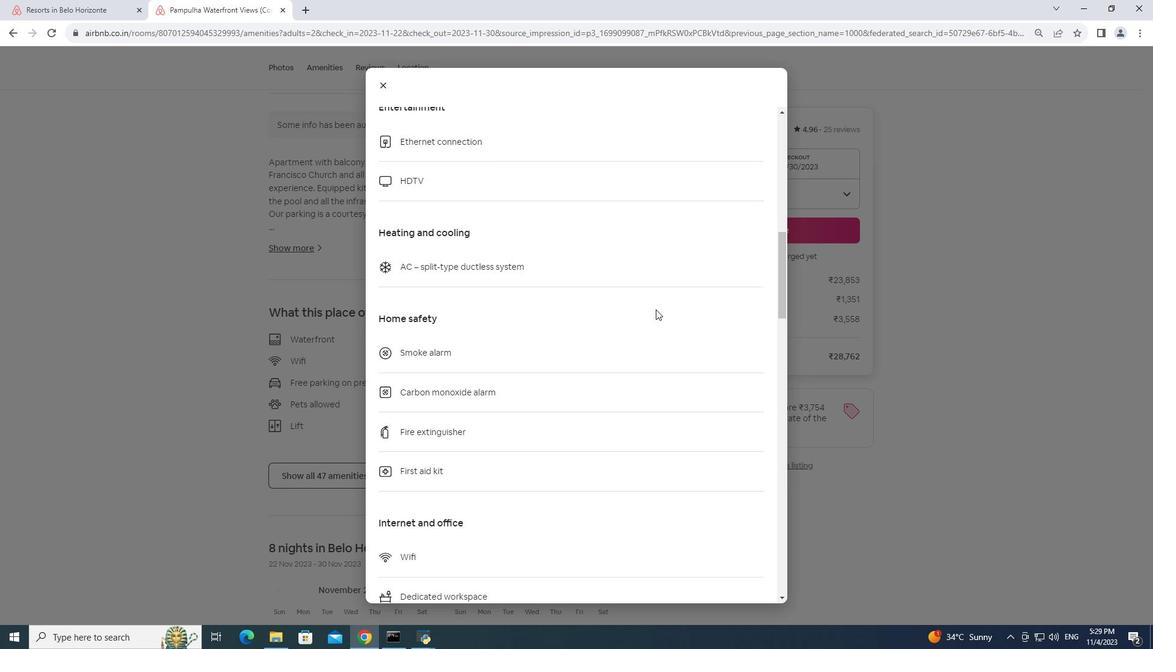 
Action: Mouse scrolled (656, 308) with delta (0, 0)
Screenshot: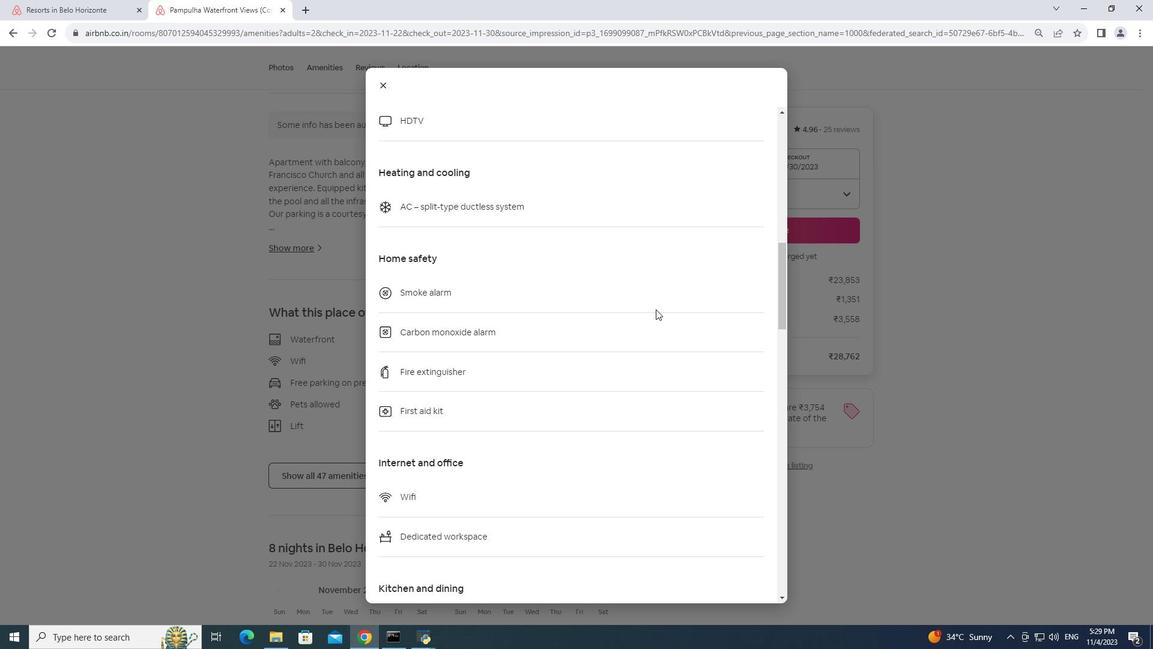 
Action: Mouse scrolled (656, 308) with delta (0, 0)
Screenshot: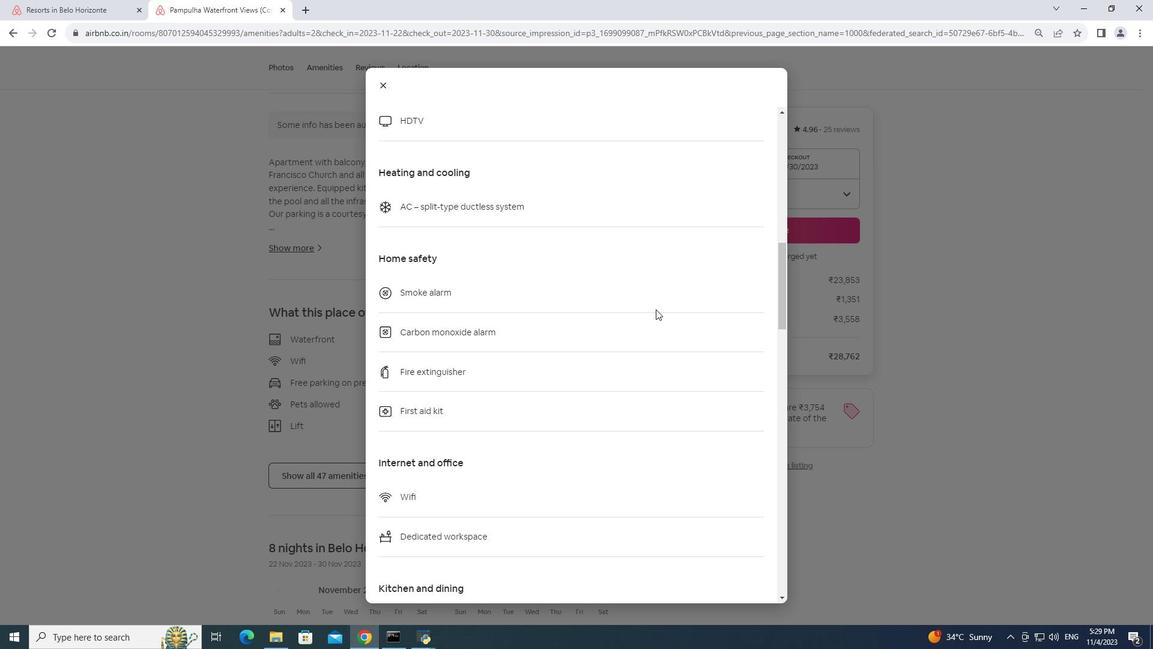 
Action: Mouse scrolled (656, 308) with delta (0, 0)
Screenshot: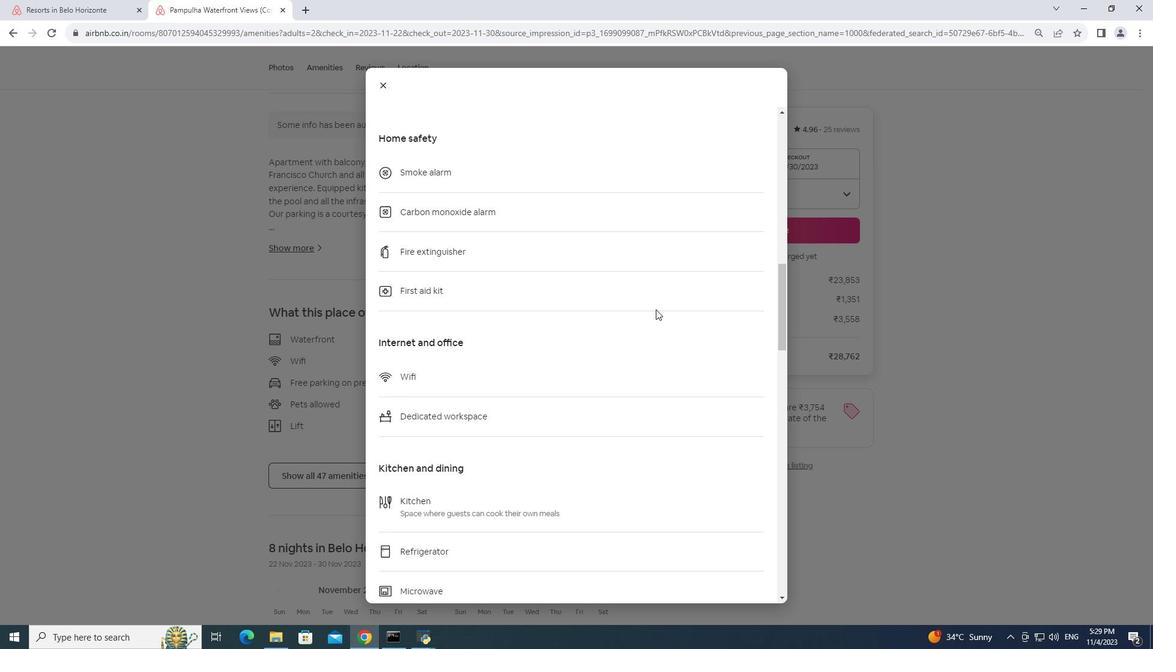 
Action: Mouse scrolled (656, 308) with delta (0, 0)
Screenshot: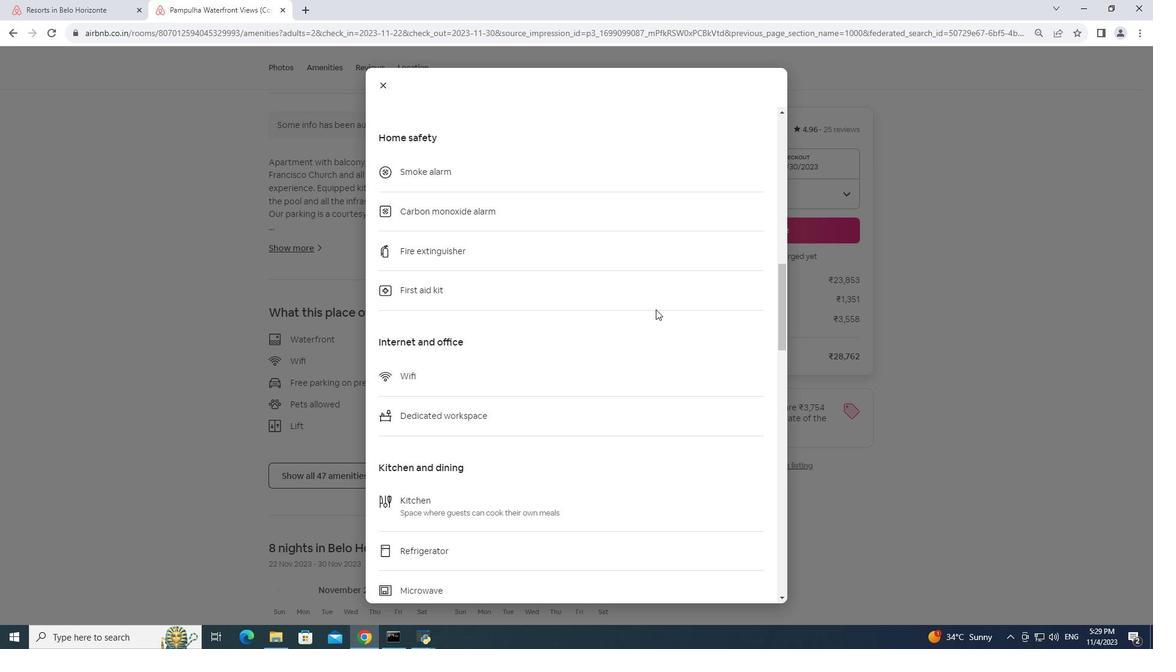 
Action: Mouse scrolled (656, 308) with delta (0, 0)
Screenshot: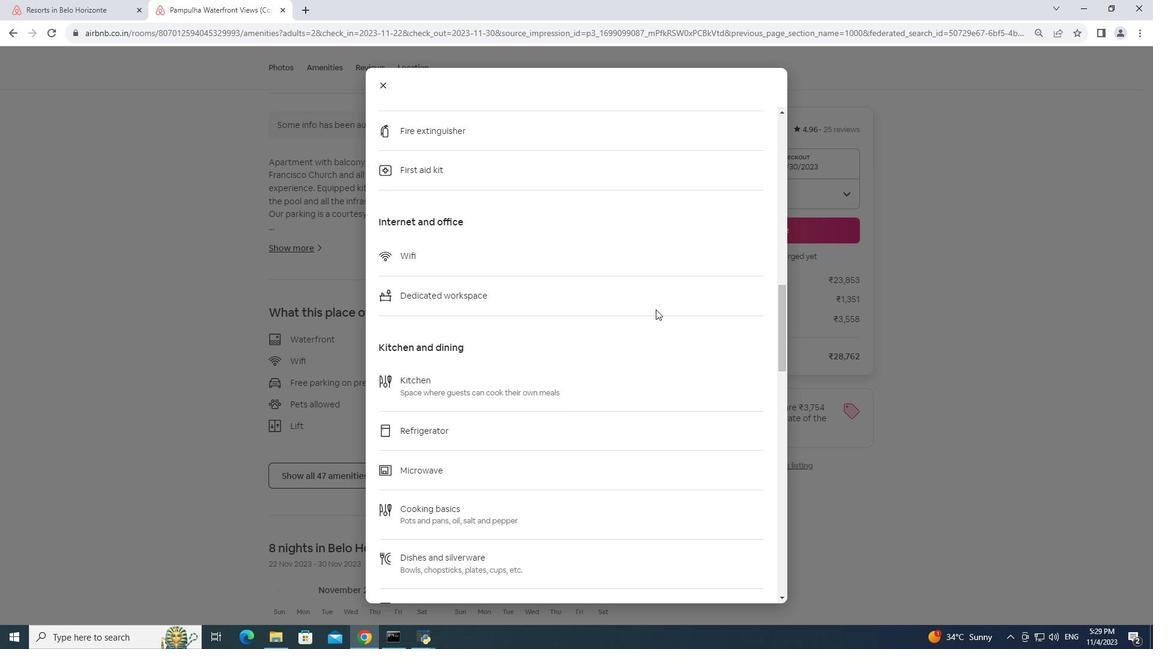 
Action: Mouse scrolled (656, 308) with delta (0, 0)
Screenshot: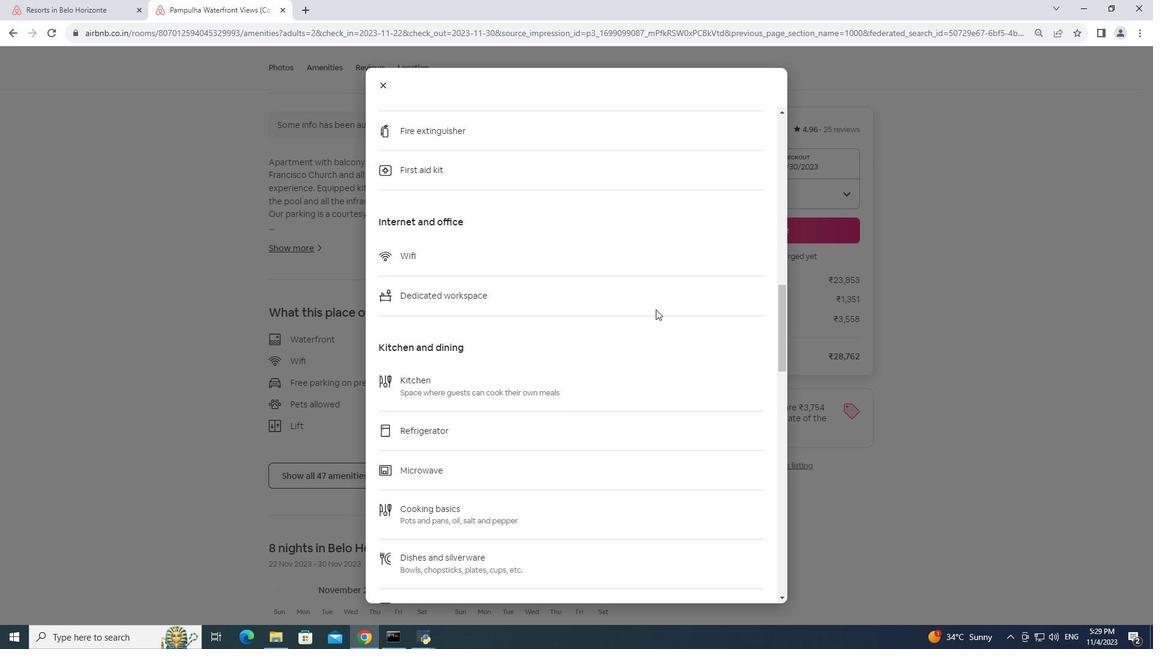 
Action: Mouse scrolled (656, 308) with delta (0, 0)
Screenshot: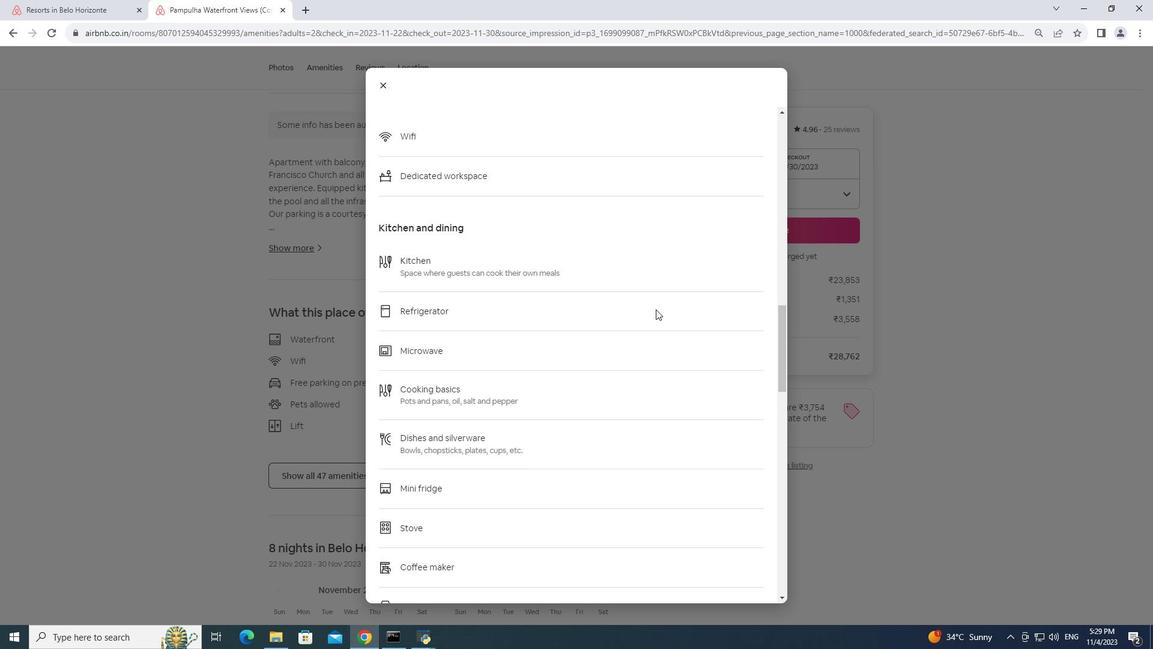 
Action: Mouse scrolled (656, 308) with delta (0, 0)
Screenshot: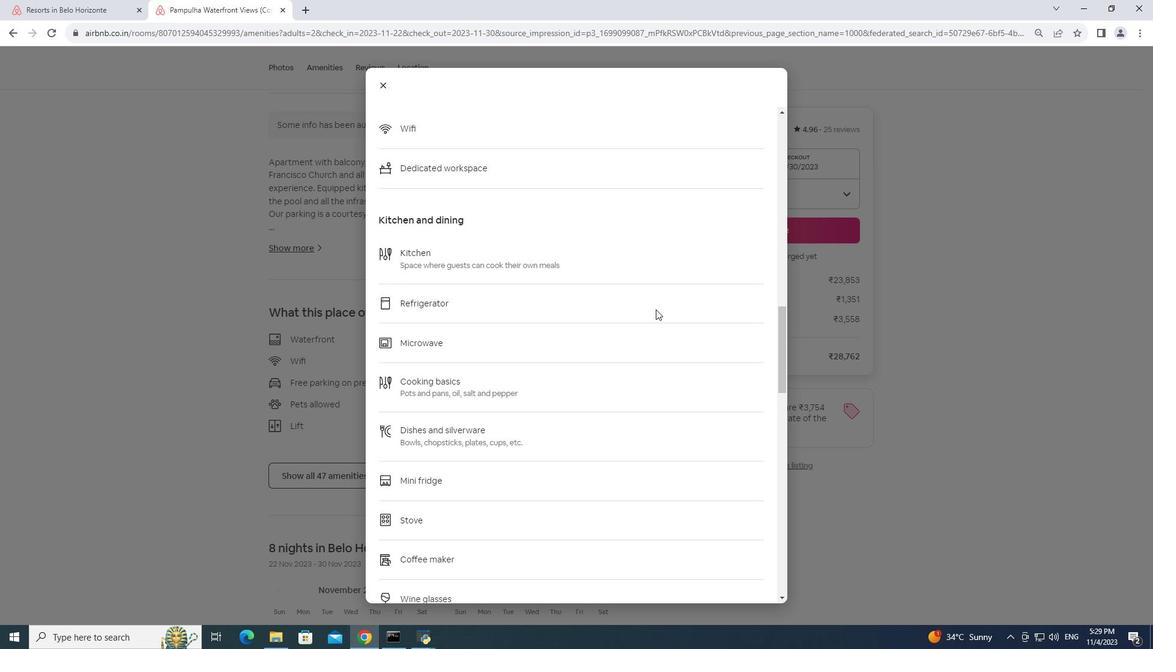 
Action: Mouse scrolled (656, 308) with delta (0, 0)
Screenshot: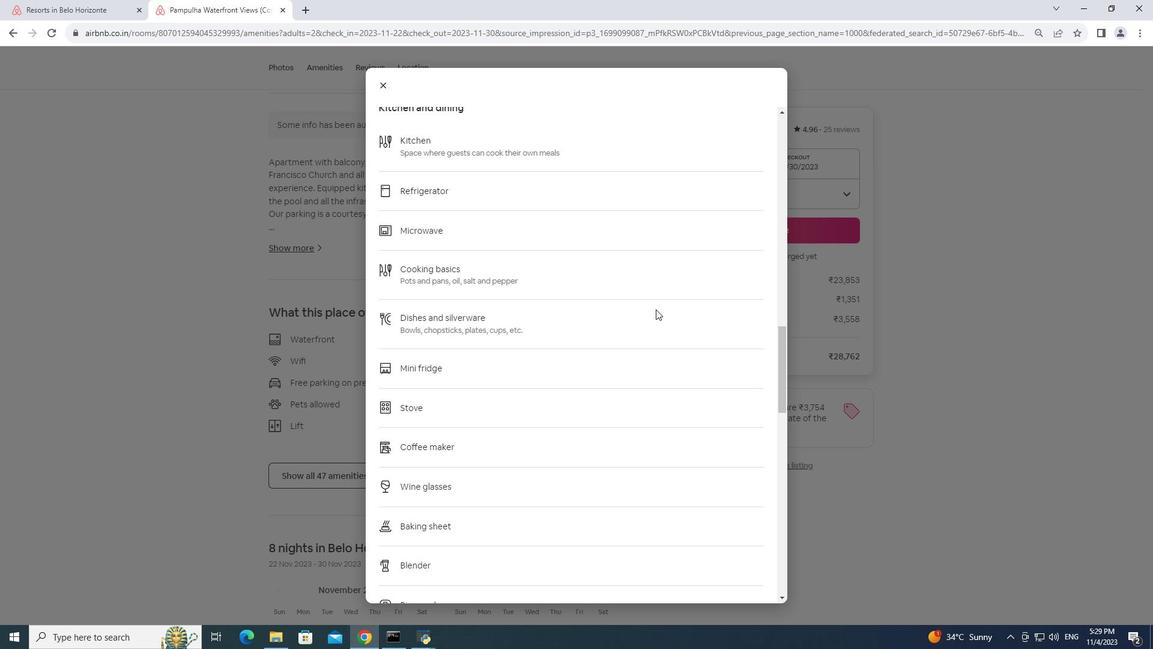 
Action: Mouse scrolled (656, 308) with delta (0, 0)
Screenshot: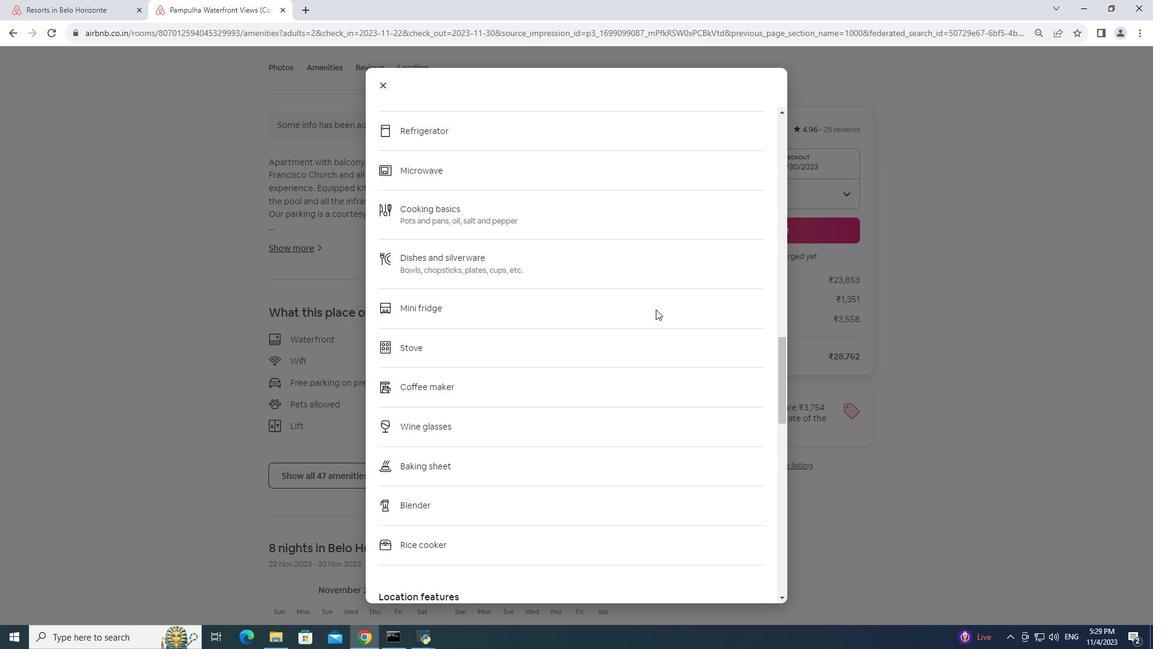
Action: Mouse scrolled (656, 308) with delta (0, 0)
Screenshot: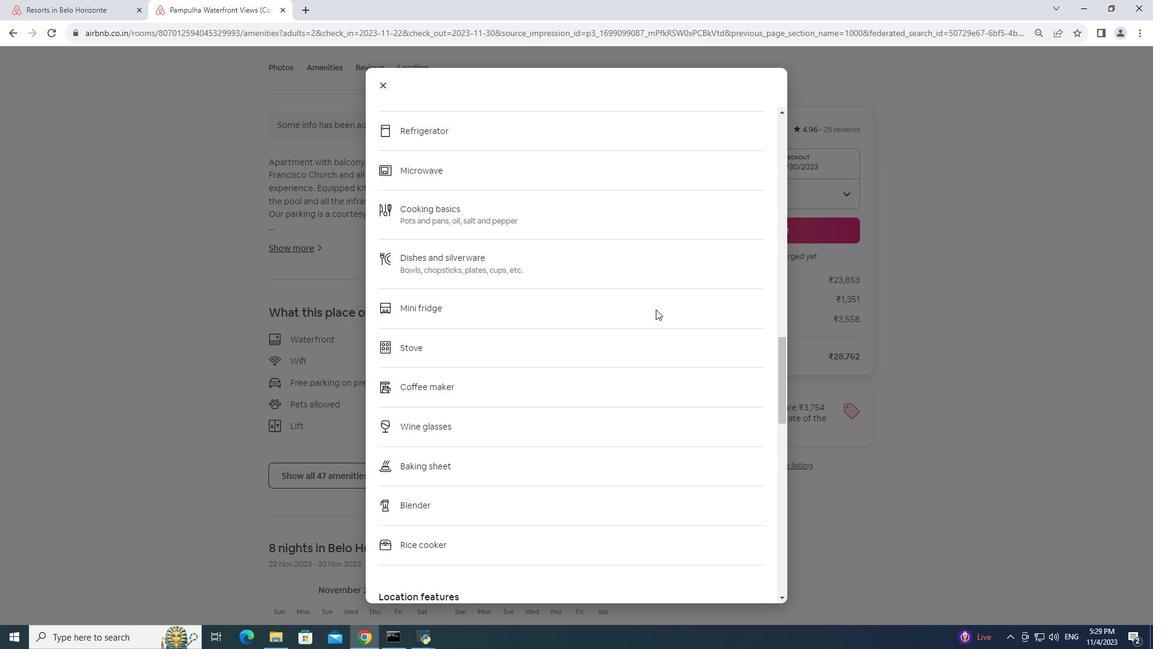 
Action: Mouse scrolled (656, 308) with delta (0, 0)
Screenshot: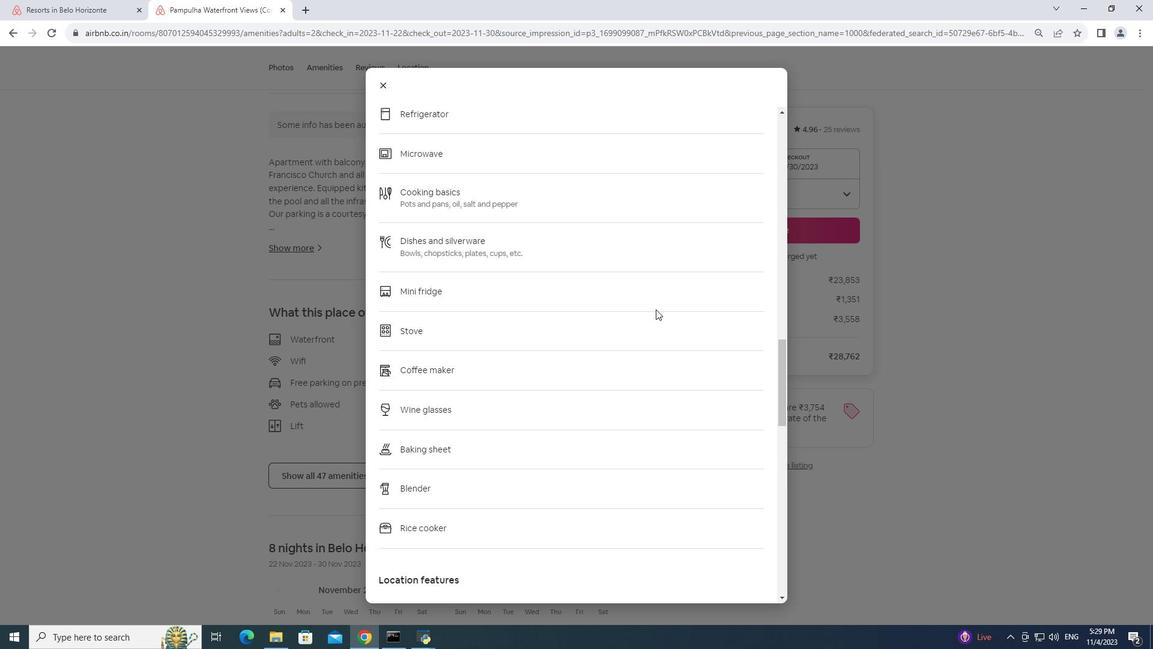 
Action: Mouse moved to (656, 310)
Screenshot: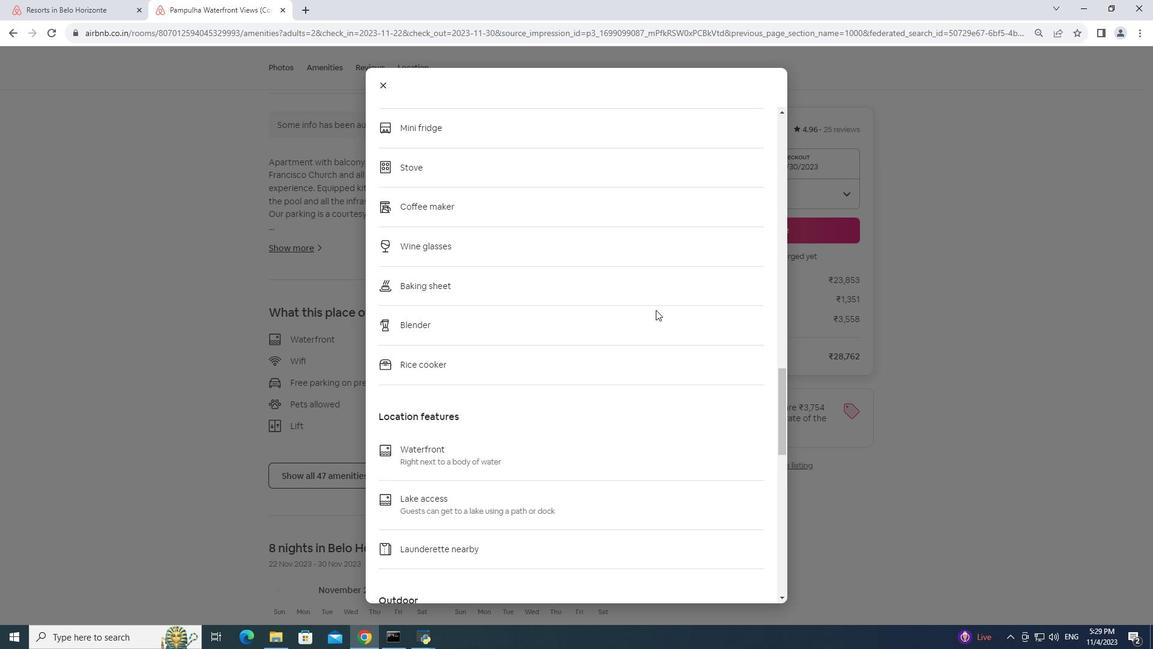 
Action: Mouse scrolled (656, 309) with delta (0, 0)
Screenshot: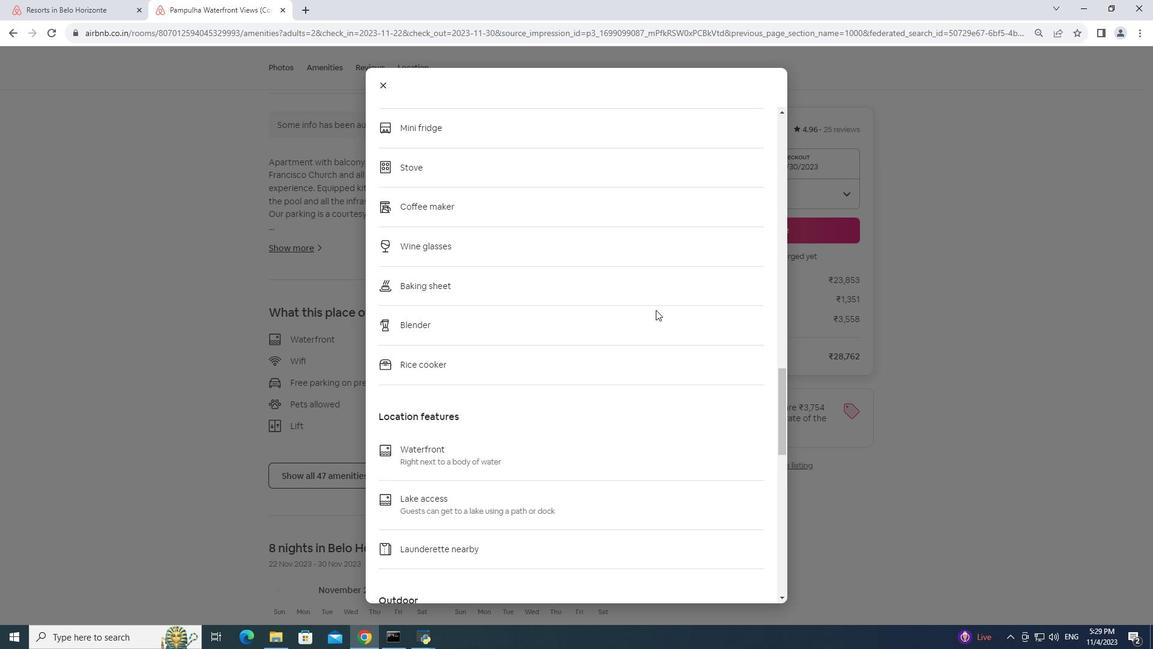 
Action: Mouse moved to (655, 310)
Screenshot: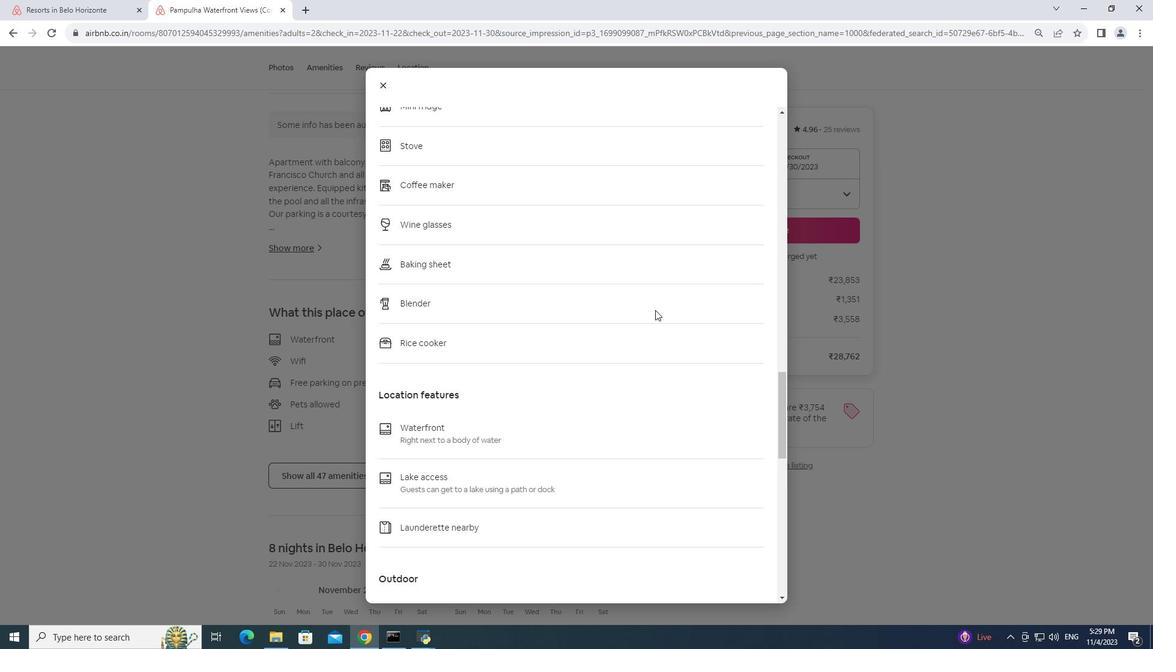
Action: Mouse scrolled (655, 309) with delta (0, 0)
Screenshot: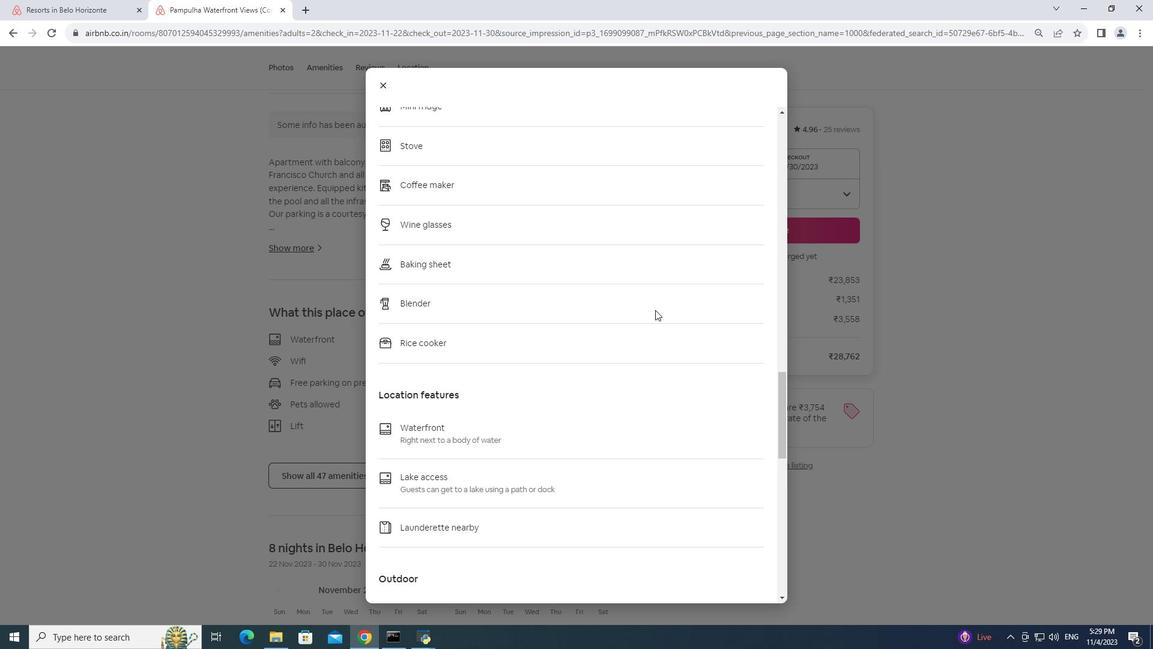 
Action: Mouse scrolled (655, 309) with delta (0, 0)
Screenshot: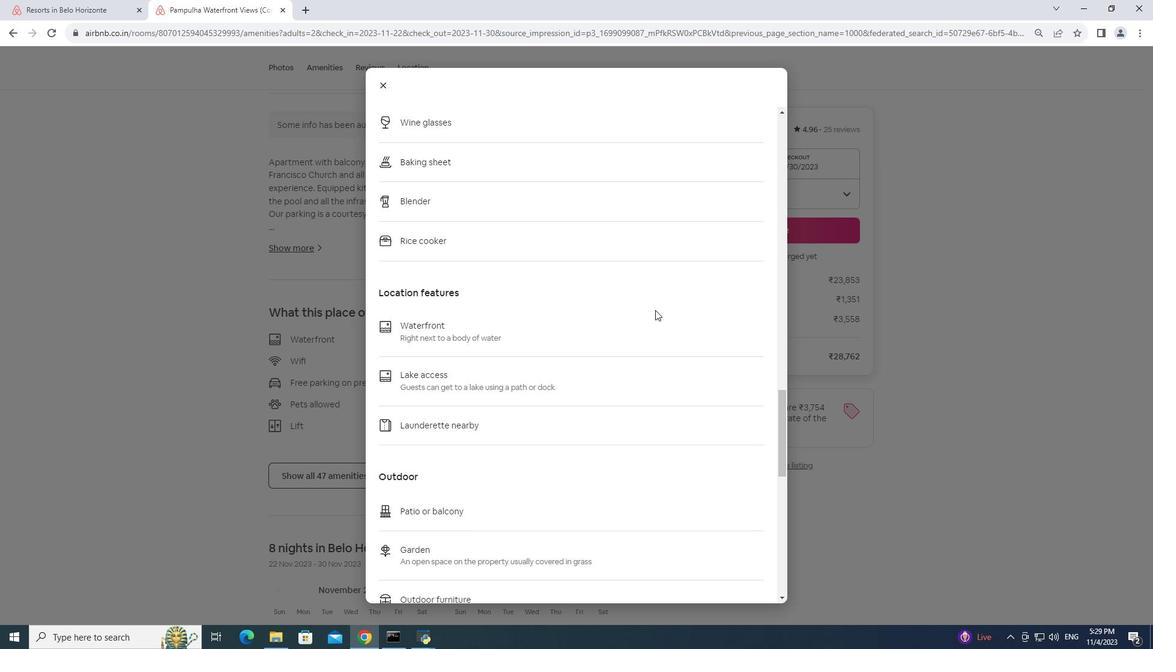
Action: Mouse scrolled (655, 309) with delta (0, 0)
Screenshot: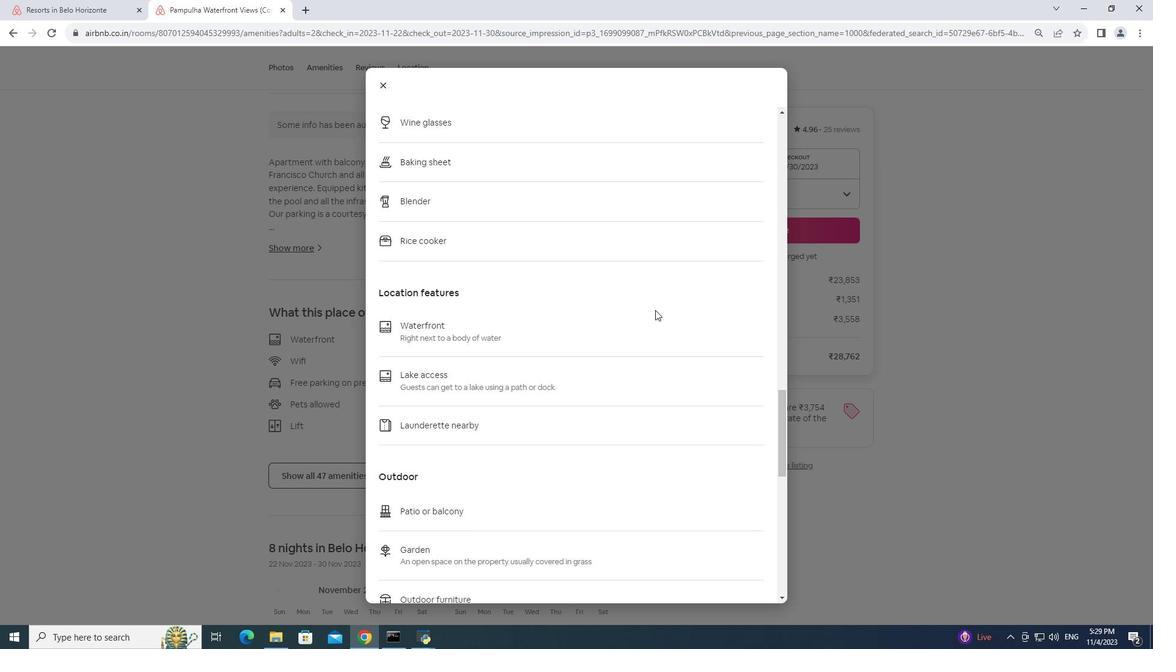 
Action: Mouse scrolled (655, 309) with delta (0, 0)
Screenshot: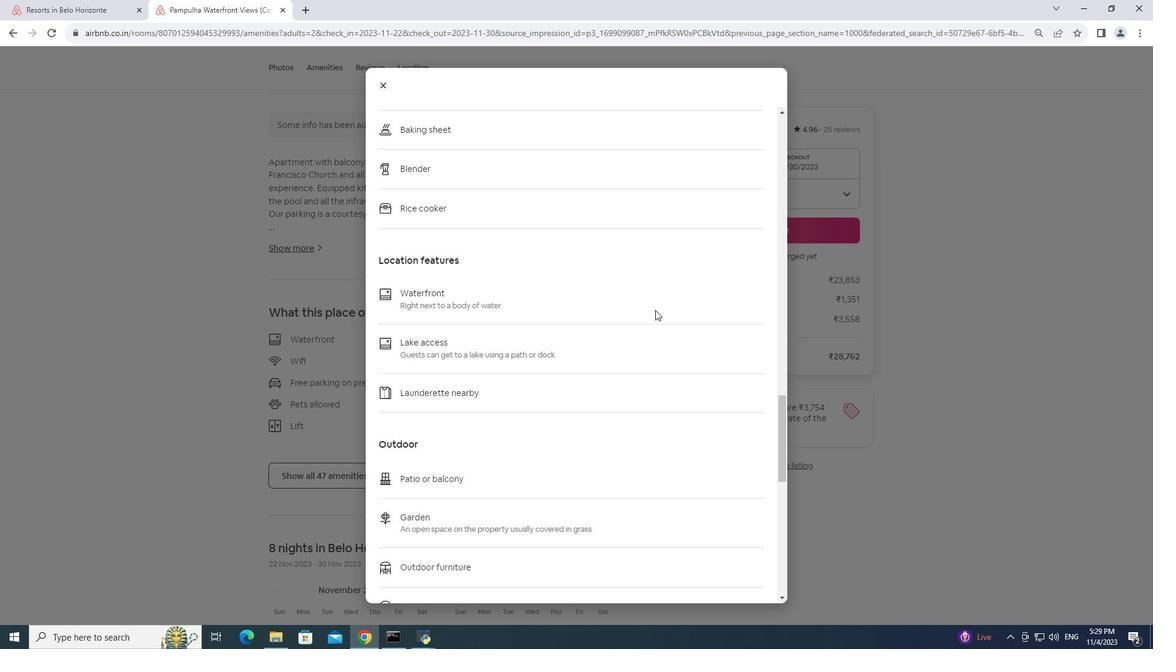 
Action: Mouse scrolled (655, 309) with delta (0, 0)
Screenshot: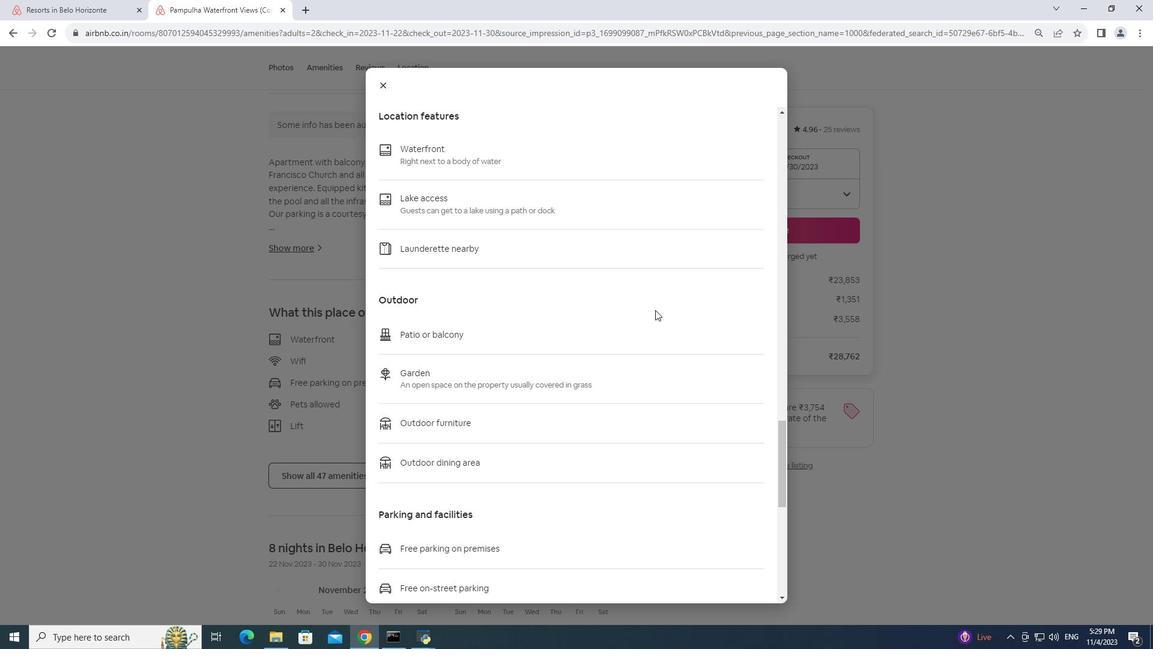 
Action: Mouse scrolled (655, 309) with delta (0, 0)
Screenshot: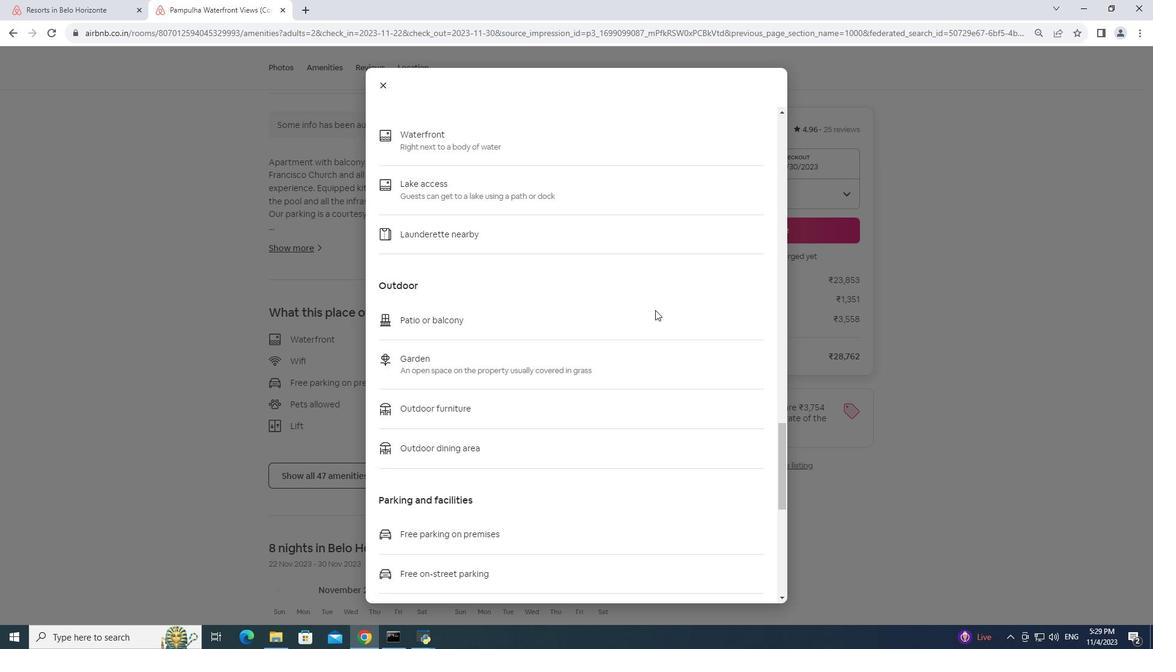 
Action: Mouse scrolled (655, 309) with delta (0, 0)
Screenshot: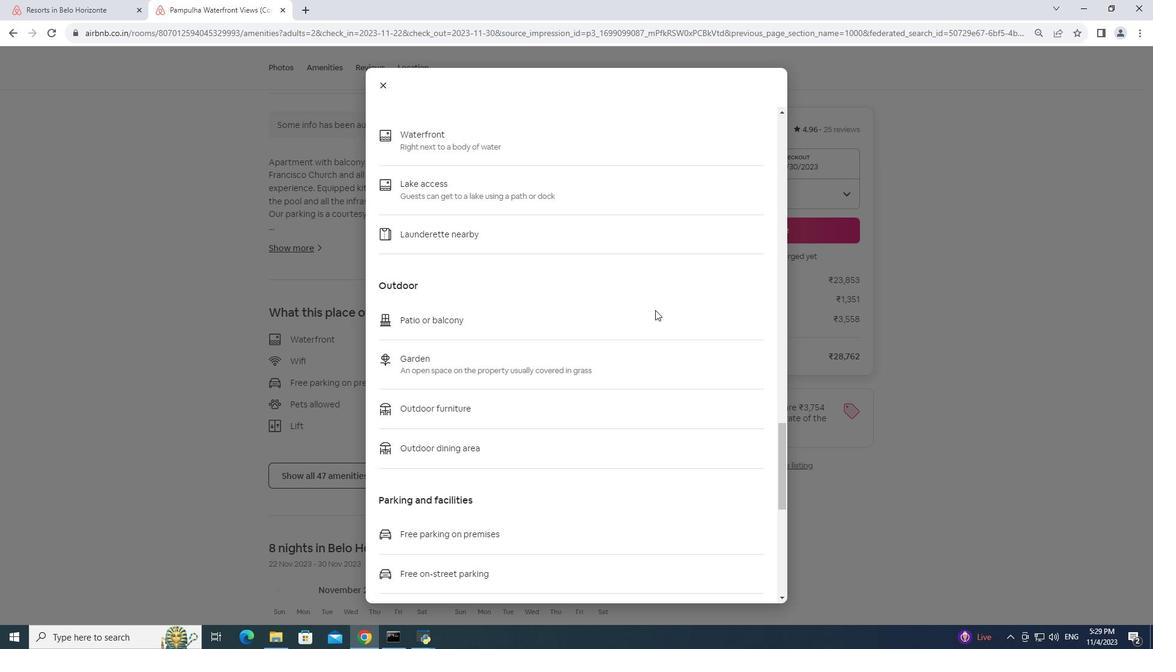 
Action: Mouse scrolled (655, 309) with delta (0, 0)
Screenshot: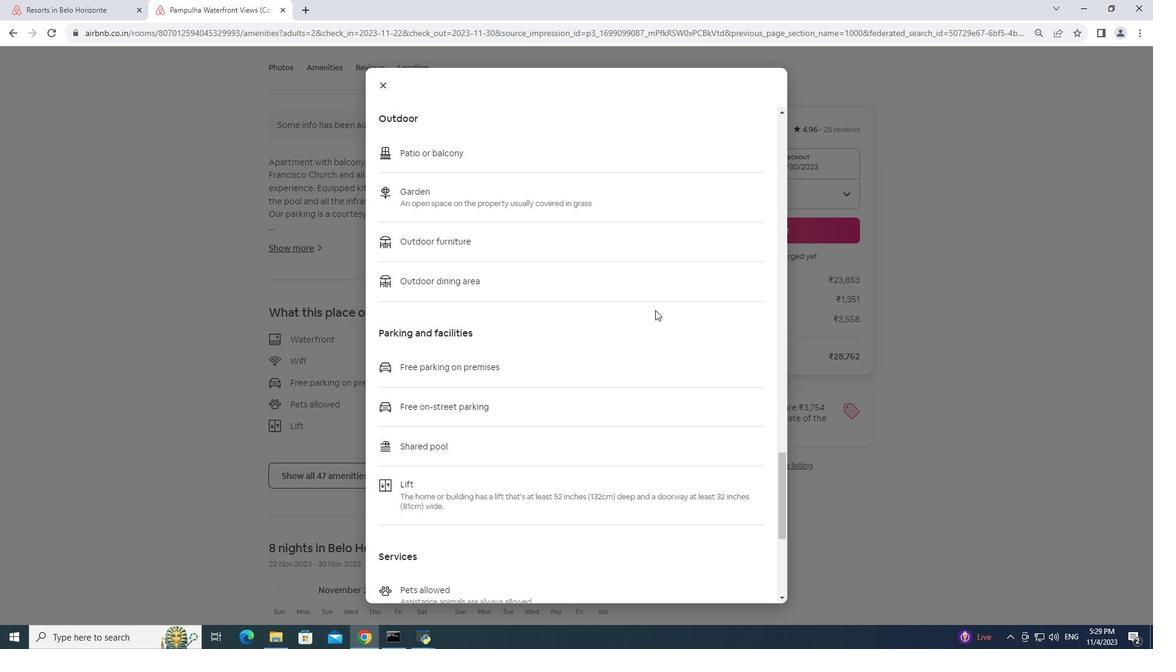 
Action: Mouse scrolled (655, 309) with delta (0, 0)
Screenshot: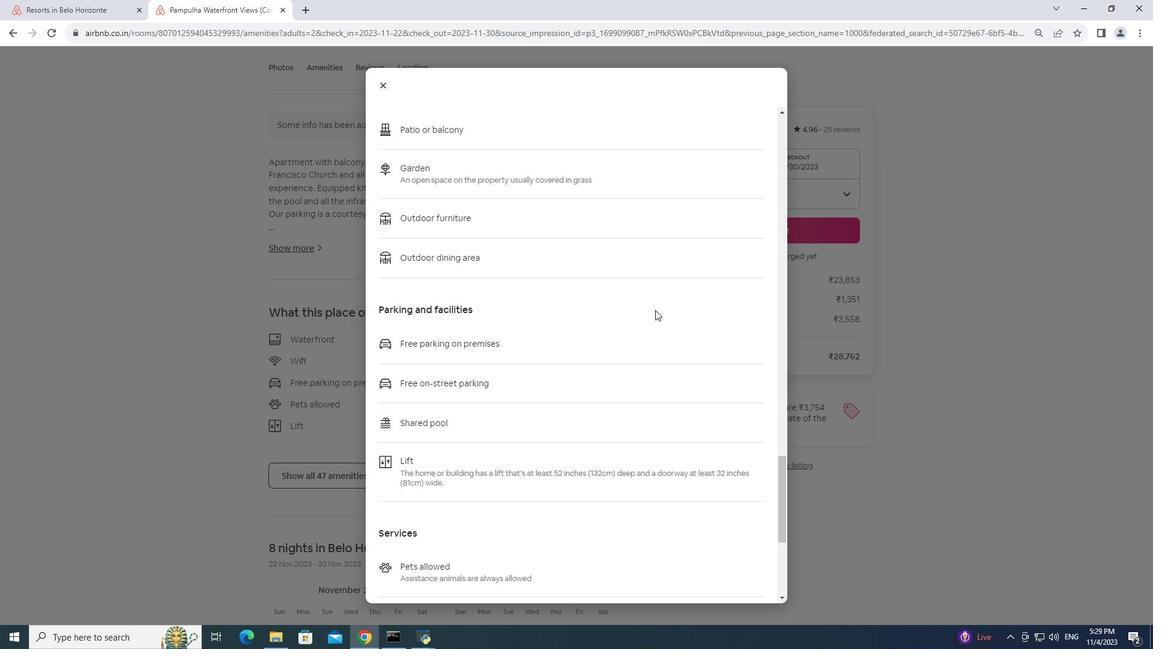 
Action: Mouse scrolled (655, 309) with delta (0, 0)
Screenshot: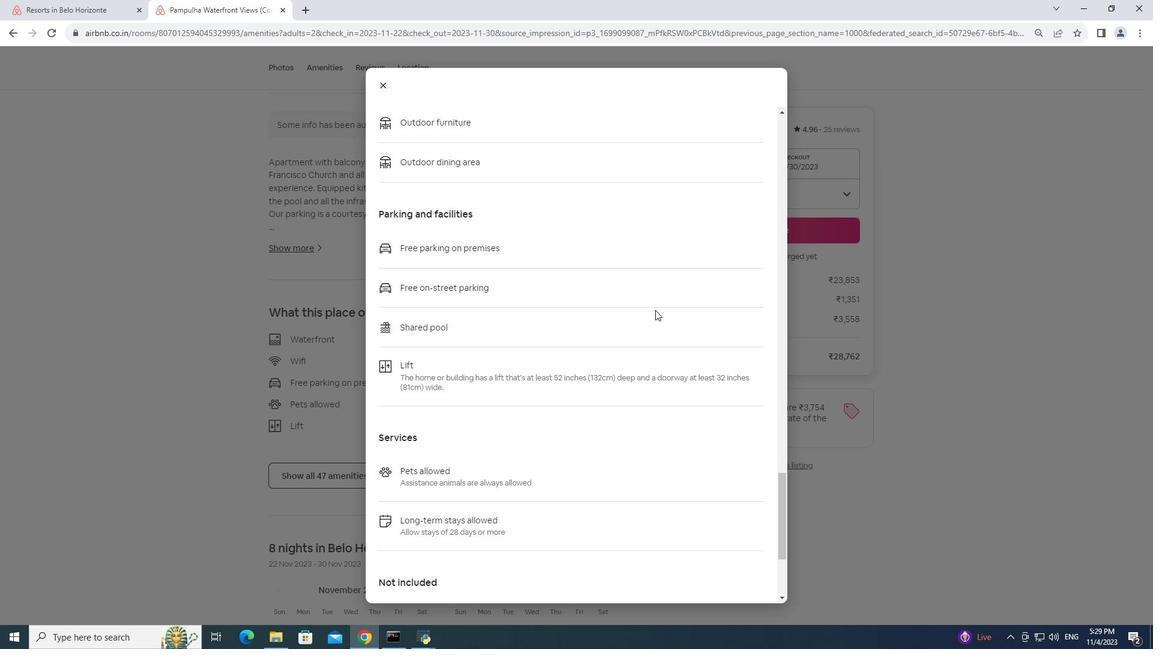 
Action: Mouse scrolled (655, 309) with delta (0, 0)
Screenshot: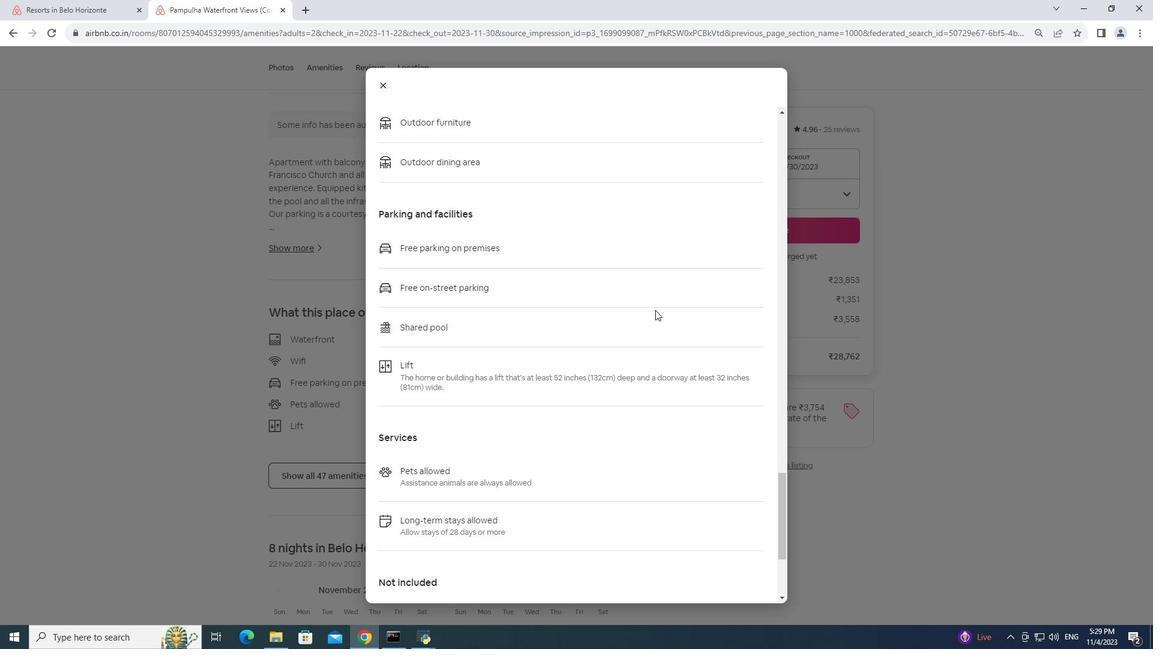 
Action: Mouse scrolled (655, 309) with delta (0, 0)
Screenshot: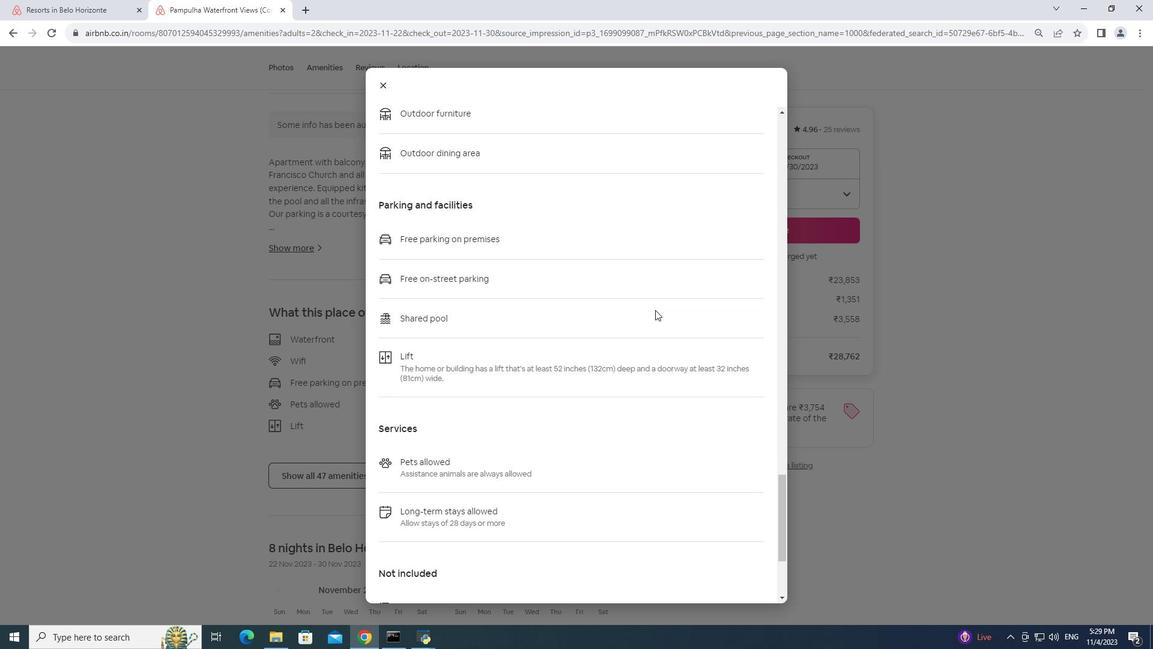 
Action: Mouse scrolled (655, 309) with delta (0, 0)
Screenshot: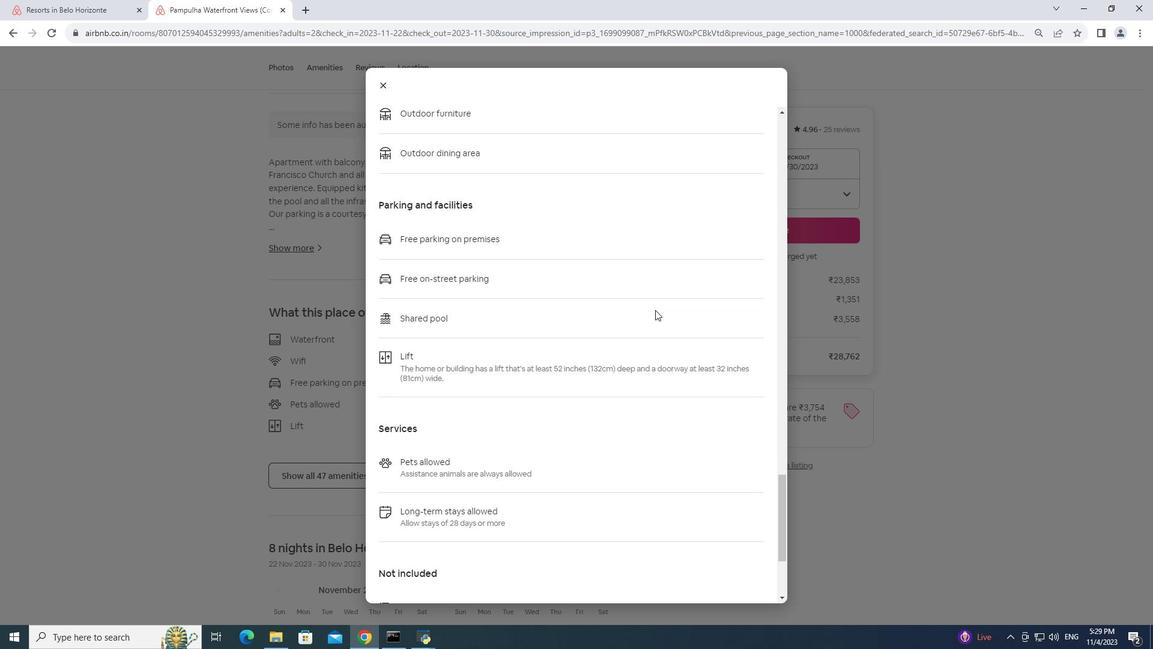 
Action: Mouse scrolled (655, 309) with delta (0, 0)
Screenshot: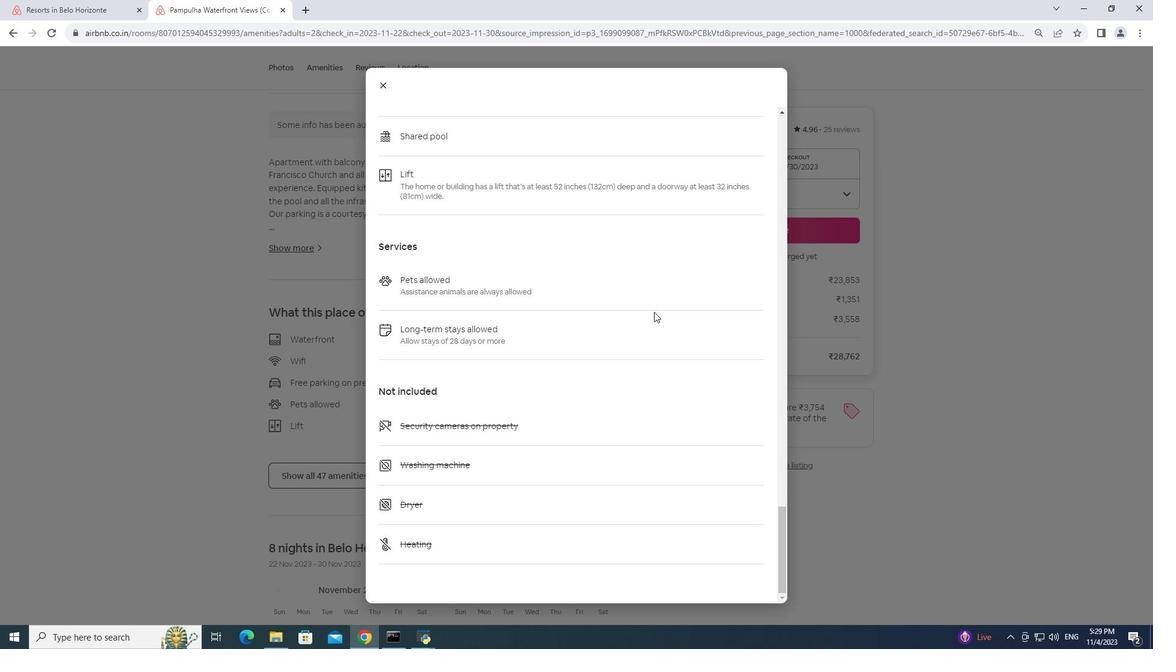 
Action: Mouse moved to (655, 311)
Screenshot: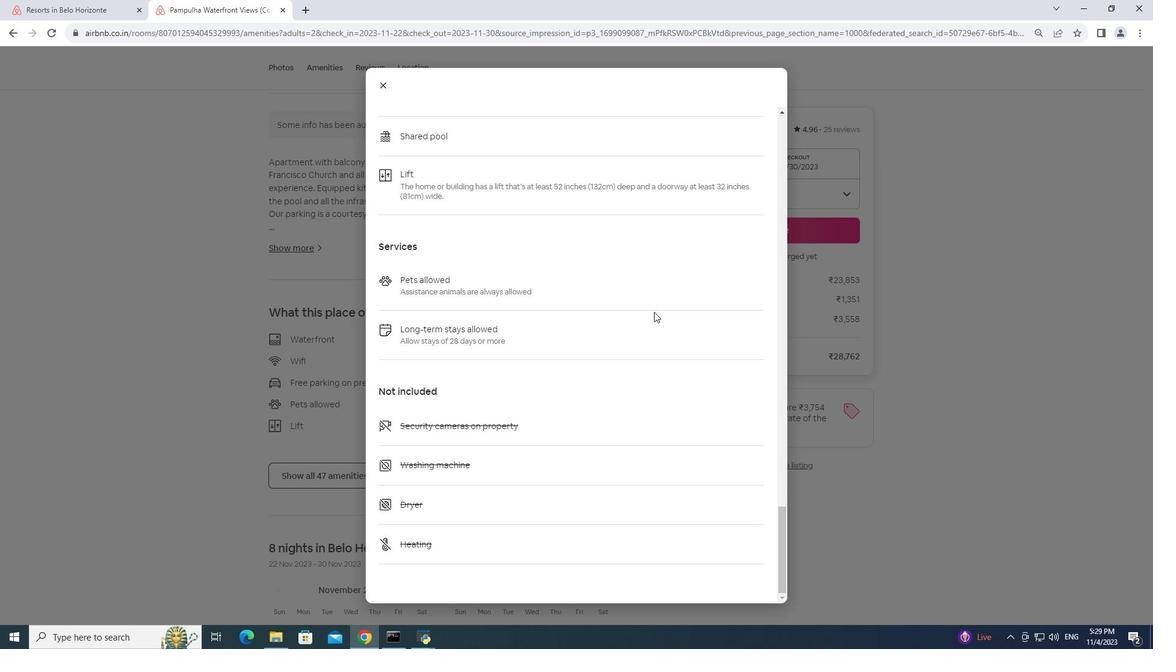 
Action: Mouse scrolled (655, 310) with delta (0, 0)
Screenshot: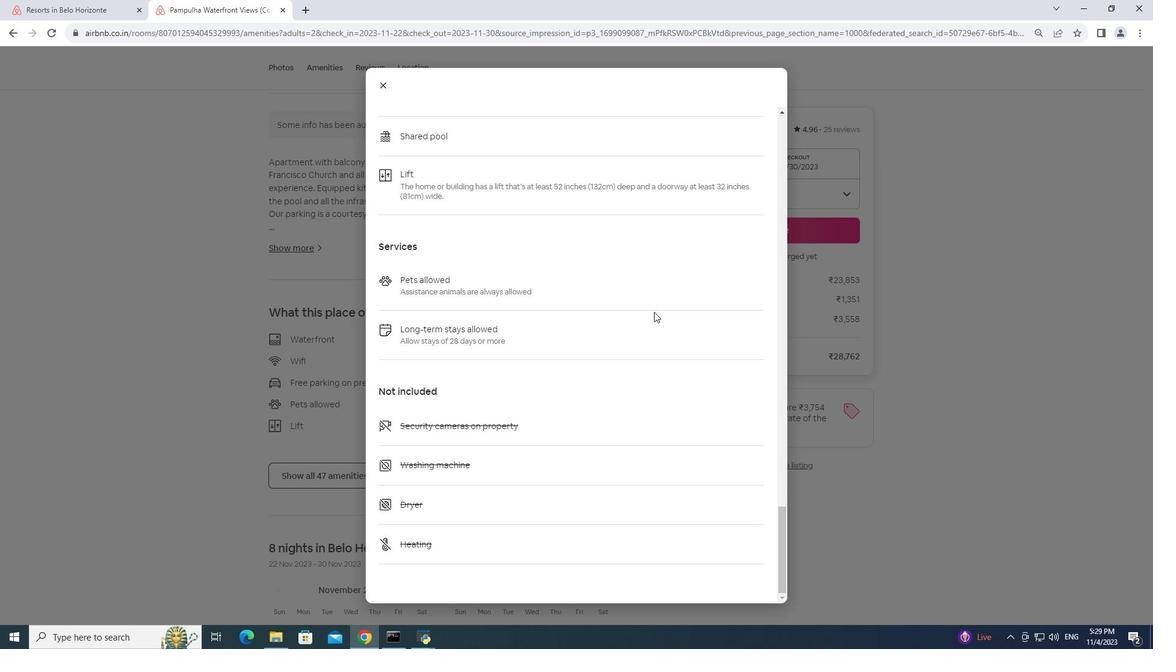 
Action: Mouse moved to (654, 311)
Screenshot: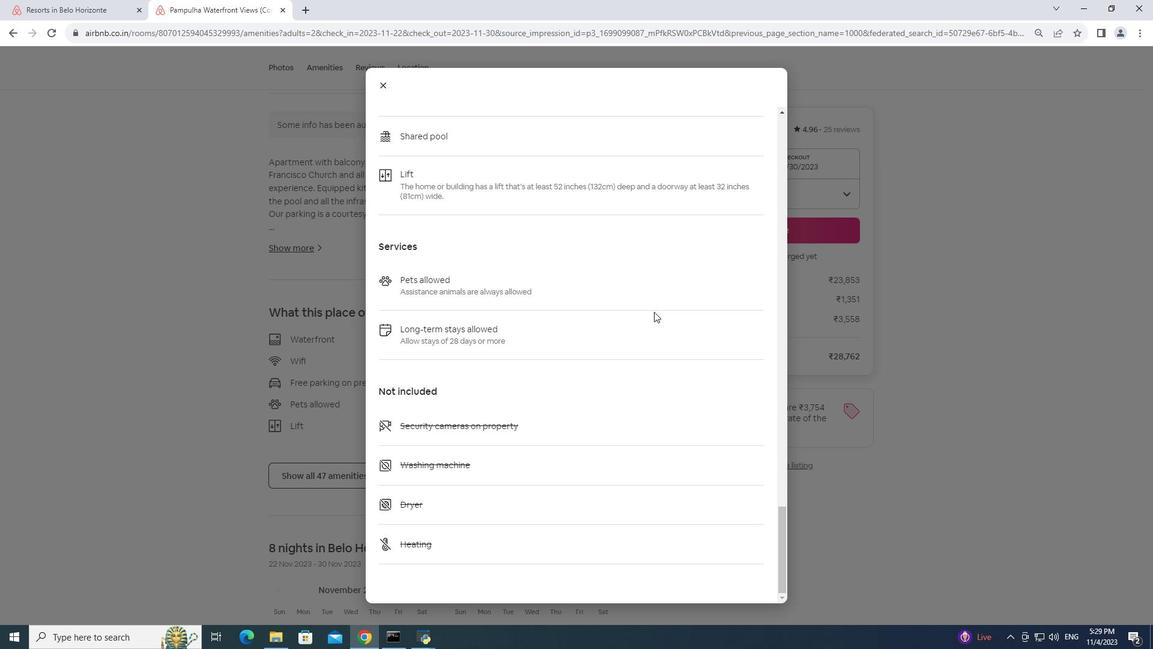 
Action: Mouse scrolled (654, 311) with delta (0, 0)
Screenshot: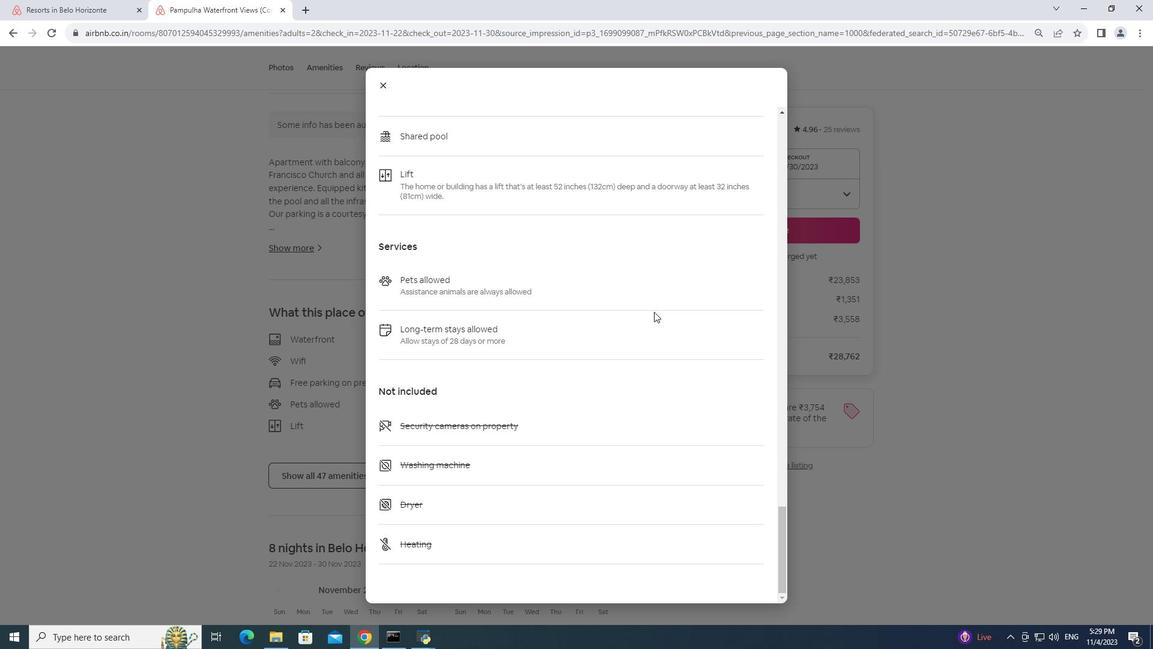 
Action: Mouse scrolled (654, 311) with delta (0, 0)
Screenshot: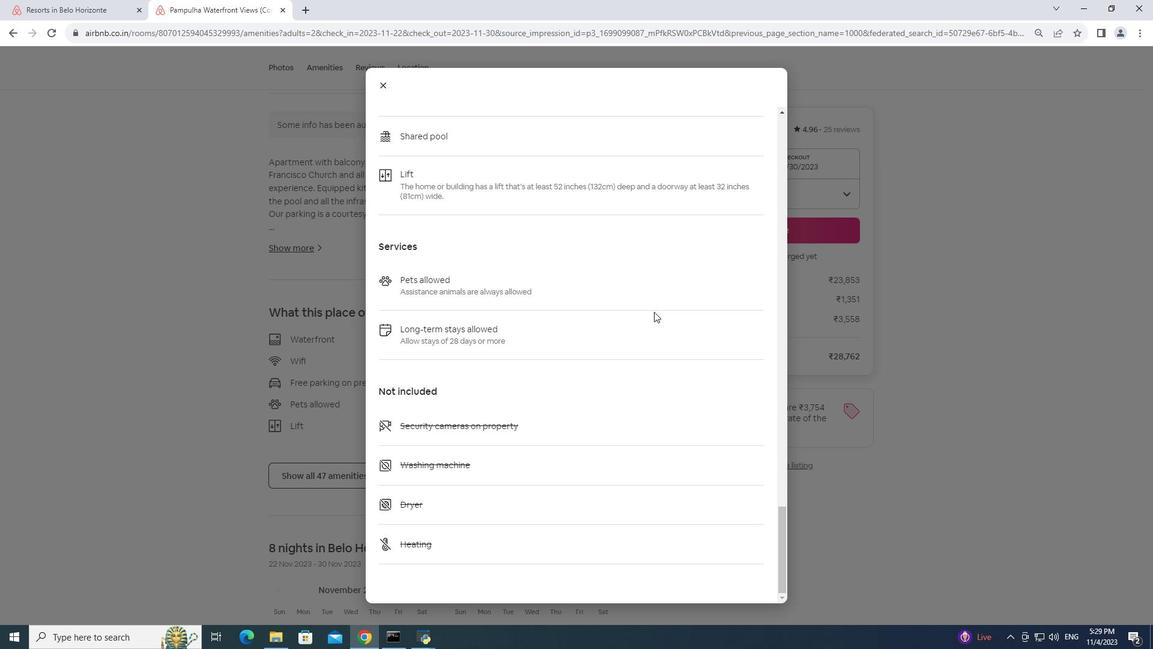 
Action: Mouse scrolled (654, 311) with delta (0, 0)
Screenshot: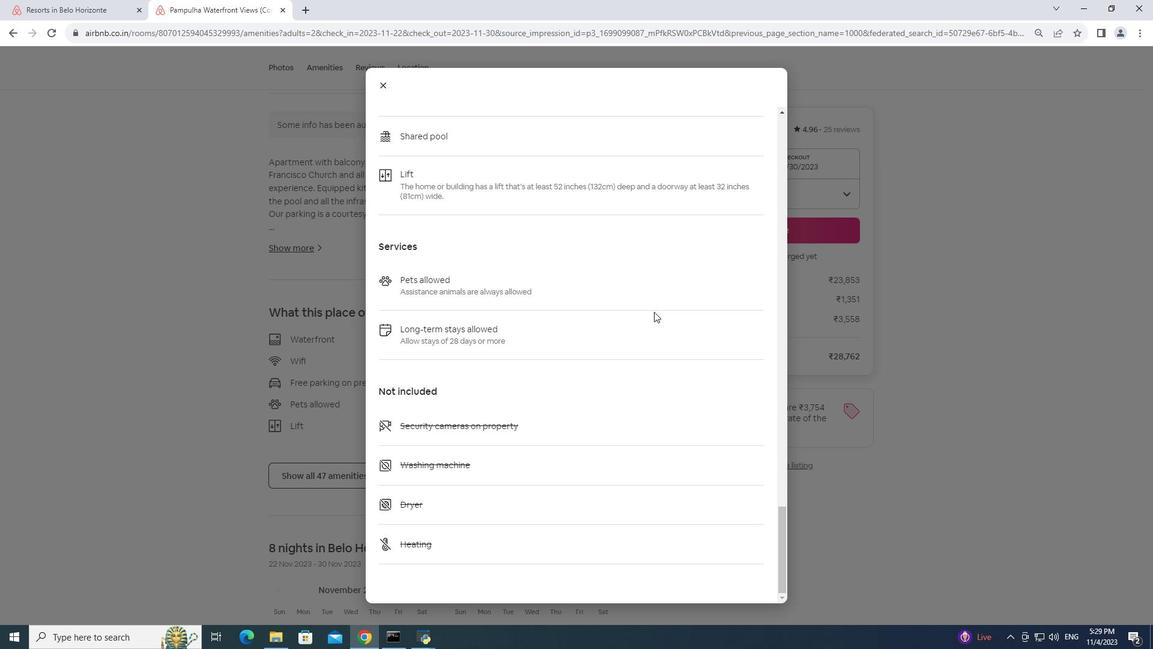 
Action: Mouse scrolled (654, 311) with delta (0, 0)
Screenshot: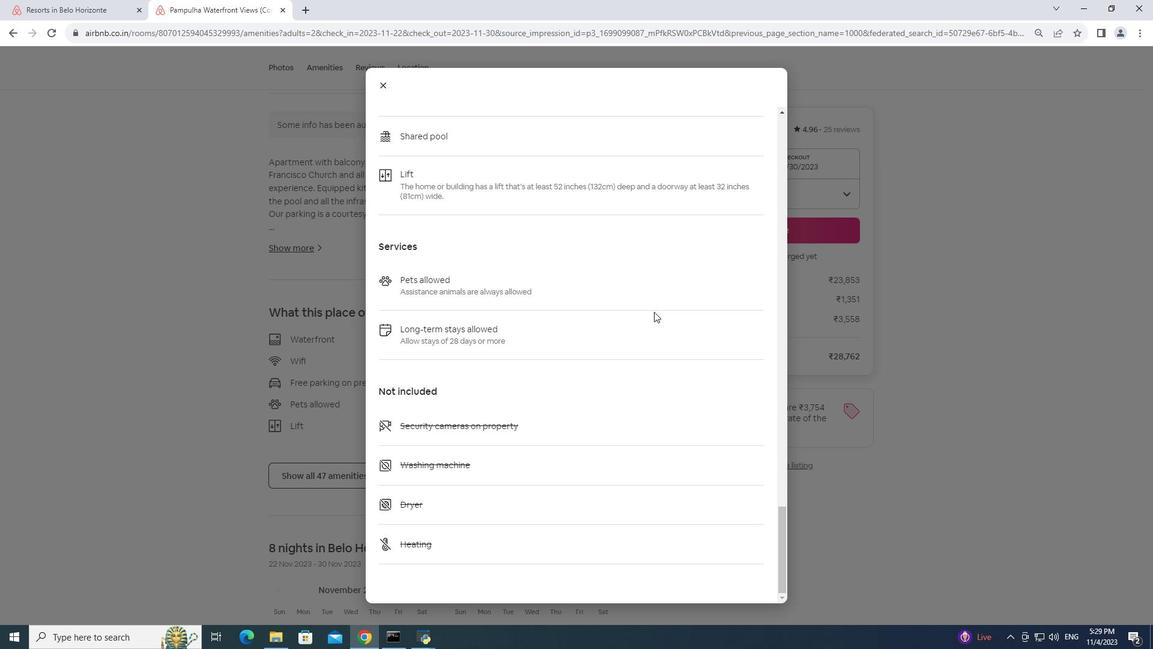 
Action: Mouse scrolled (654, 311) with delta (0, 0)
Screenshot: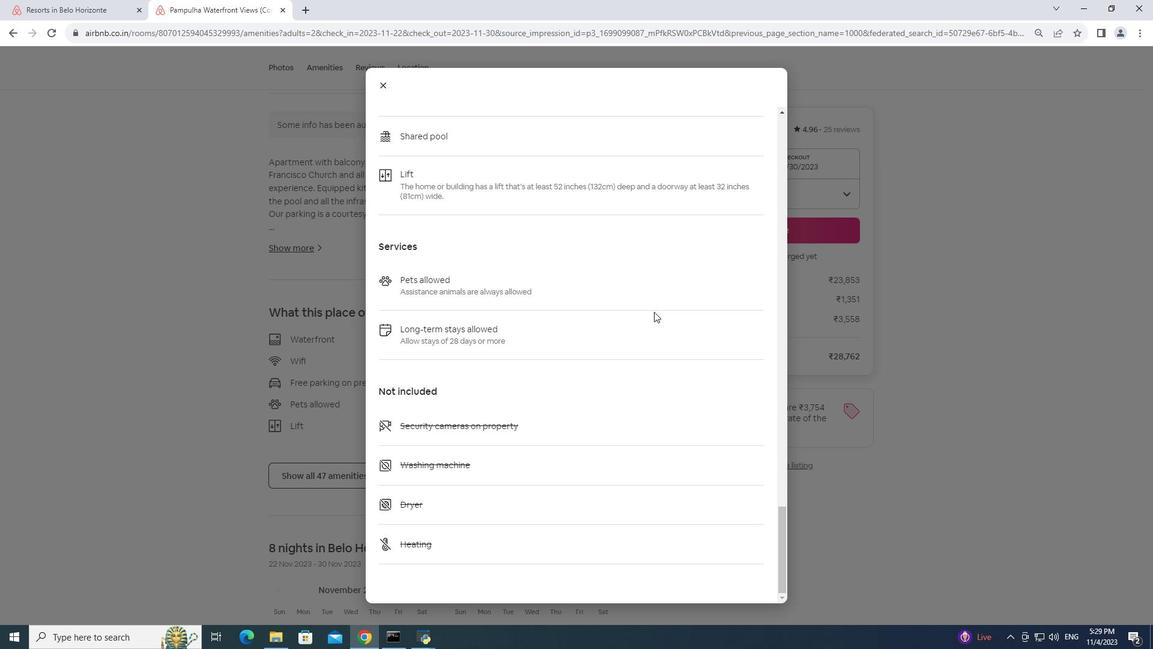 
Action: Mouse scrolled (654, 311) with delta (0, 0)
Screenshot: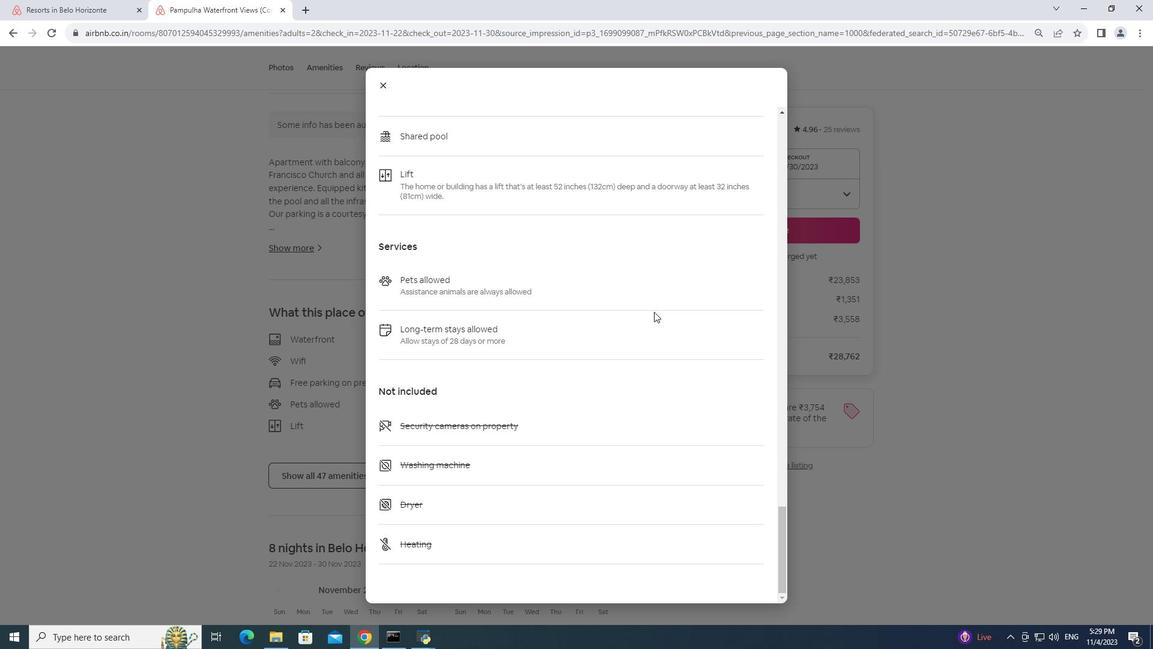 
Action: Mouse scrolled (654, 311) with delta (0, 0)
Screenshot: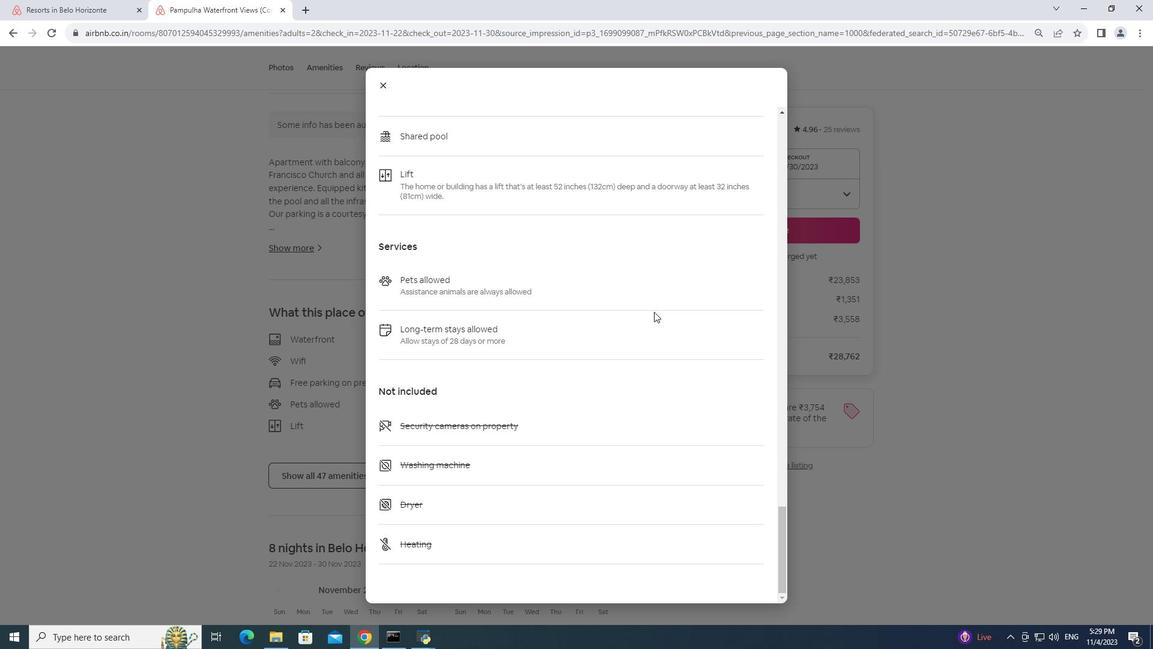 
Action: Mouse moved to (386, 84)
Screenshot: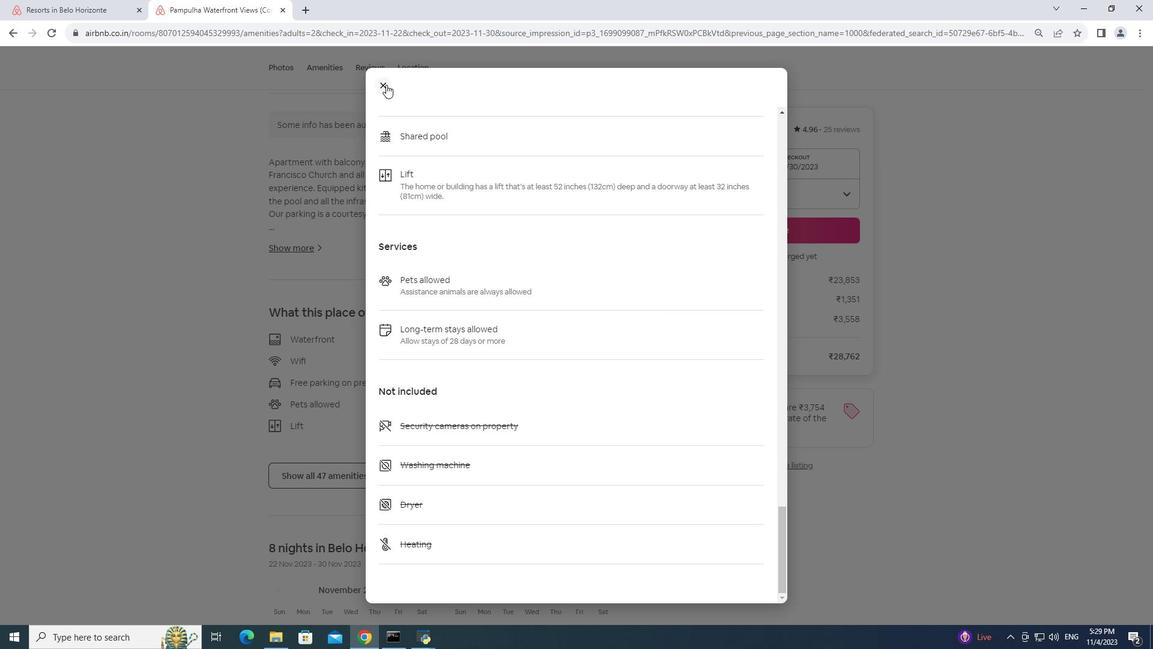 
Action: Mouse pressed left at (386, 84)
Screenshot: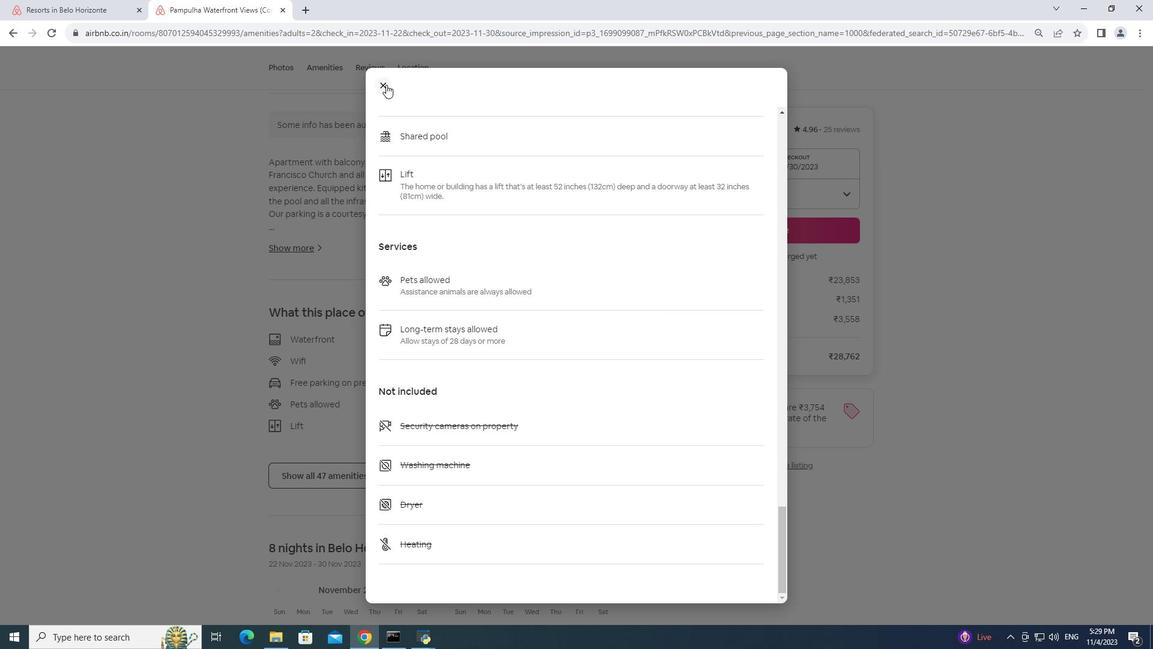 
Action: Mouse moved to (454, 299)
Screenshot: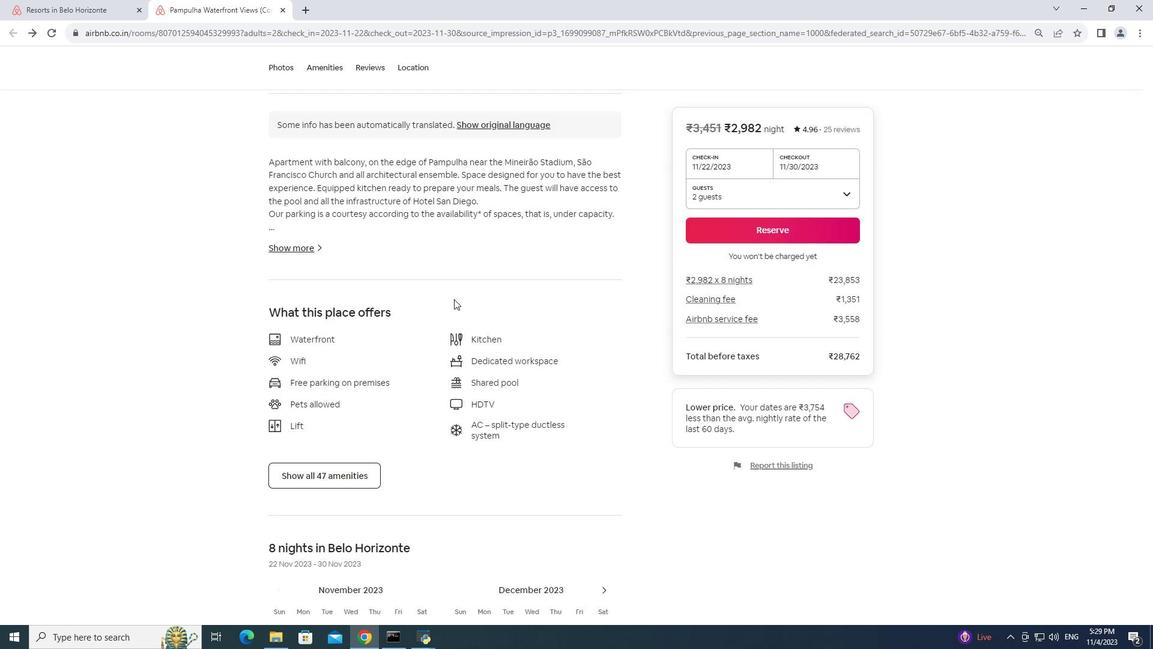 
Action: Mouse scrolled (454, 298) with delta (0, 0)
Screenshot: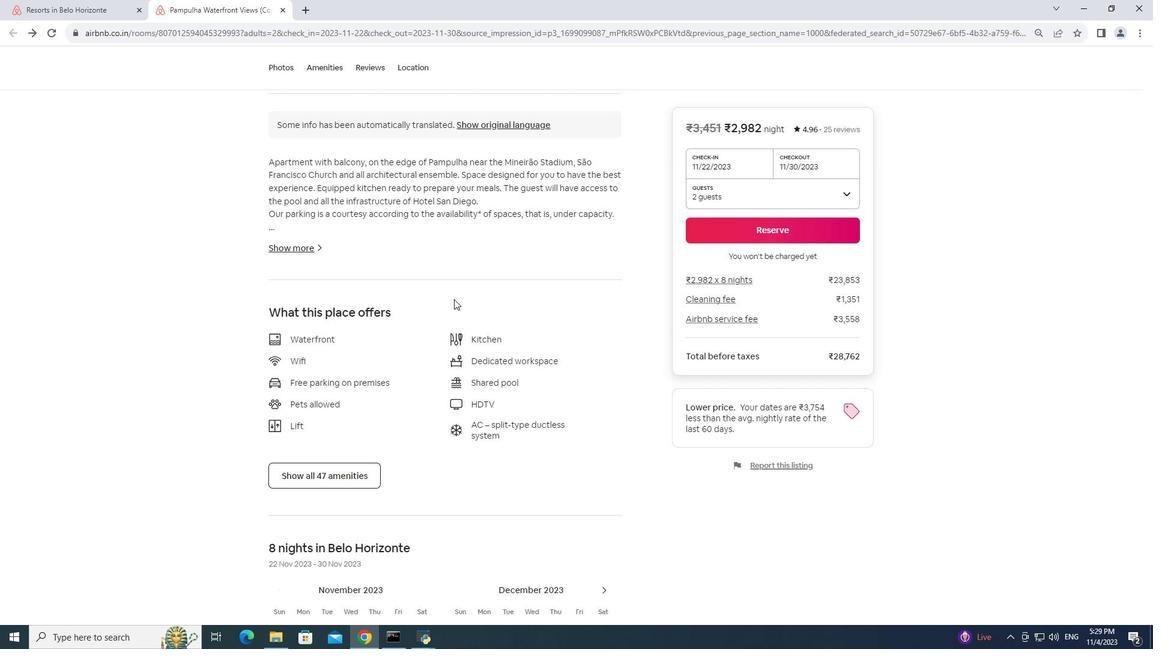 
Action: Mouse moved to (454, 299)
Screenshot: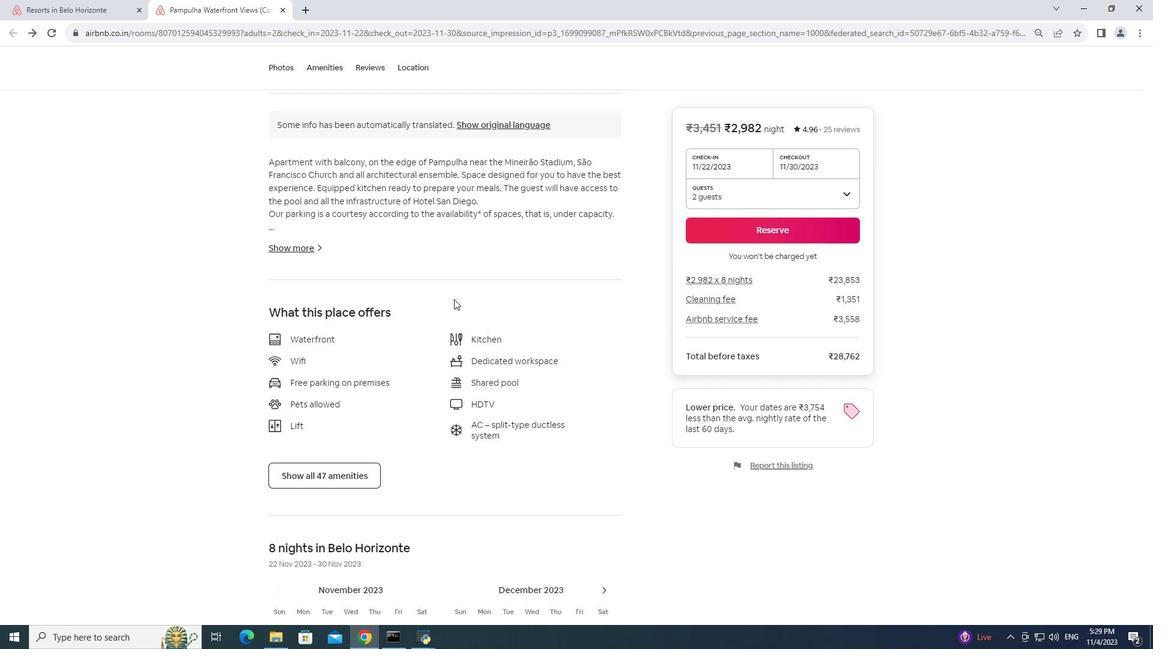 
Action: Mouse scrolled (454, 298) with delta (0, 0)
Screenshot: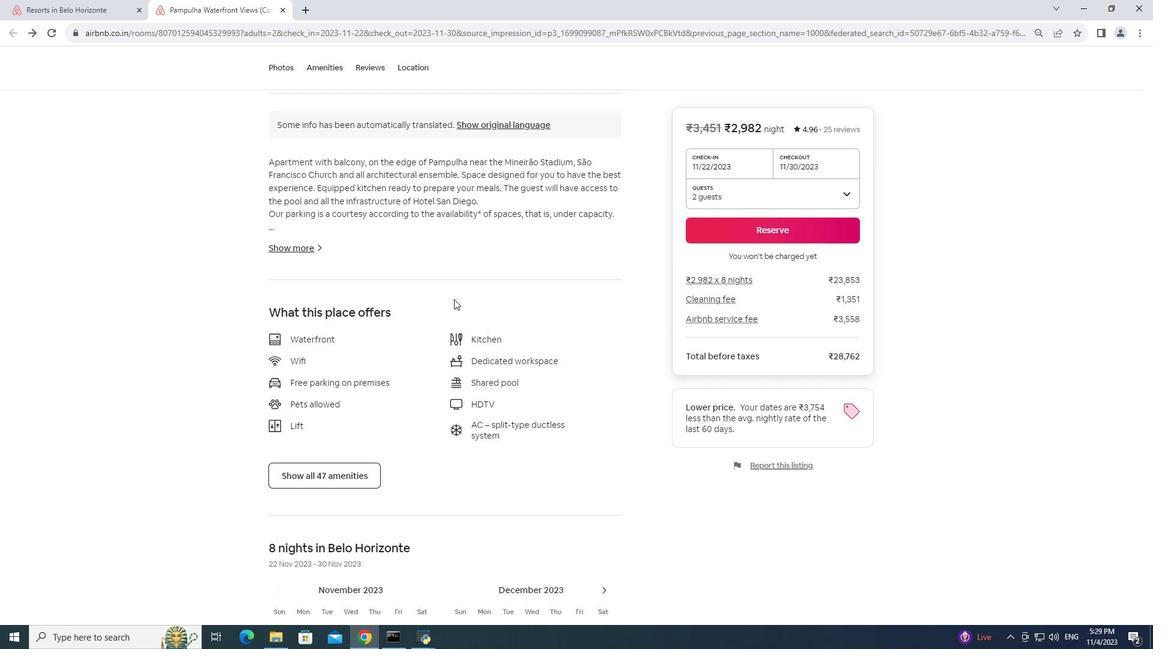 
Action: Mouse scrolled (454, 298) with delta (0, 0)
Screenshot: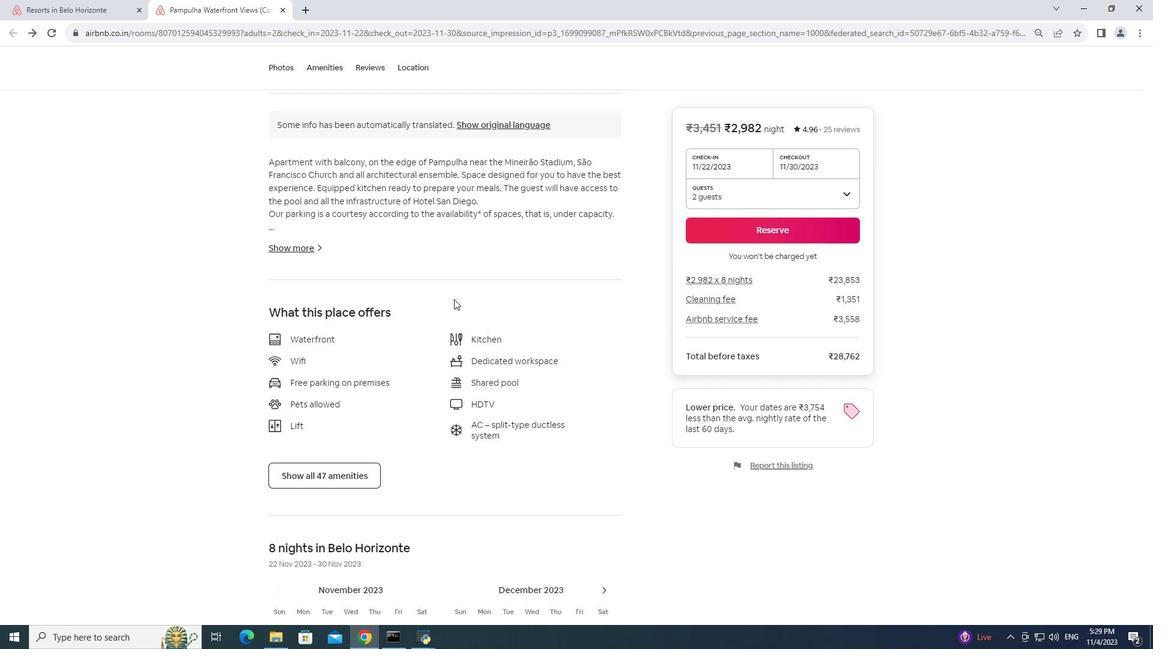 
Action: Mouse scrolled (454, 298) with delta (0, 0)
Screenshot: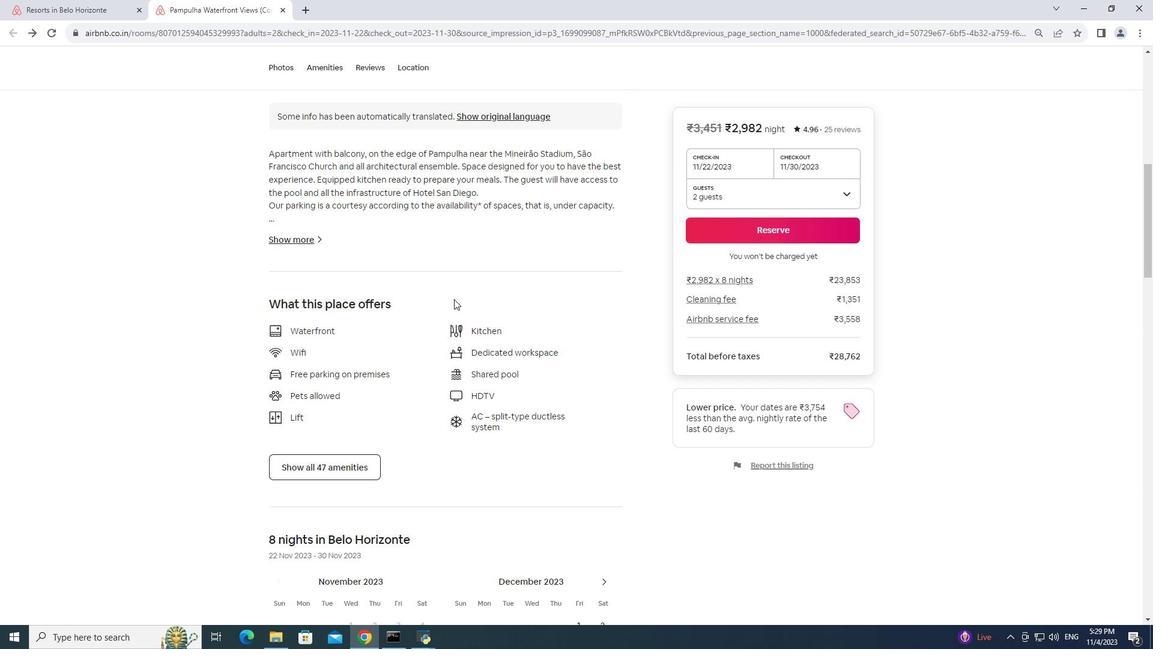 
Action: Mouse moved to (461, 293)
Screenshot: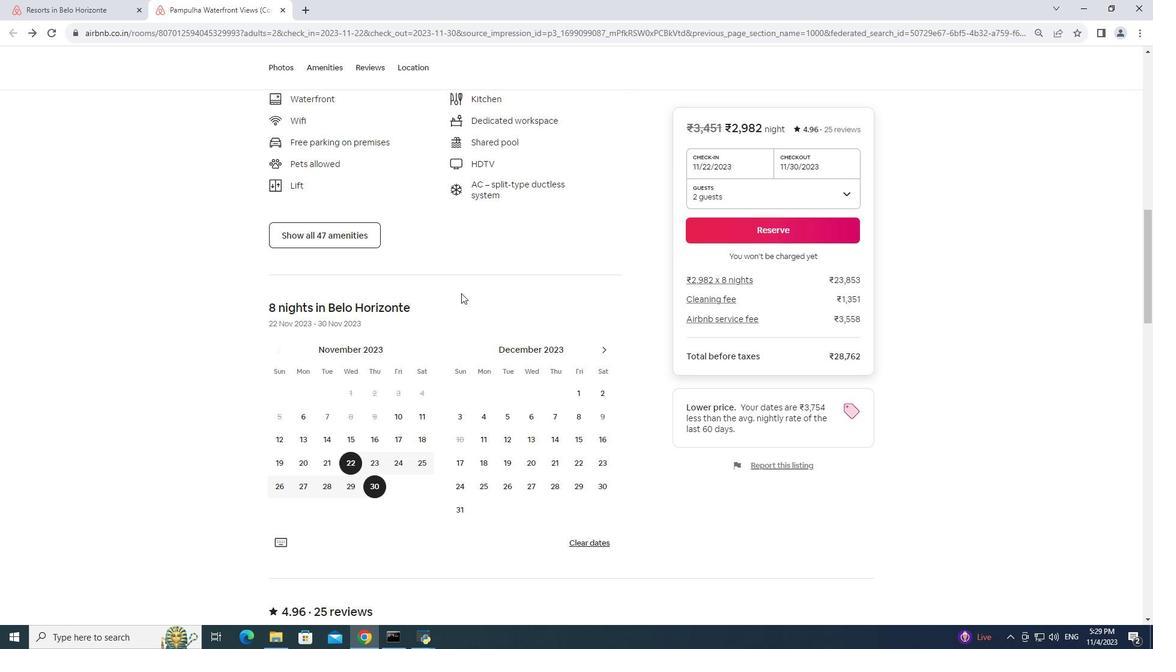 
Action: Mouse scrolled (461, 292) with delta (0, 0)
Screenshot: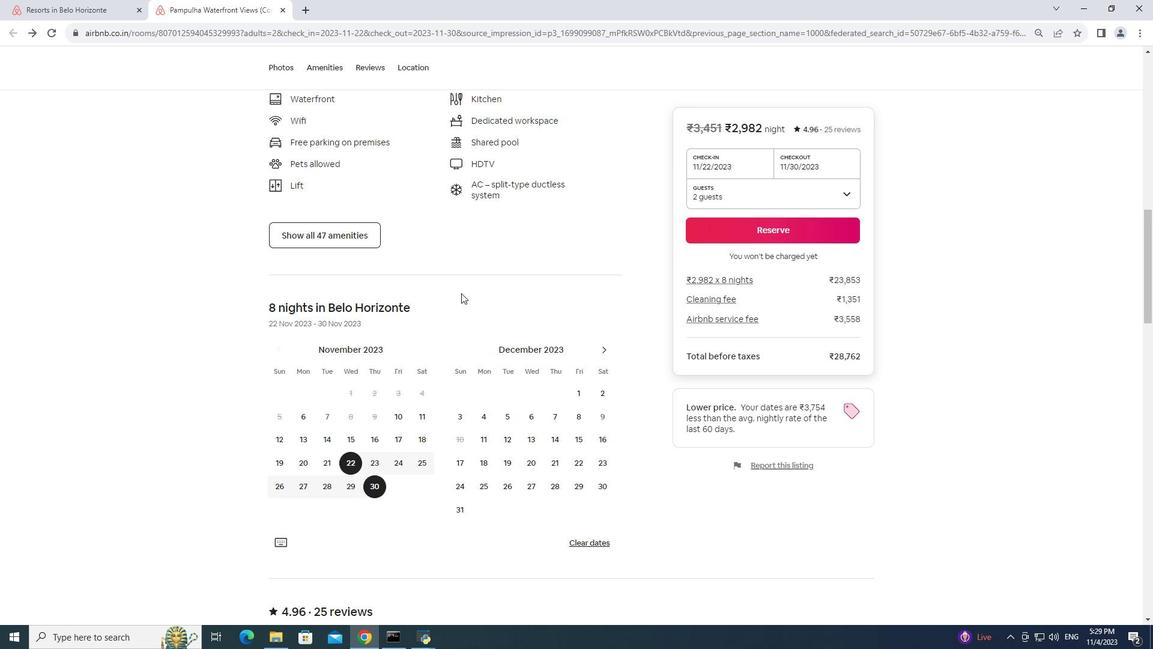
Action: Mouse scrolled (461, 292) with delta (0, 0)
Screenshot: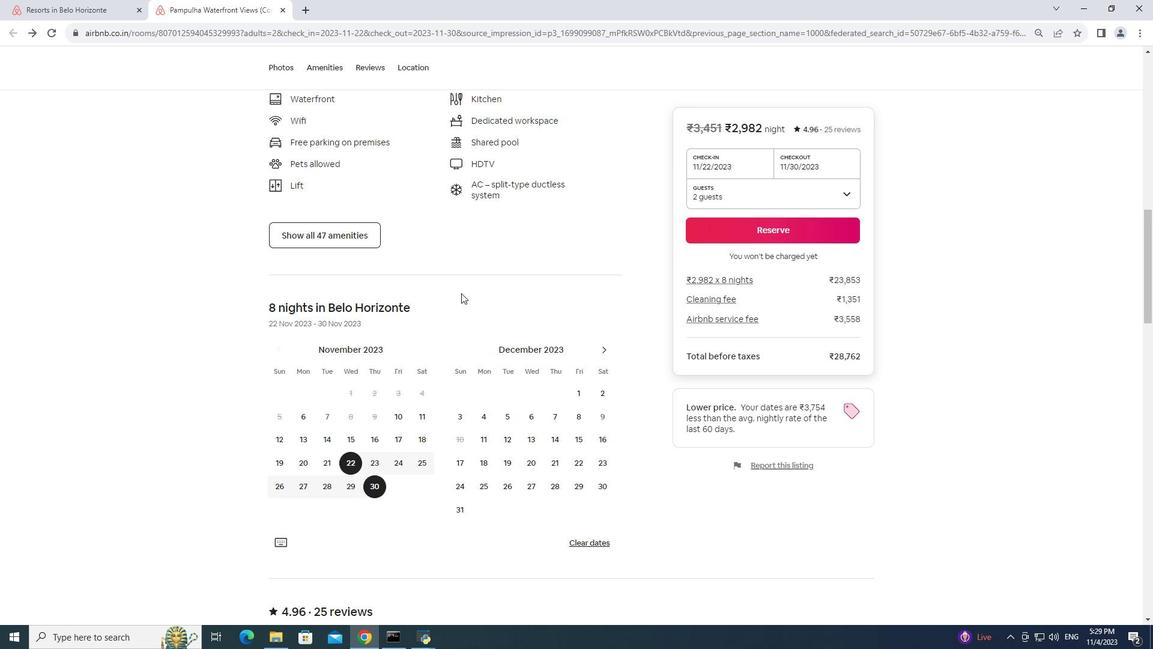 
Action: Mouse scrolled (461, 292) with delta (0, 0)
Screenshot: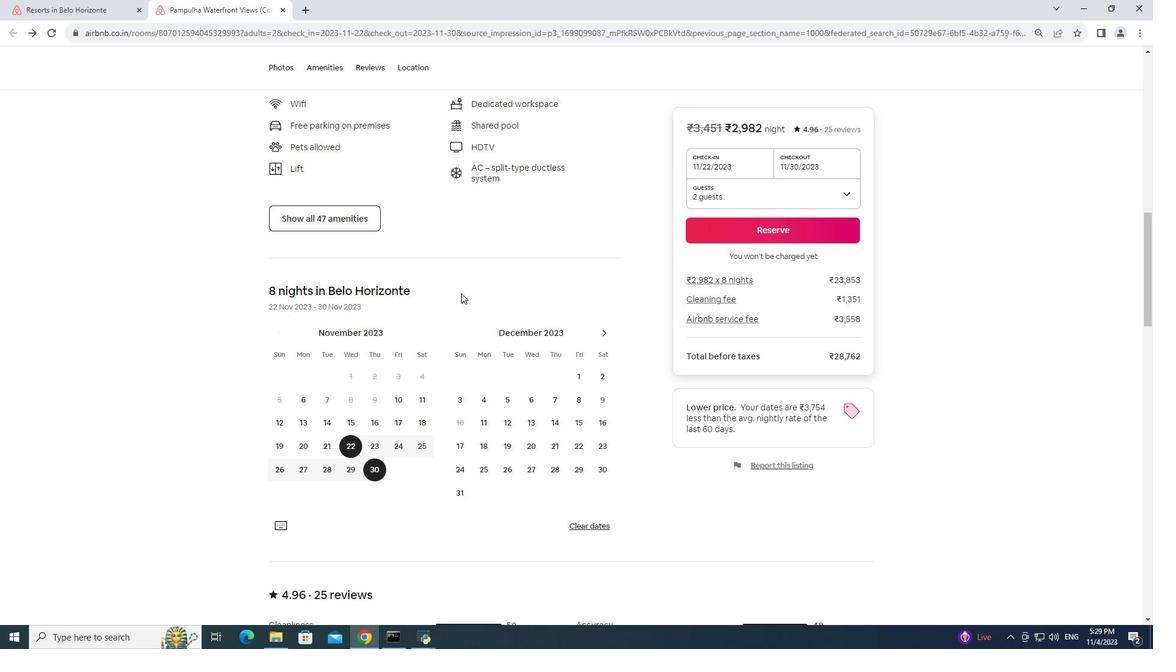 
Action: Mouse scrolled (461, 292) with delta (0, 0)
Screenshot: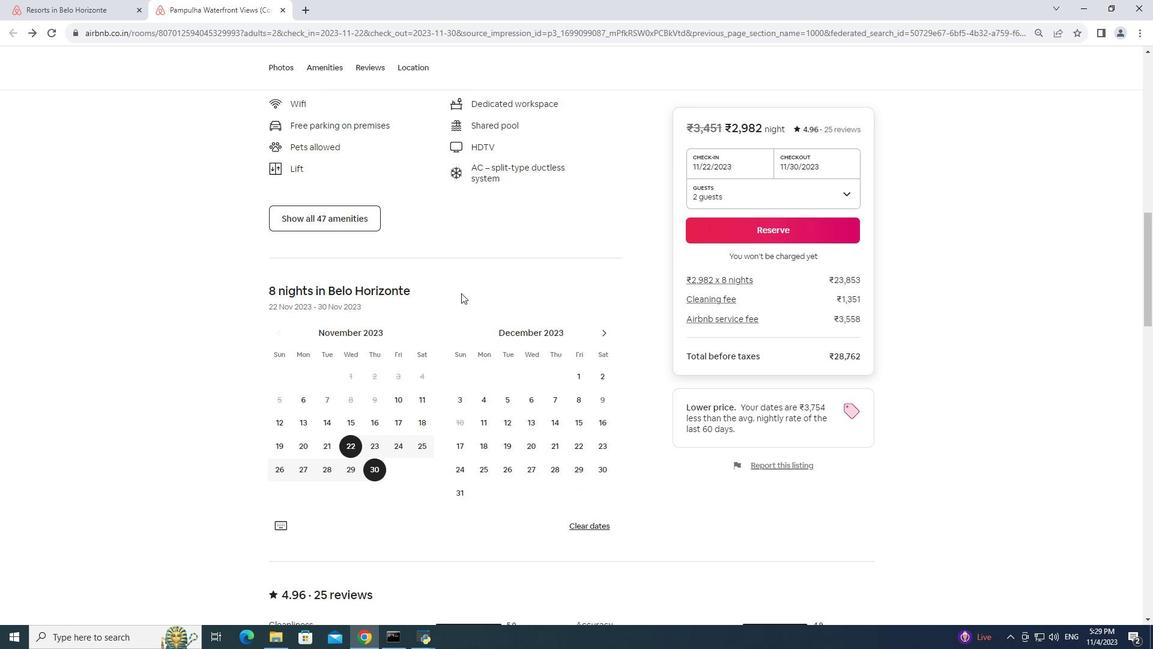 
Action: Mouse moved to (460, 294)
Screenshot: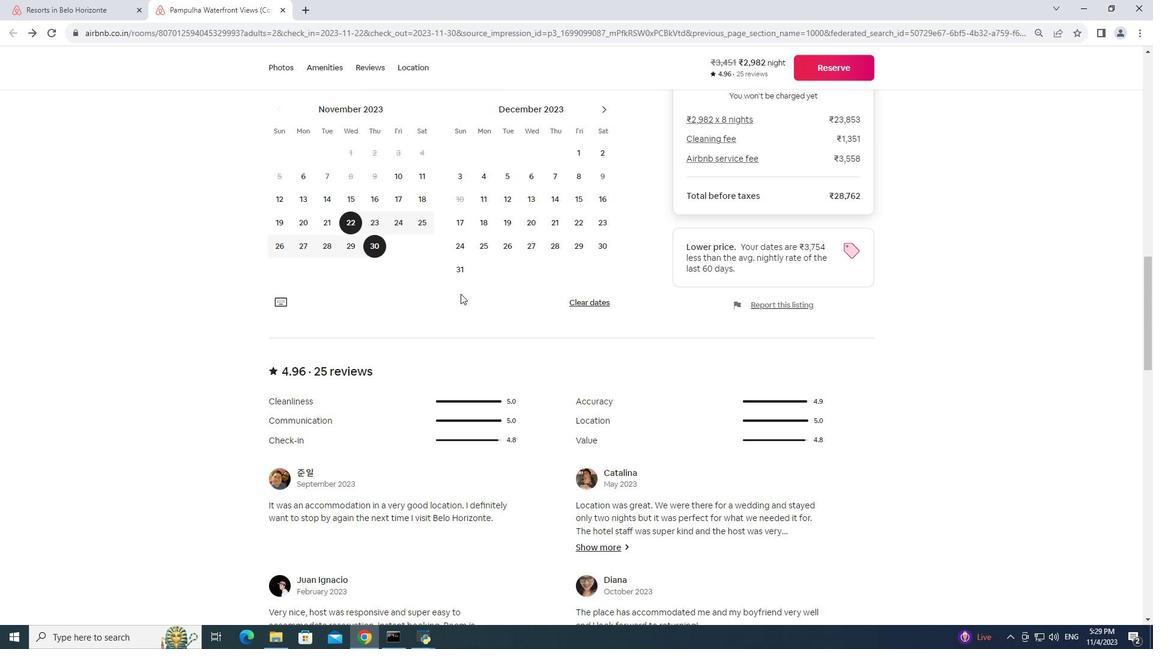 
Action: Mouse scrolled (460, 293) with delta (0, 0)
Screenshot: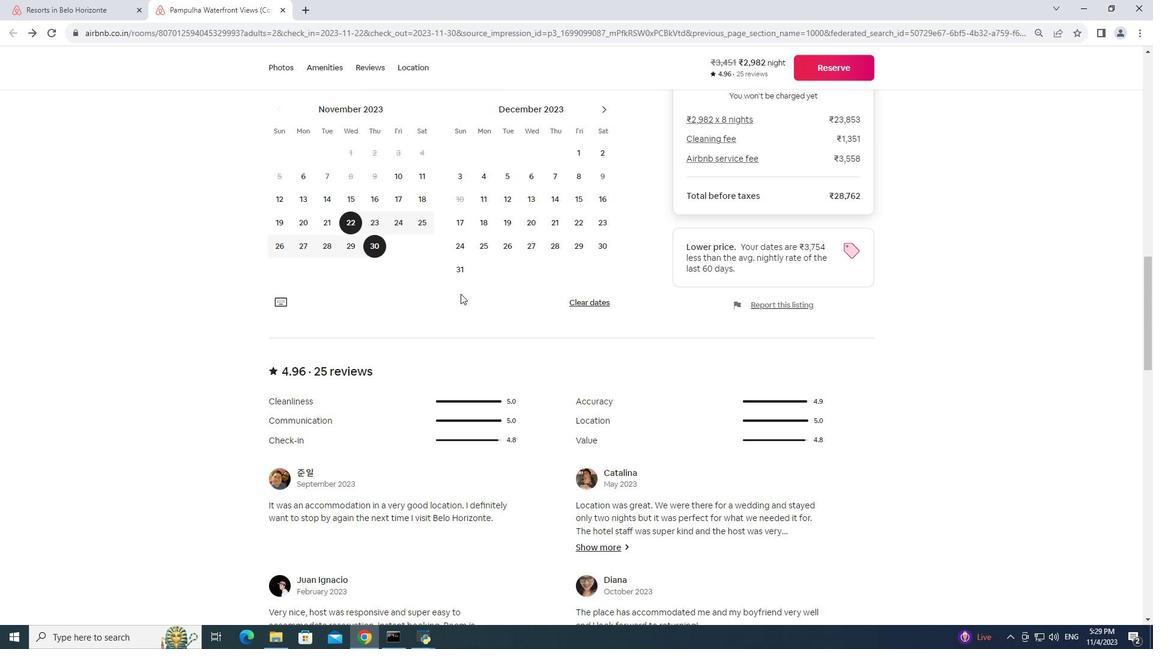 
Action: Mouse moved to (460, 294)
Screenshot: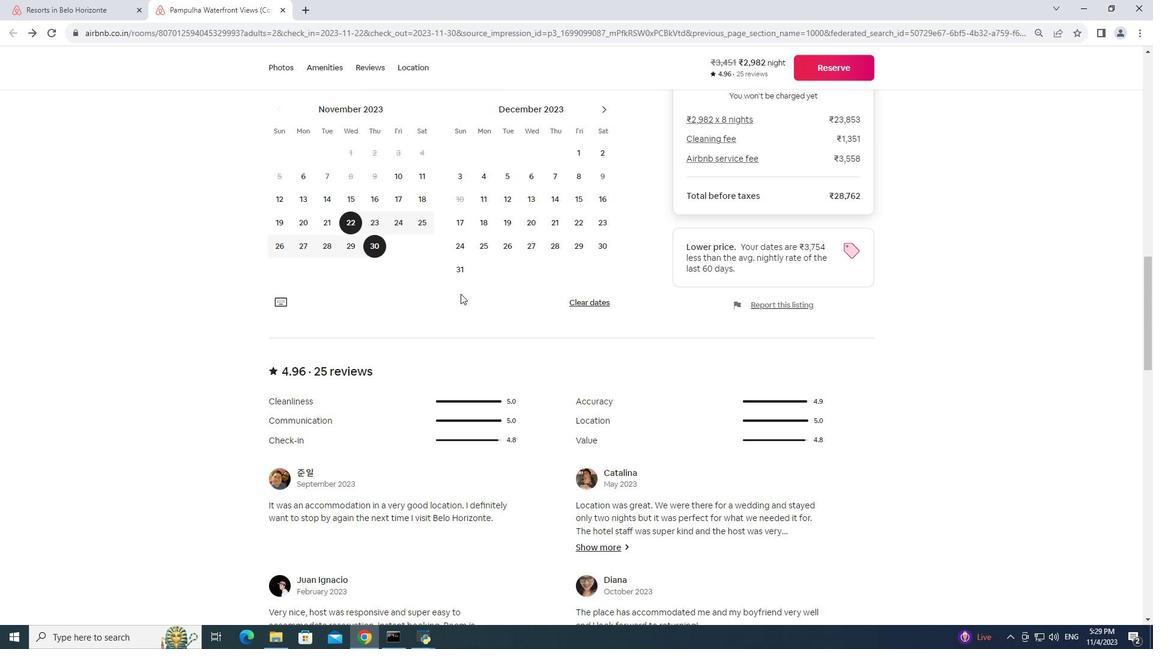 
Action: Mouse scrolled (460, 293) with delta (0, 0)
Screenshot: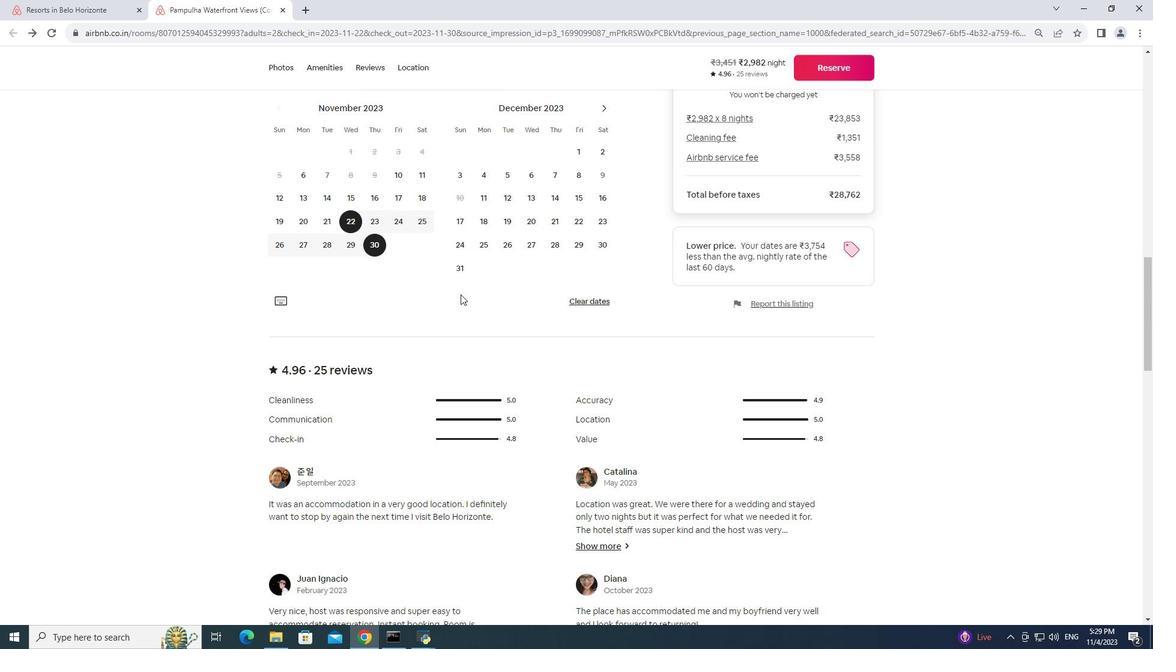 
Action: Mouse scrolled (460, 293) with delta (0, 0)
Screenshot: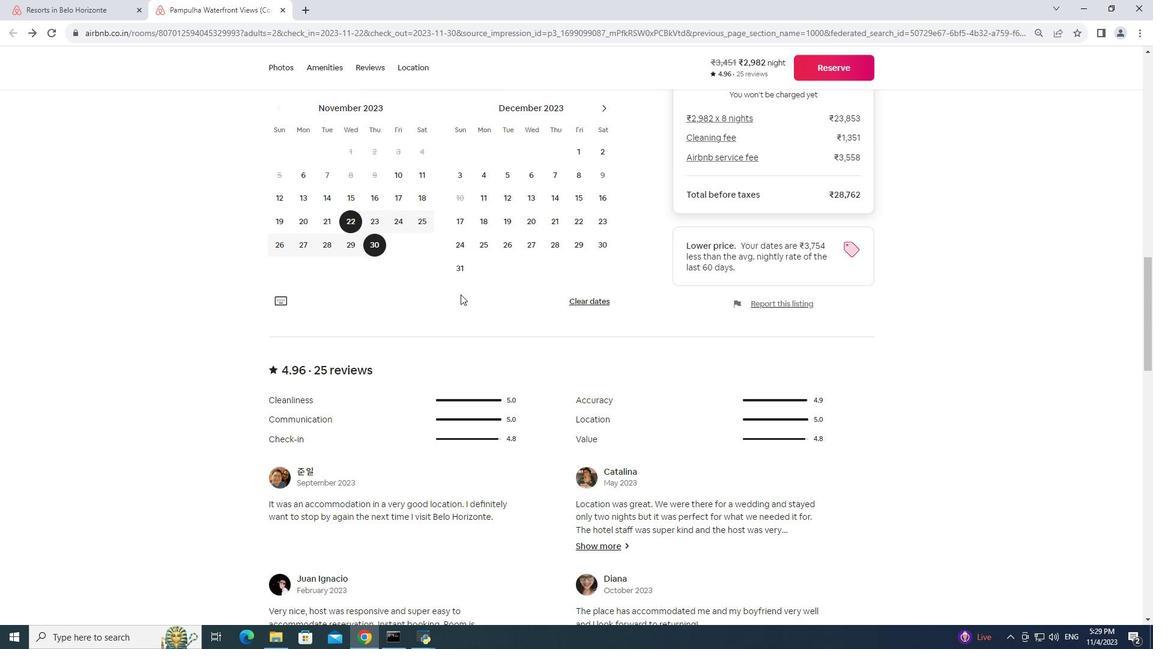 
Action: Mouse scrolled (460, 293) with delta (0, 0)
Screenshot: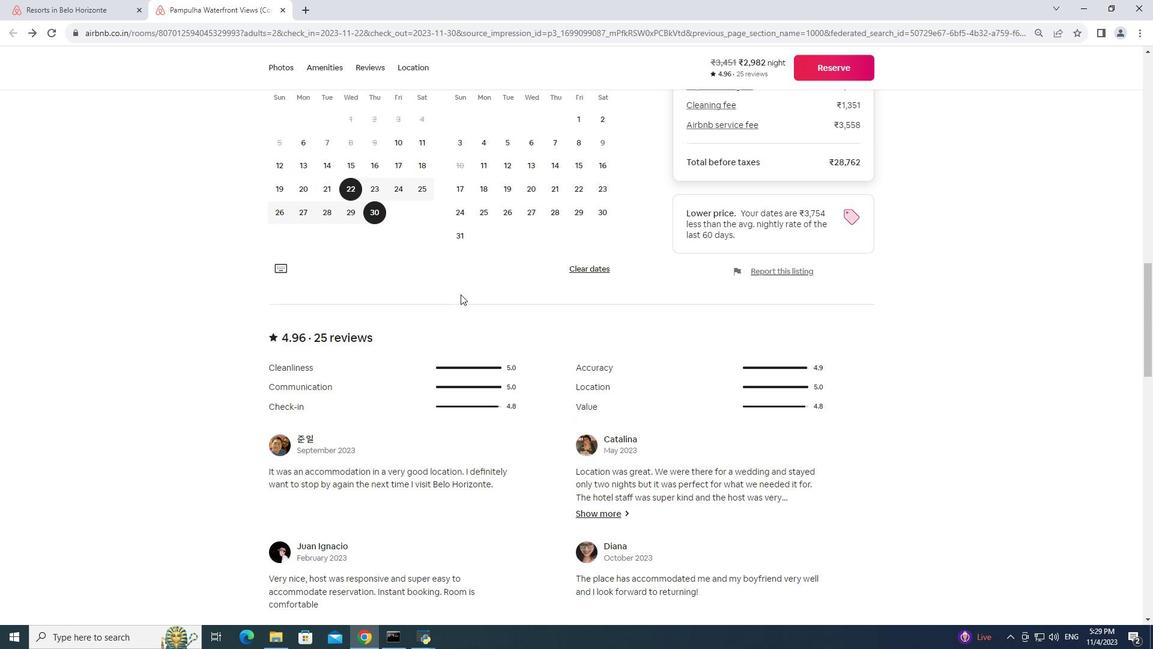 
Action: Mouse scrolled (460, 293) with delta (0, 0)
Screenshot: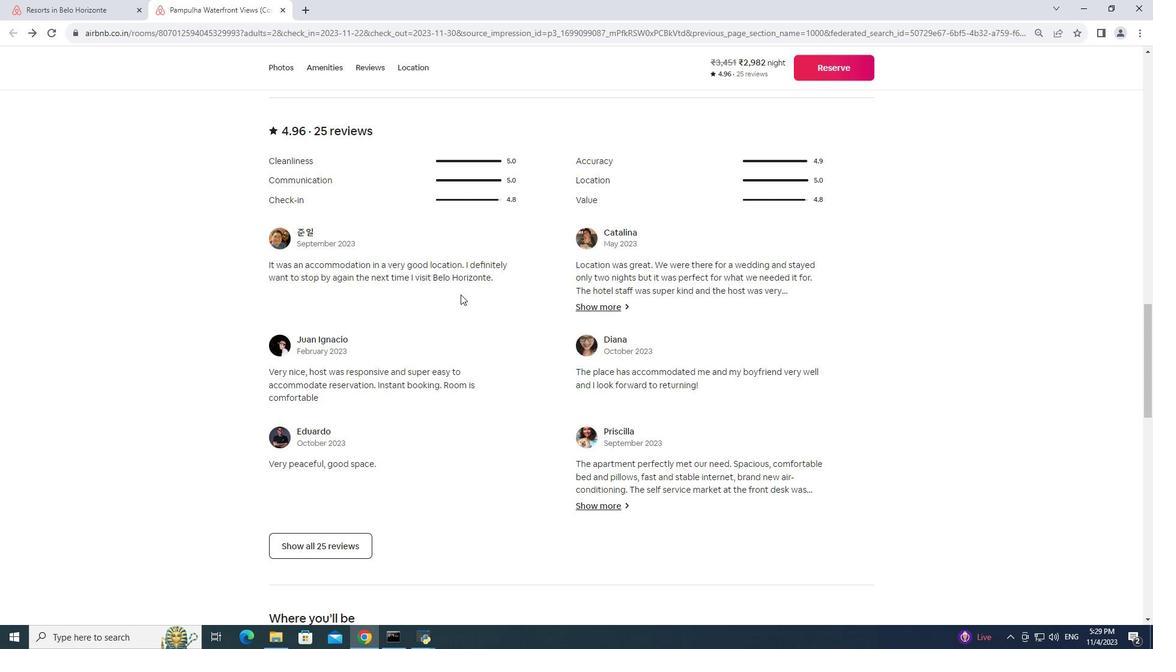 
Action: Mouse scrolled (460, 293) with delta (0, 0)
Screenshot: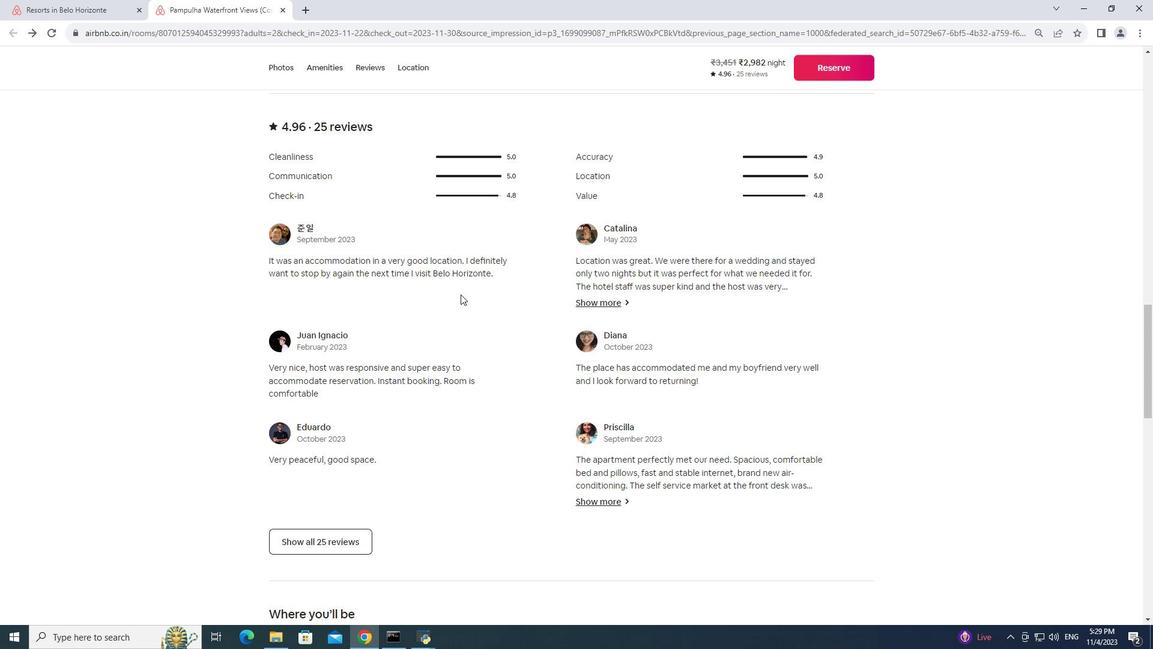 
Action: Mouse scrolled (460, 293) with delta (0, 0)
Screenshot: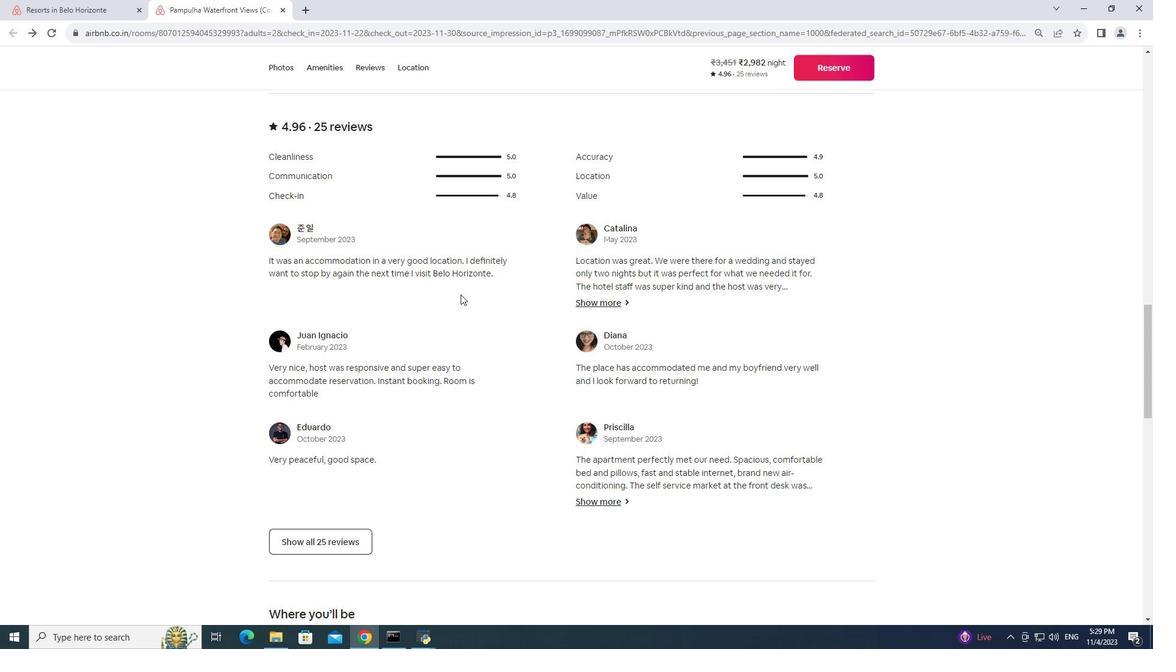 
Action: Mouse moved to (355, 360)
Screenshot: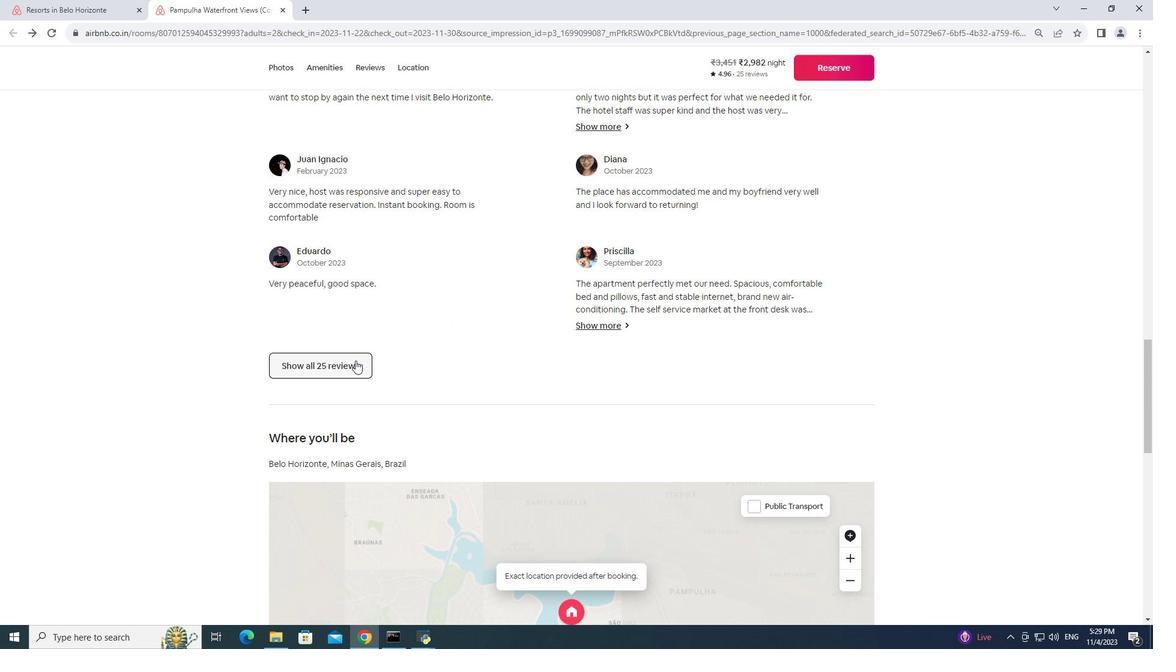 
Action: Mouse pressed left at (355, 360)
Screenshot: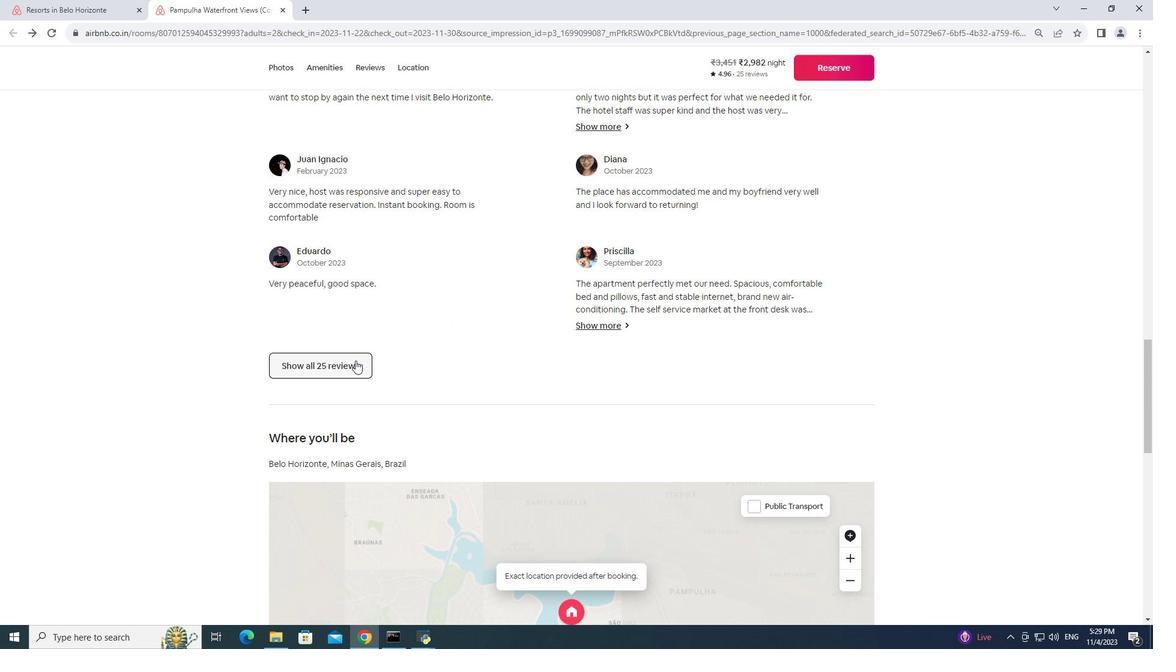 
Action: Mouse moved to (584, 341)
Screenshot: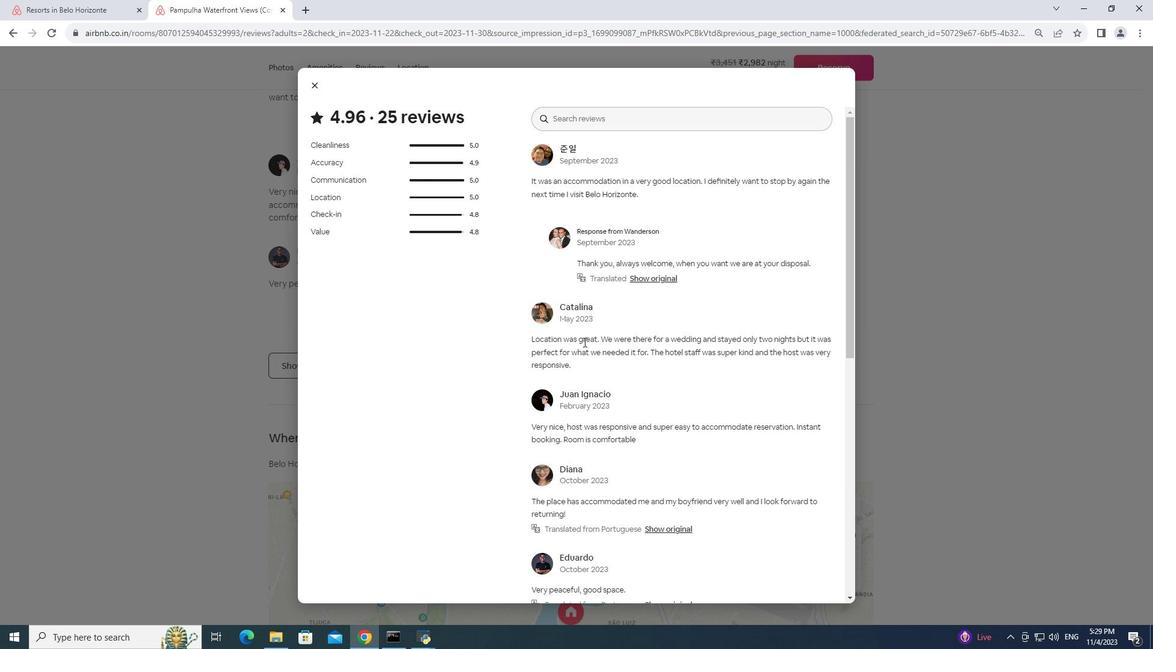 
Action: Mouse scrolled (584, 341) with delta (0, 0)
Screenshot: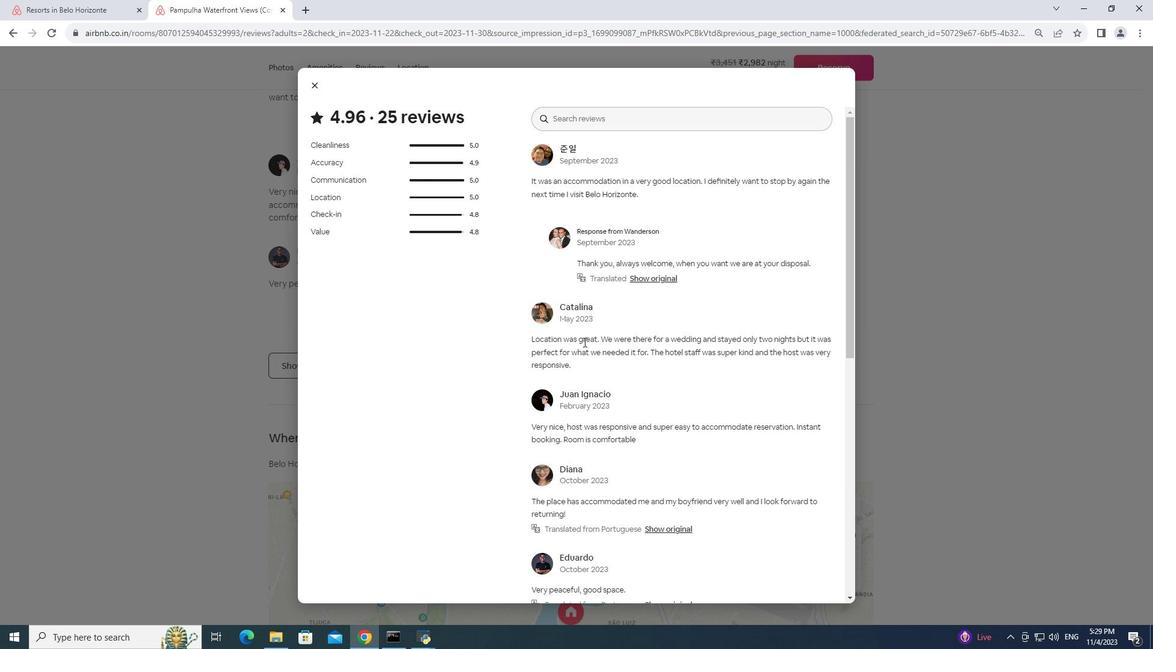 
Action: Mouse scrolled (584, 341) with delta (0, 0)
Screenshot: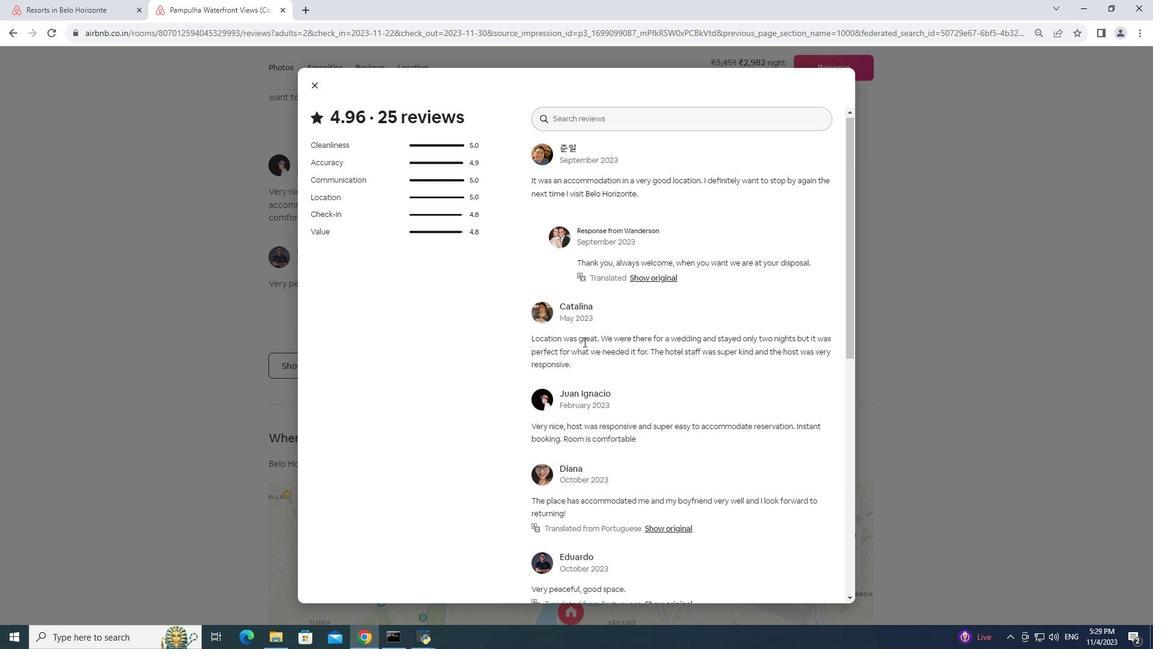 
Action: Mouse scrolled (584, 341) with delta (0, 0)
Screenshot: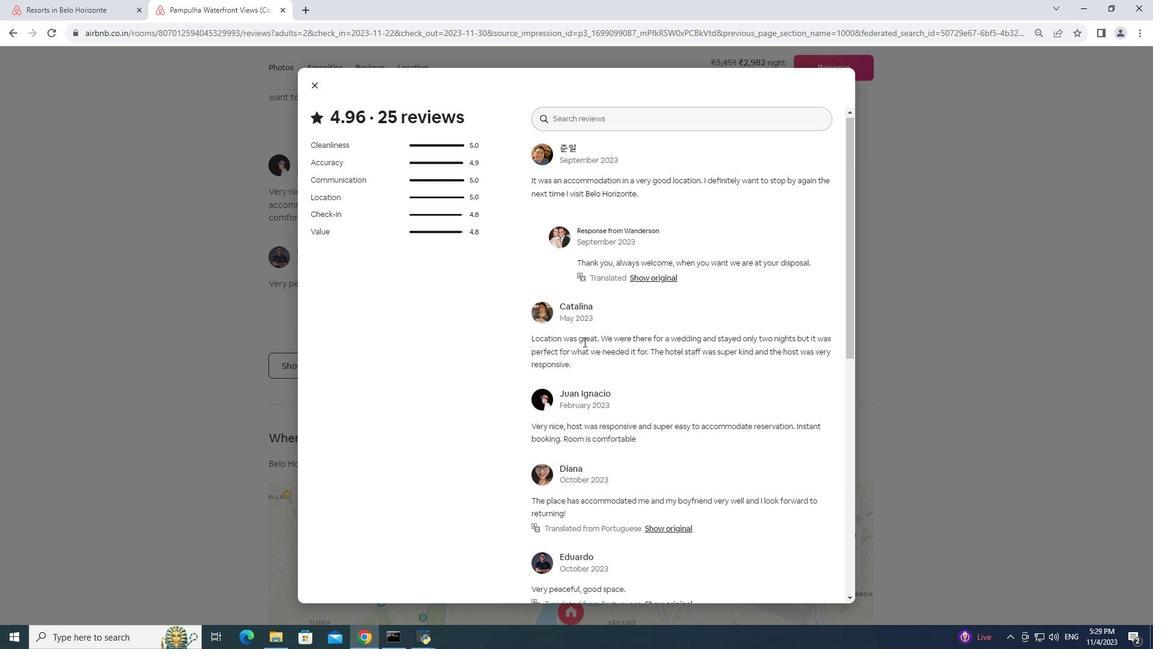 
Action: Mouse scrolled (584, 341) with delta (0, 0)
Screenshot: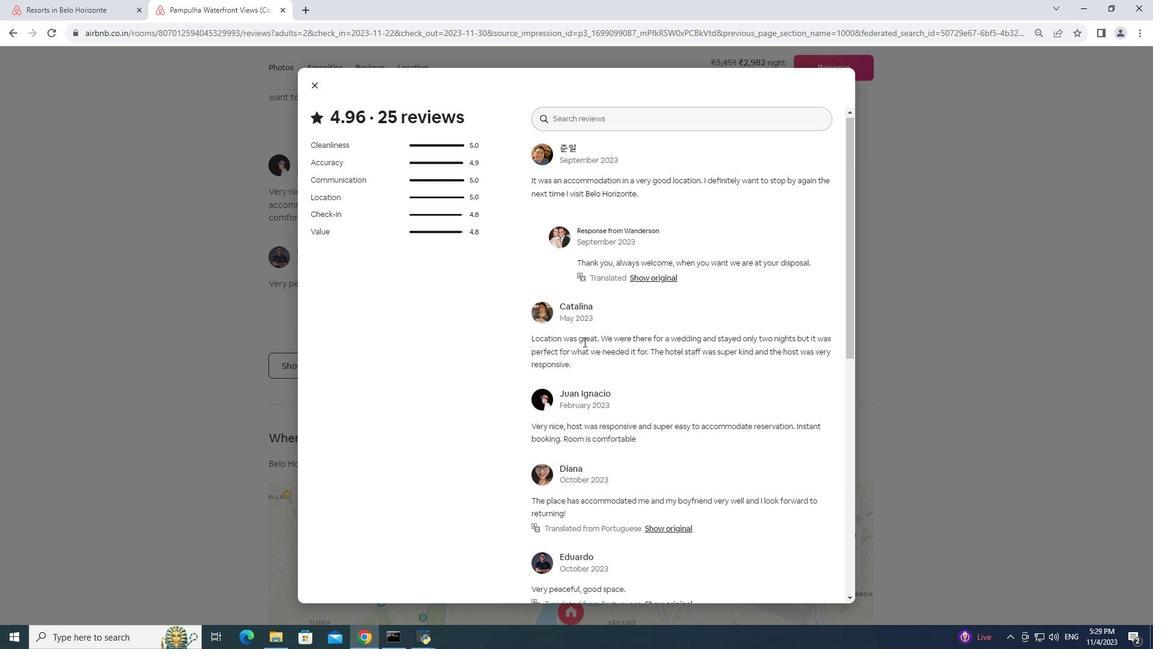 
Action: Mouse moved to (590, 335)
Screenshot: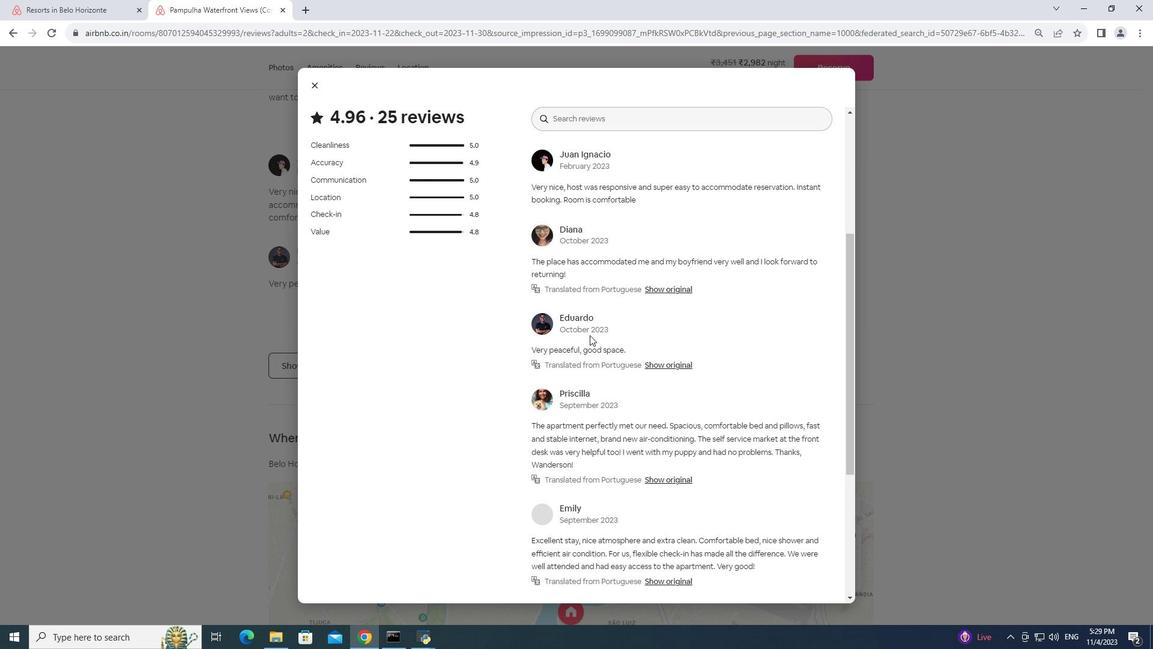 
Action: Mouse scrolled (590, 334) with delta (0, 0)
Screenshot: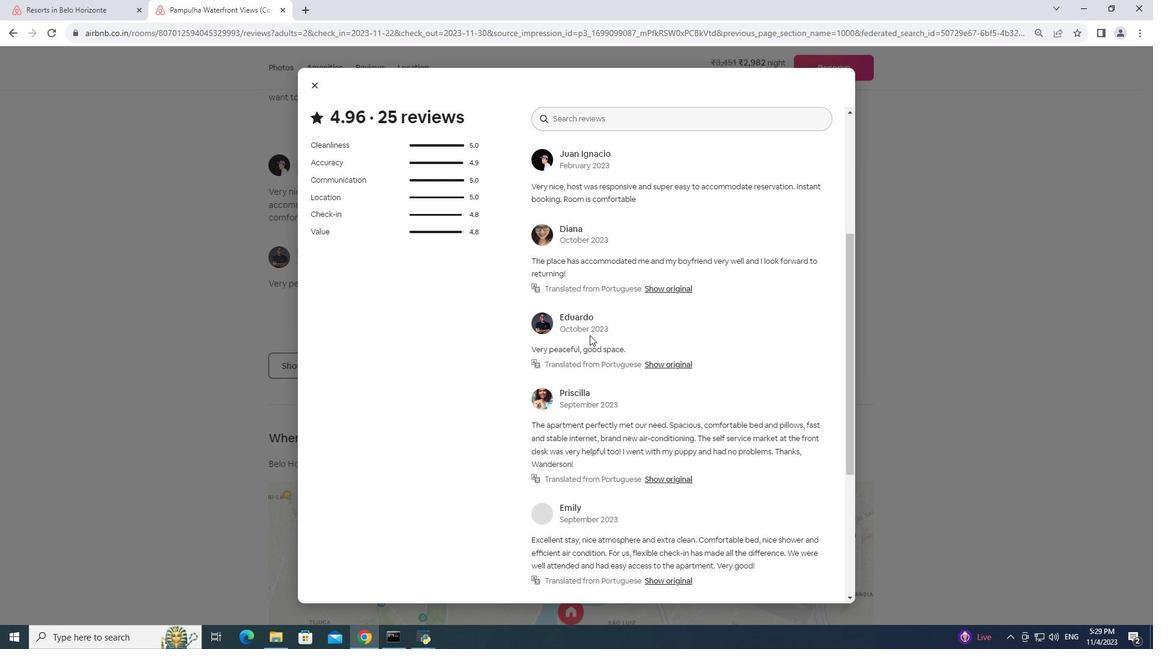 
Action: Mouse moved to (590, 335)
Screenshot: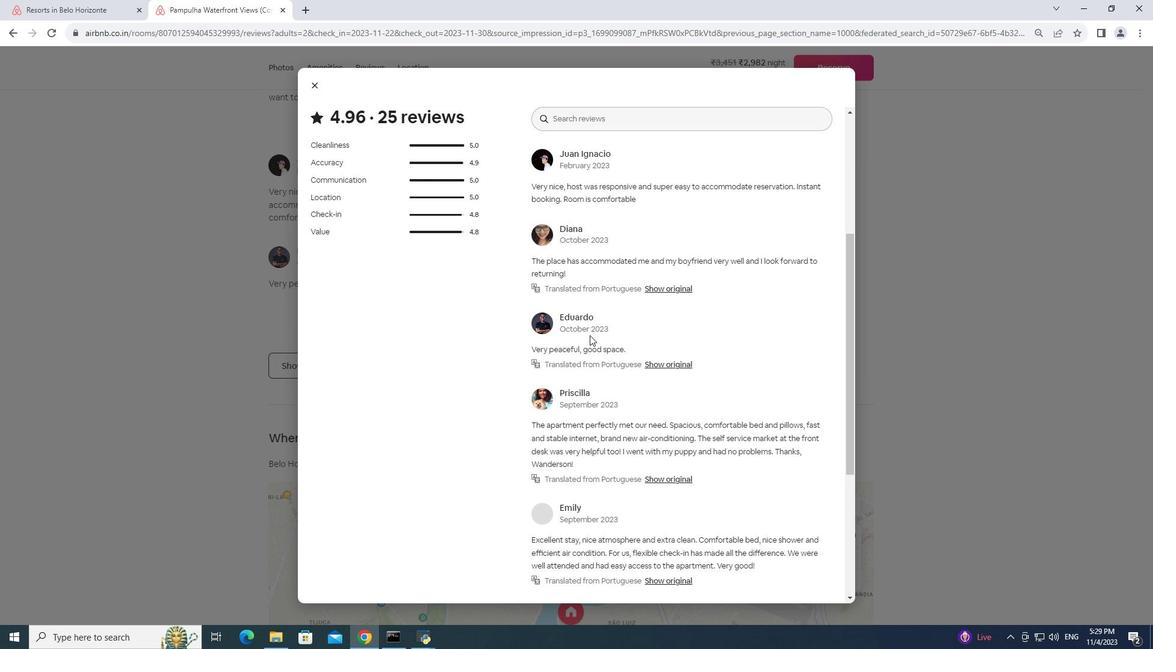 
Action: Mouse scrolled (590, 334) with delta (0, 0)
Screenshot: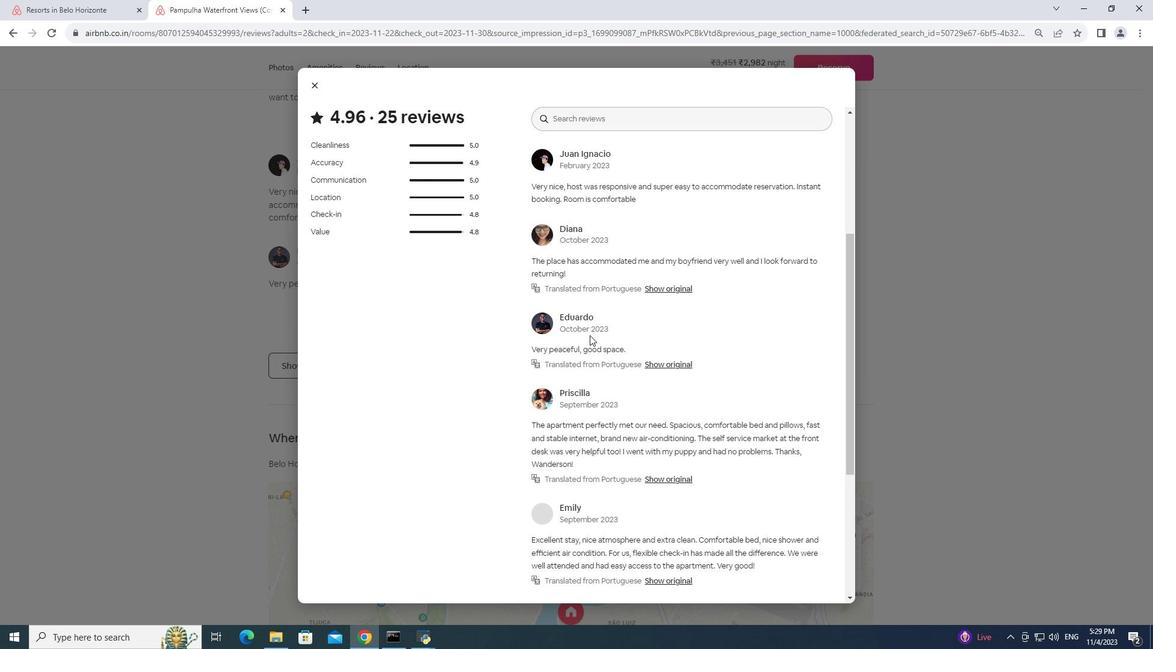 
Action: Mouse moved to (590, 335)
